 Task: Global Value sets of States
Action: Mouse moved to (25, 105)
Screenshot: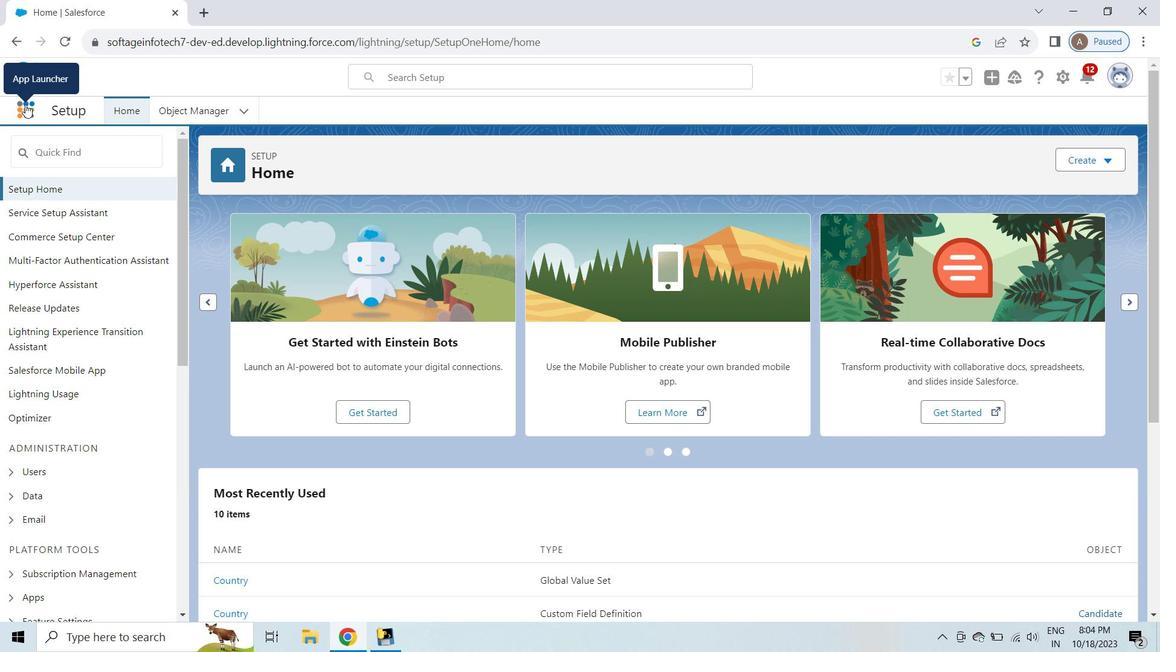 
Action: Mouse pressed left at (25, 105)
Screenshot: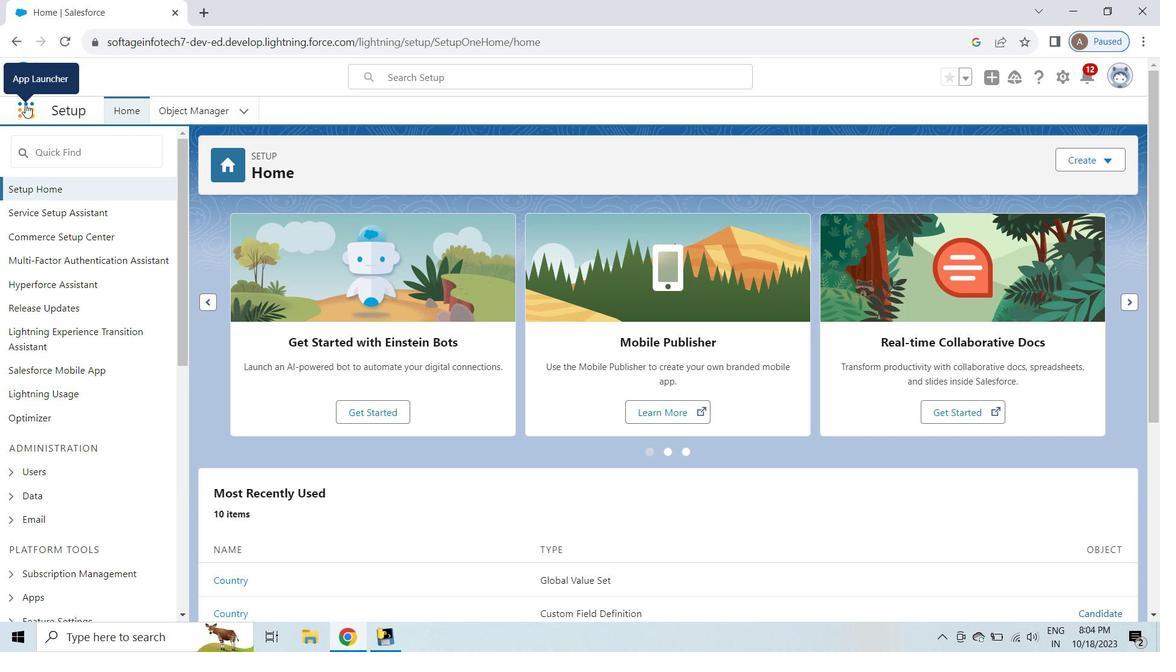 
Action: Mouse moved to (55, 195)
Screenshot: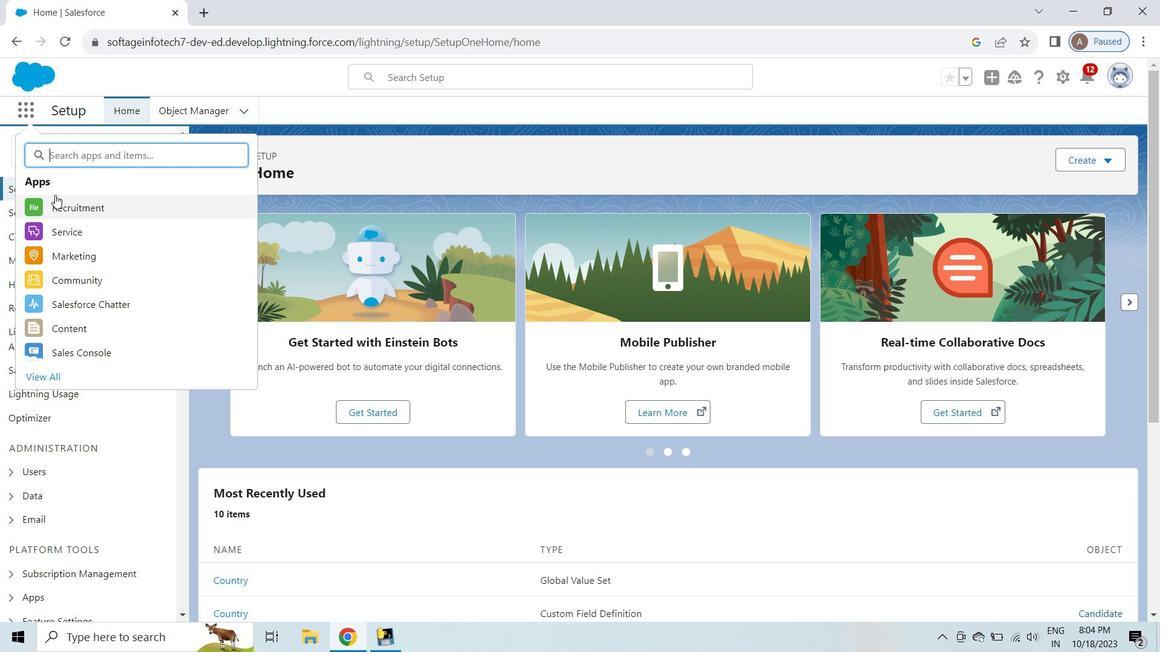 
Action: Mouse pressed left at (55, 195)
Screenshot: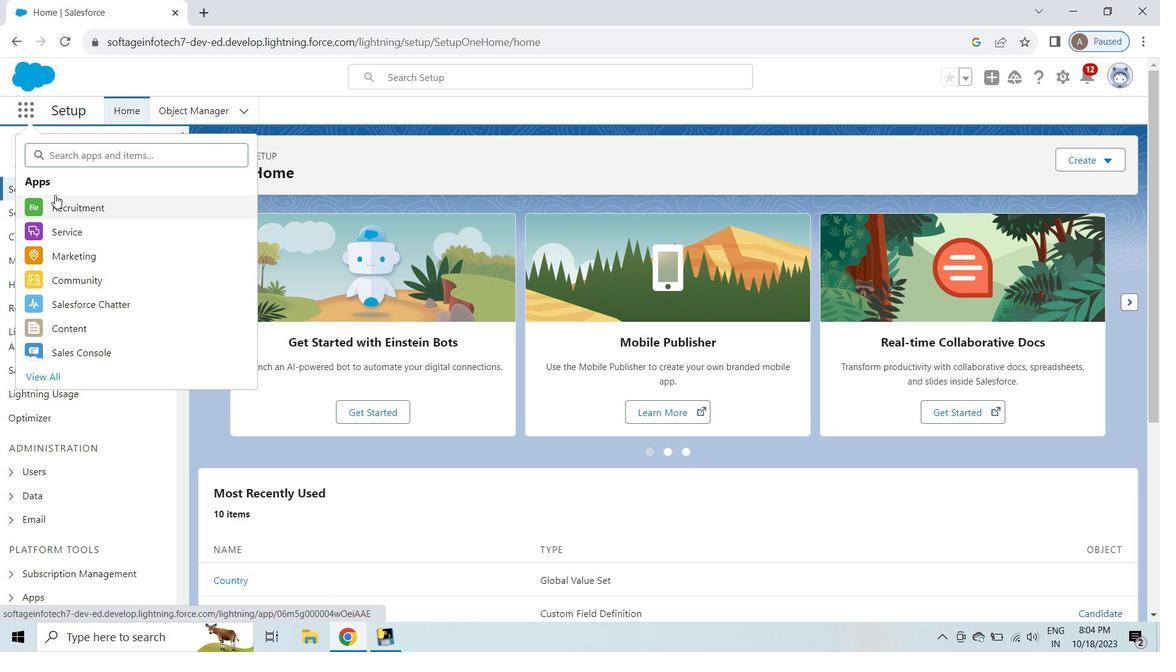 
Action: Mouse moved to (282, 97)
Screenshot: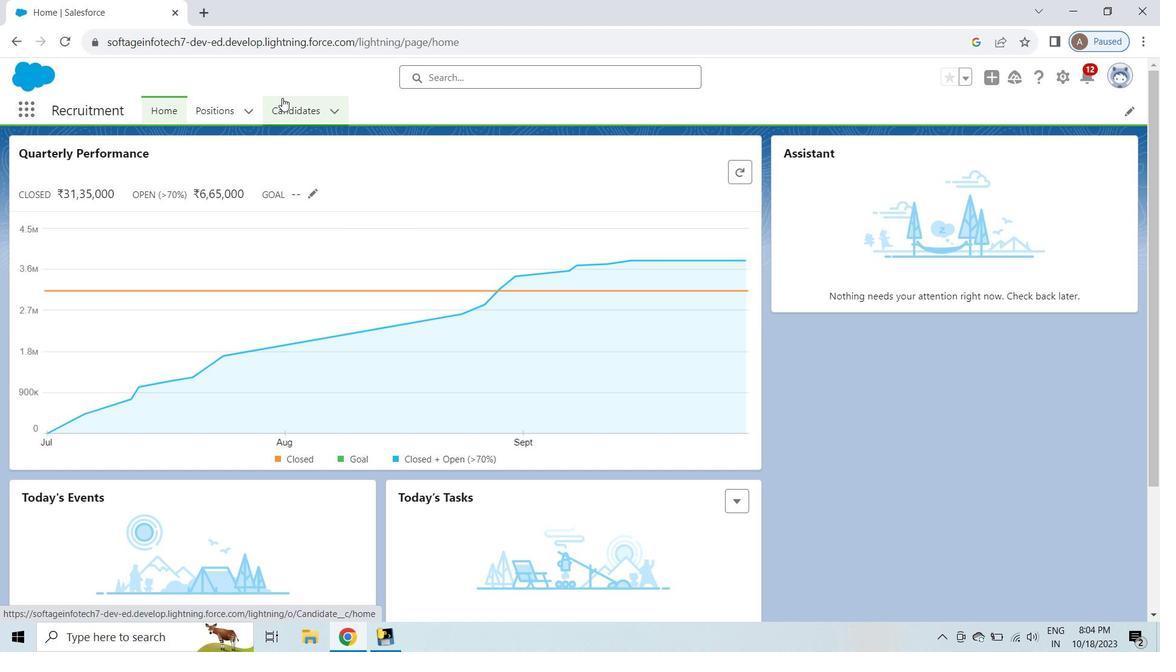 
Action: Mouse pressed left at (282, 97)
Screenshot: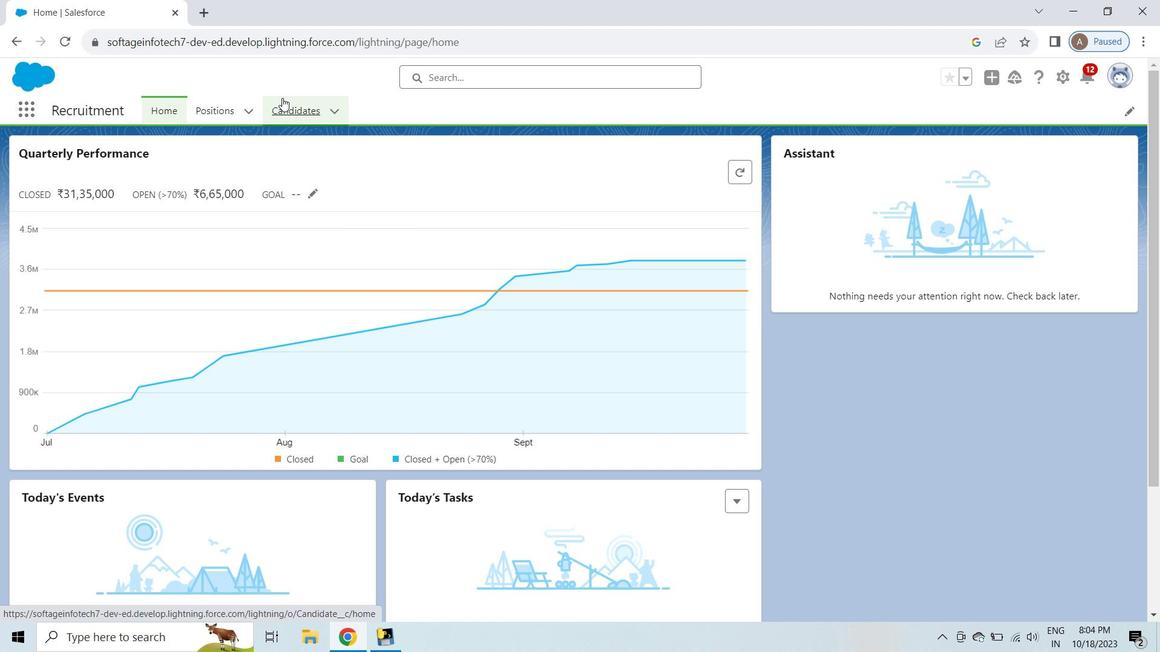 
Action: Mouse moved to (970, 147)
Screenshot: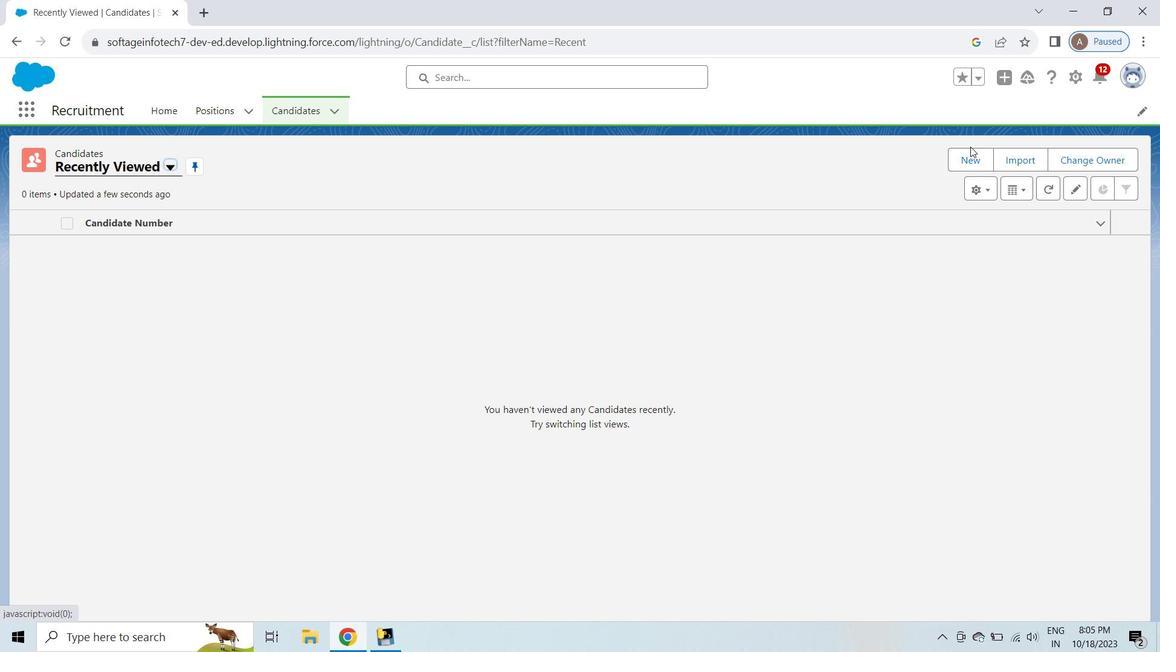 
Action: Mouse pressed left at (970, 147)
Screenshot: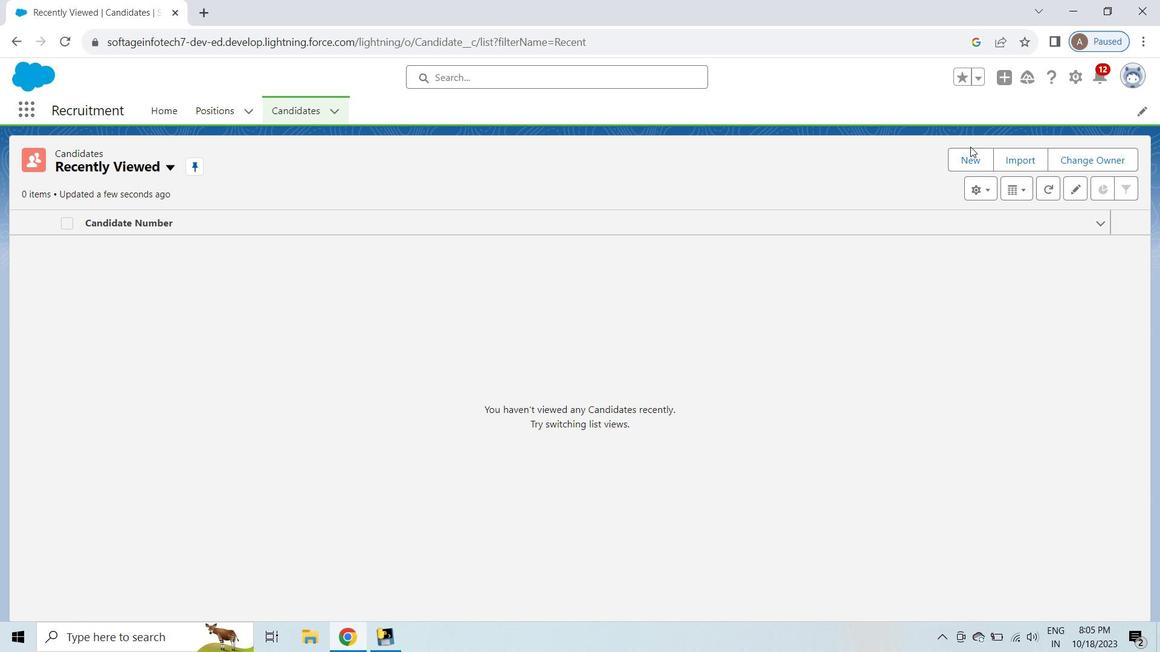 
Action: Mouse moved to (972, 155)
Screenshot: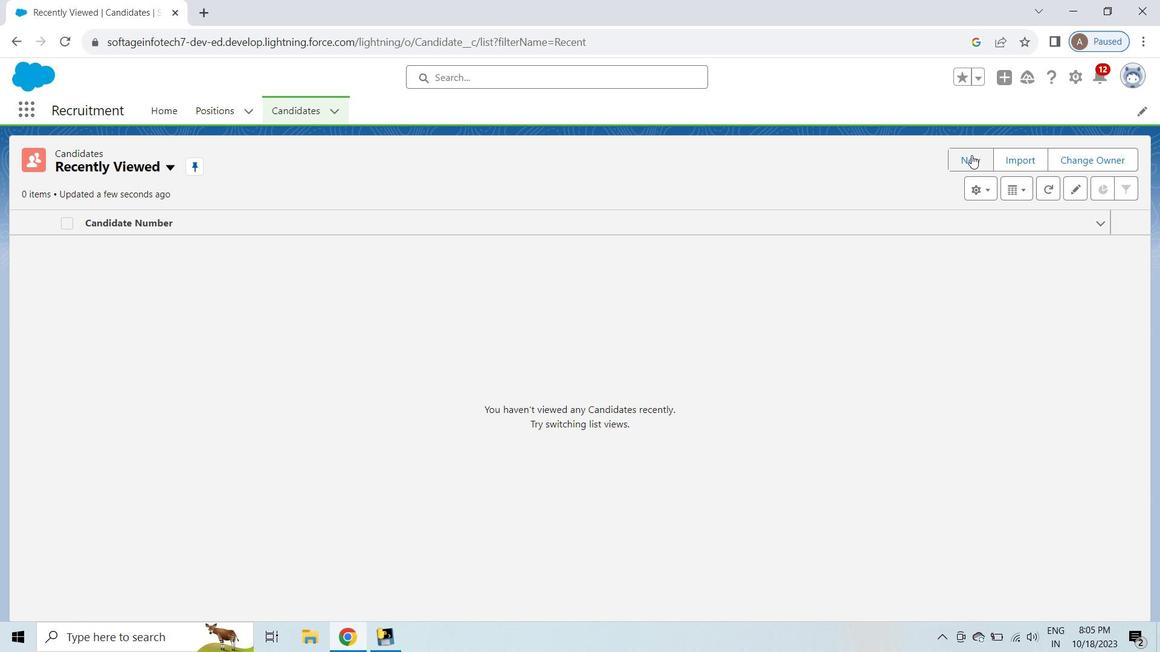 
Action: Mouse pressed left at (972, 155)
Screenshot: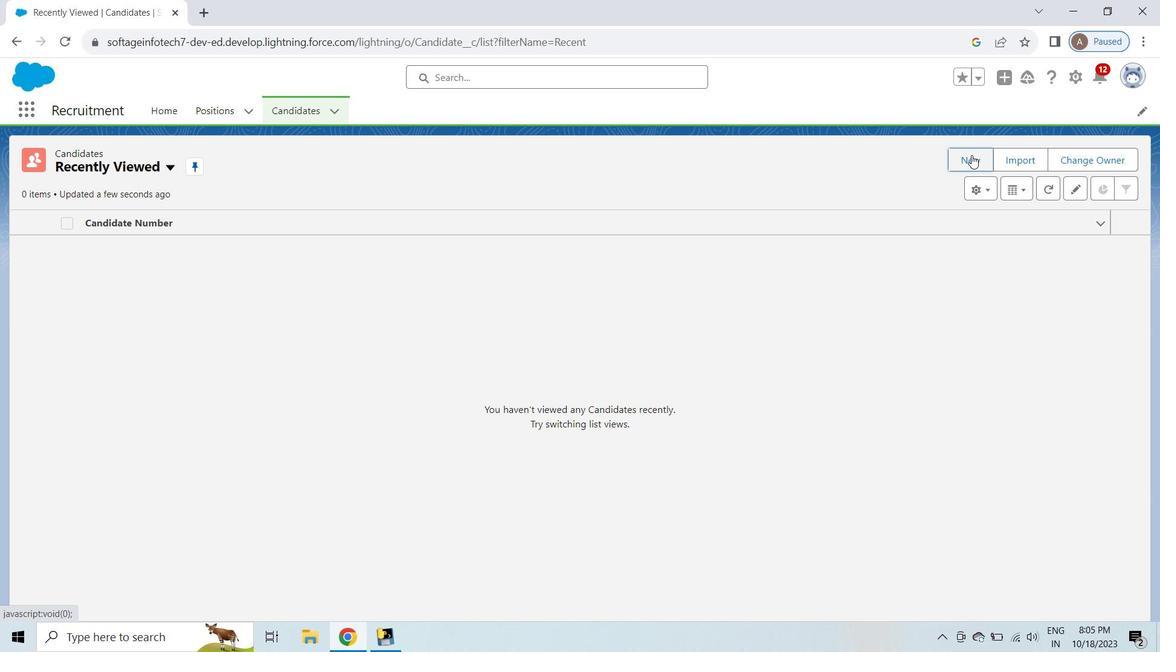 
Action: Mouse moved to (441, 431)
Screenshot: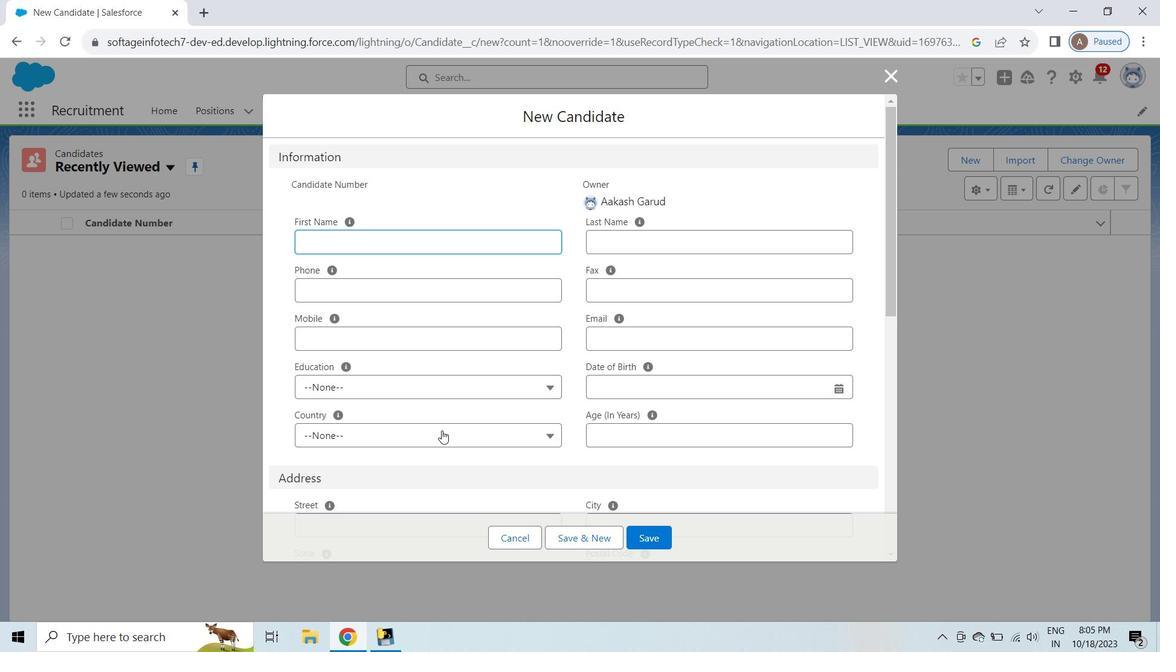 
Action: Mouse pressed left at (441, 431)
Screenshot: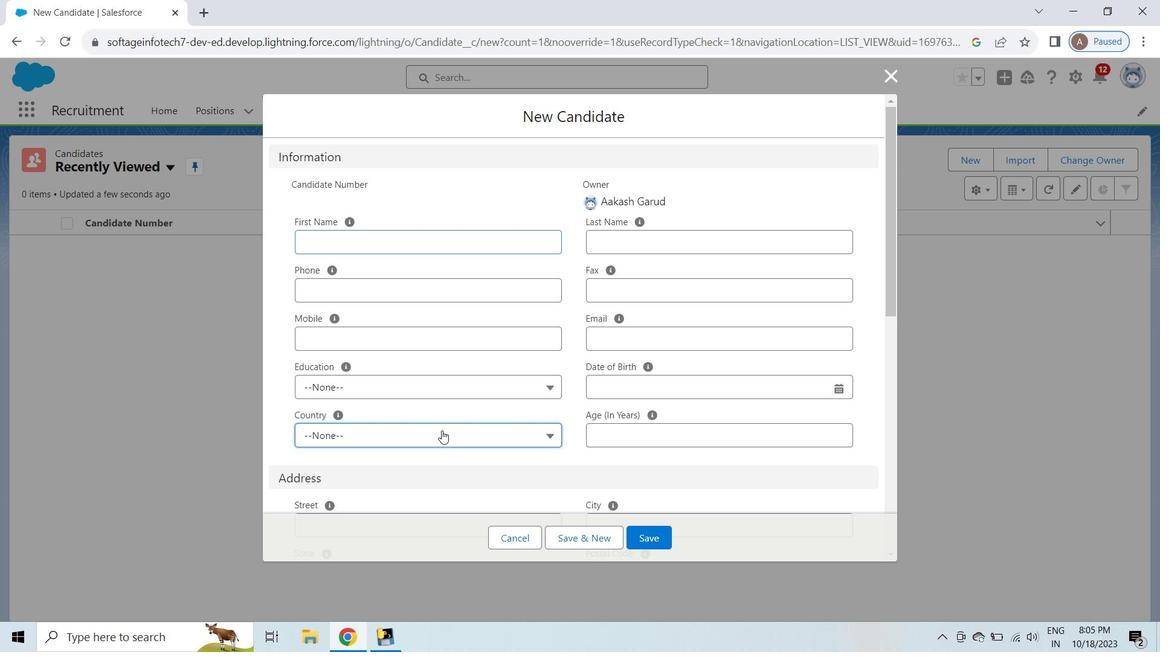 
Action: Mouse moved to (555, 227)
Screenshot: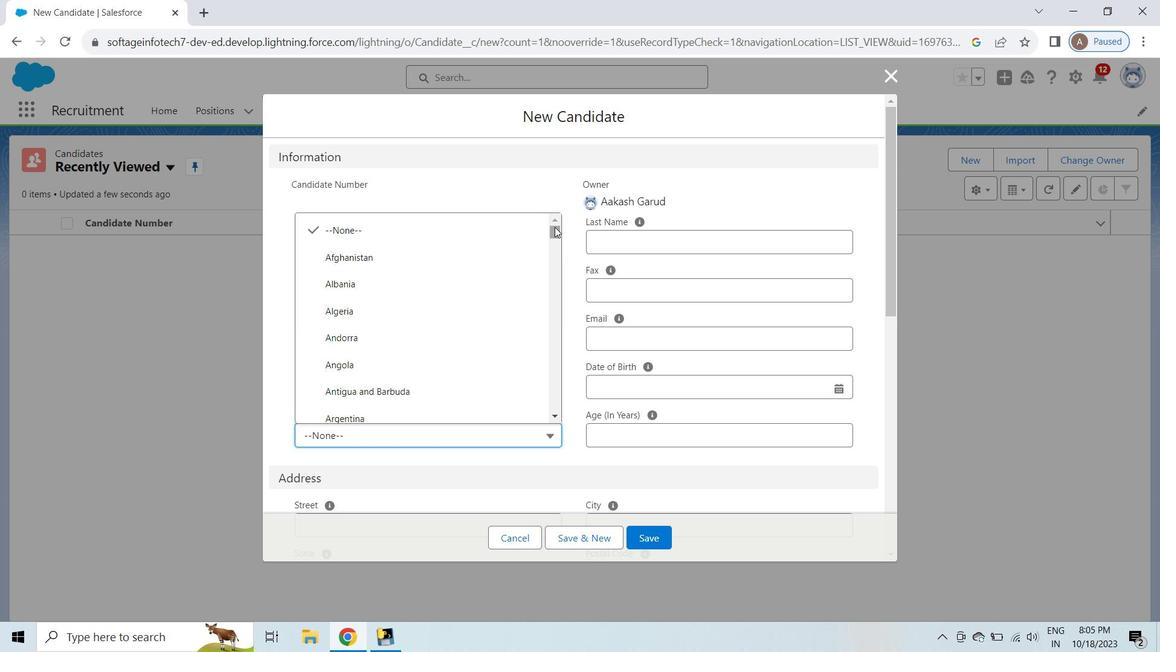 
Action: Mouse pressed left at (555, 227)
Screenshot: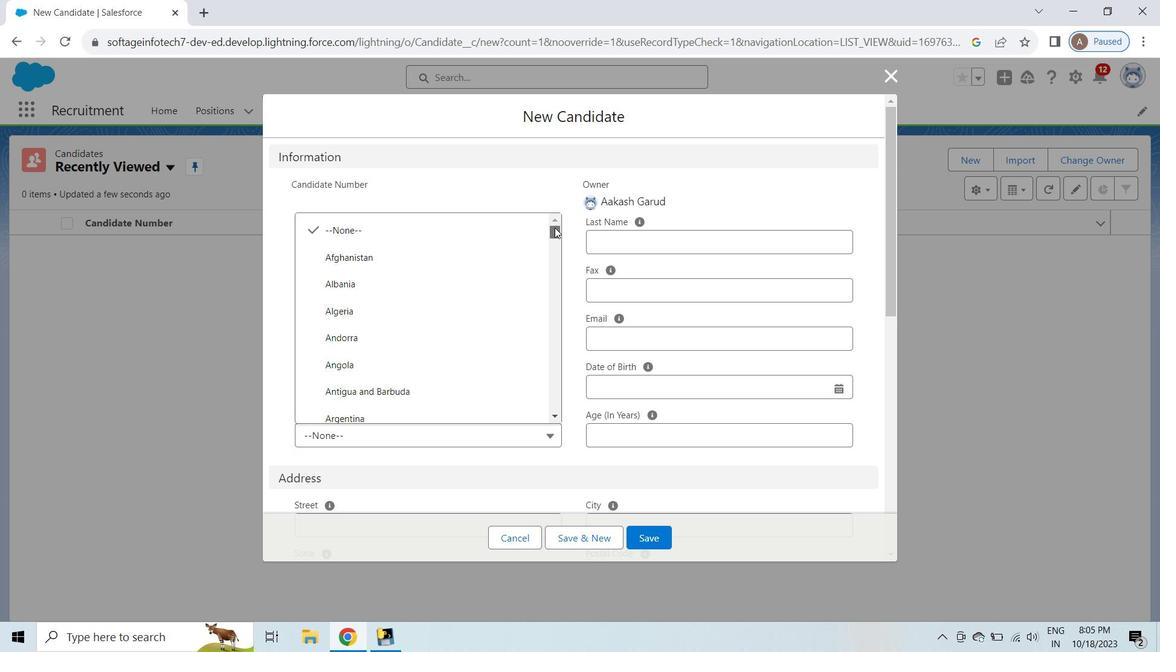 
Action: Mouse moved to (513, 536)
Screenshot: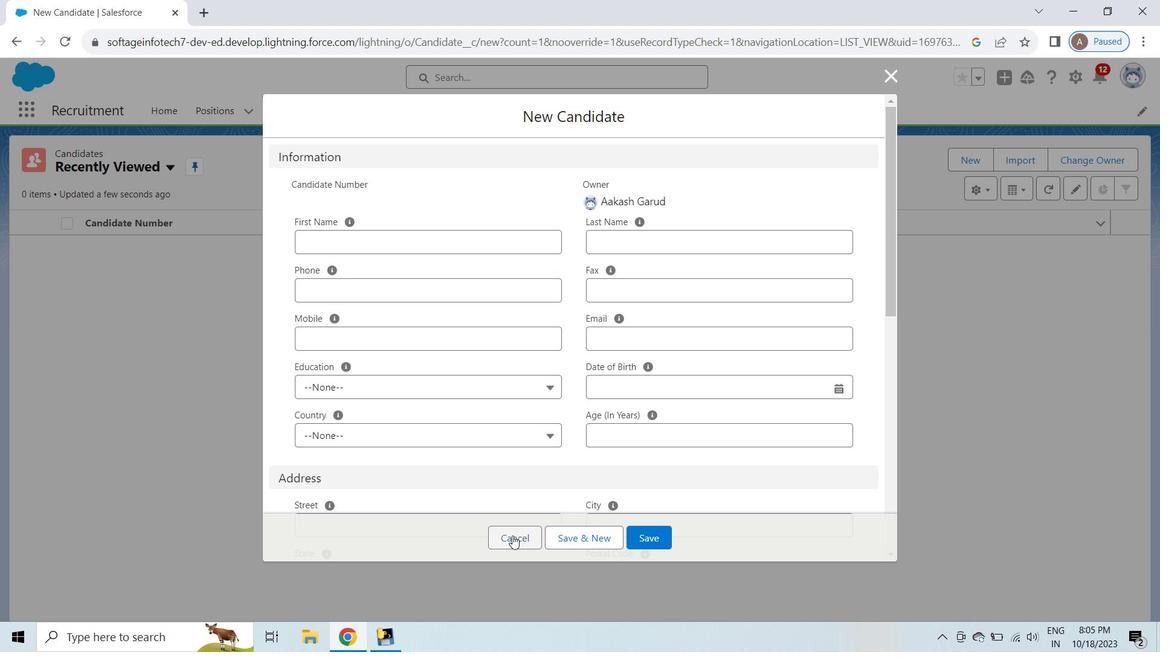 
Action: Mouse pressed left at (513, 536)
Screenshot: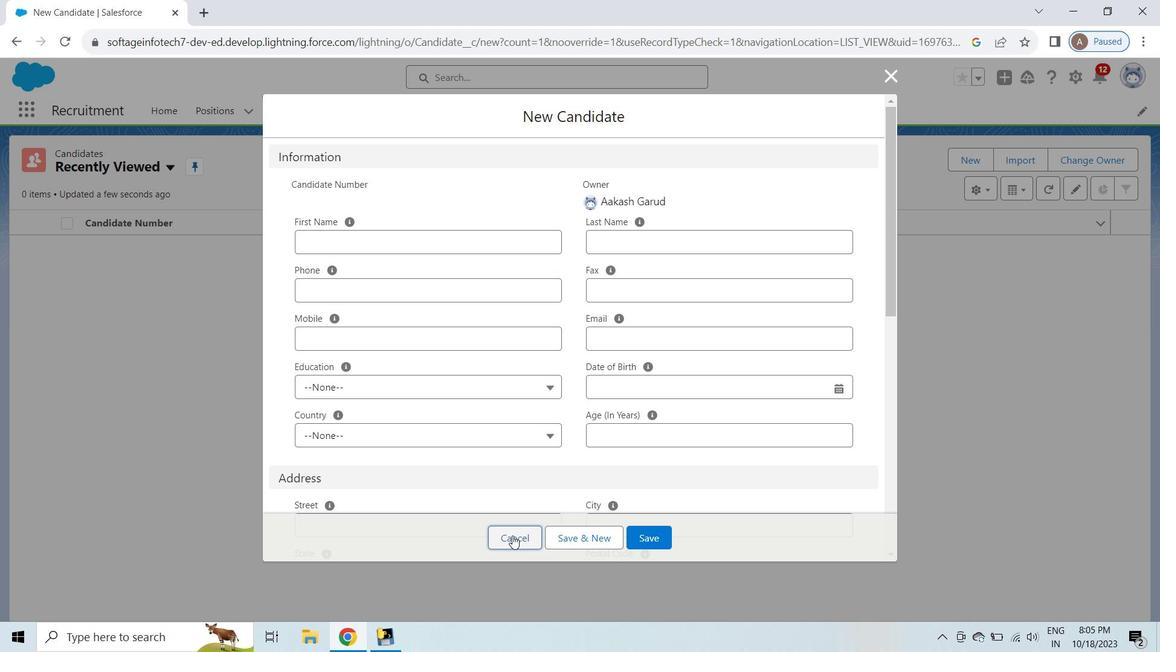 
Action: Mouse moved to (22, 106)
Screenshot: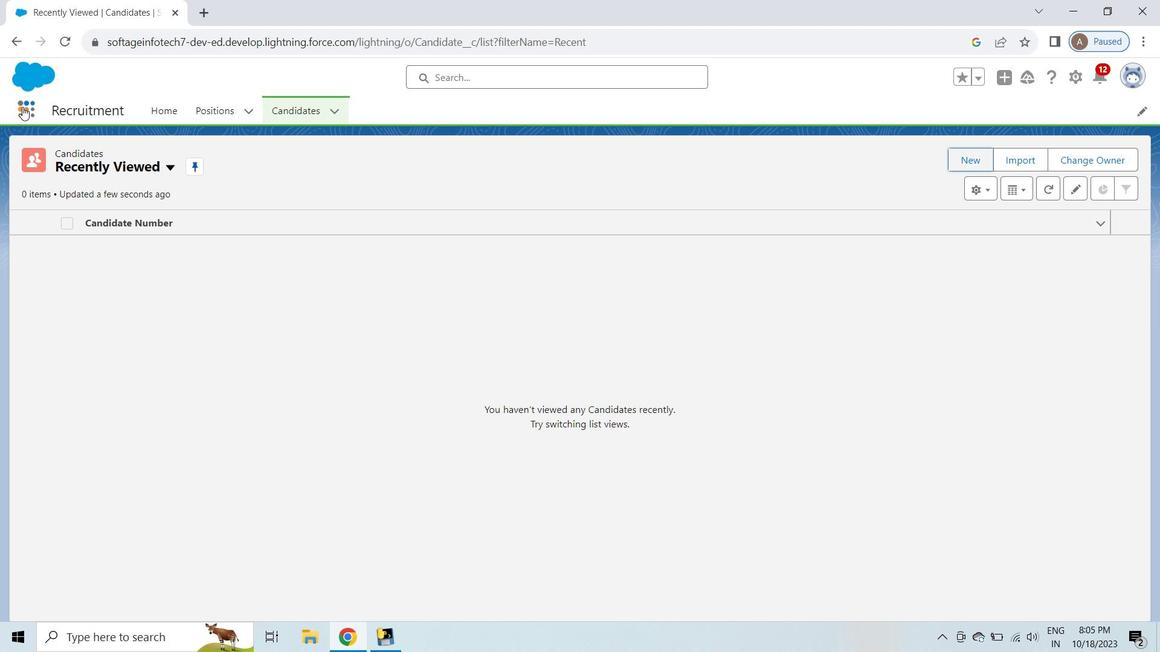 
Action: Mouse pressed left at (22, 106)
Screenshot: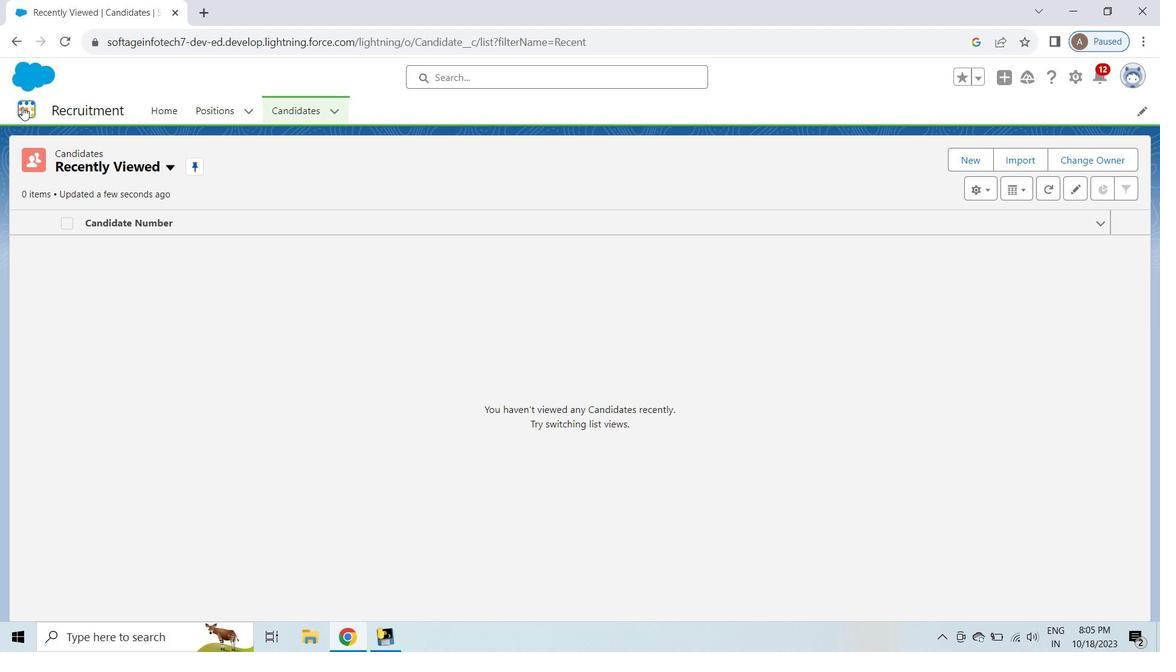 
Action: Mouse pressed left at (22, 106)
Screenshot: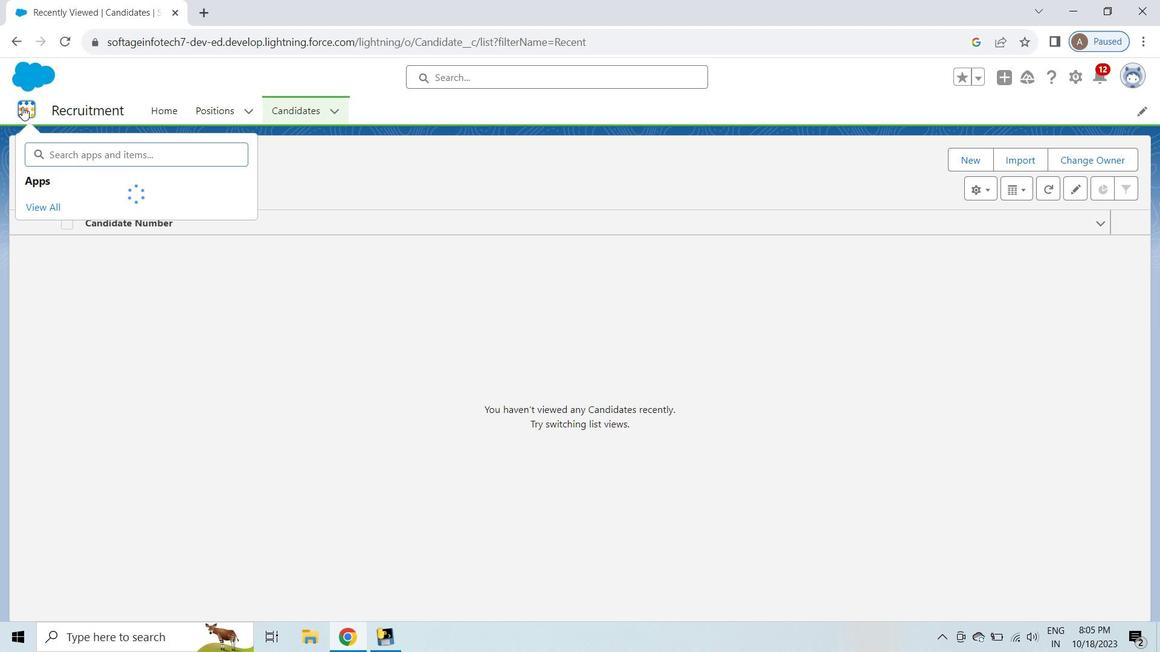 
Action: Mouse moved to (1080, 74)
Screenshot: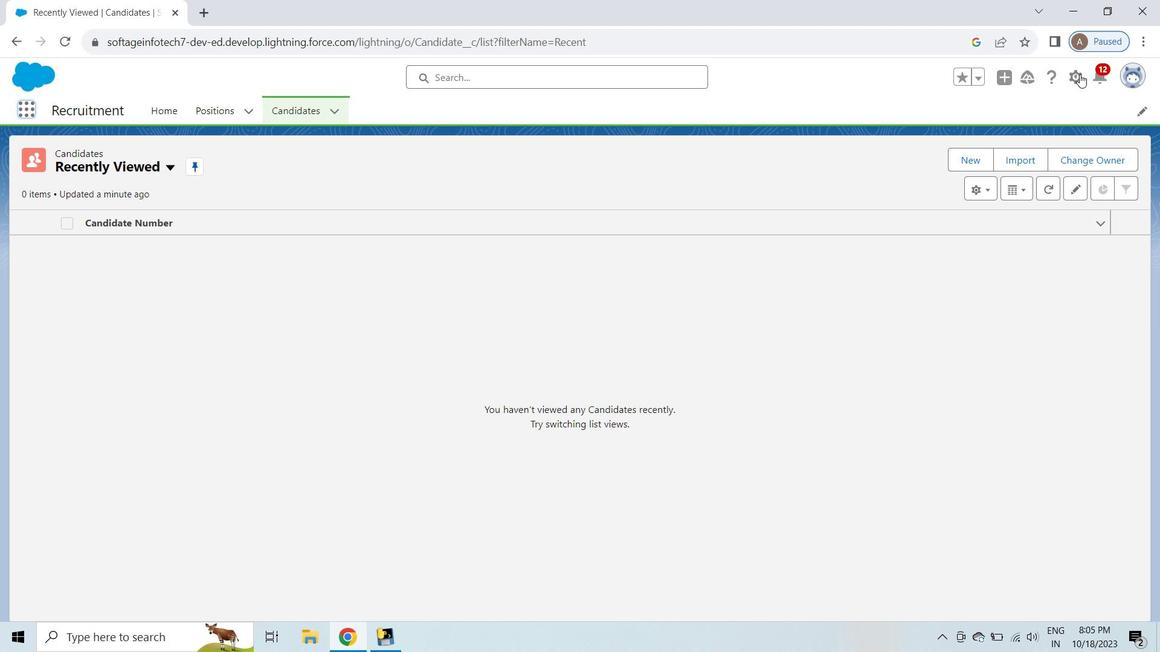 
Action: Mouse pressed left at (1080, 74)
Screenshot: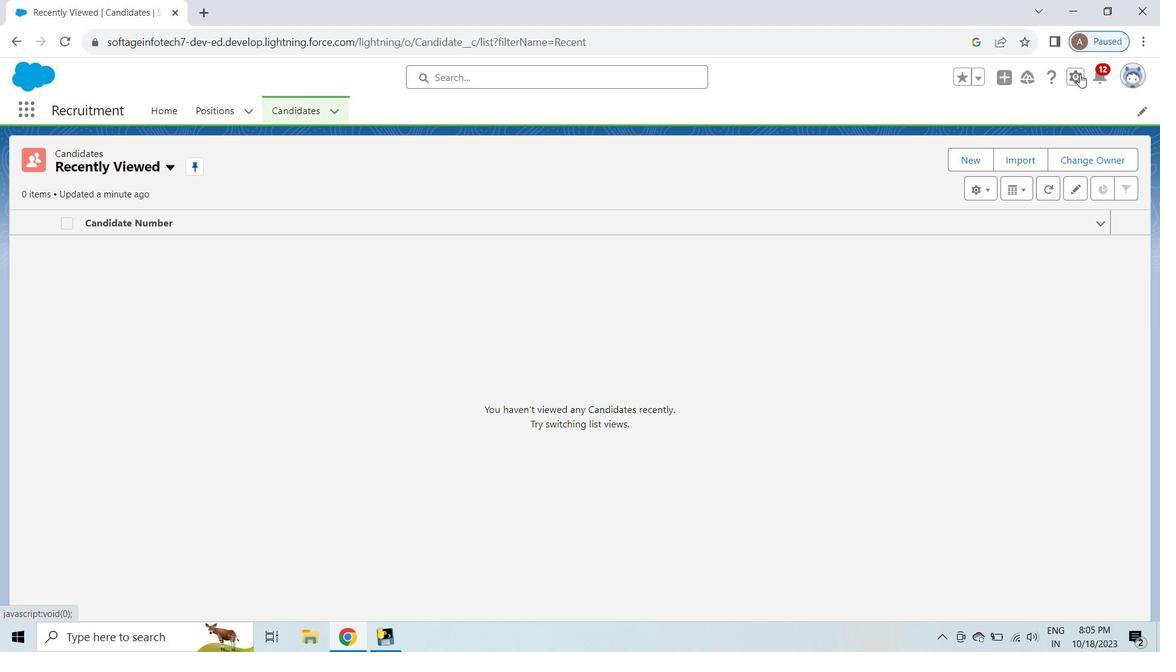 
Action: Mouse moved to (1030, 126)
Screenshot: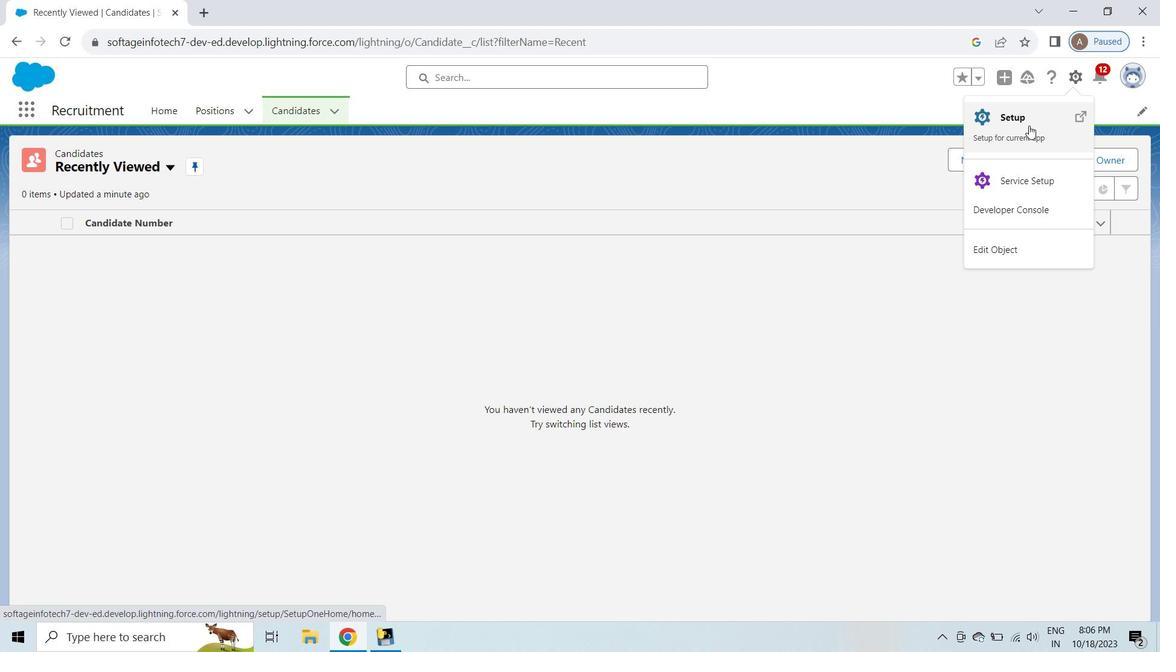 
Action: Mouse pressed left at (1030, 126)
Screenshot: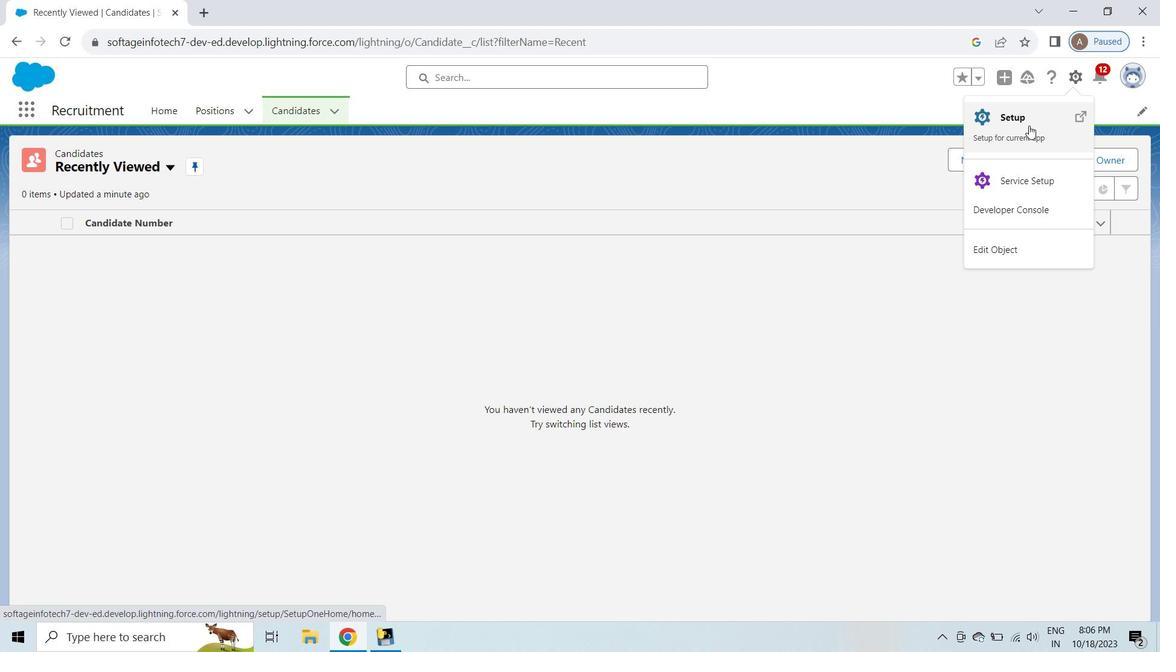 
Action: Mouse moved to (1153, 289)
Screenshot: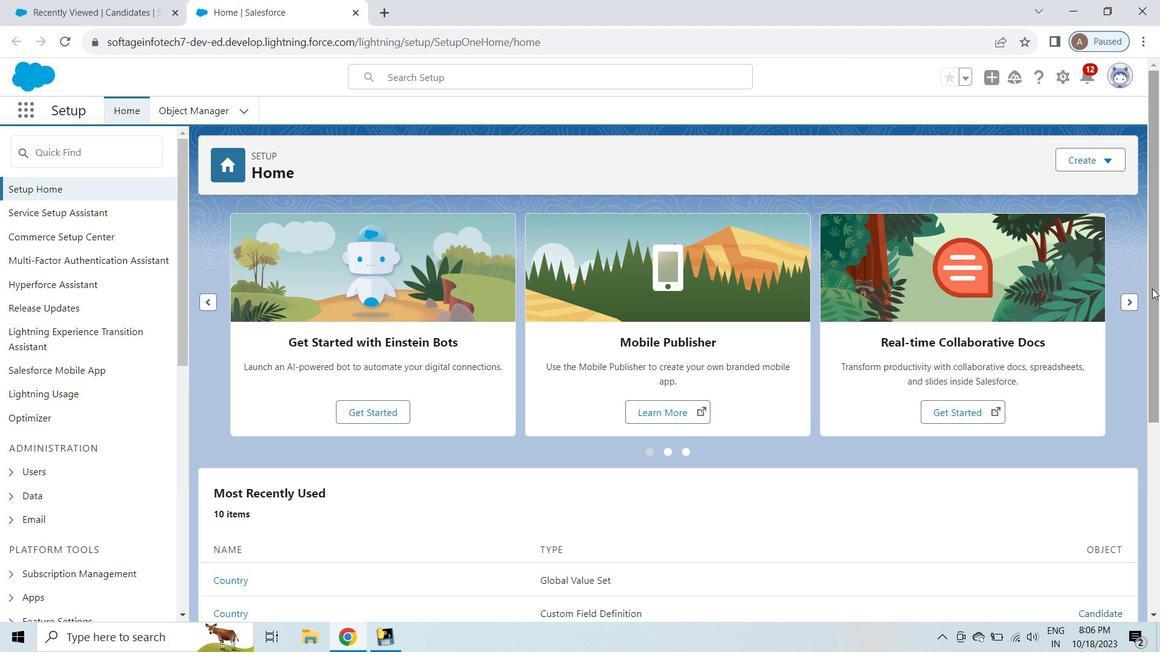 
Action: Mouse pressed left at (1153, 289)
Screenshot: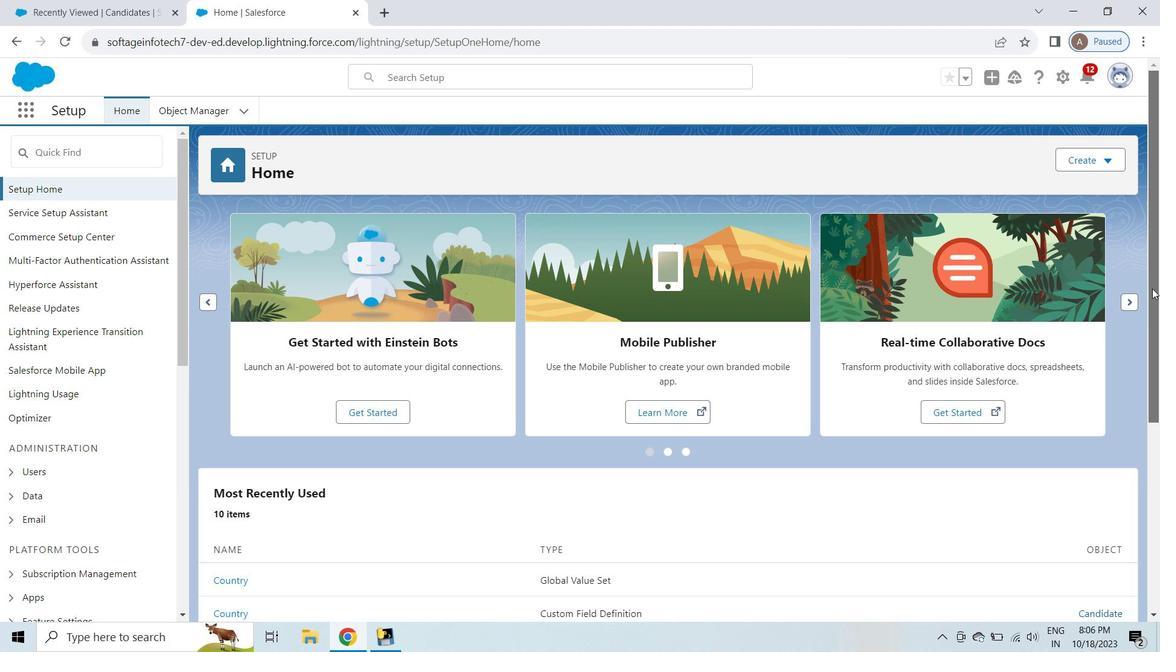 
Action: Mouse moved to (191, 115)
Screenshot: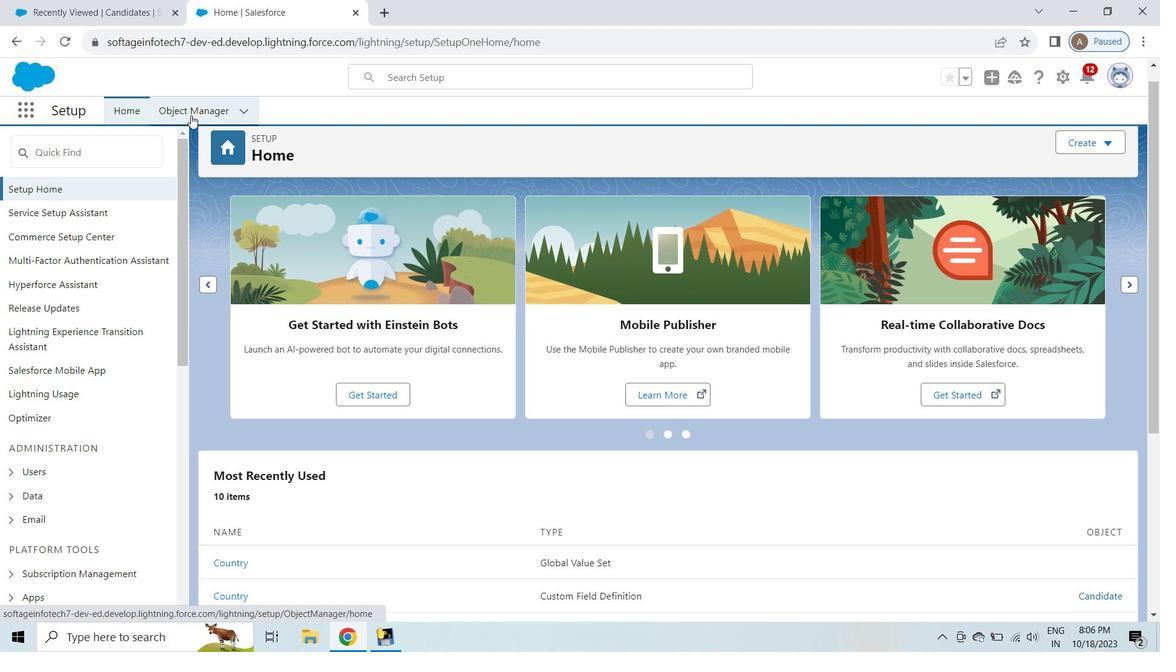 
Action: Mouse pressed left at (191, 115)
Screenshot: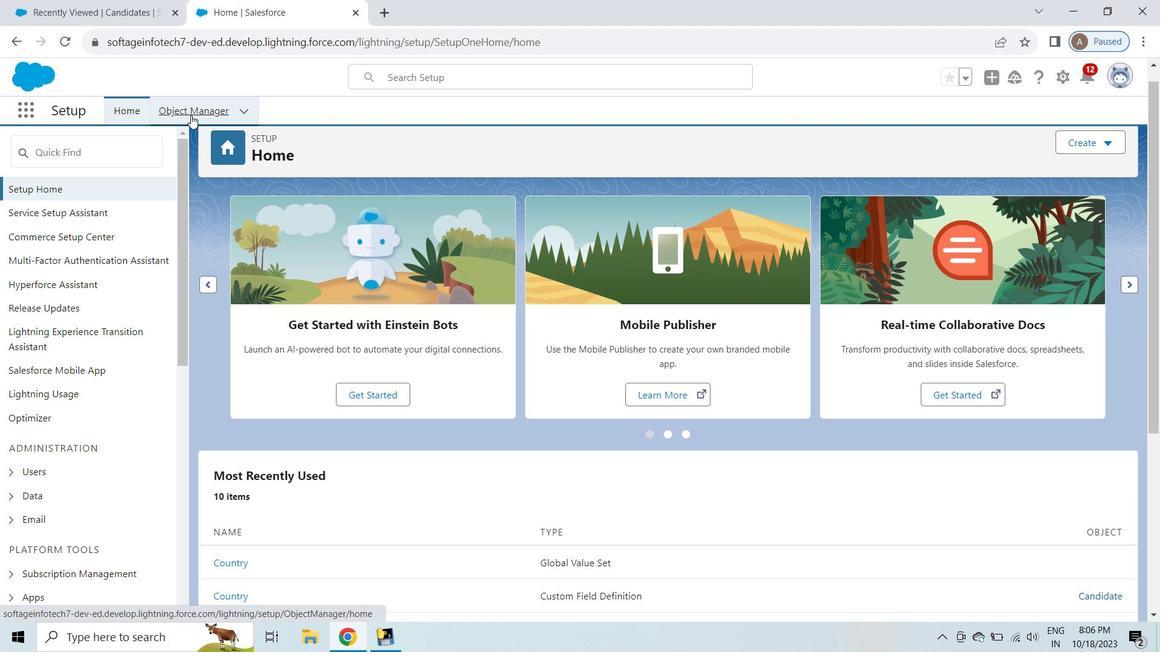 
Action: Mouse moved to (891, 161)
Screenshot: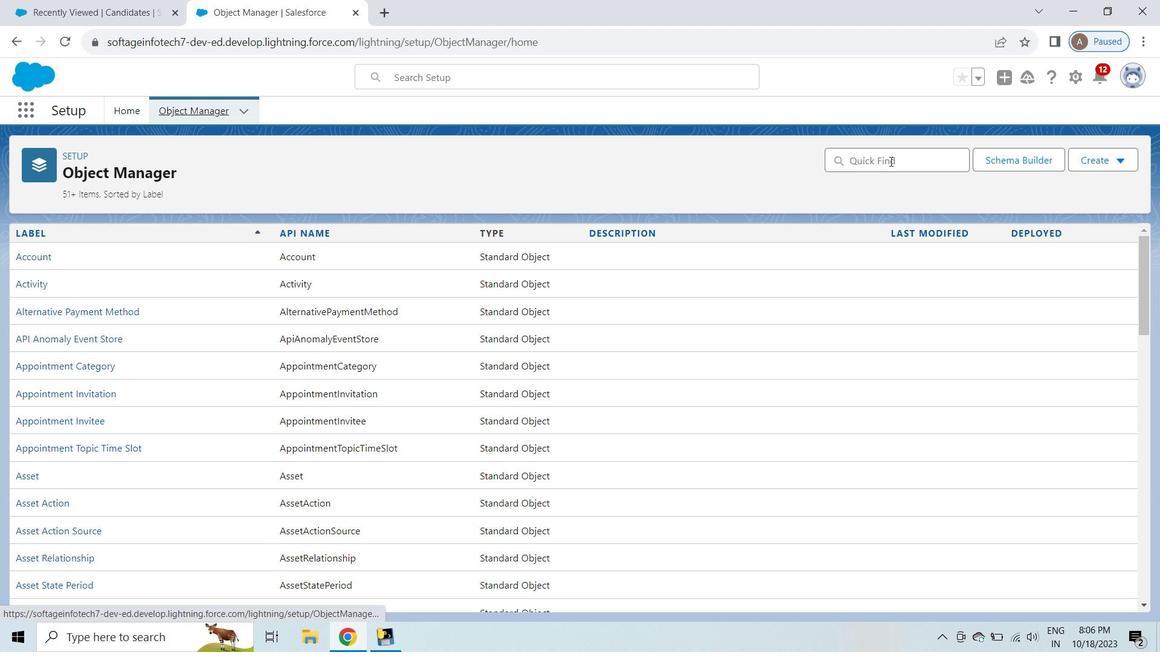 
Action: Mouse pressed left at (891, 161)
Screenshot: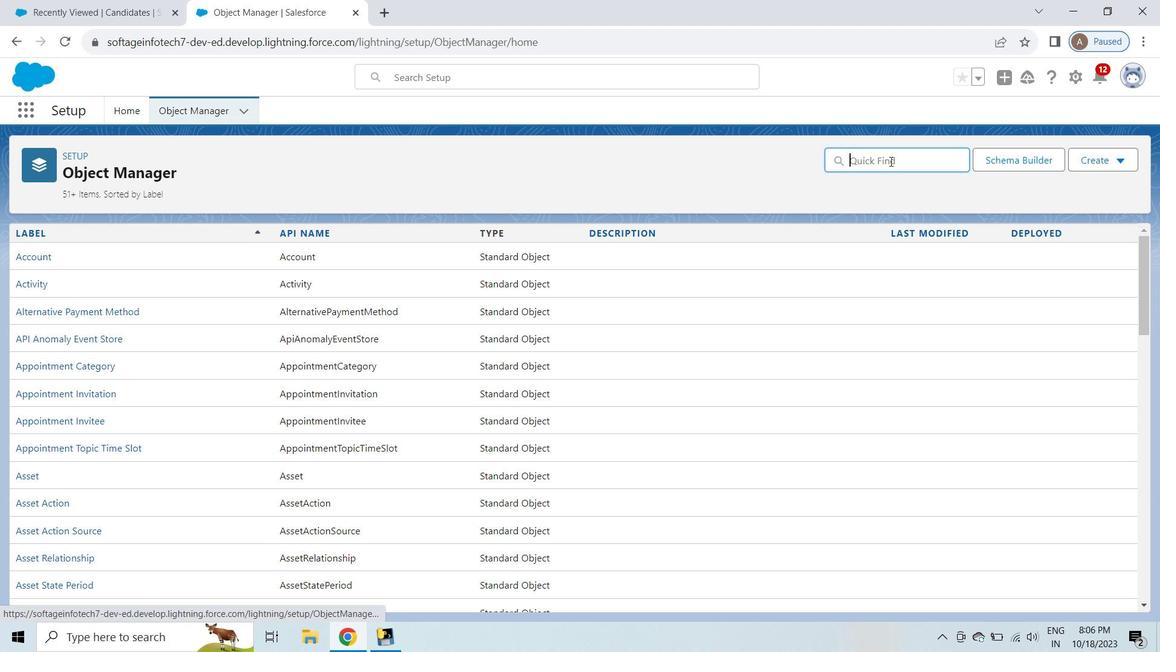 
Action: Key pressed cand
Screenshot: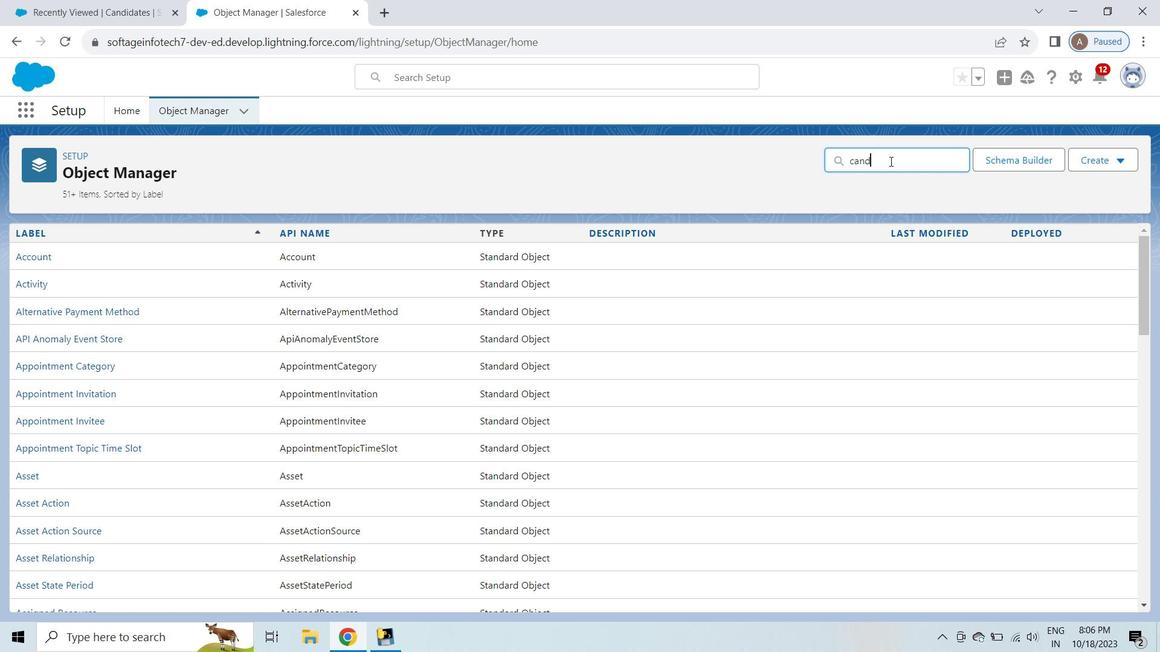 
Action: Mouse moved to (53, 256)
Screenshot: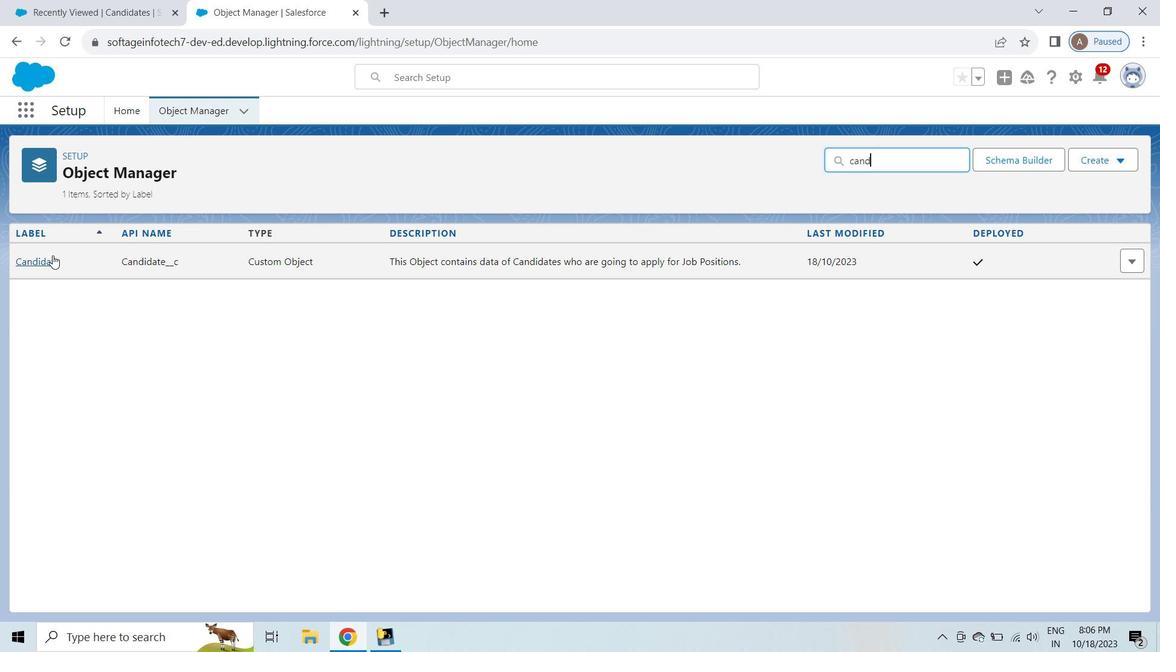 
Action: Mouse pressed left at (53, 256)
Screenshot: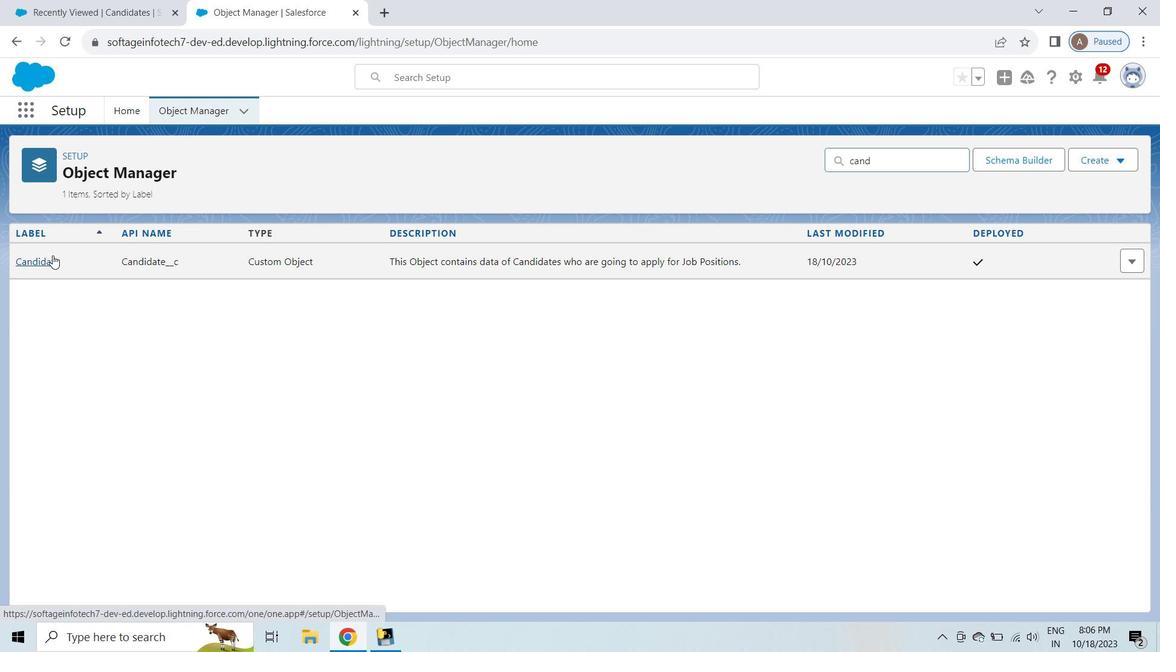 
Action: Mouse moved to (47, 287)
Screenshot: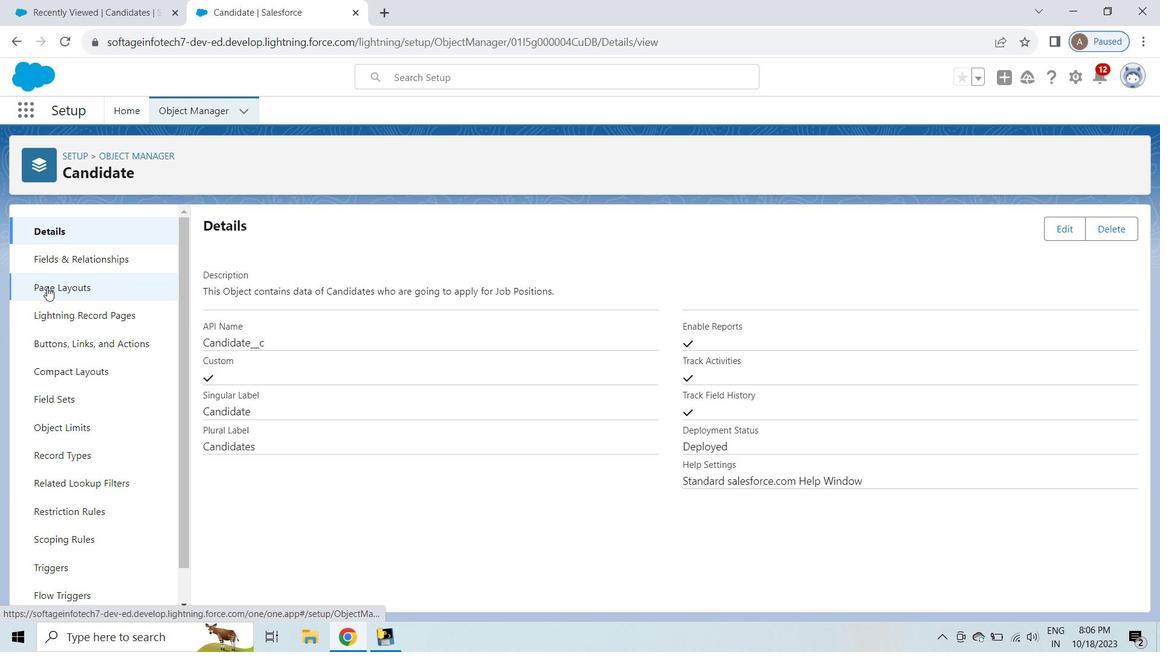 
Action: Mouse pressed left at (47, 287)
Screenshot: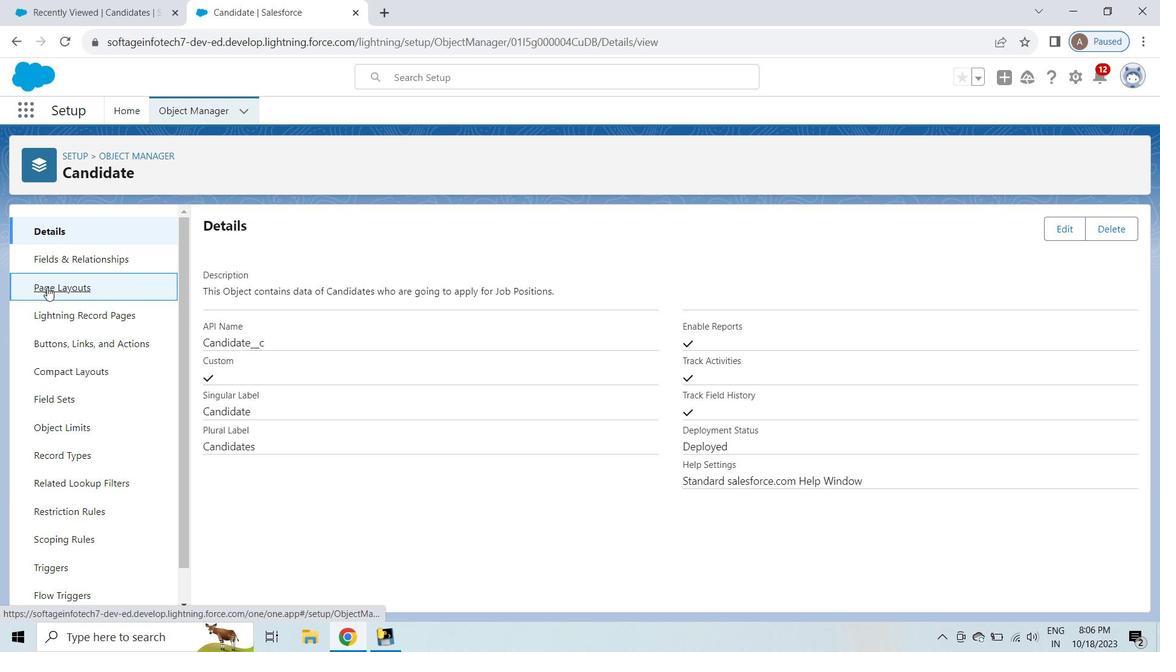 
Action: Mouse moved to (259, 298)
Screenshot: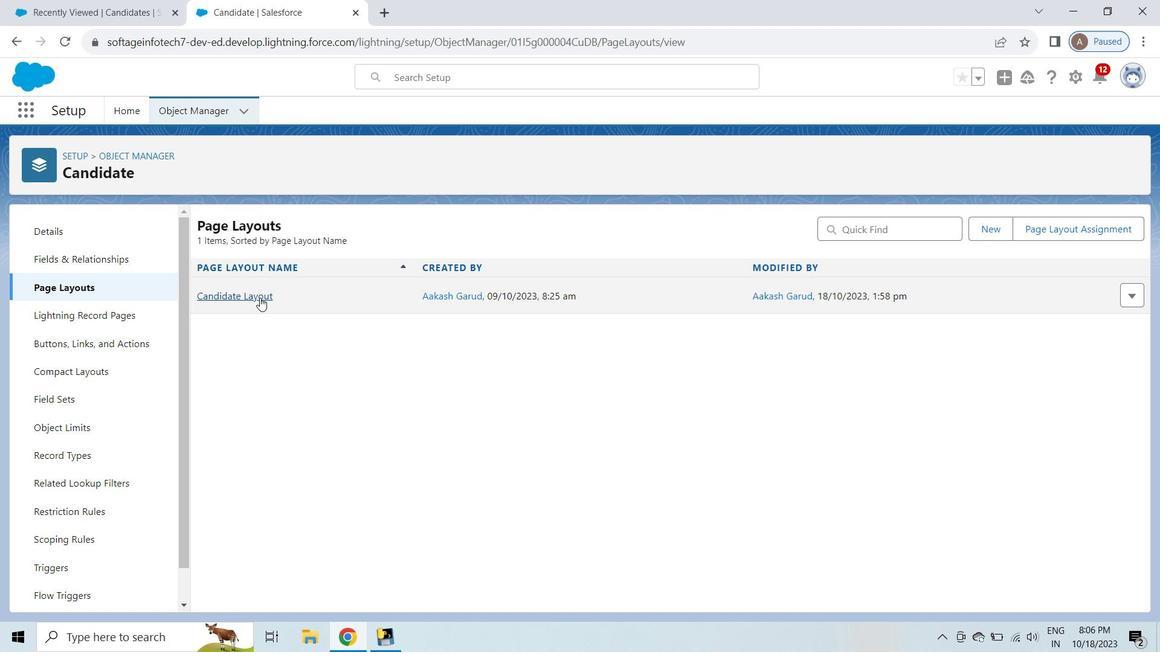 
Action: Mouse pressed left at (259, 298)
Screenshot: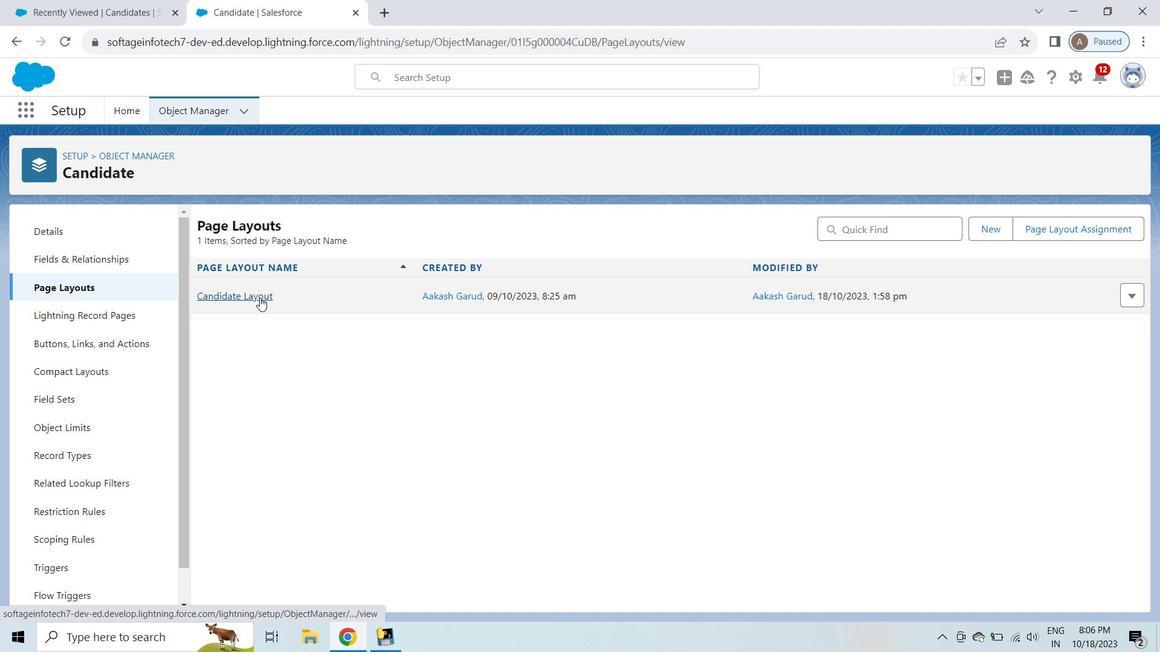 
Action: Mouse moved to (1136, 412)
Screenshot: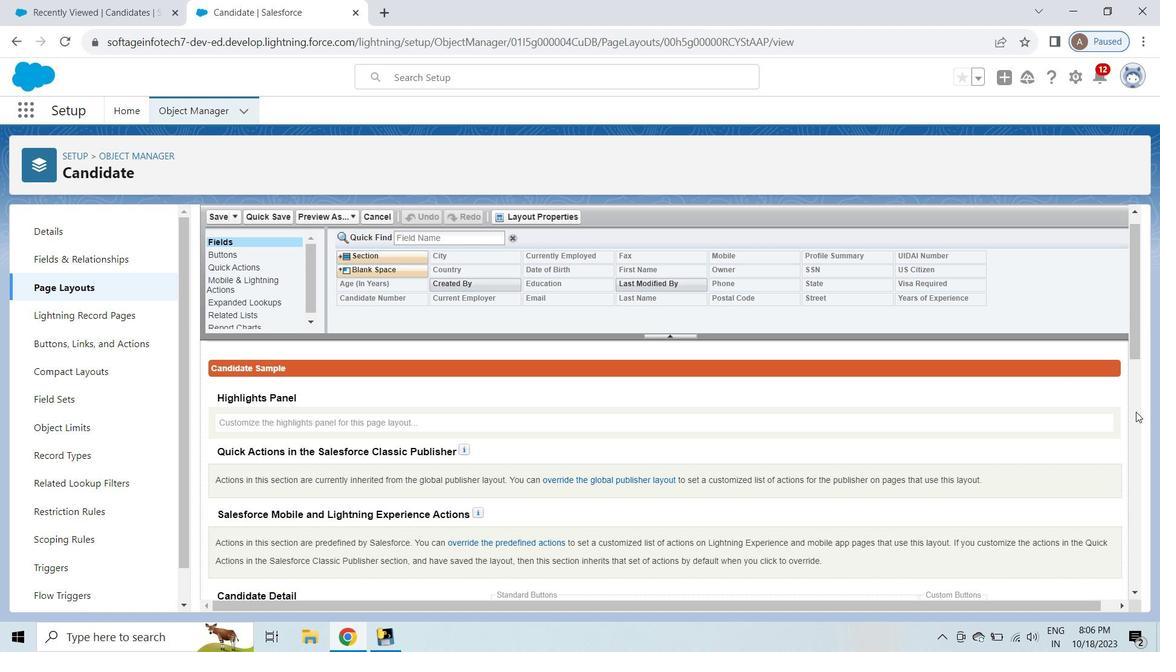 
Action: Mouse pressed left at (1136, 412)
Screenshot: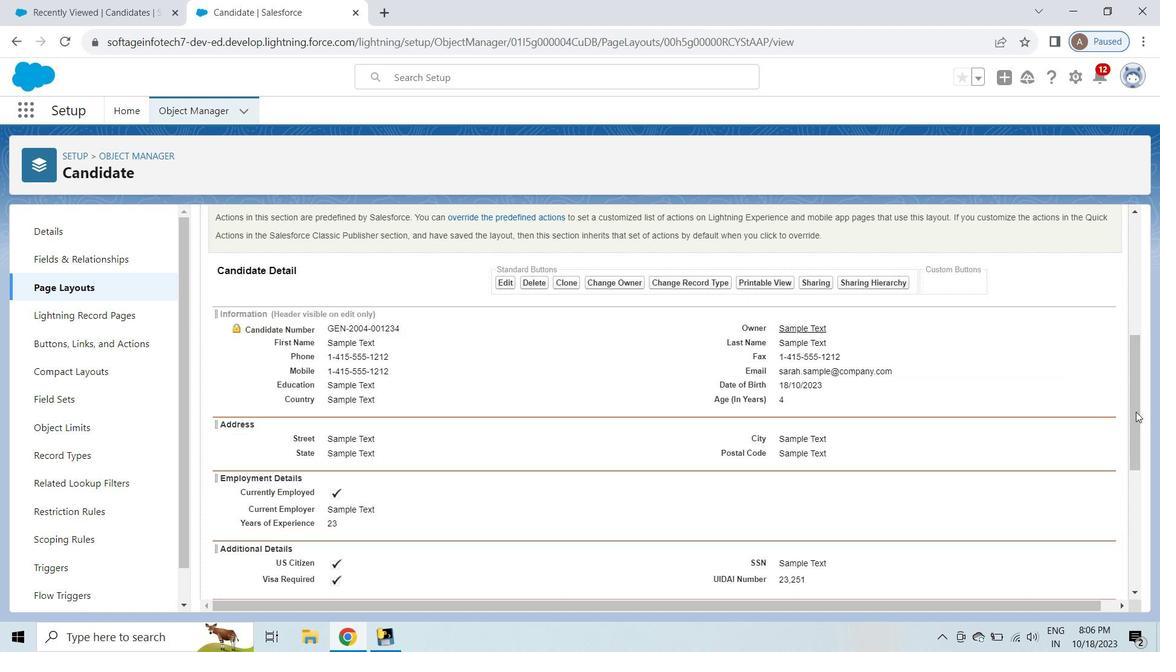 
Action: Mouse moved to (357, 398)
Screenshot: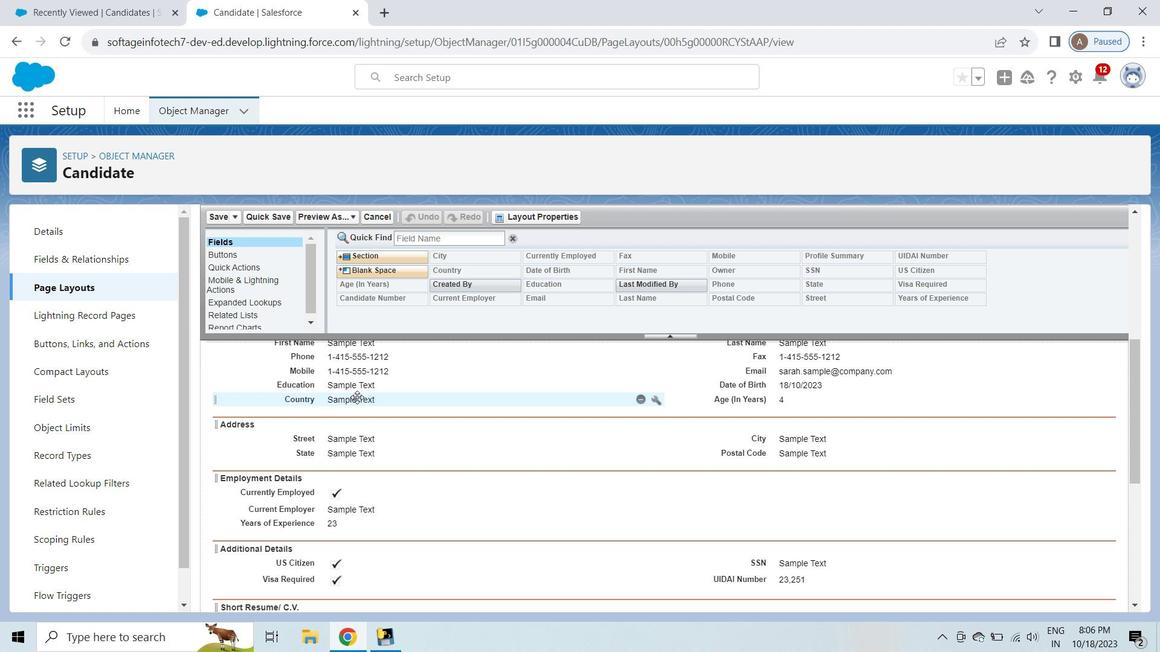 
Action: Mouse pressed left at (357, 398)
Screenshot: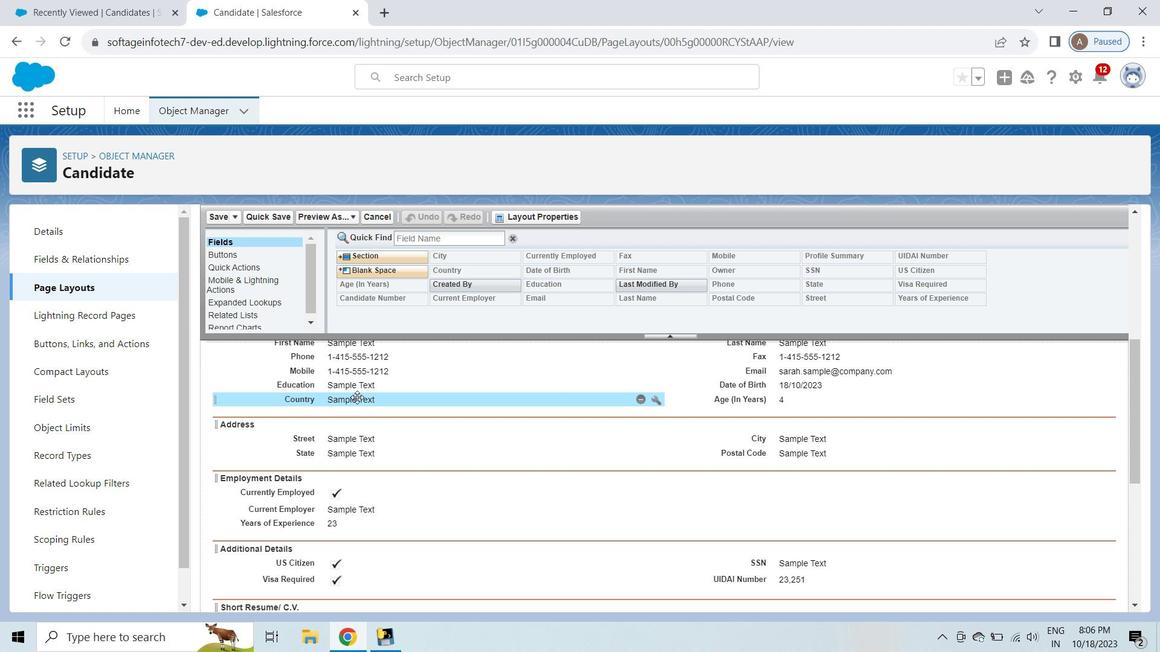 
Action: Mouse moved to (278, 216)
Screenshot: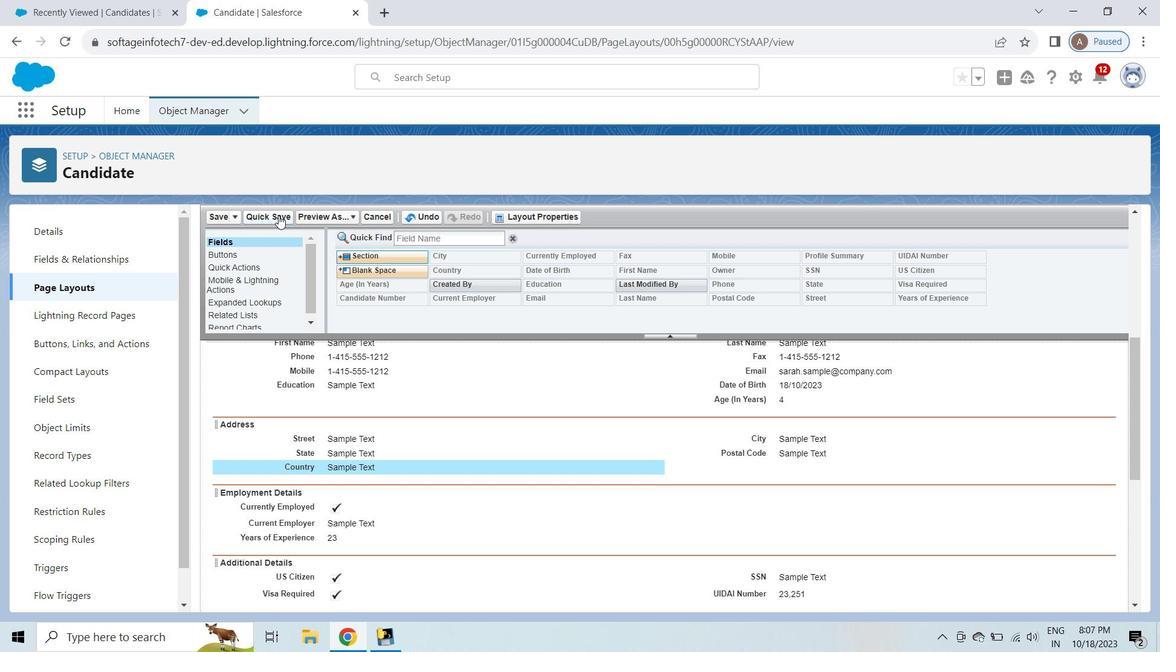 
Action: Mouse pressed left at (278, 216)
Screenshot: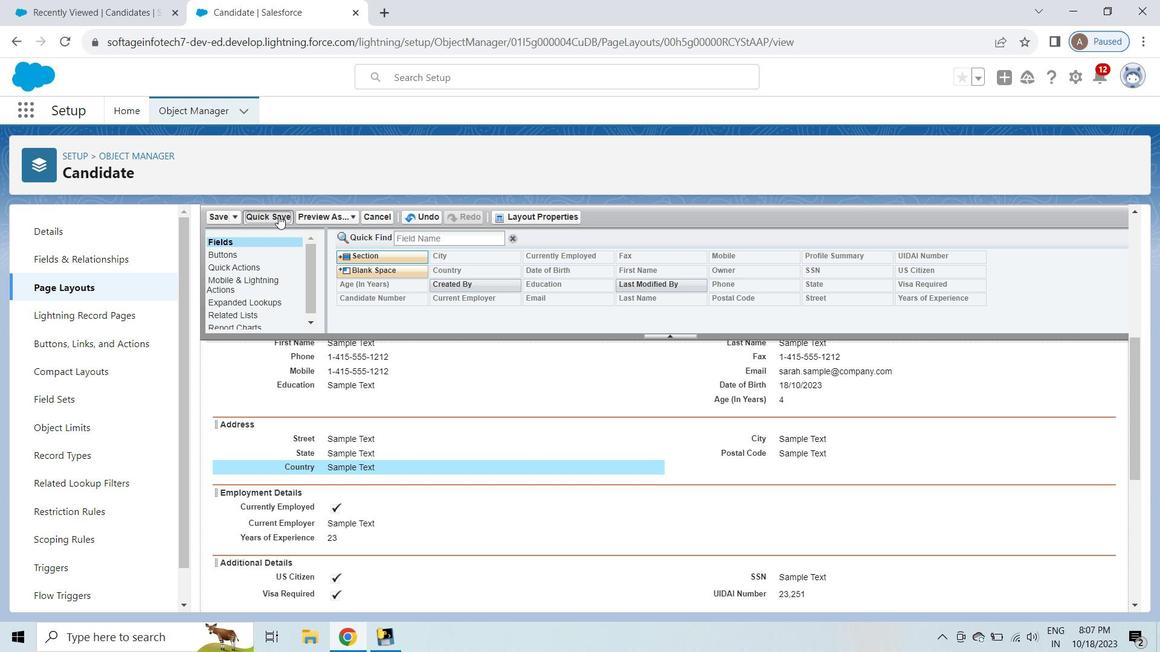 
Action: Mouse moved to (102, 3)
Screenshot: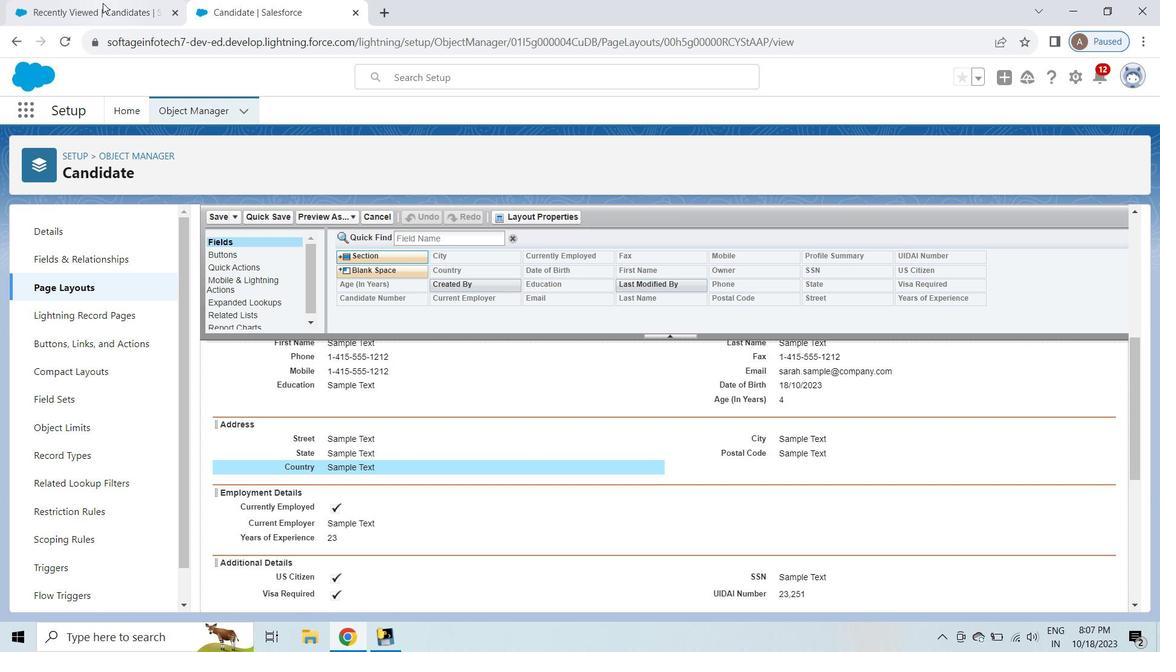 
Action: Mouse pressed left at (102, 3)
Screenshot: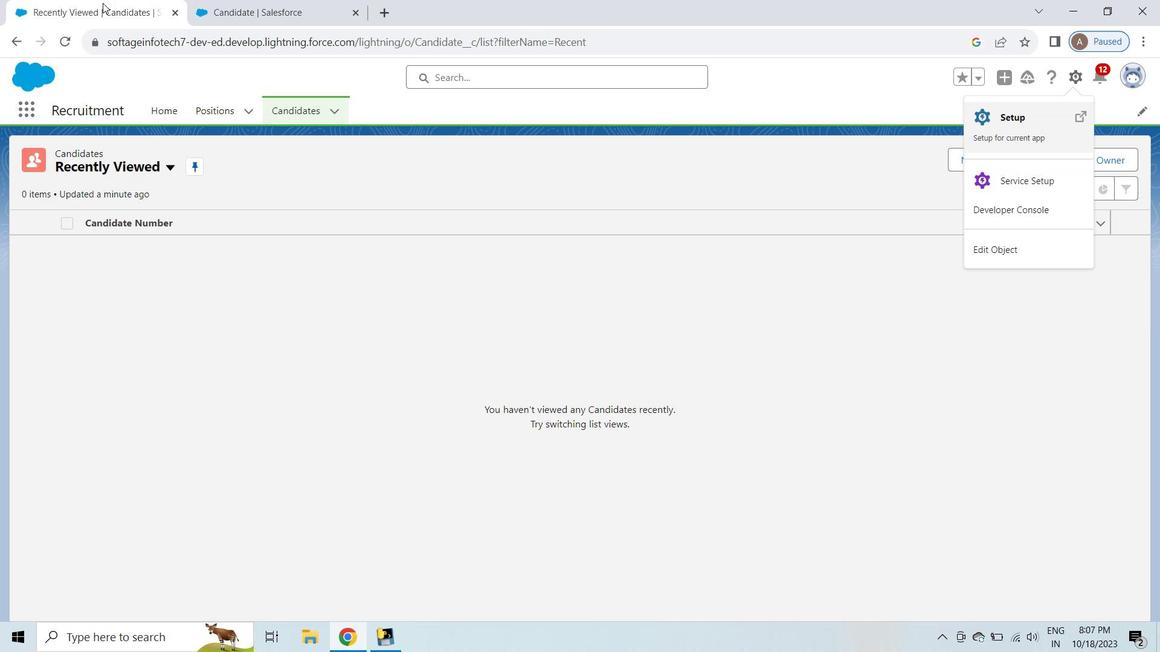 
Action: Mouse moved to (61, 47)
Screenshot: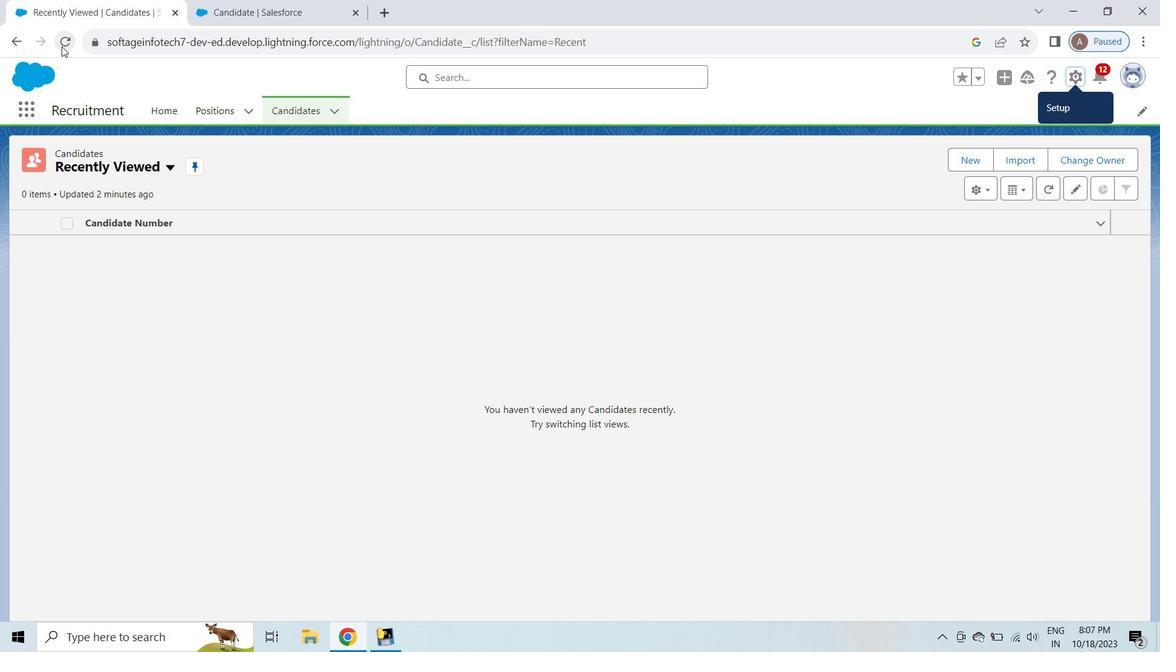 
Action: Mouse pressed left at (61, 47)
Screenshot: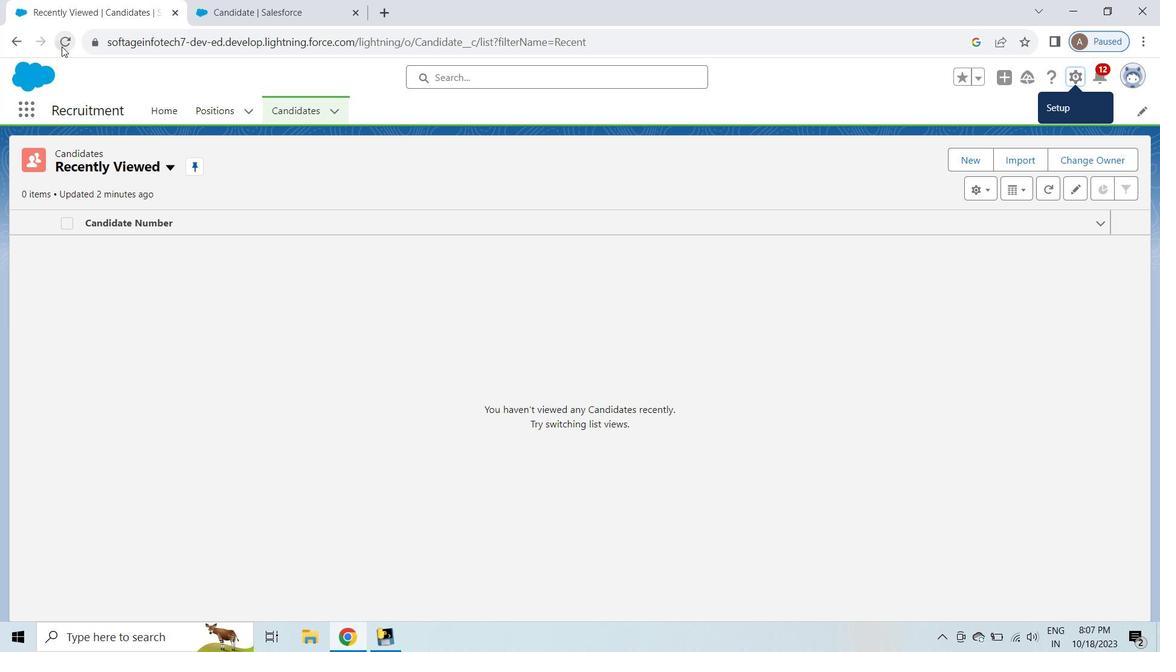 
Action: Mouse moved to (967, 152)
Screenshot: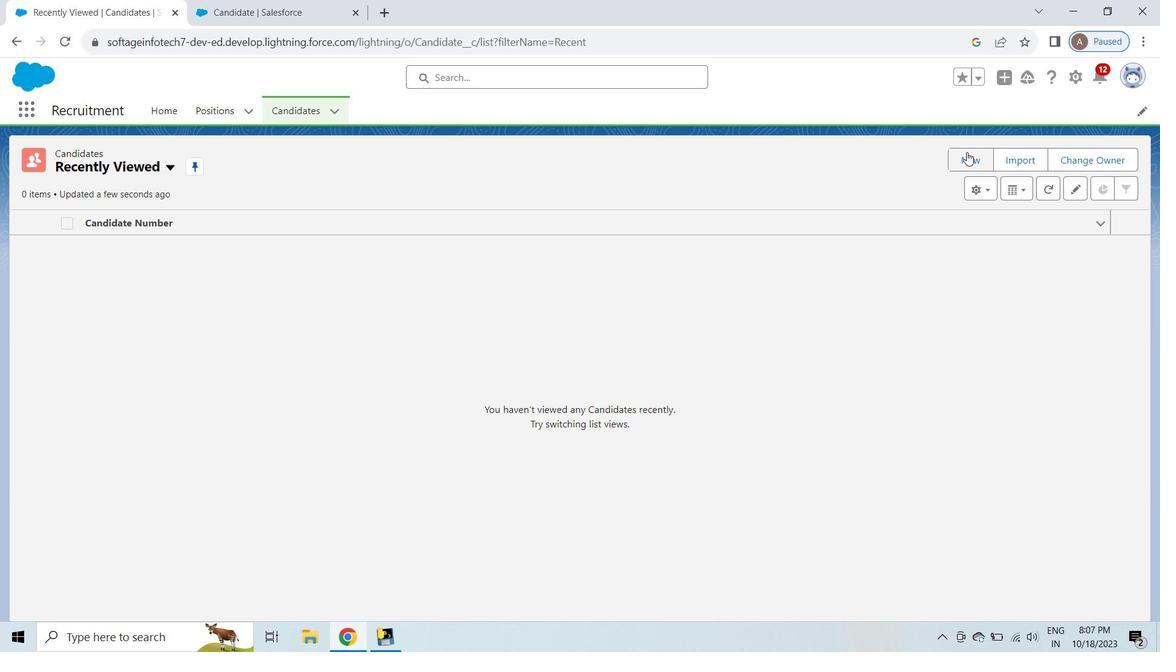 
Action: Mouse pressed left at (967, 152)
Screenshot: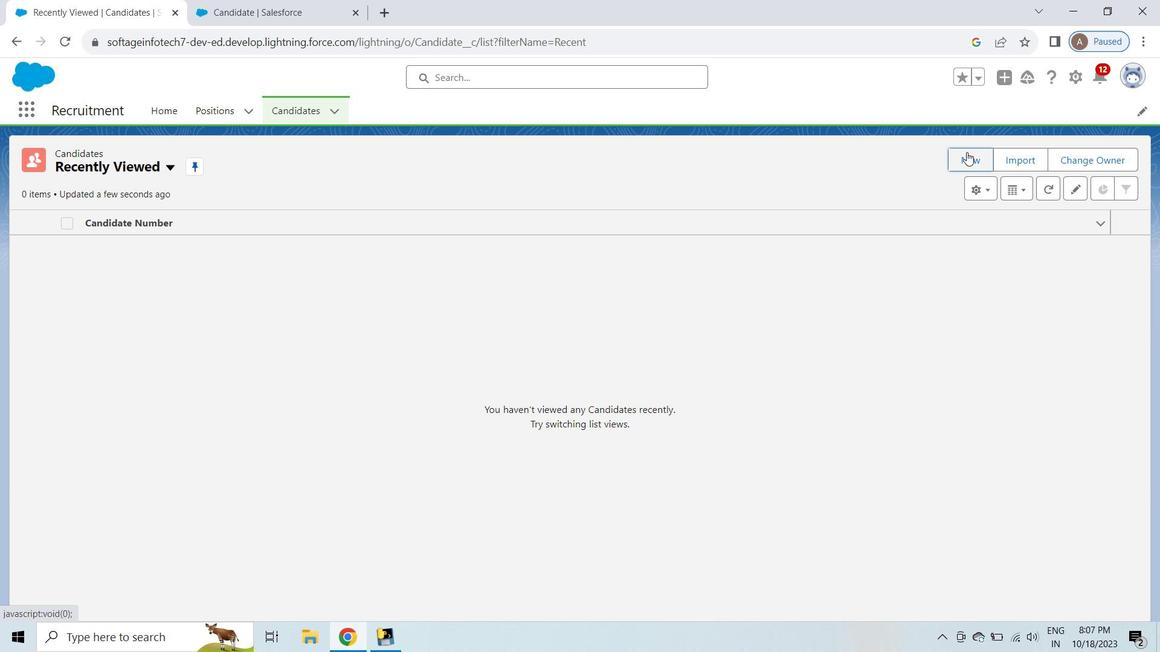 
Action: Mouse moved to (899, 76)
Screenshot: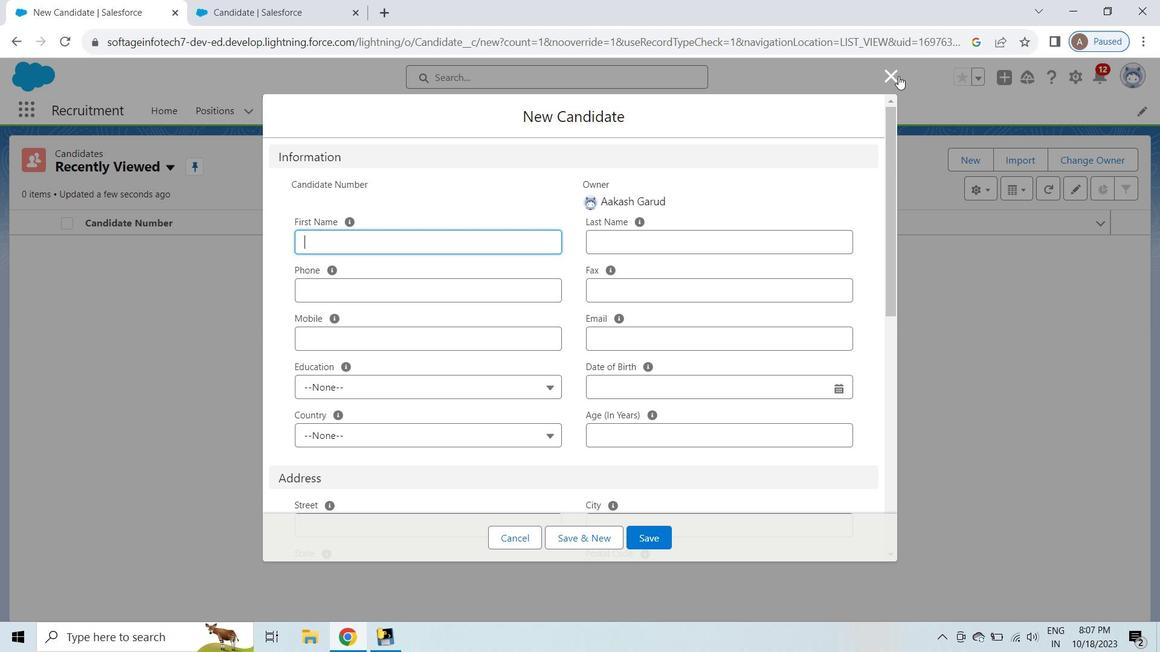 
Action: Mouse pressed left at (899, 76)
Screenshot: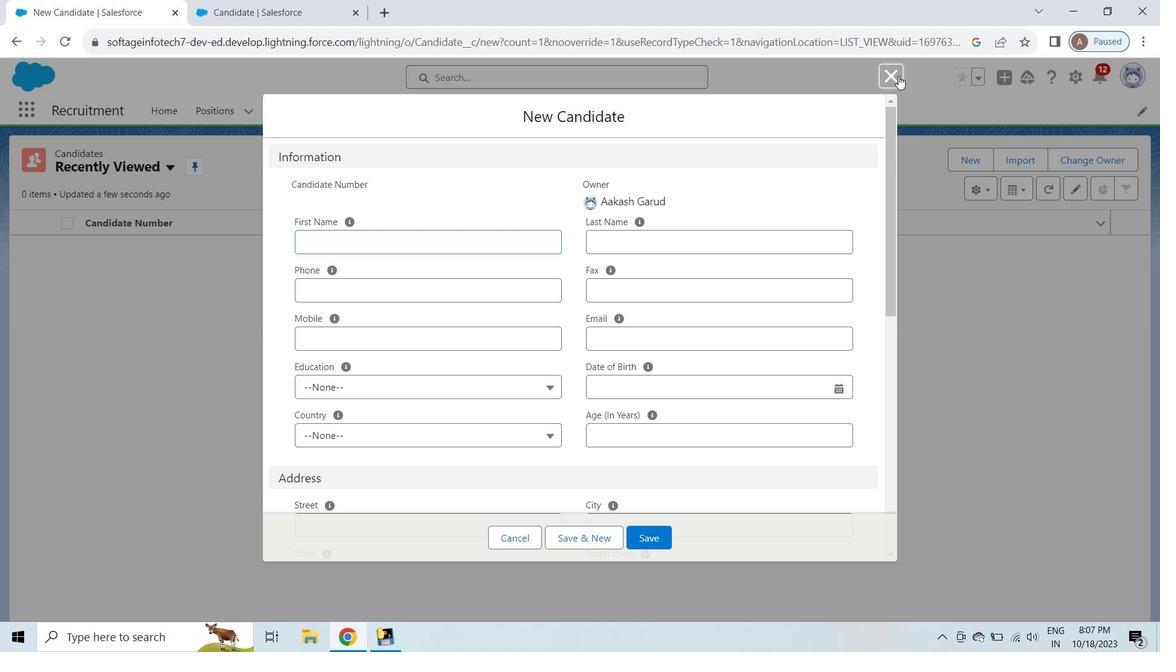
Action: Mouse moved to (64, 41)
Screenshot: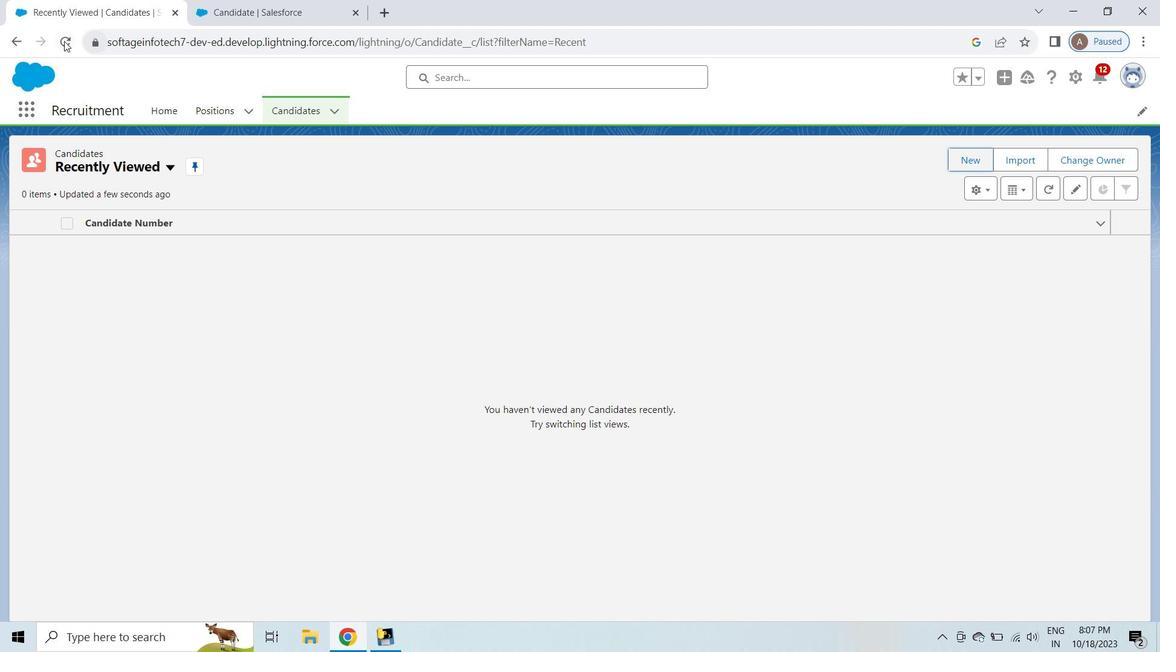 
Action: Mouse pressed left at (64, 41)
Screenshot: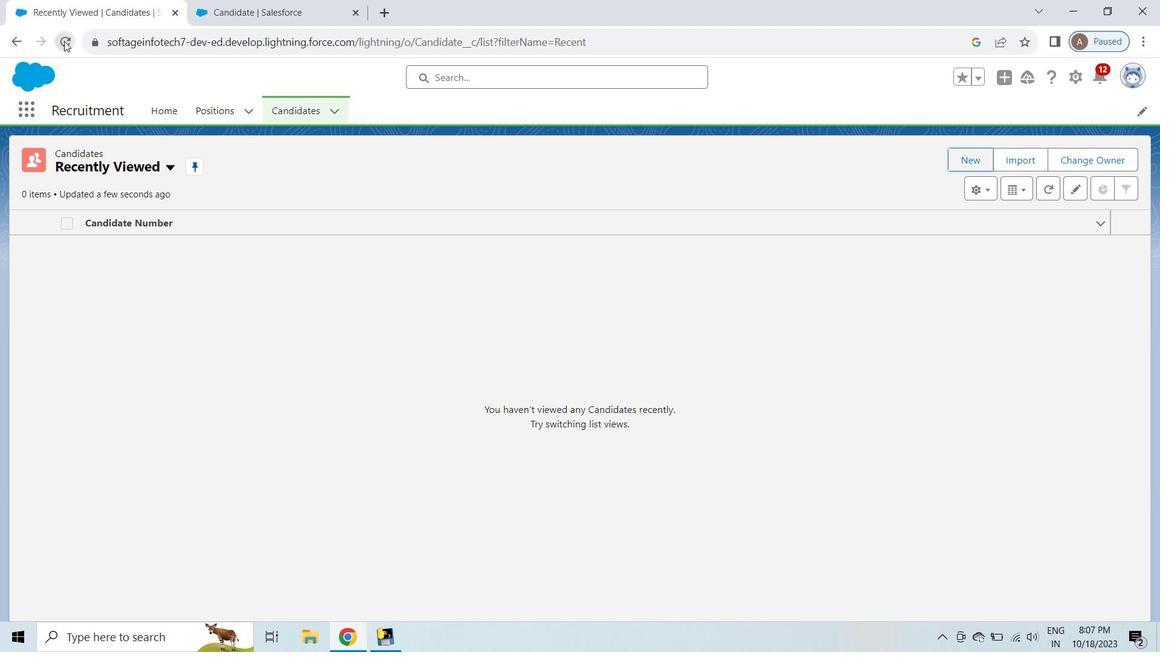 
Action: Mouse pressed left at (64, 41)
Screenshot: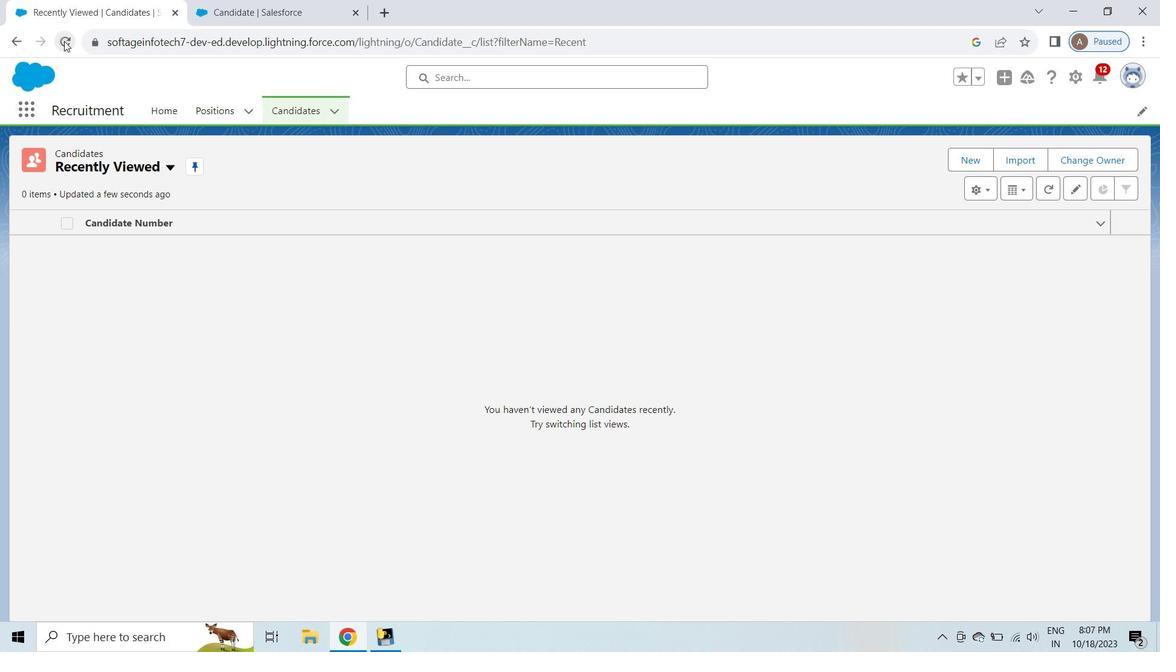 
Action: Mouse pressed left at (64, 41)
Screenshot: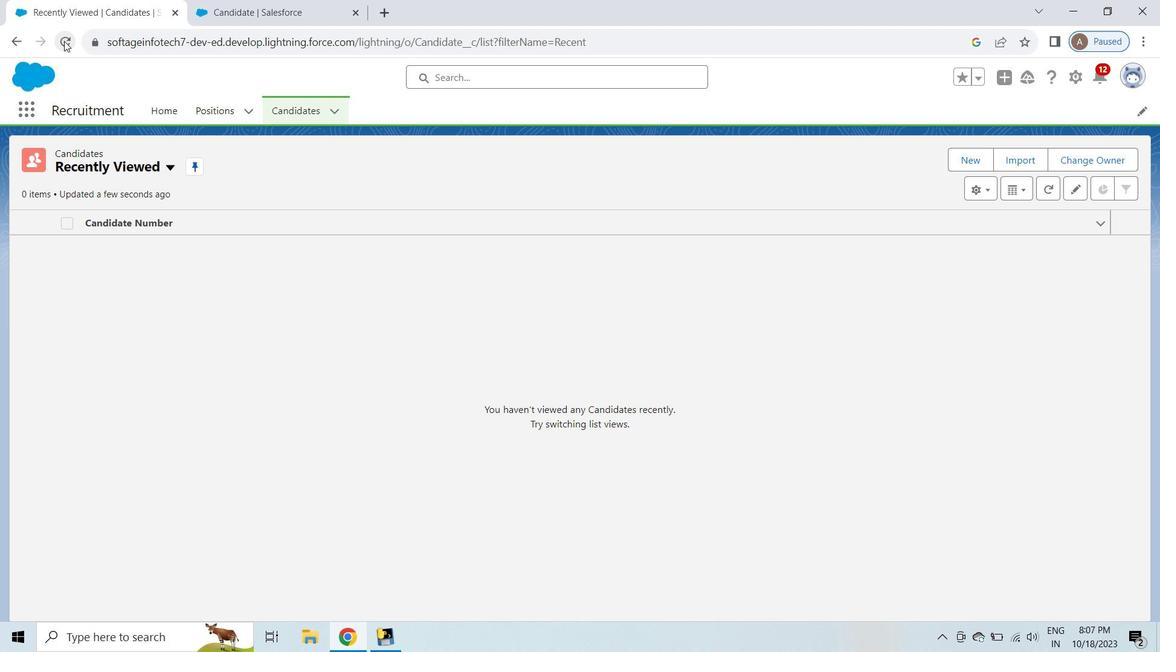
Action: Mouse moved to (967, 156)
Screenshot: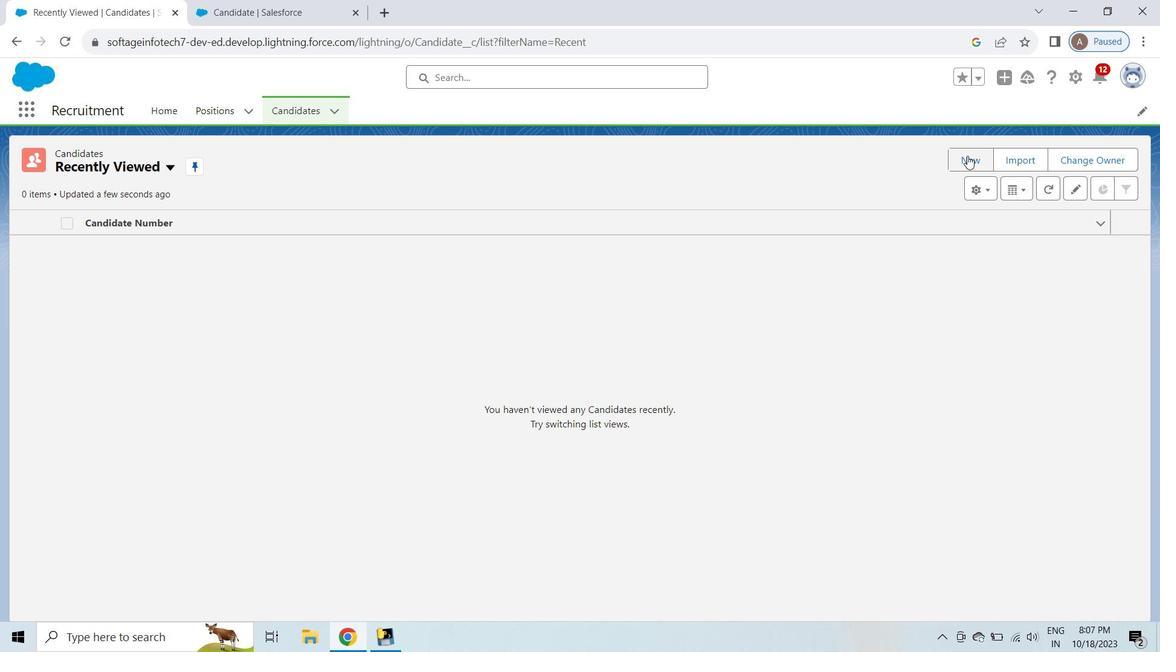 
Action: Mouse pressed left at (967, 156)
Screenshot: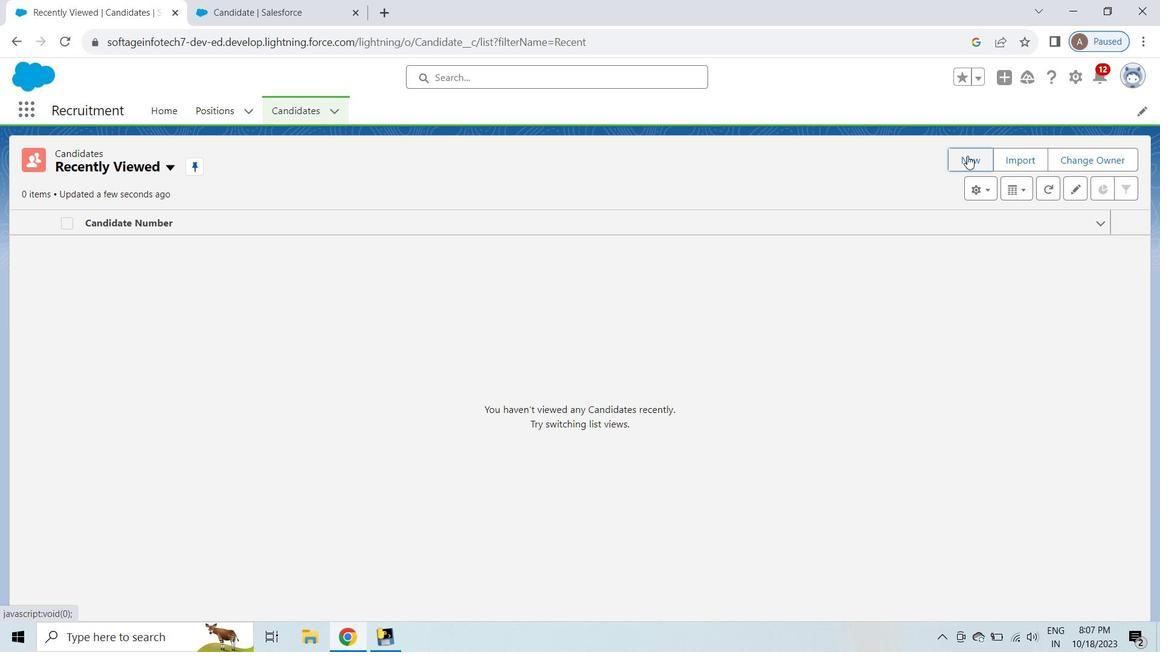 
Action: Mouse moved to (890, 84)
Screenshot: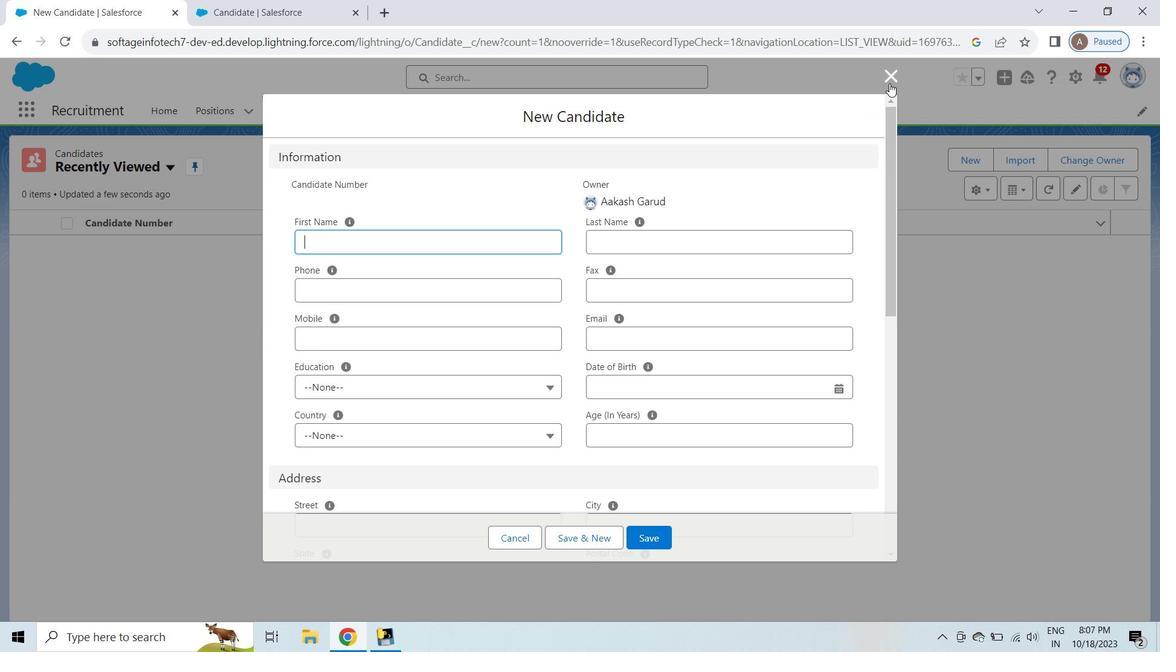 
Action: Mouse pressed left at (890, 84)
Screenshot: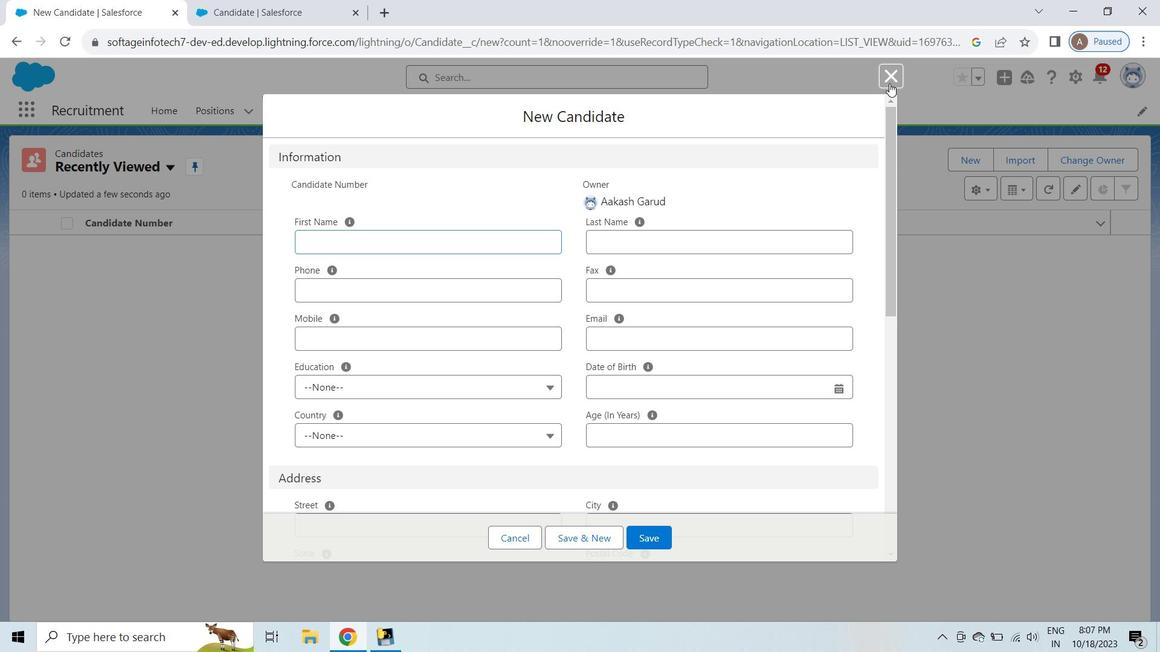 
Action: Mouse moved to (56, 44)
Screenshot: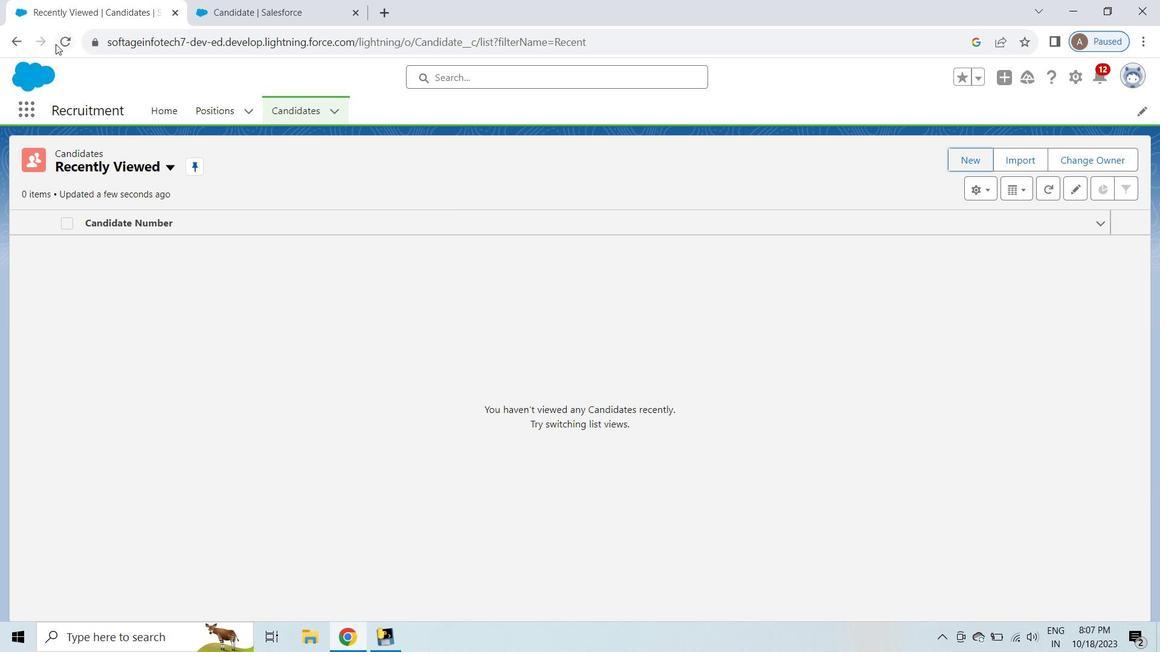 
Action: Mouse pressed left at (56, 44)
Screenshot: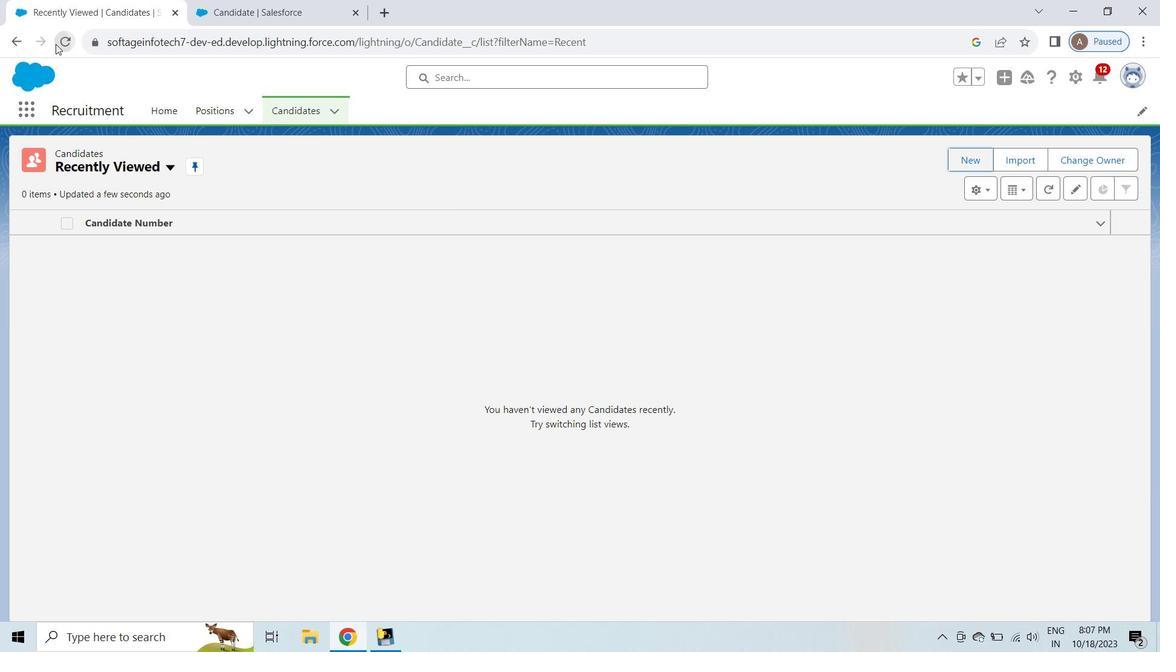 
Action: Mouse moved to (59, 40)
Screenshot: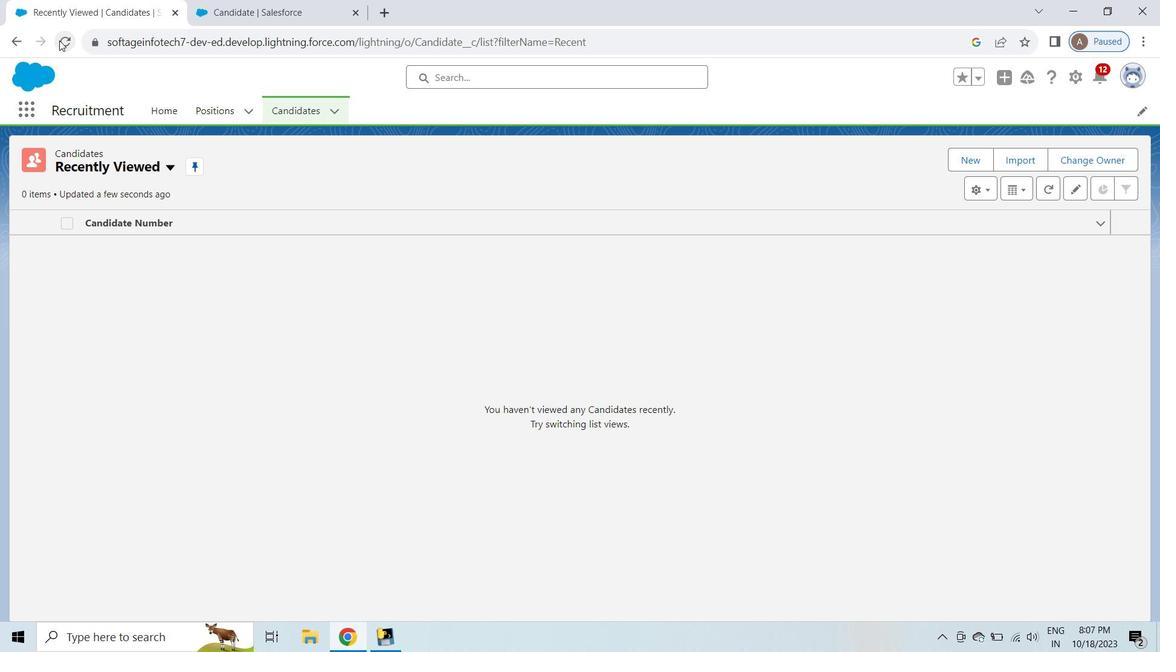 
Action: Mouse pressed left at (59, 40)
Screenshot: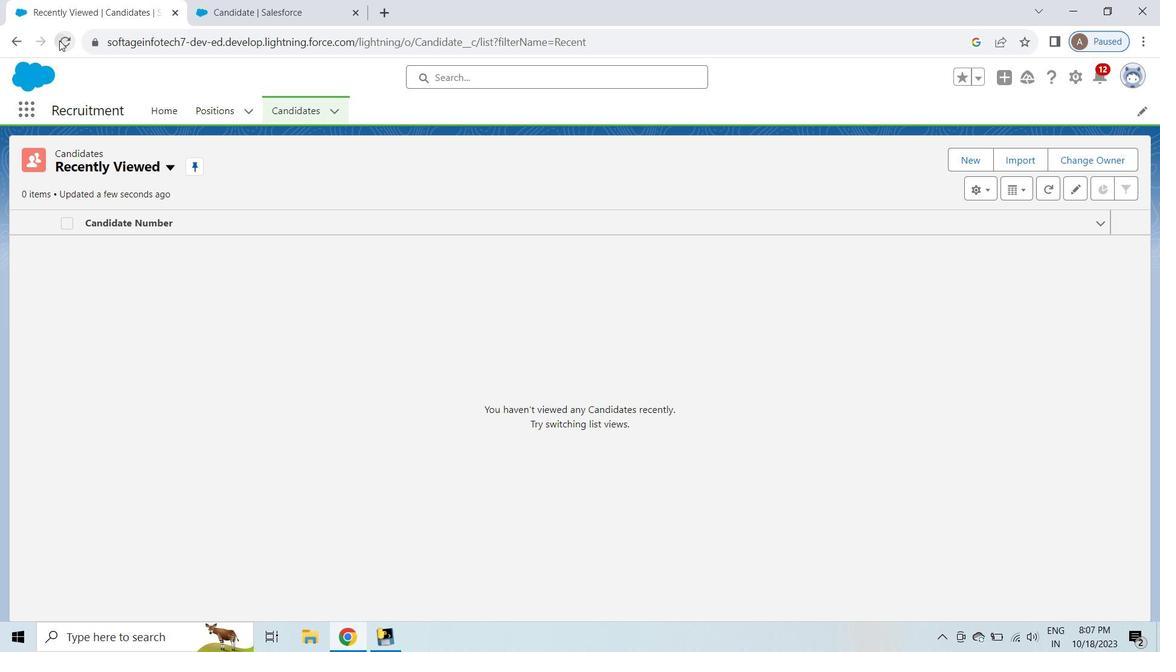 
Action: Mouse moved to (955, 170)
Screenshot: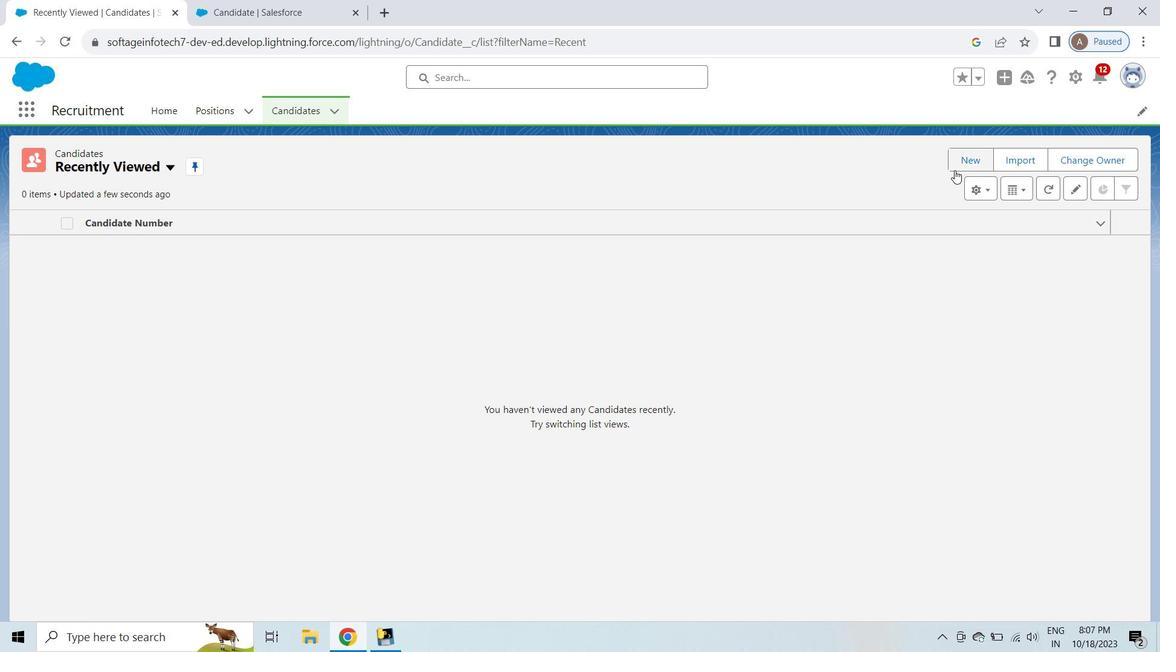 
Action: Mouse pressed left at (955, 170)
Screenshot: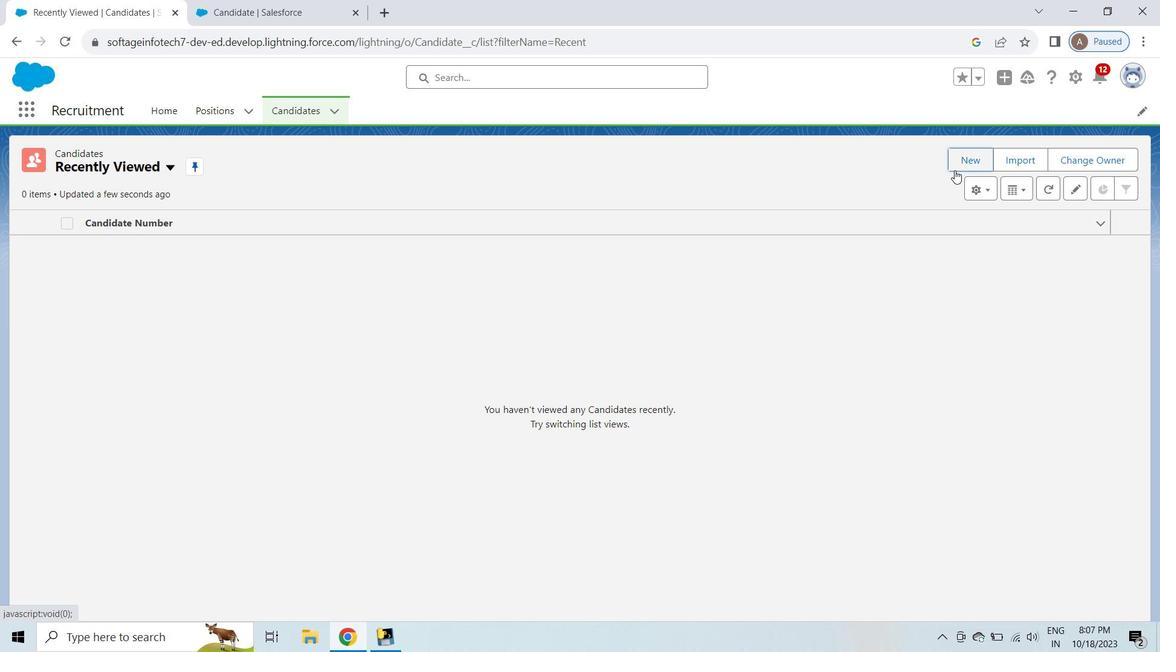 
Action: Mouse moved to (894, 78)
Screenshot: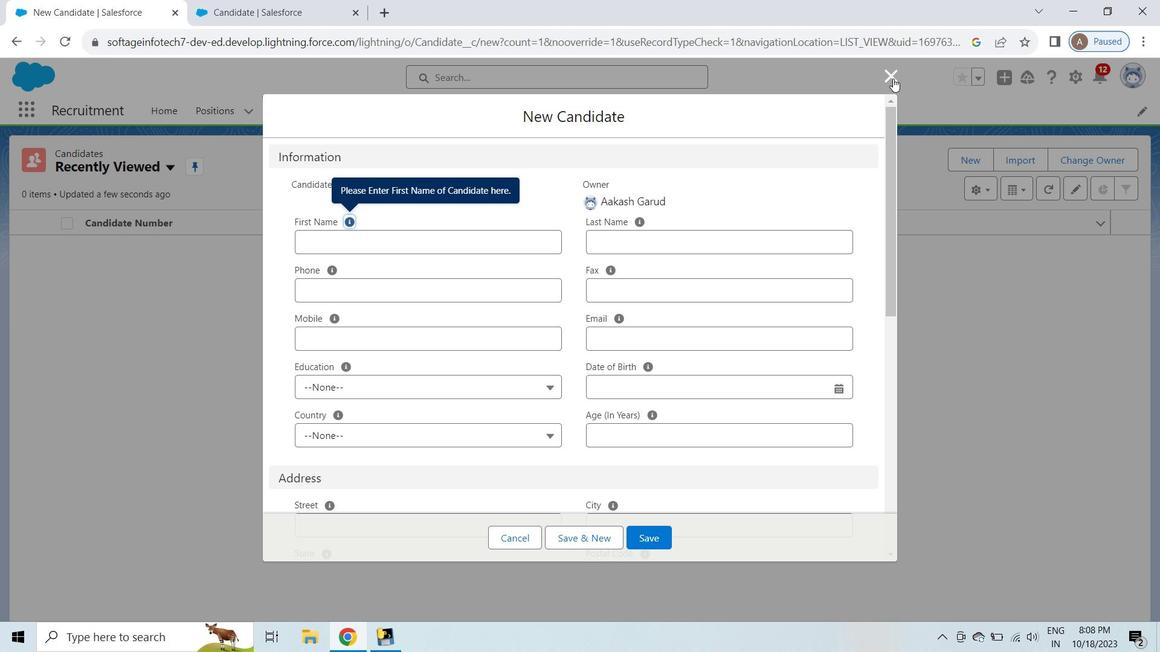 
Action: Mouse pressed left at (894, 78)
Screenshot: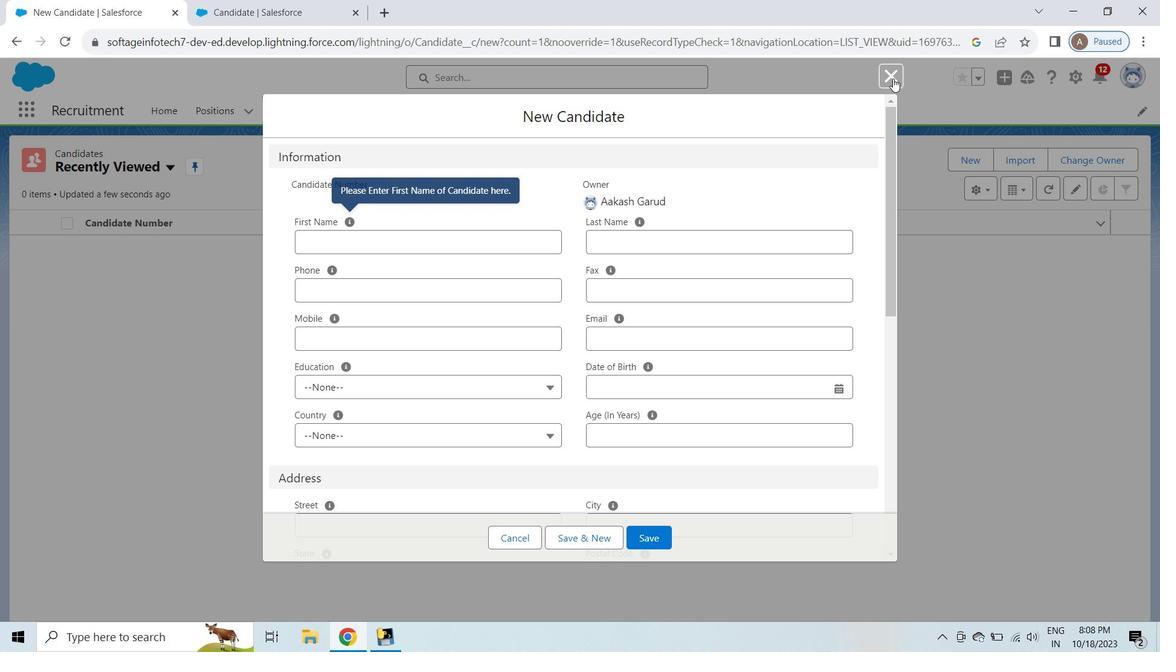 
Action: Mouse moved to (63, 43)
Screenshot: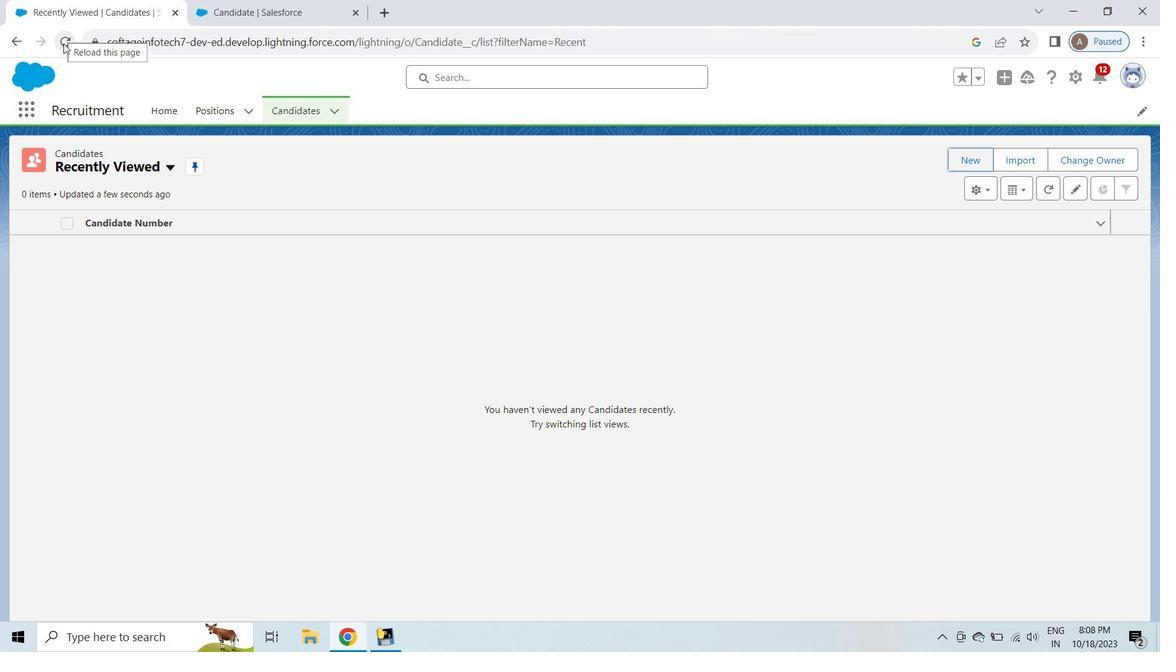 
Action: Mouse pressed left at (63, 43)
Screenshot: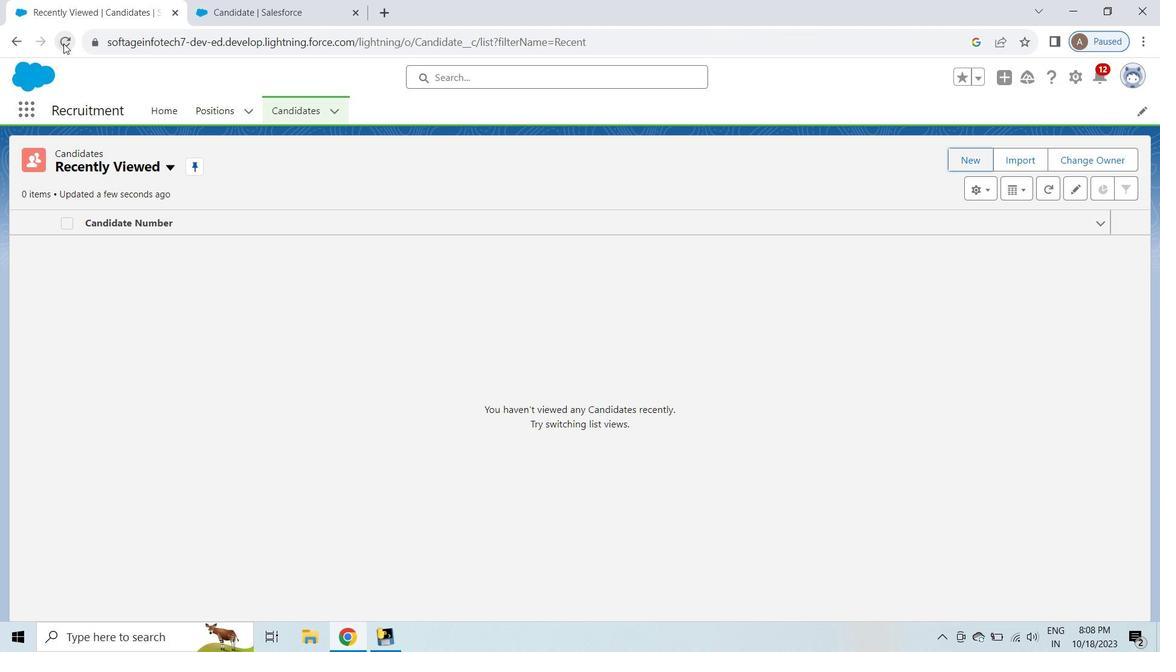 
Action: Mouse moved to (64, 35)
Screenshot: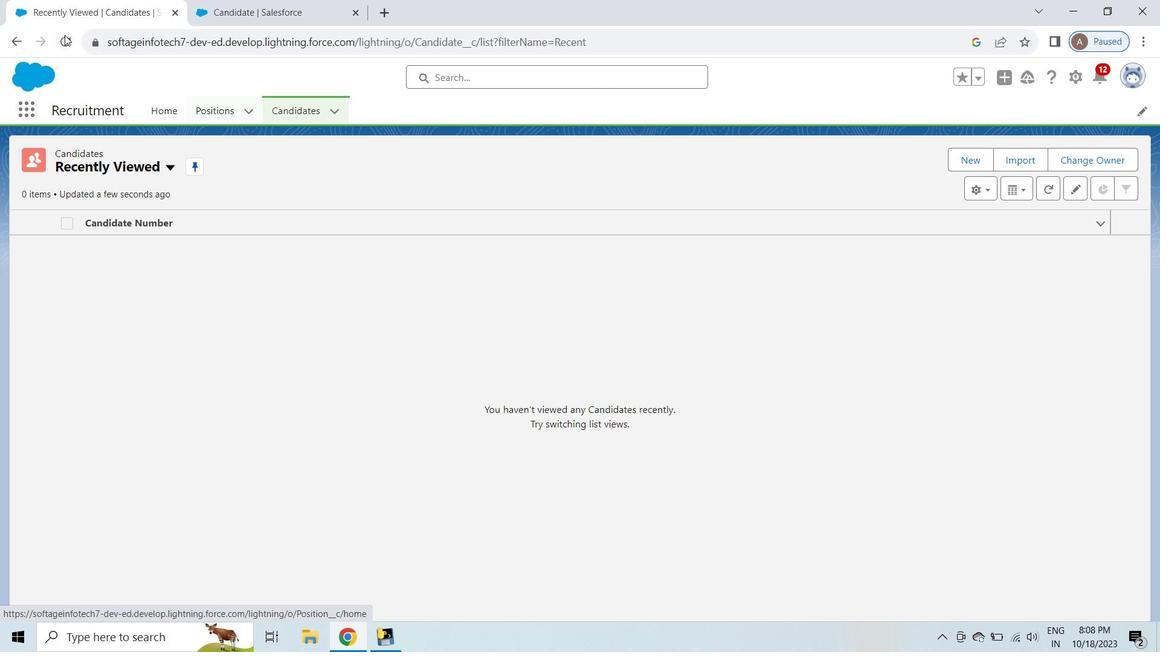 
Action: Mouse pressed left at (64, 35)
Screenshot: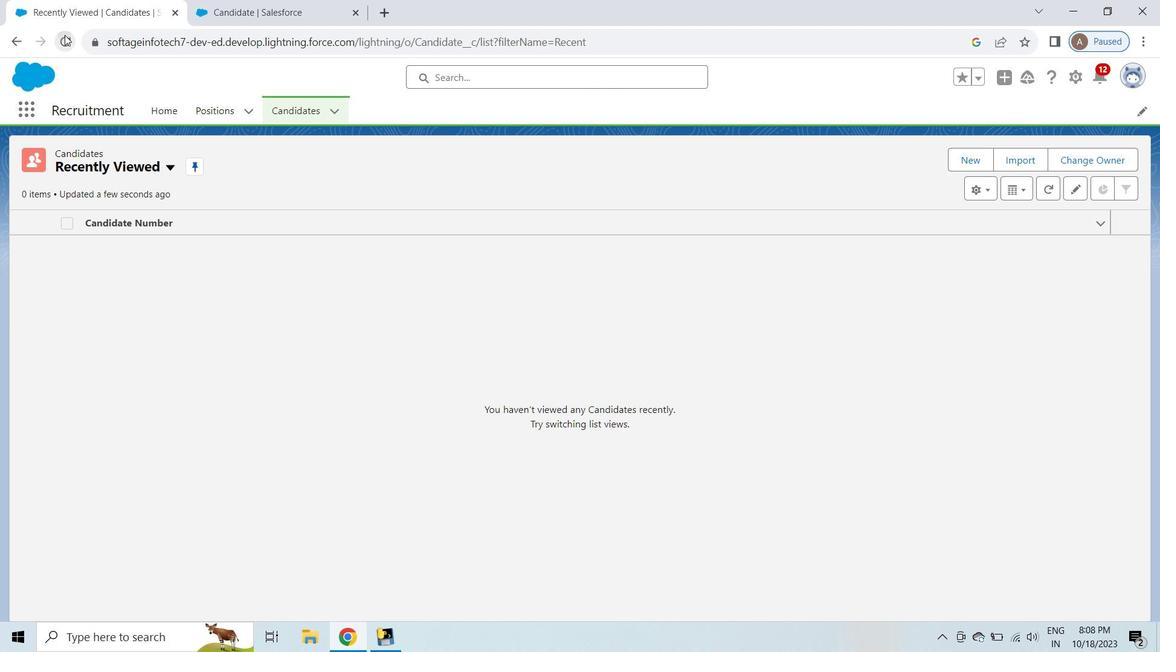 
Action: Mouse moved to (975, 160)
Screenshot: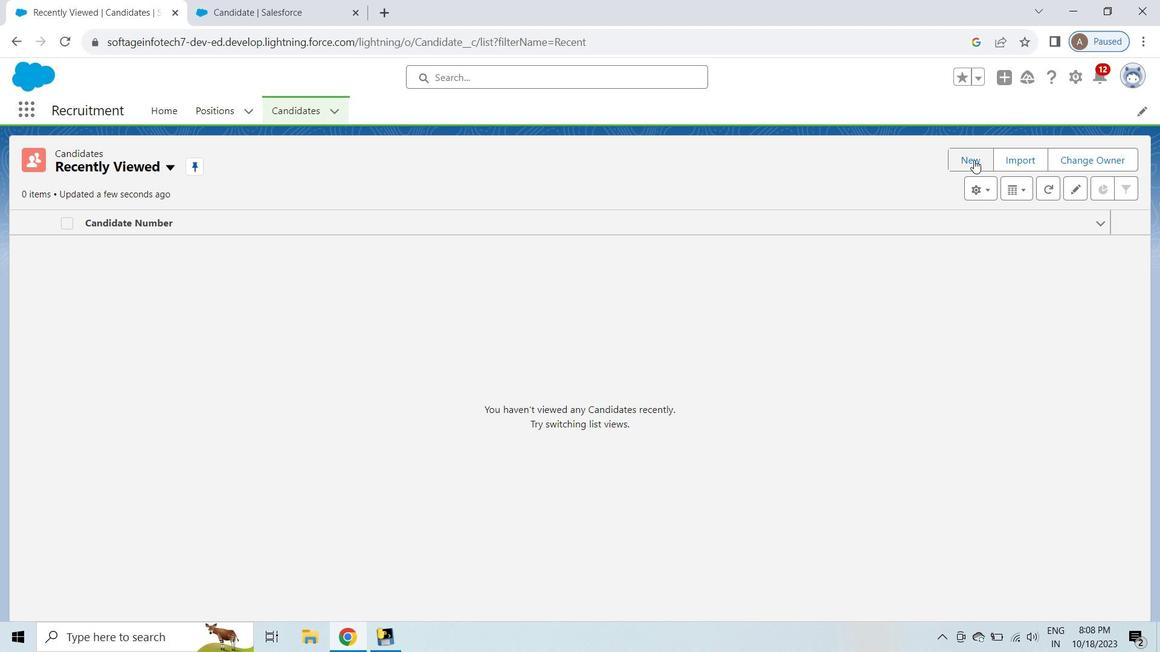 
Action: Mouse pressed left at (975, 160)
Screenshot: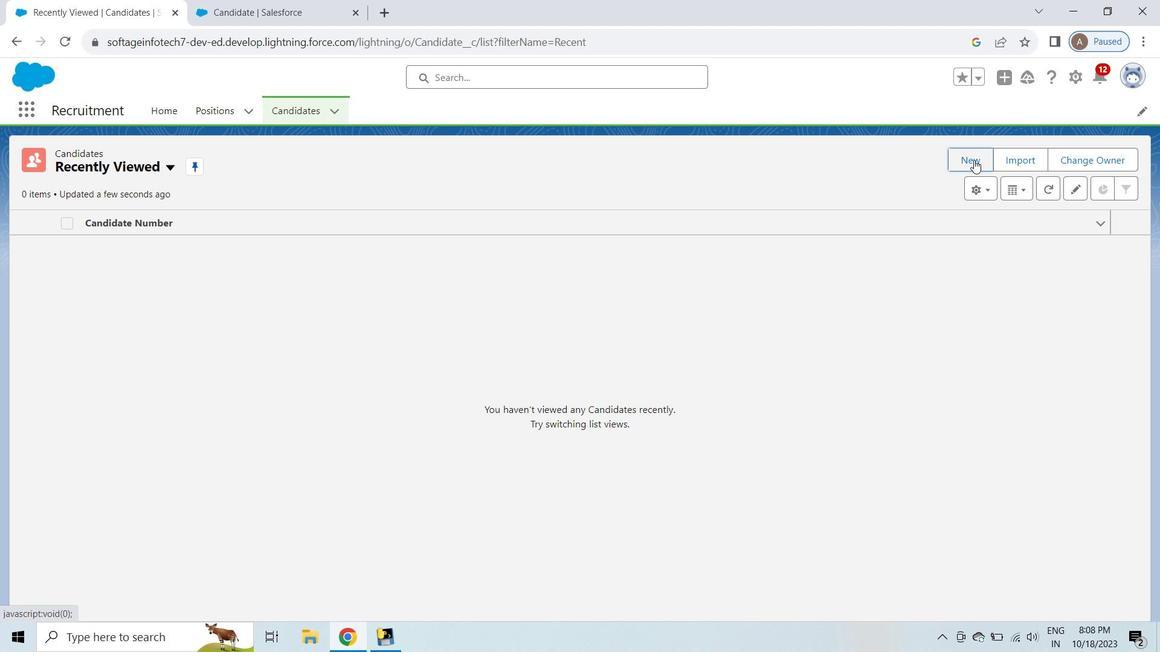 
Action: Mouse moved to (887, 71)
Screenshot: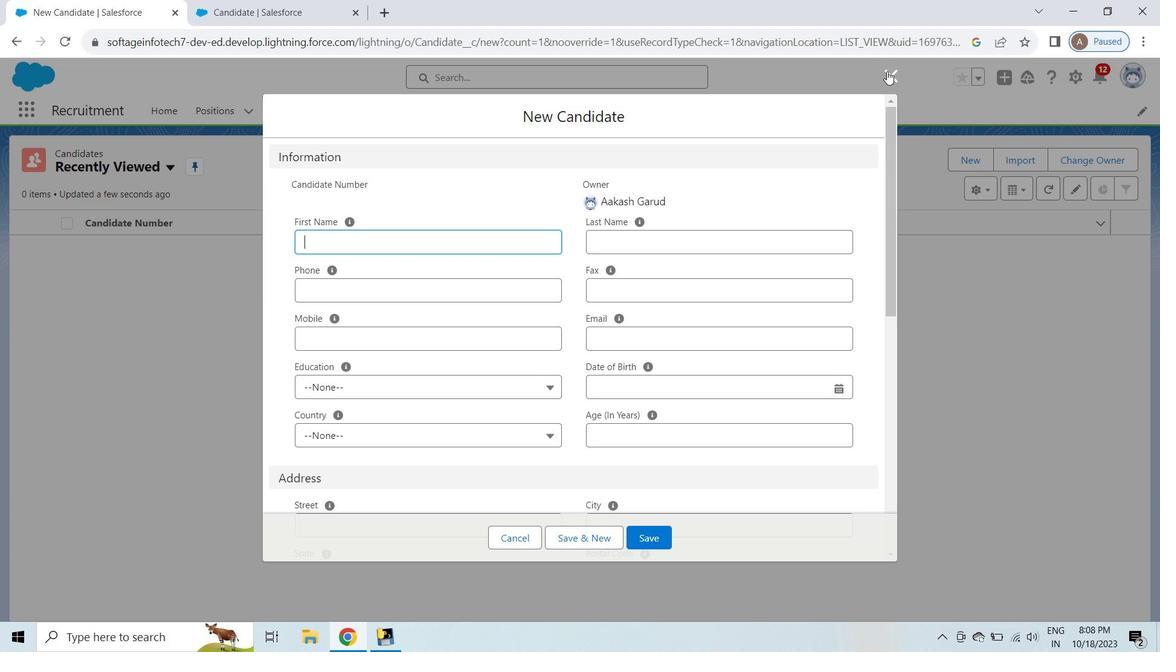 
Action: Mouse pressed left at (887, 71)
Screenshot: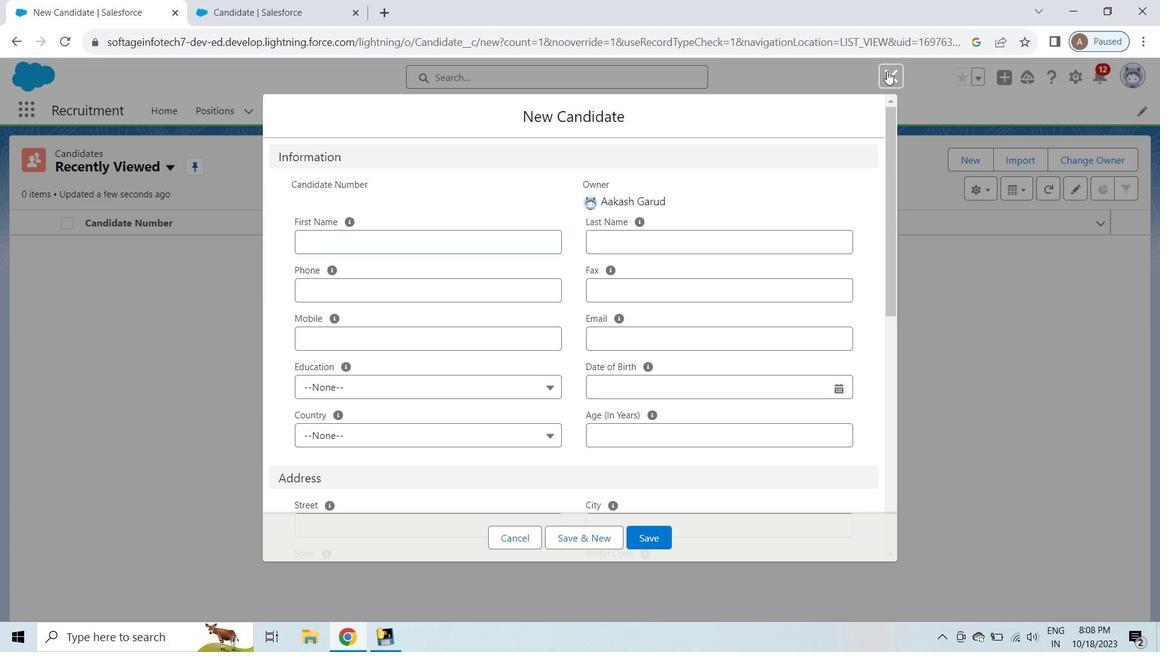 
Action: Mouse moved to (70, 47)
Screenshot: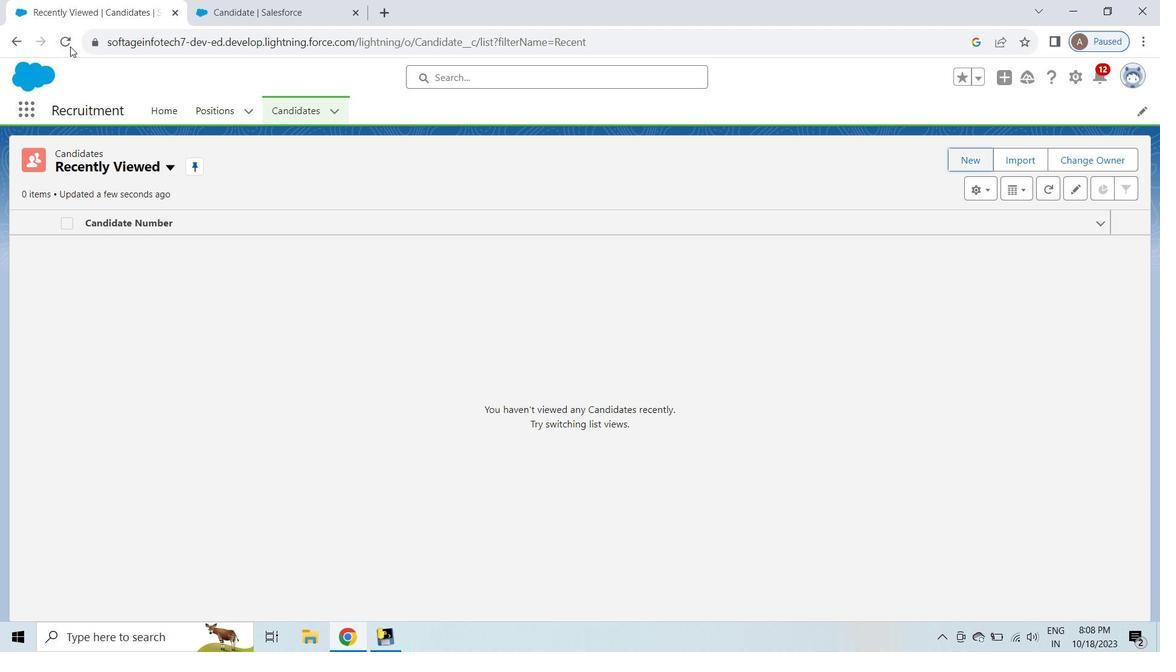 
Action: Mouse pressed left at (70, 47)
Screenshot: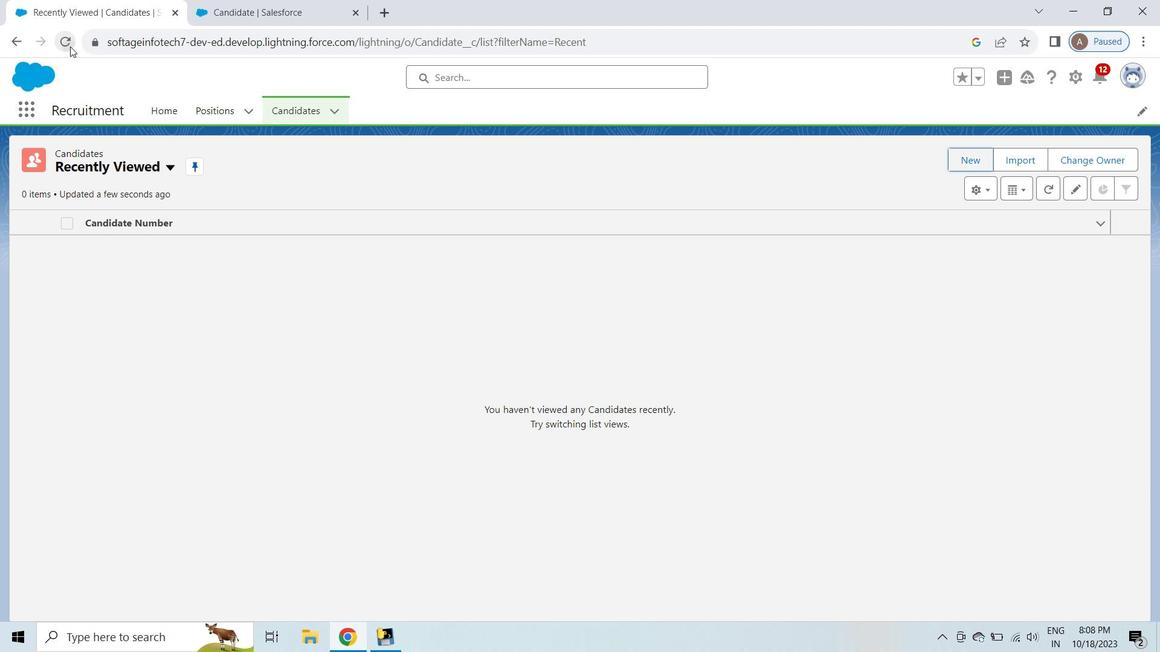 
Action: Mouse moved to (977, 152)
Screenshot: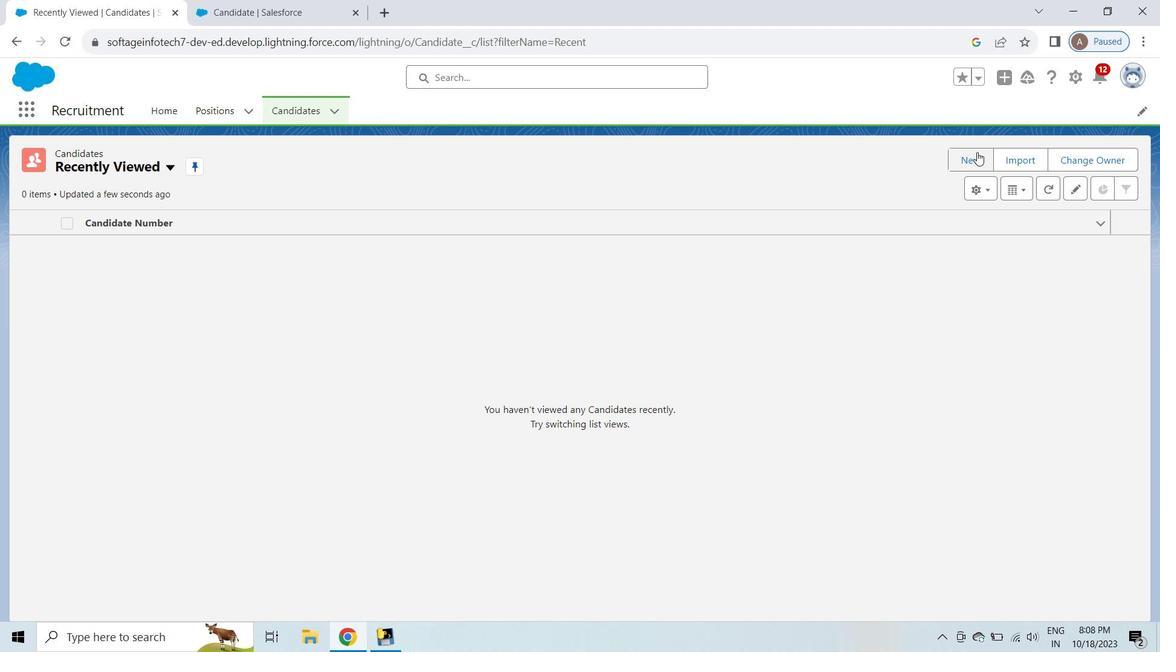 
Action: Mouse pressed left at (977, 152)
Screenshot: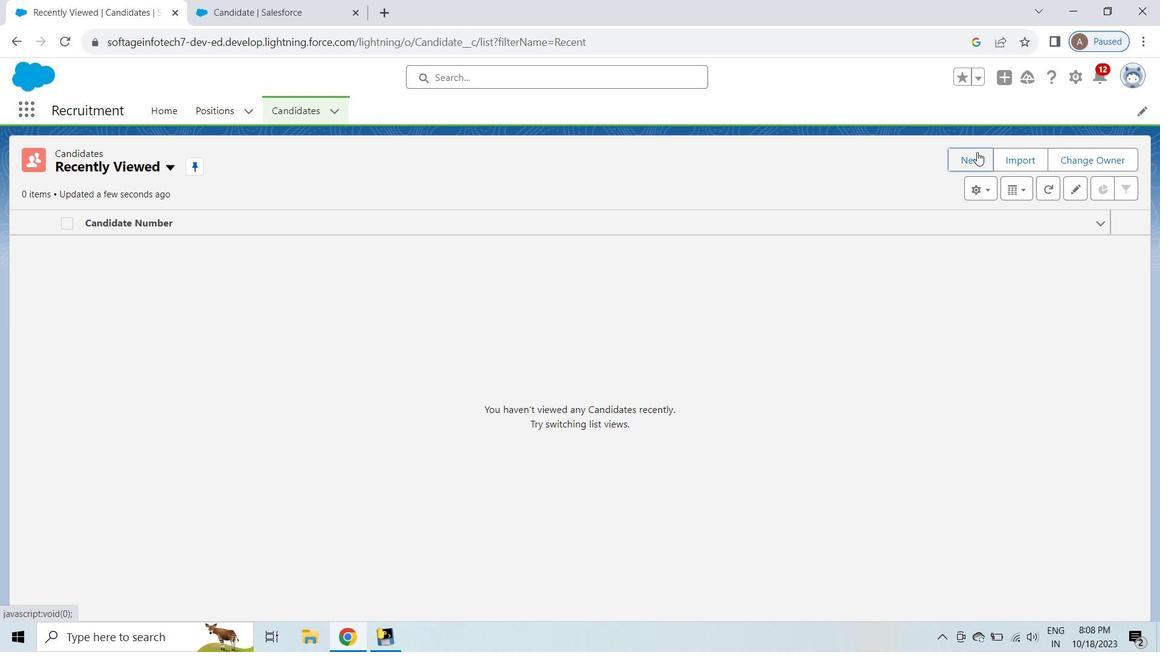 
Action: Mouse moved to (894, 81)
Screenshot: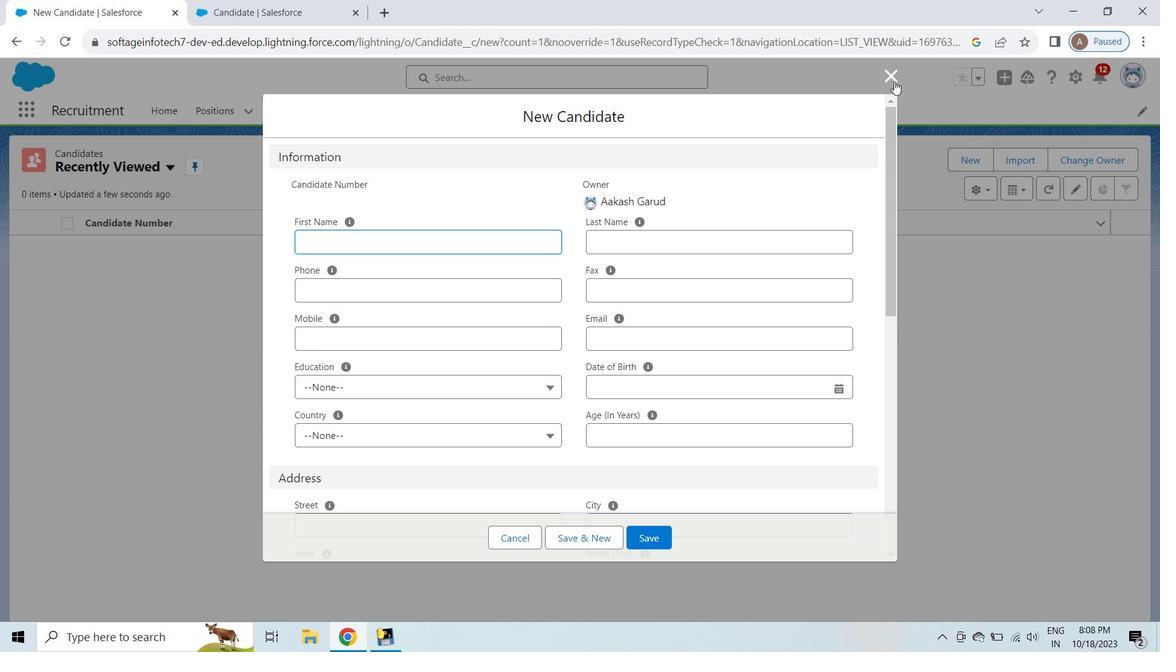 
Action: Mouse pressed left at (894, 81)
Screenshot: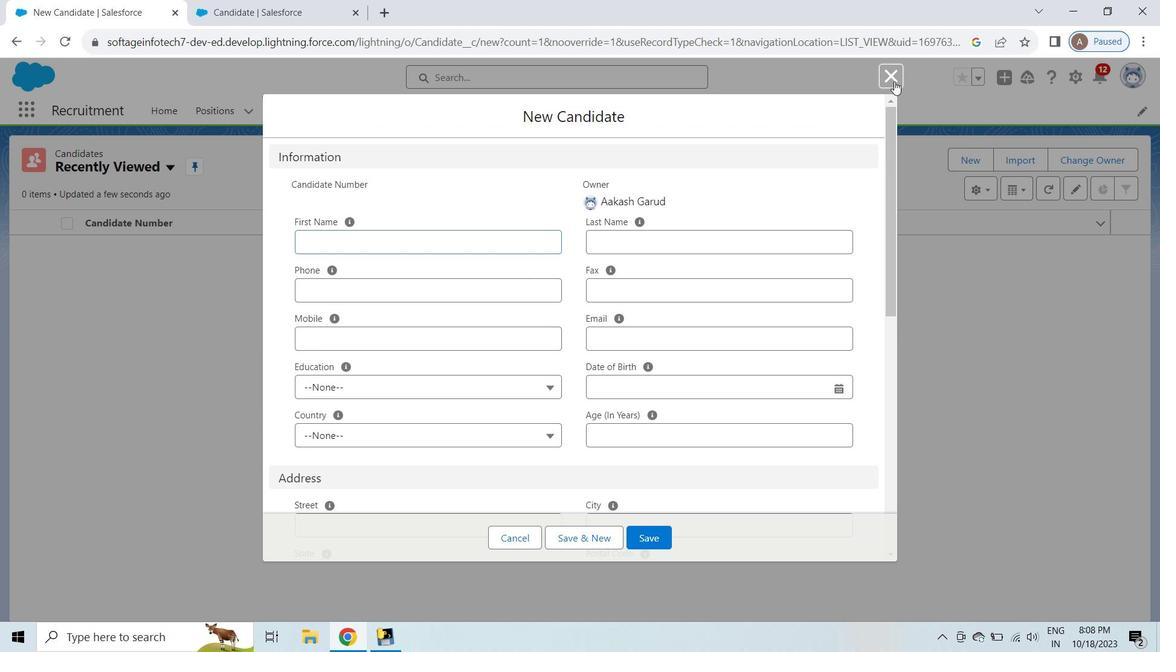 
Action: Mouse moved to (60, 27)
Screenshot: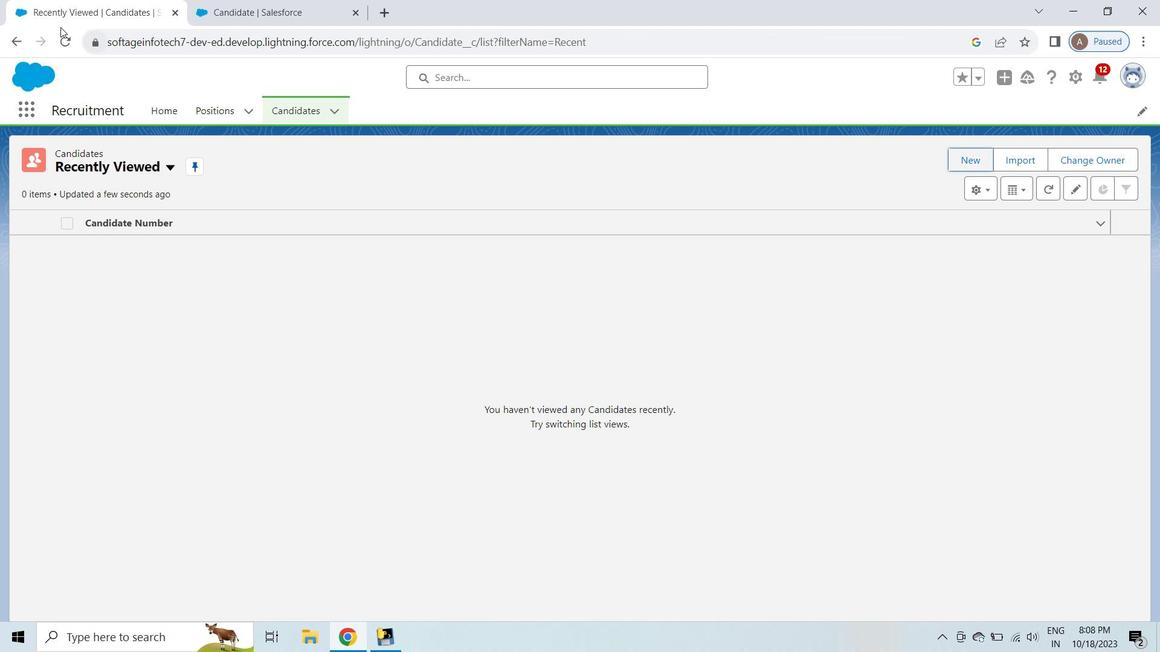 
Action: Mouse pressed left at (60, 27)
Screenshot: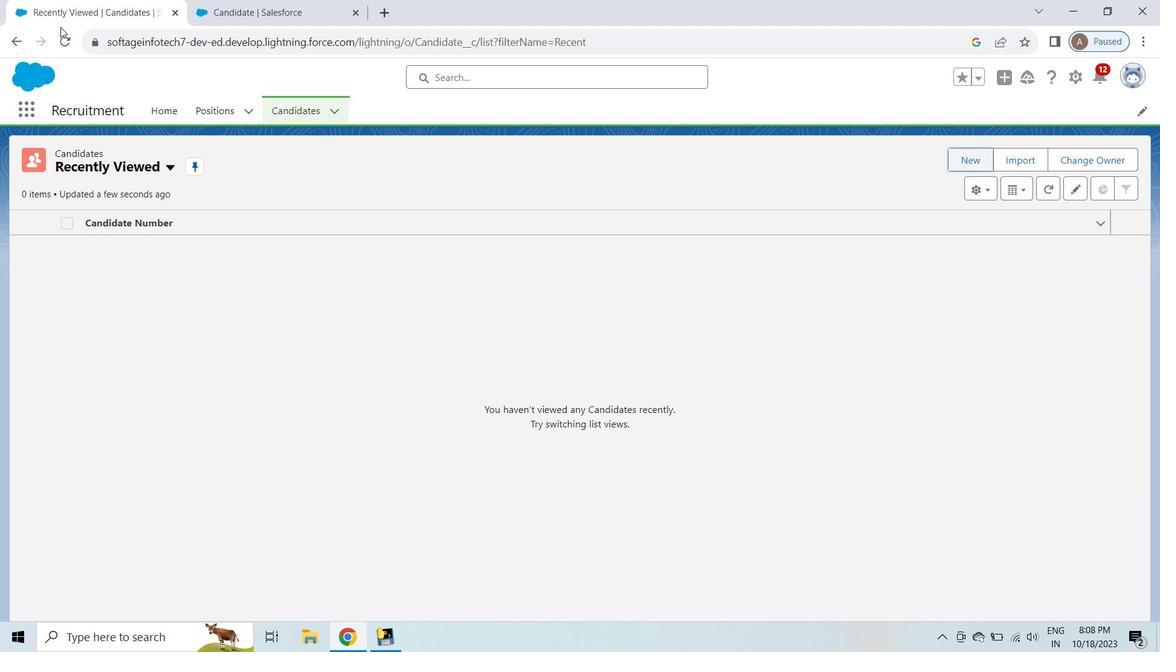
Action: Mouse moved to (61, 38)
Screenshot: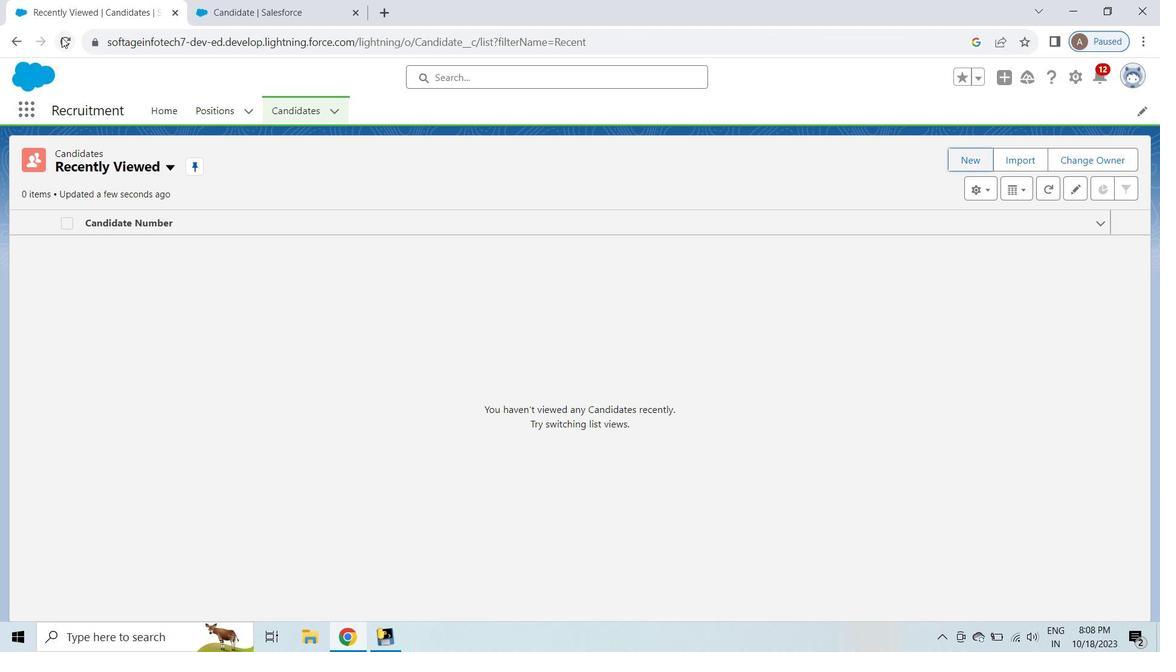 
Action: Mouse pressed left at (61, 38)
Screenshot: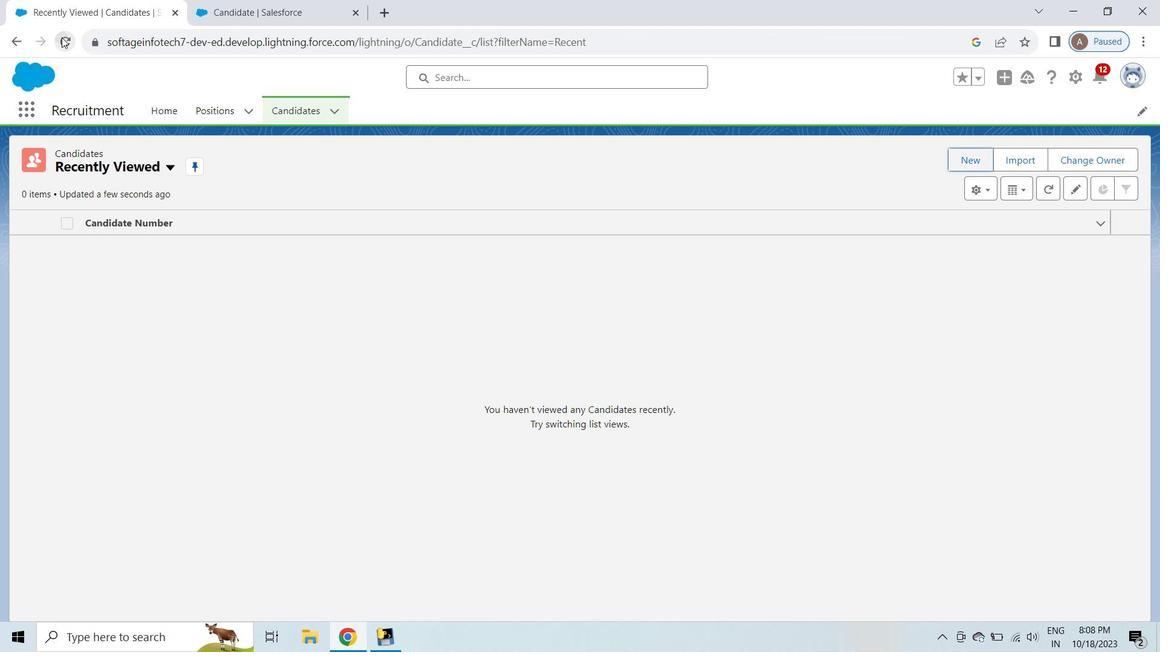 
Action: Mouse moved to (958, 169)
Screenshot: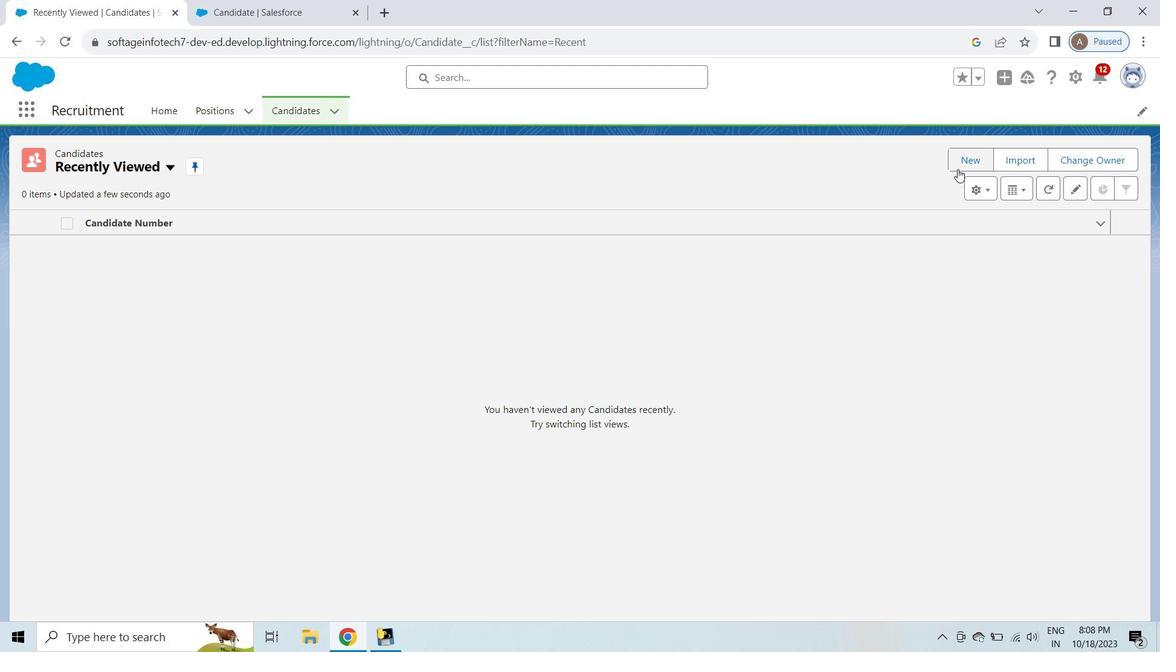 
Action: Mouse pressed left at (958, 169)
Screenshot: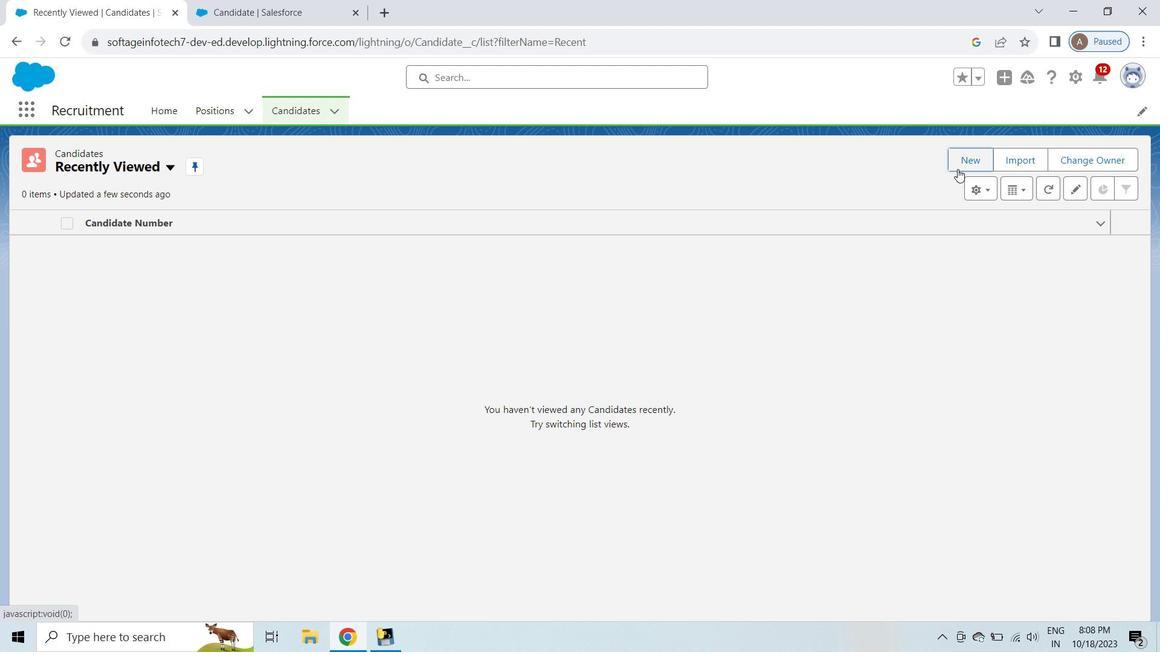
Action: Mouse moved to (889, 76)
Screenshot: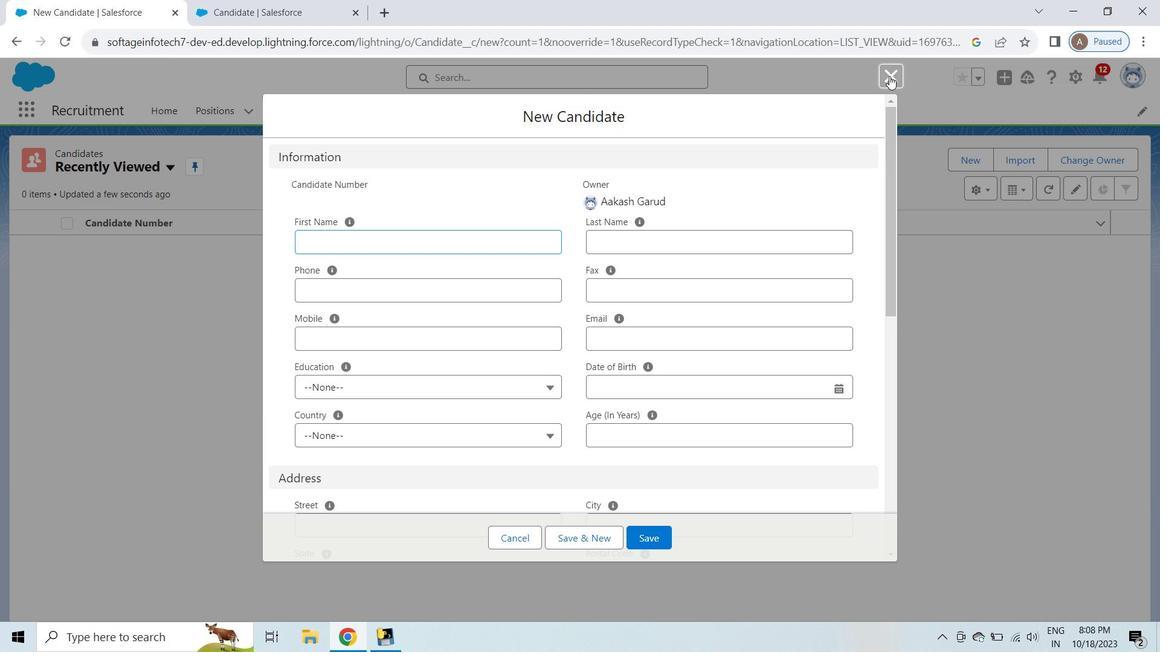 
Action: Mouse pressed left at (889, 76)
Screenshot: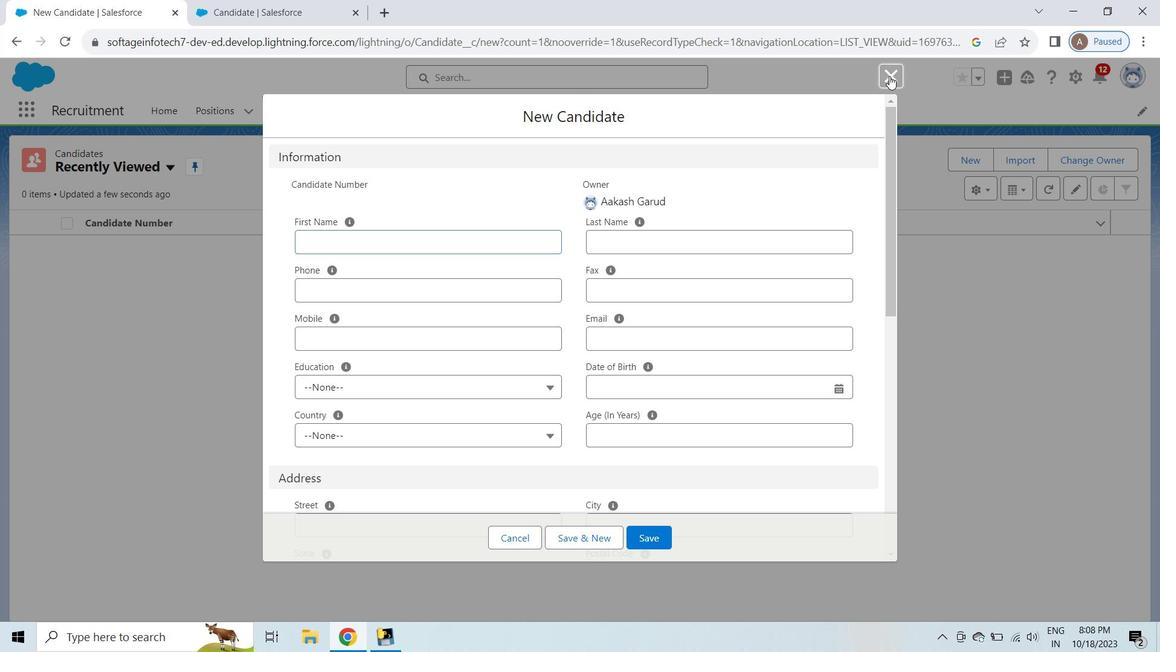 
Action: Mouse moved to (244, 0)
Screenshot: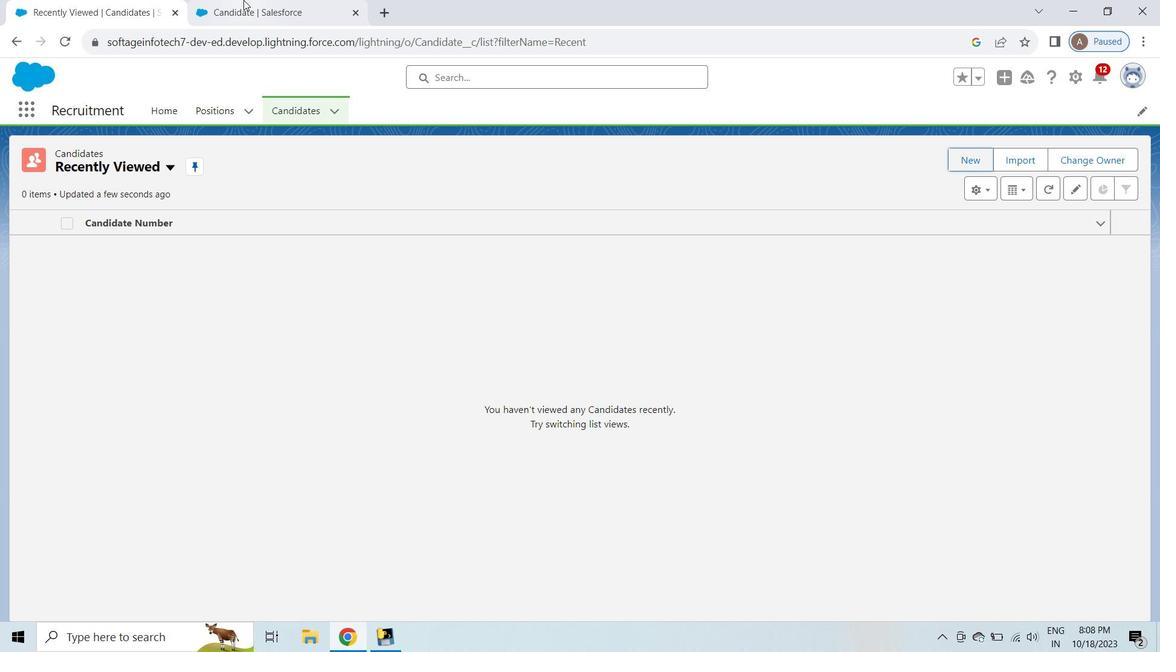 
Action: Mouse pressed left at (244, 0)
Screenshot: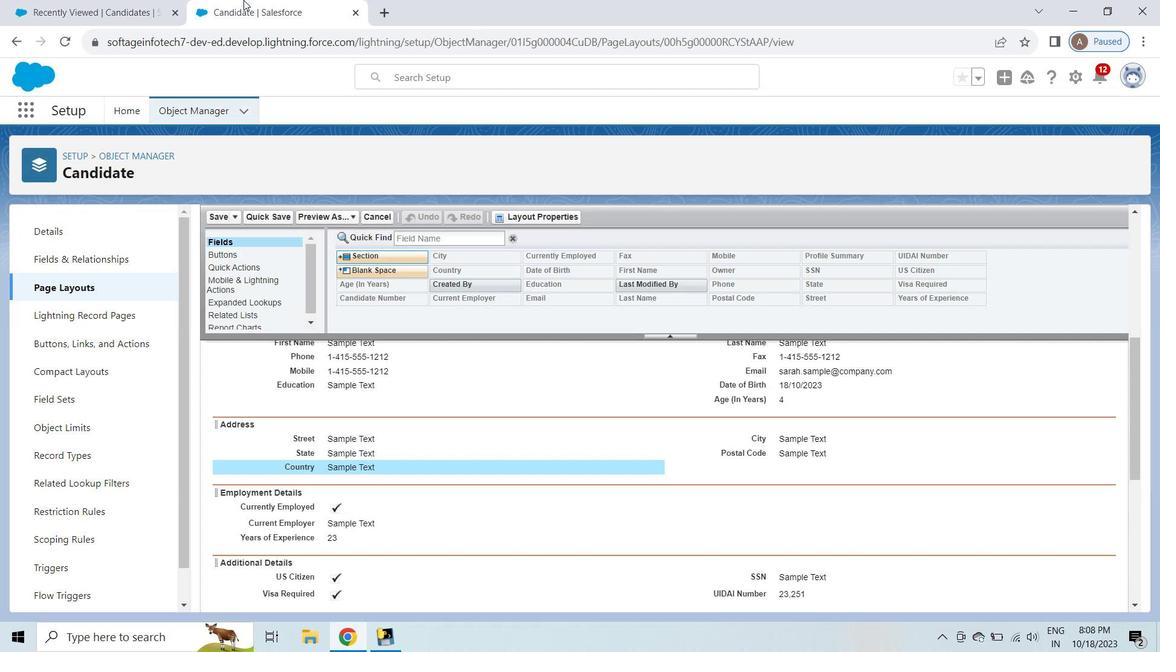 
Action: Mouse moved to (269, 212)
Screenshot: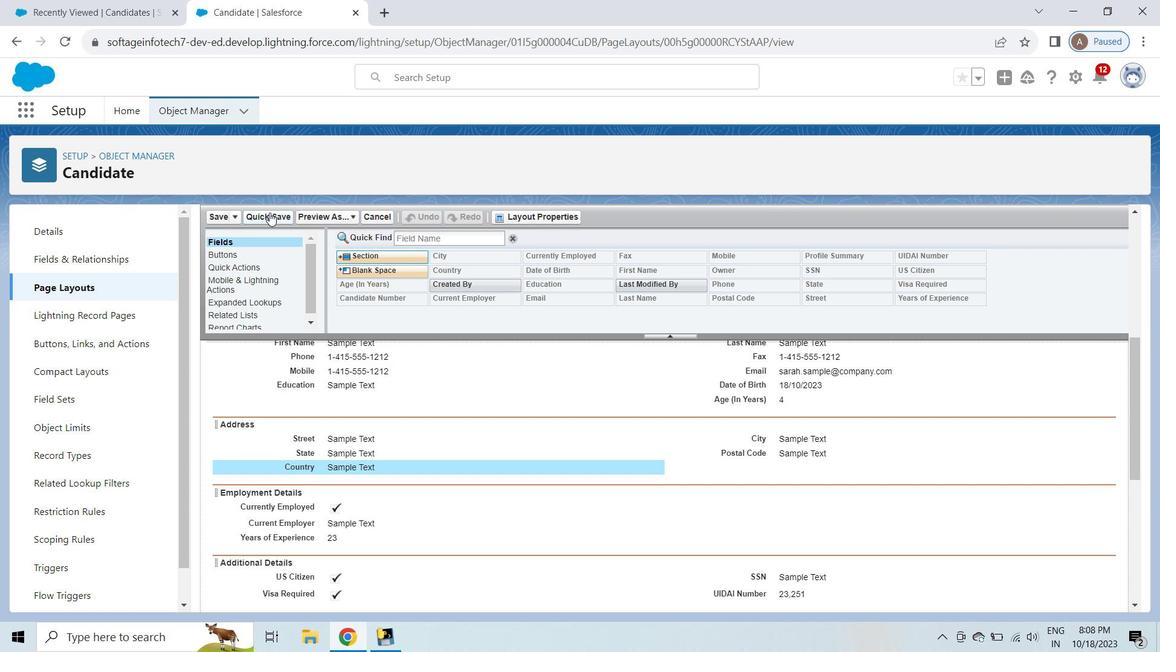 
Action: Mouse pressed left at (269, 212)
Screenshot: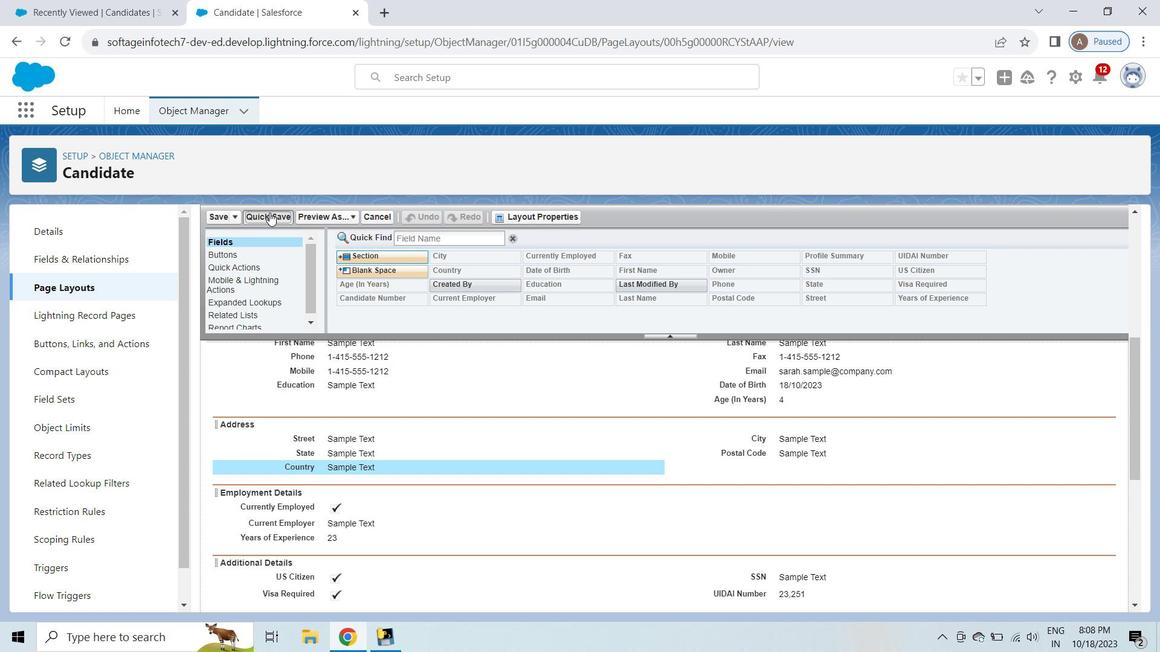 
Action: Mouse moved to (64, 0)
Screenshot: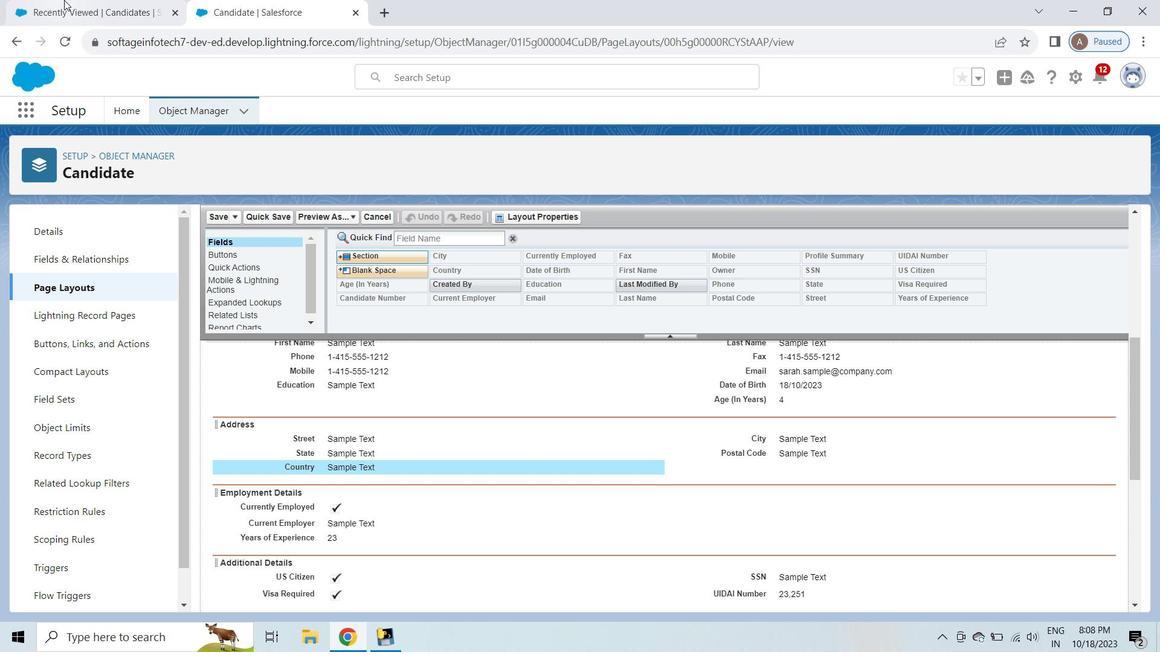 
Action: Mouse pressed left at (64, 0)
Screenshot: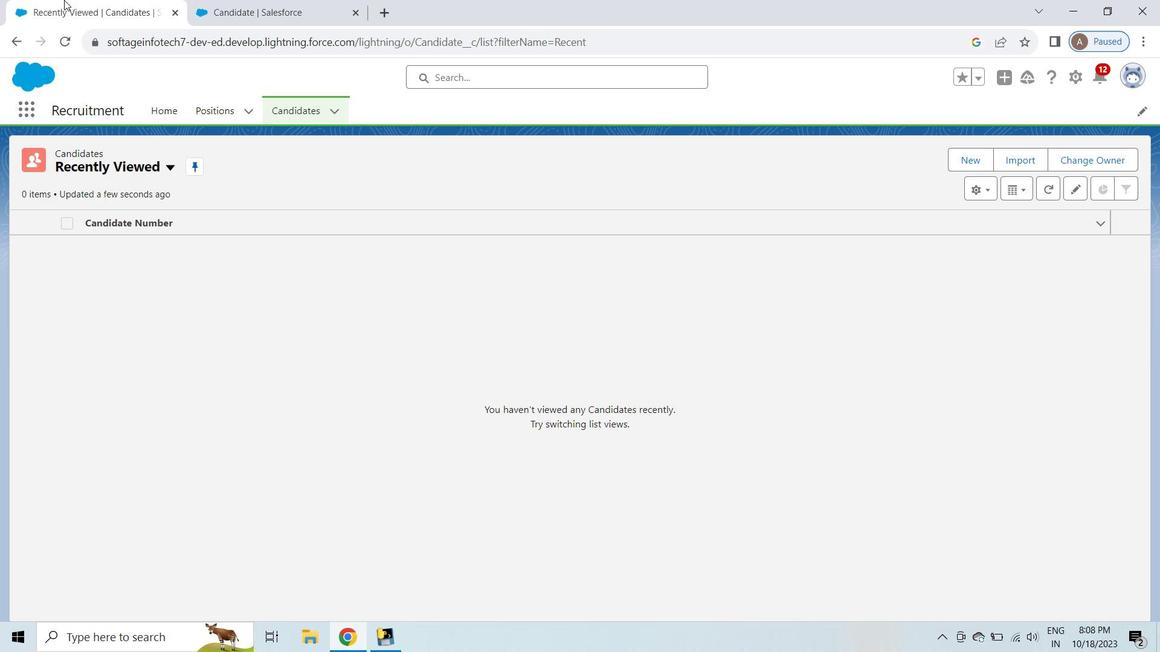 
Action: Mouse moved to (64, 41)
Screenshot: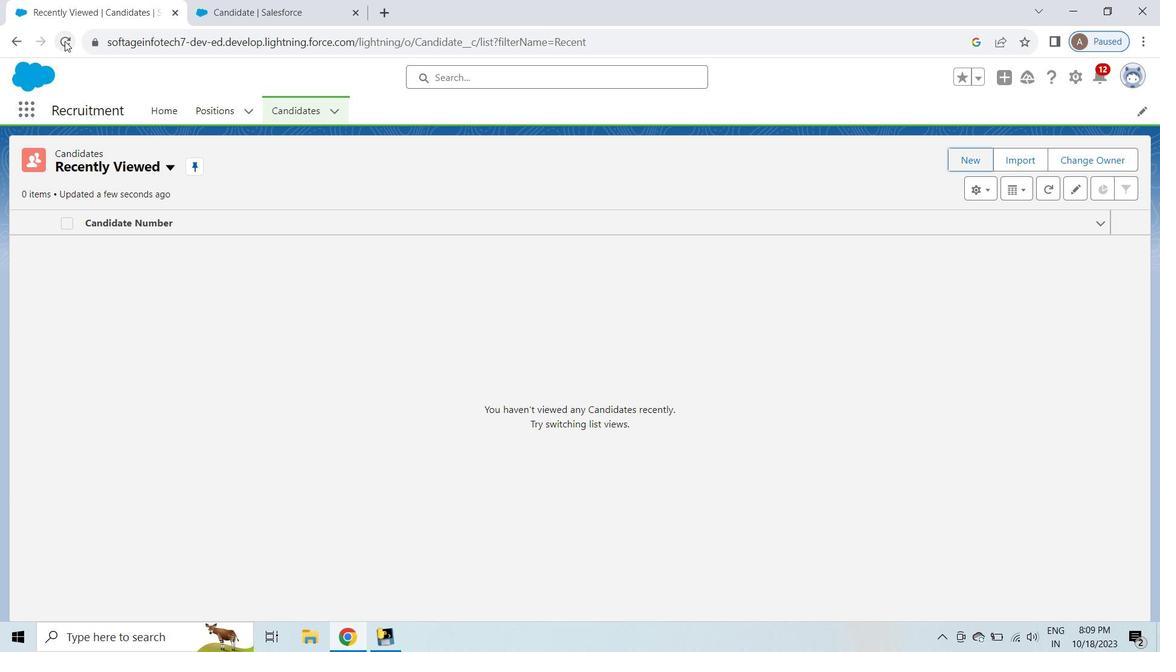 
Action: Mouse pressed left at (64, 41)
Screenshot: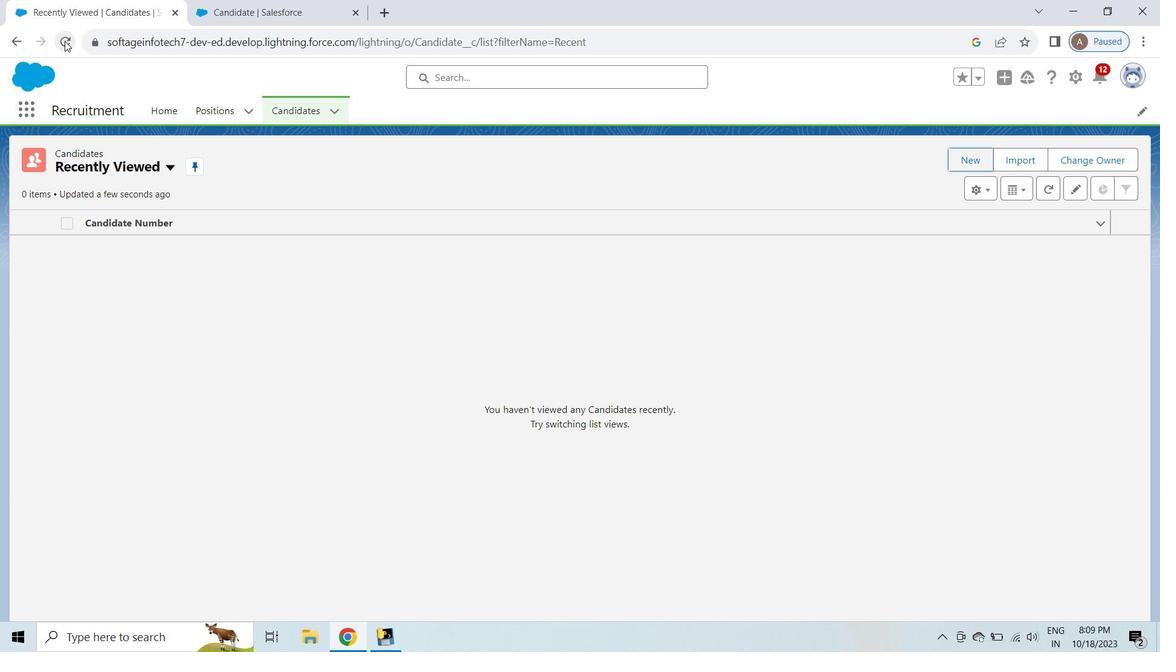 
Action: Mouse moved to (991, 160)
Screenshot: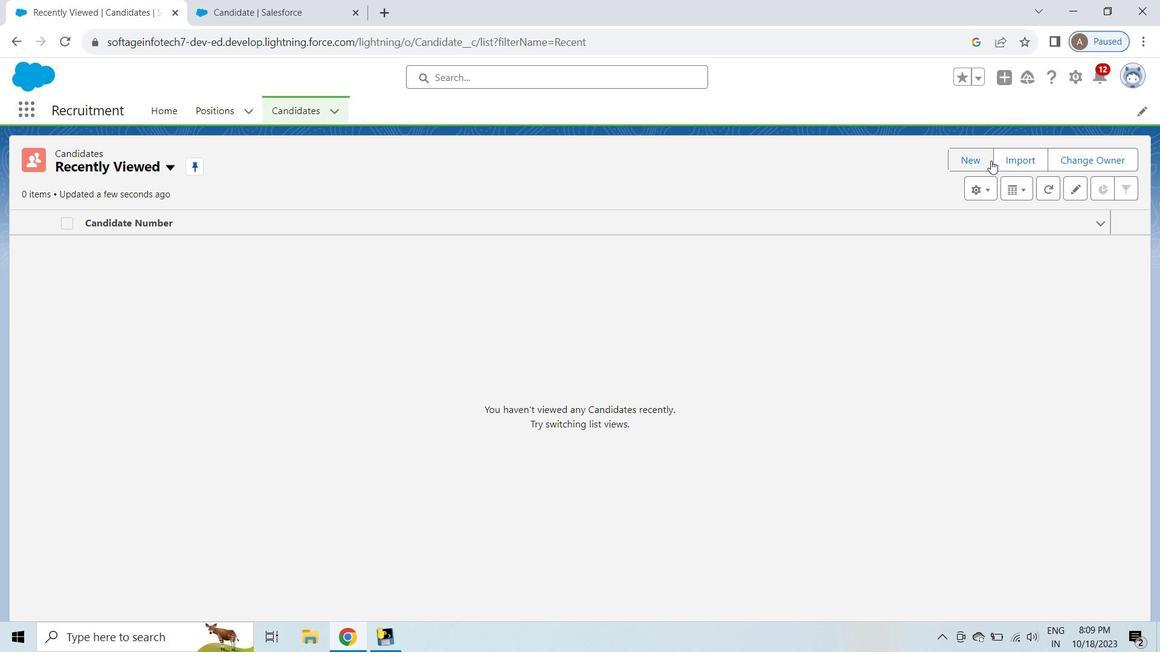 
Action: Mouse pressed left at (991, 160)
Screenshot: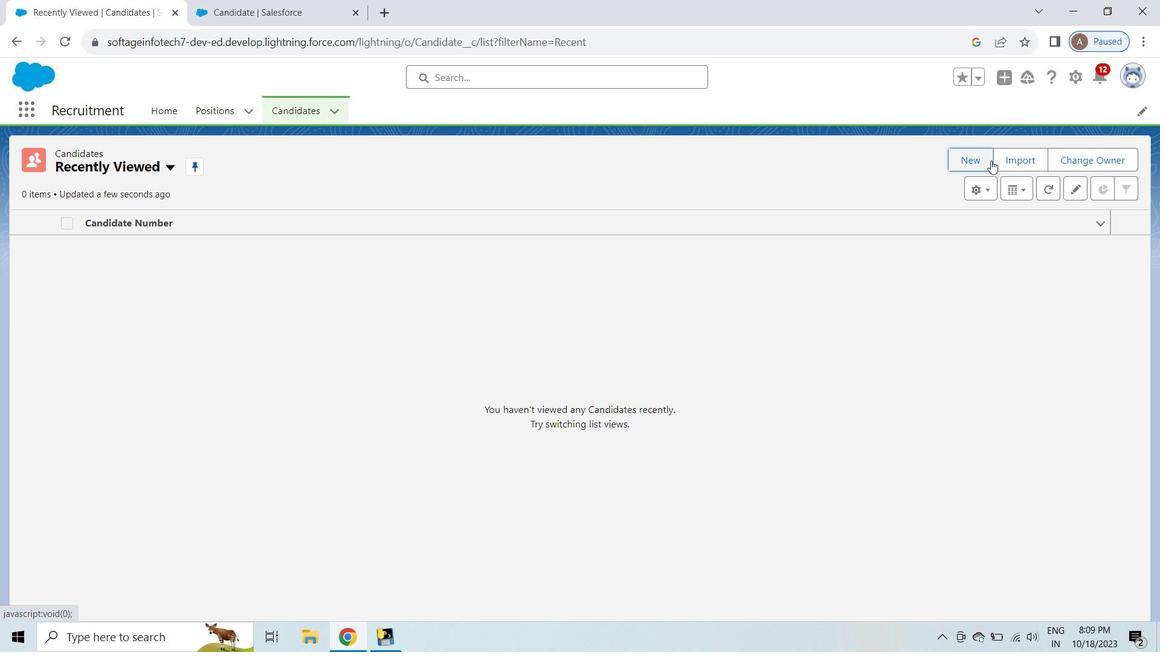 
Action: Mouse moved to (515, 530)
Screenshot: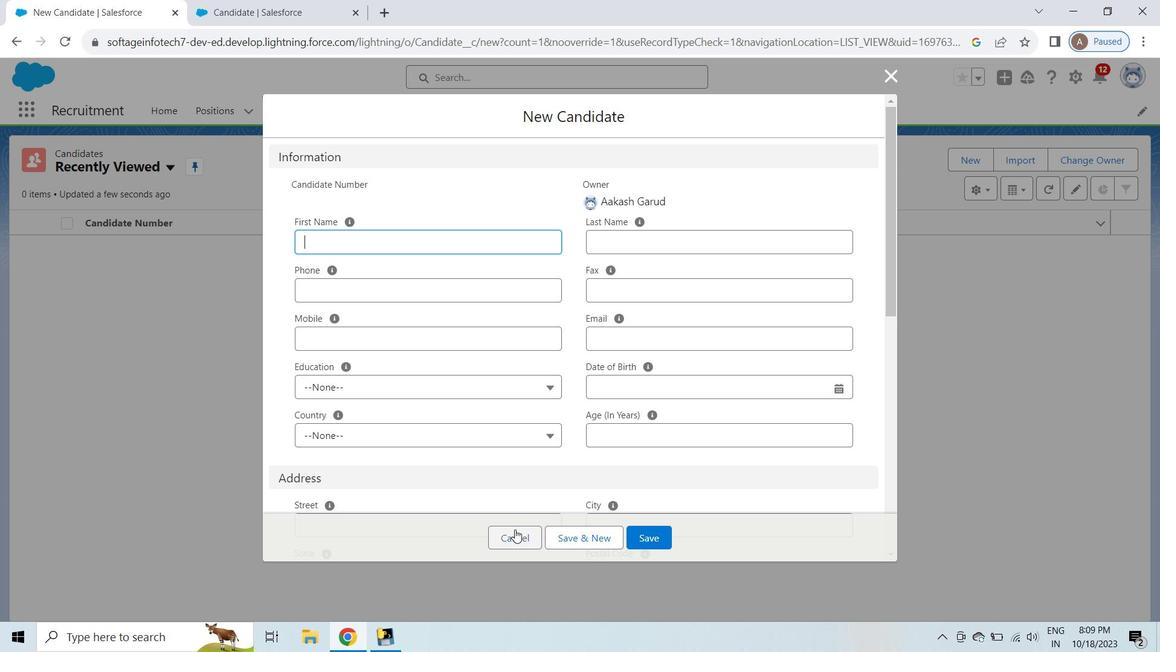 
Action: Mouse pressed left at (515, 530)
Screenshot: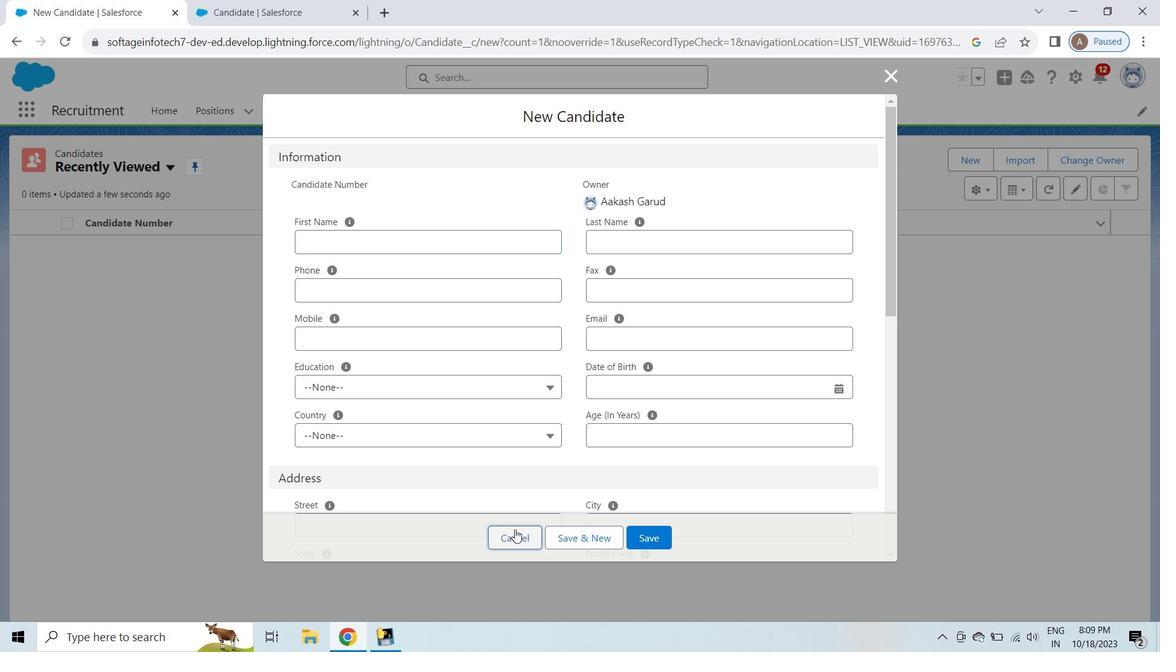 
Action: Mouse moved to (67, 38)
Screenshot: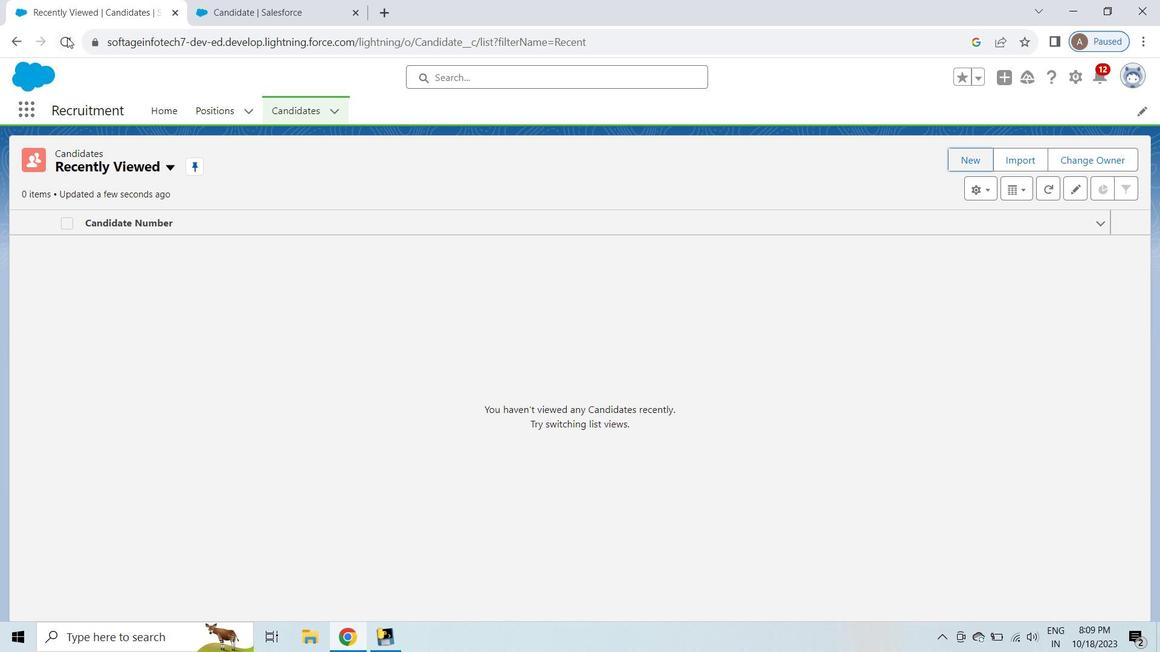 
Action: Mouse pressed left at (67, 38)
Screenshot: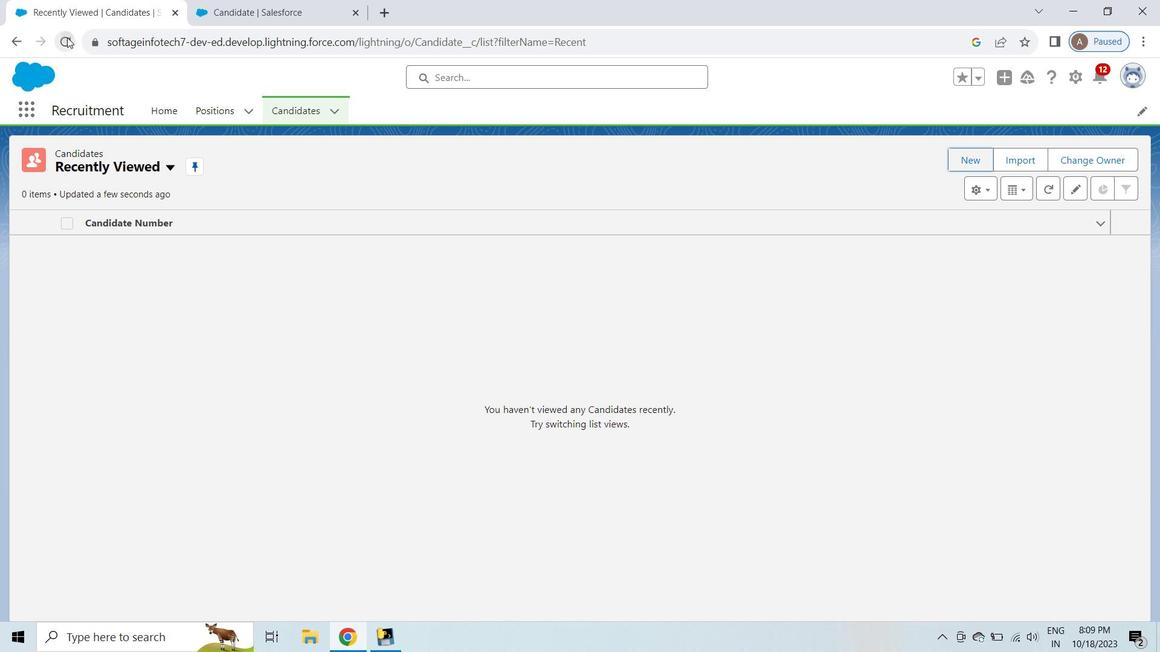 
Action: Mouse pressed left at (67, 38)
Screenshot: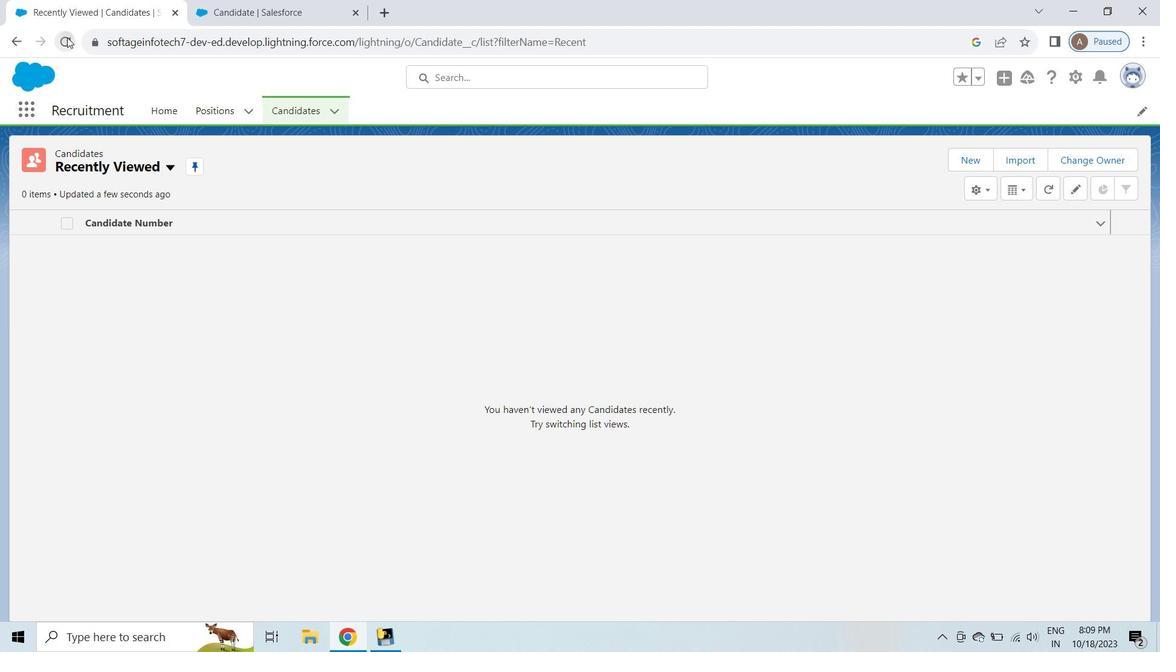 
Action: Mouse moved to (958, 160)
Screenshot: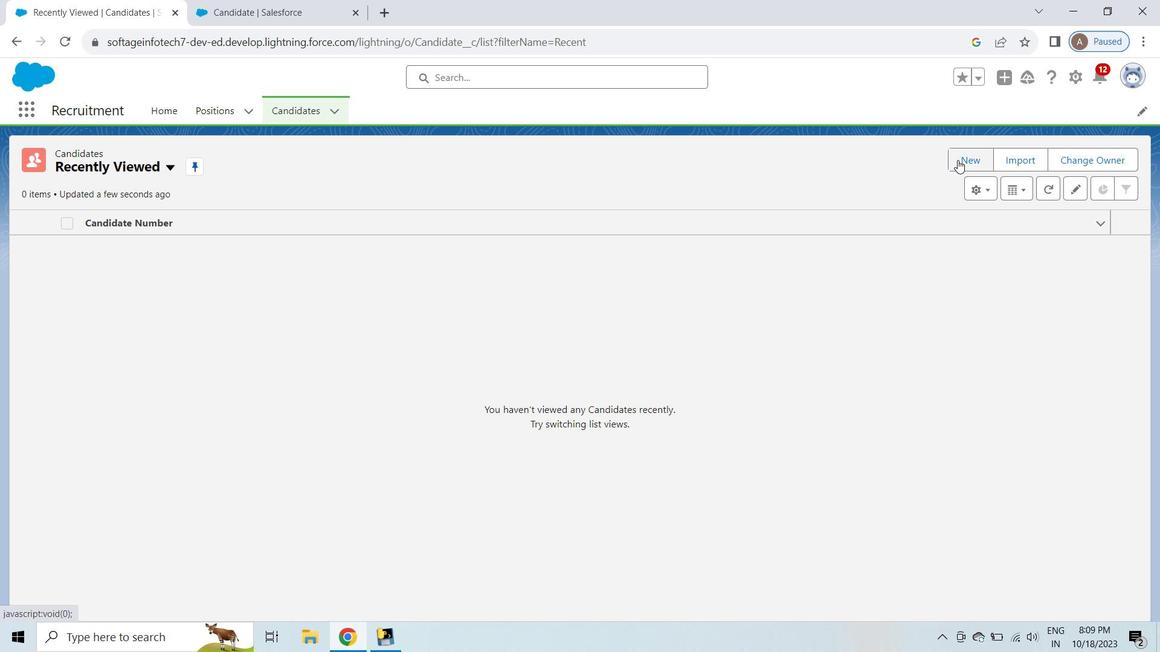 
Action: Mouse pressed left at (958, 160)
Screenshot: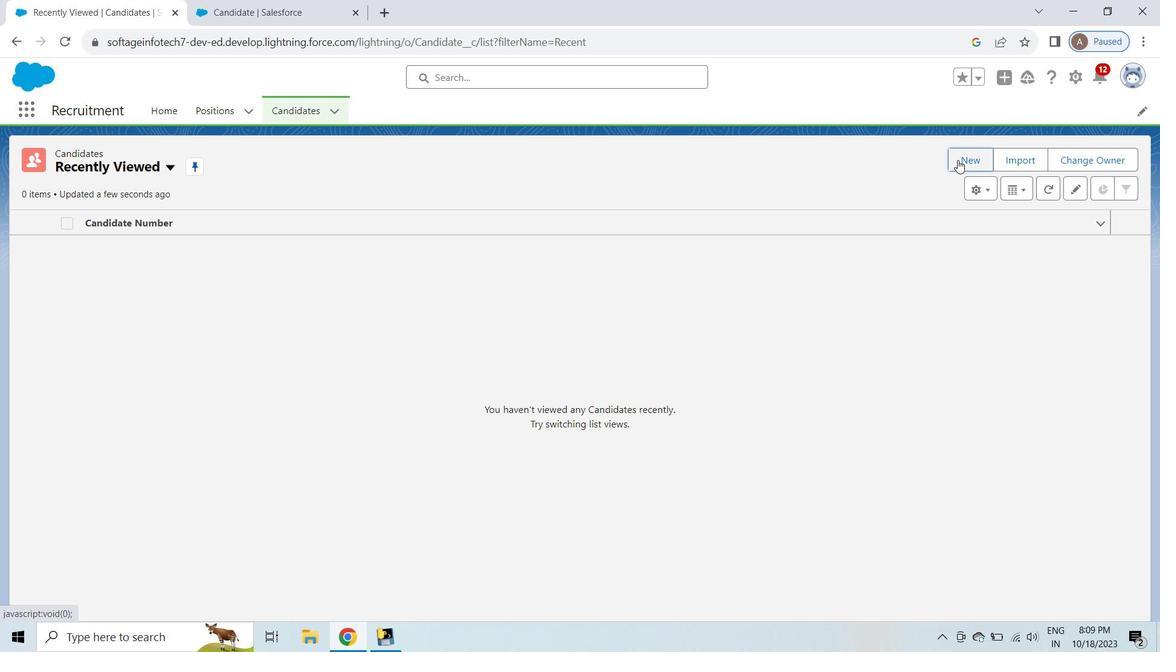 
Action: Mouse moved to (891, 107)
Screenshot: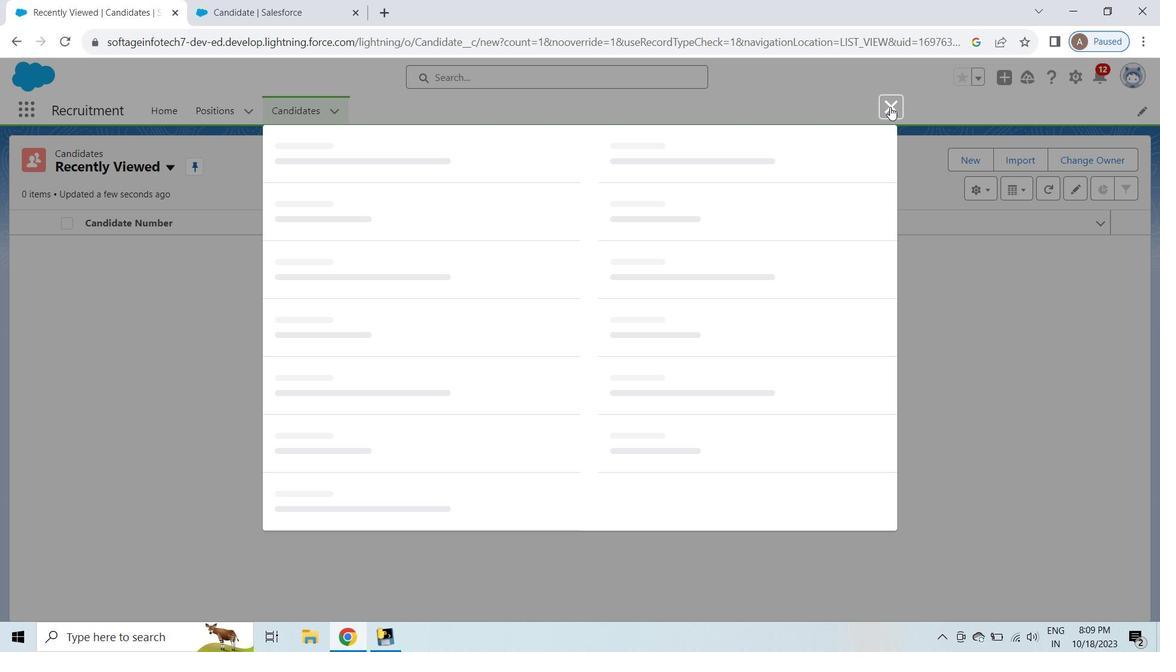 
Action: Mouse pressed left at (891, 107)
Screenshot: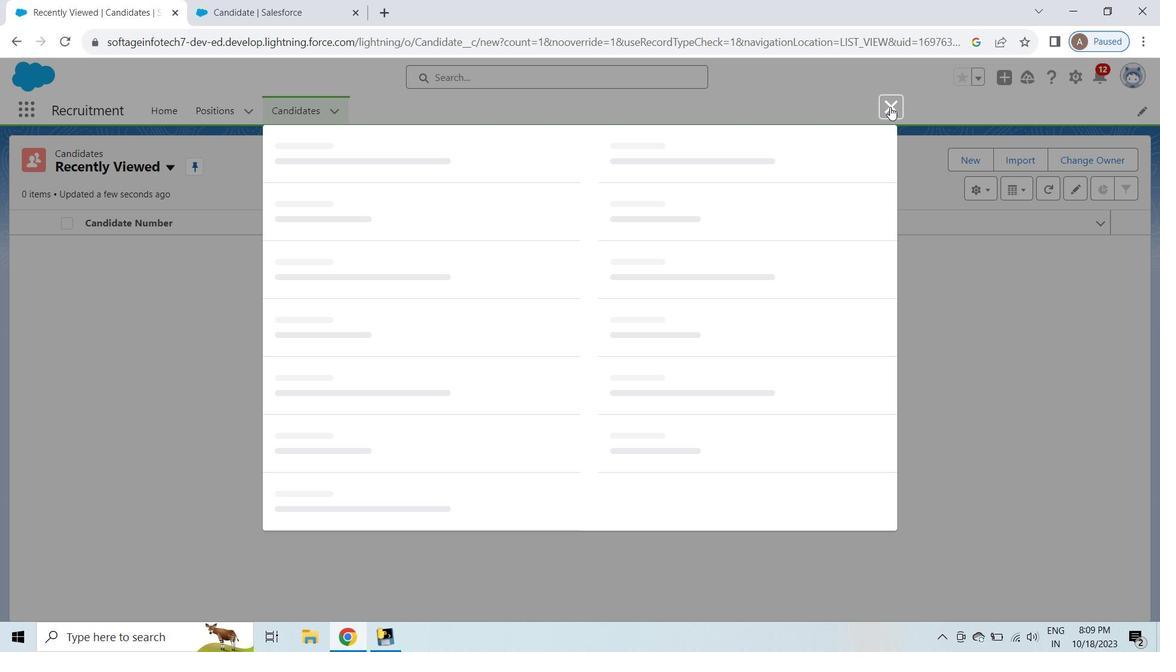 
Action: Mouse moved to (65, 44)
Screenshot: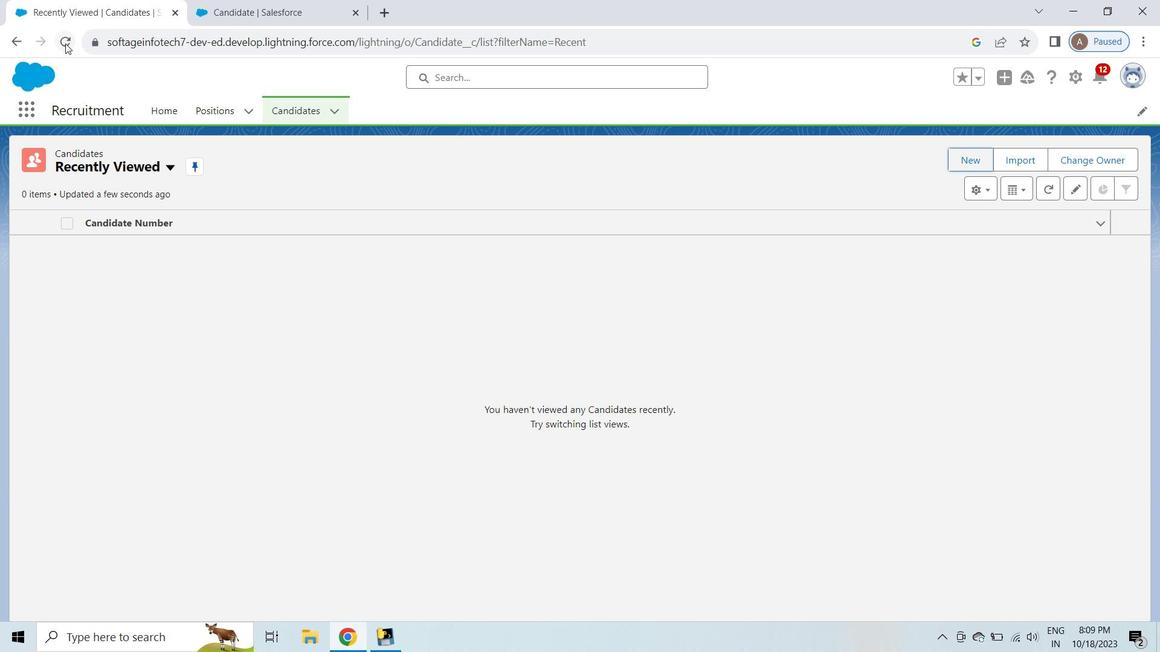 
Action: Mouse pressed left at (65, 44)
Screenshot: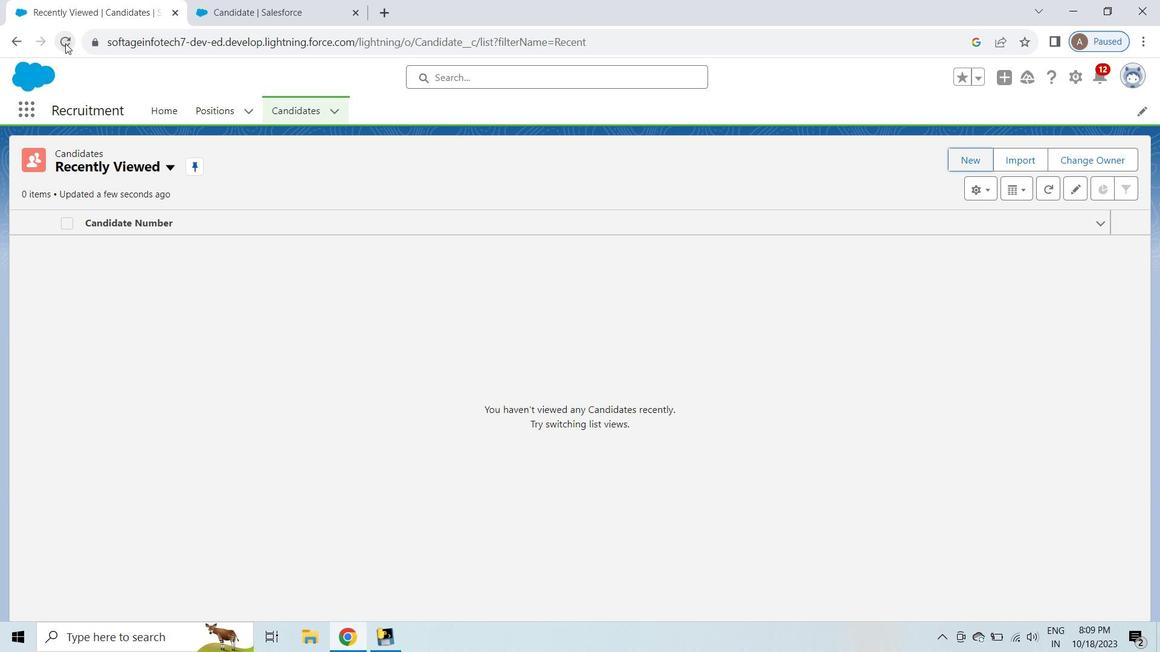 
Action: Mouse moved to (968, 157)
Screenshot: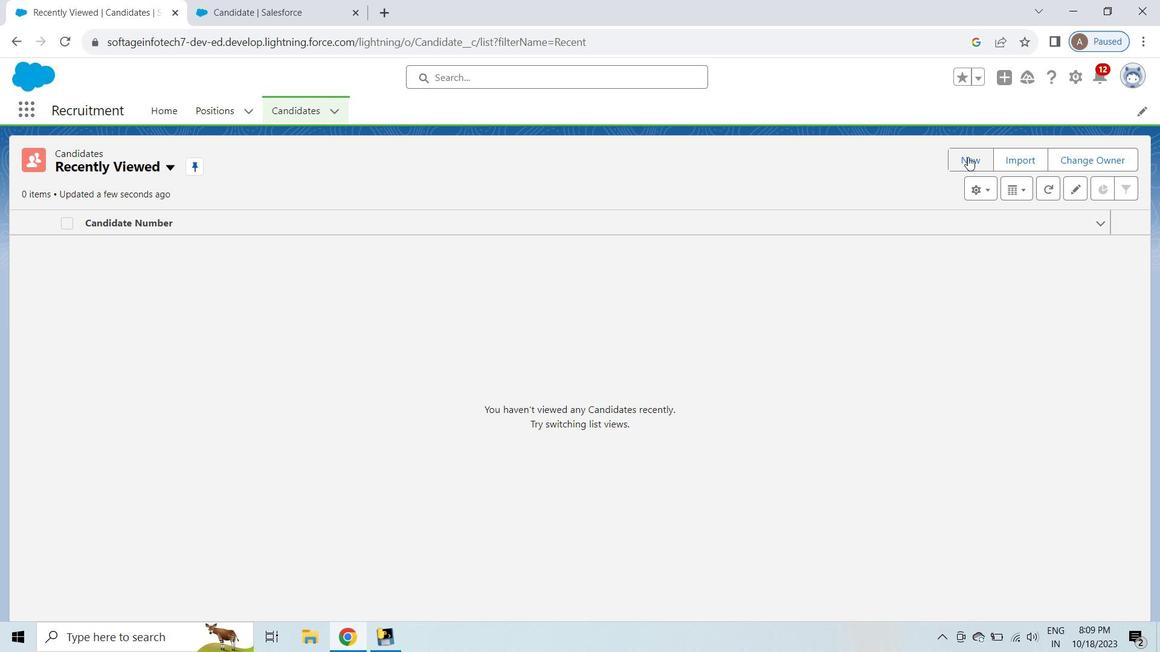 
Action: Mouse pressed left at (968, 157)
Screenshot: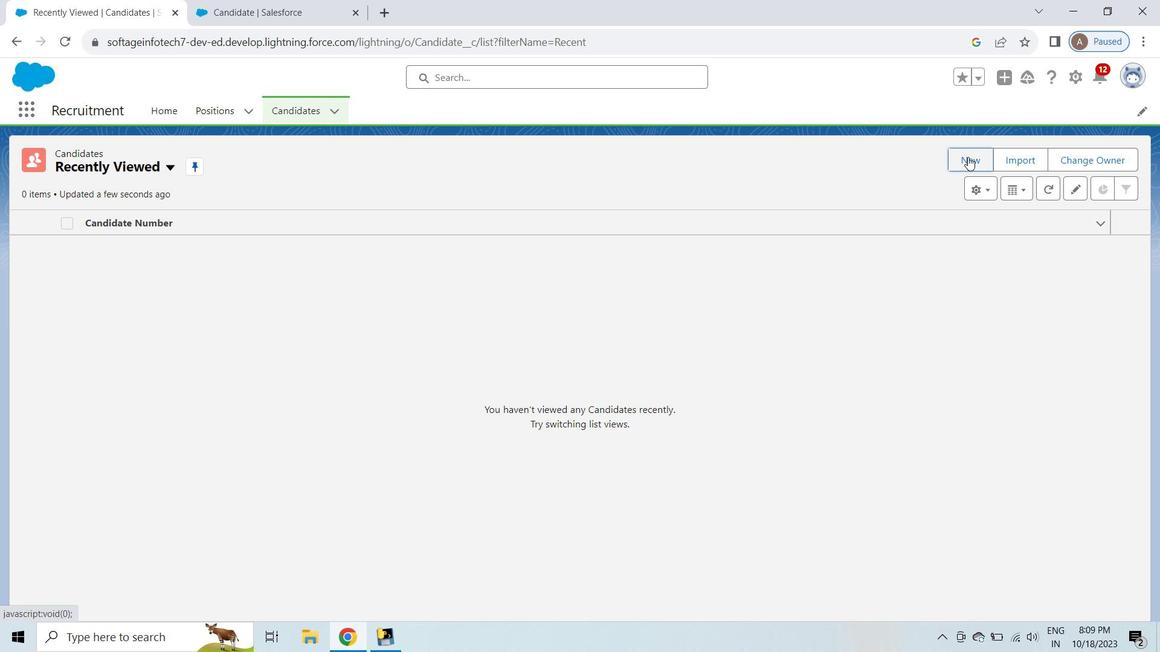 
Action: Mouse moved to (892, 76)
Screenshot: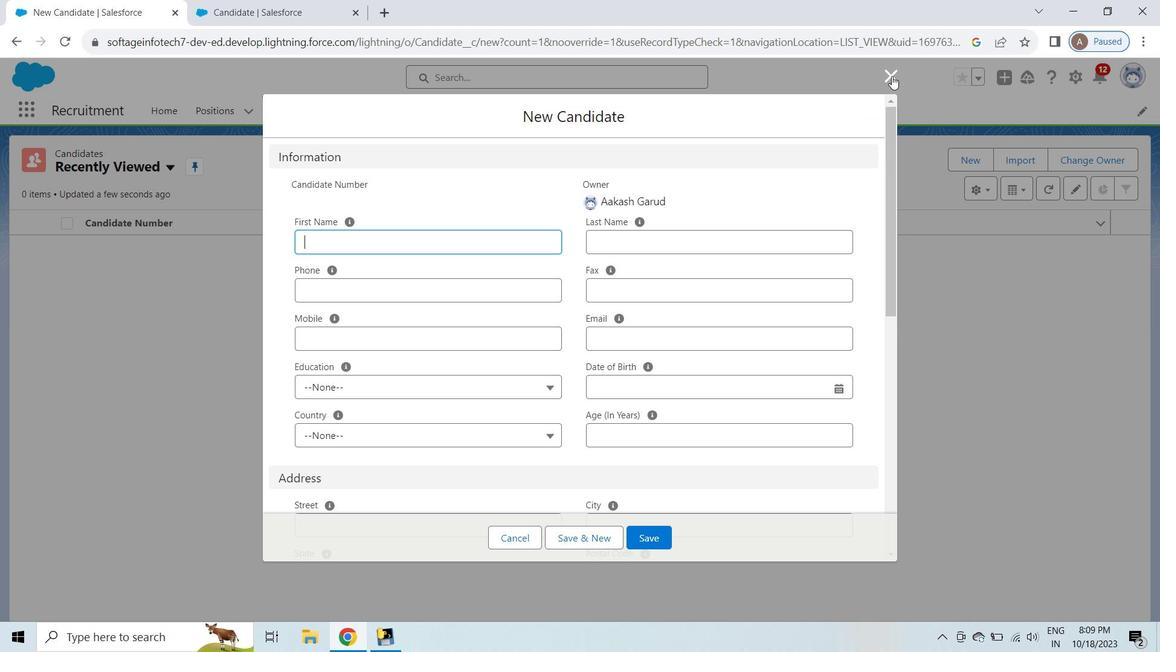 
Action: Mouse pressed left at (892, 76)
Screenshot: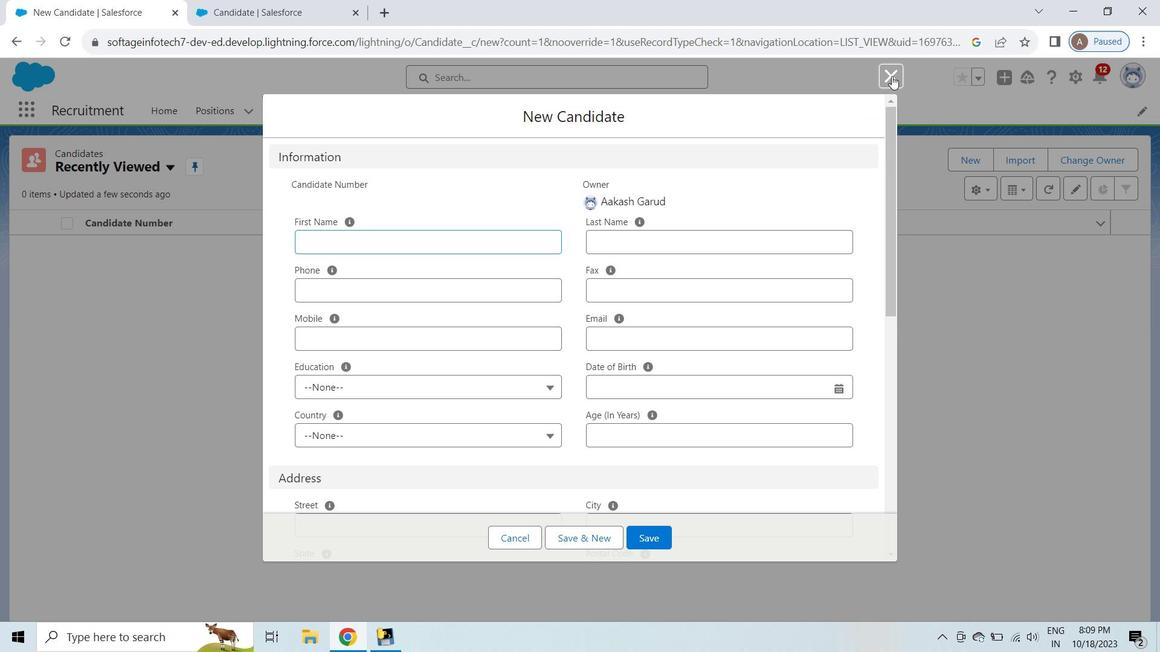 
Action: Mouse moved to (55, 39)
Screenshot: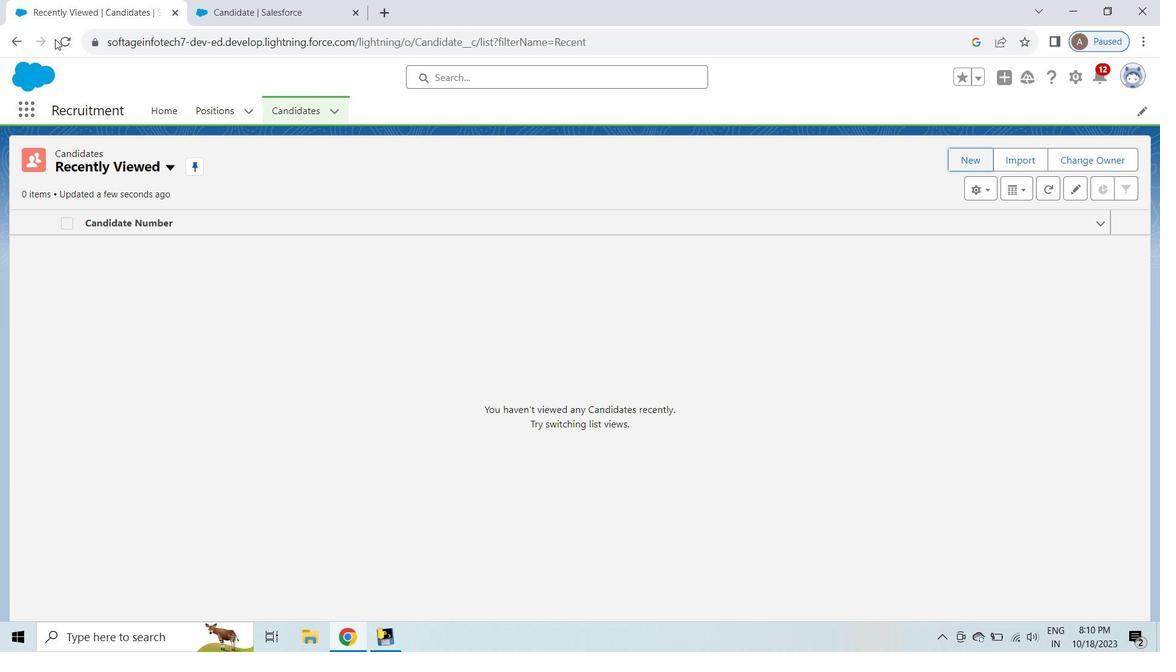 
Action: Mouse pressed left at (55, 39)
Screenshot: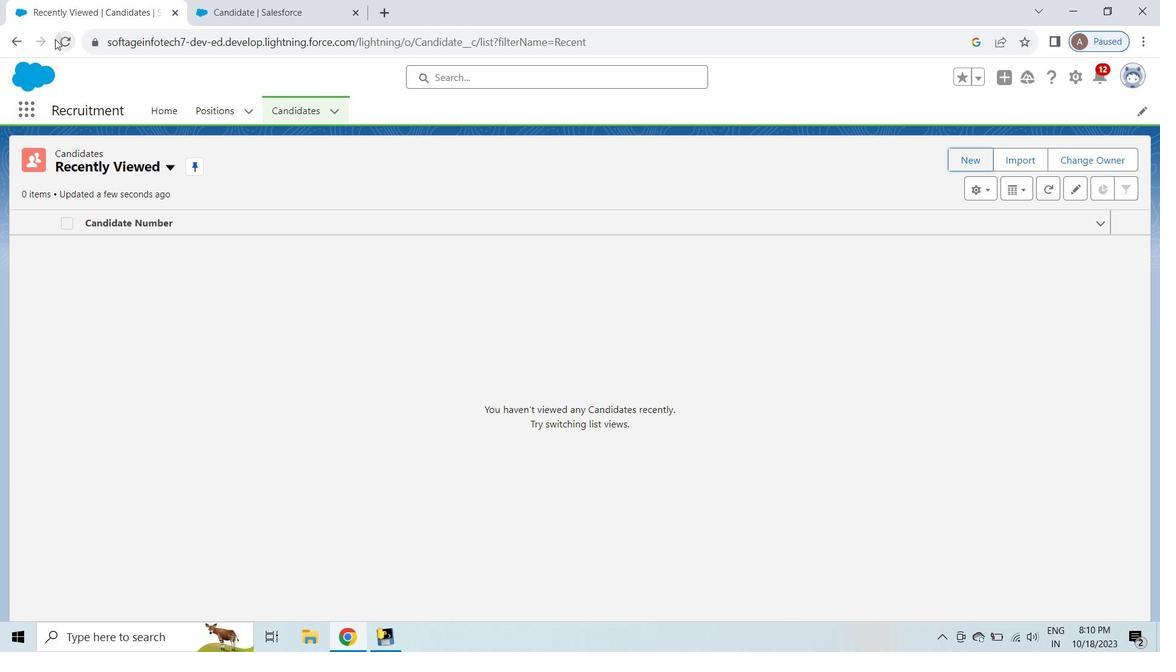 
Action: Mouse moved to (971, 154)
Screenshot: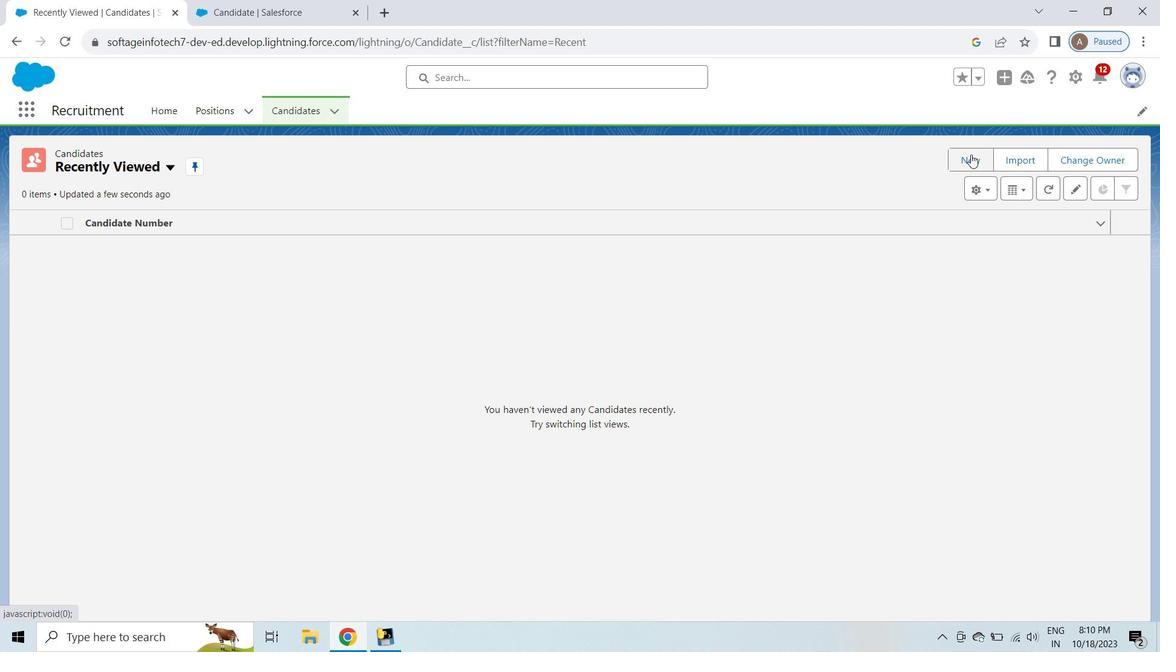 
Action: Mouse pressed left at (971, 154)
Screenshot: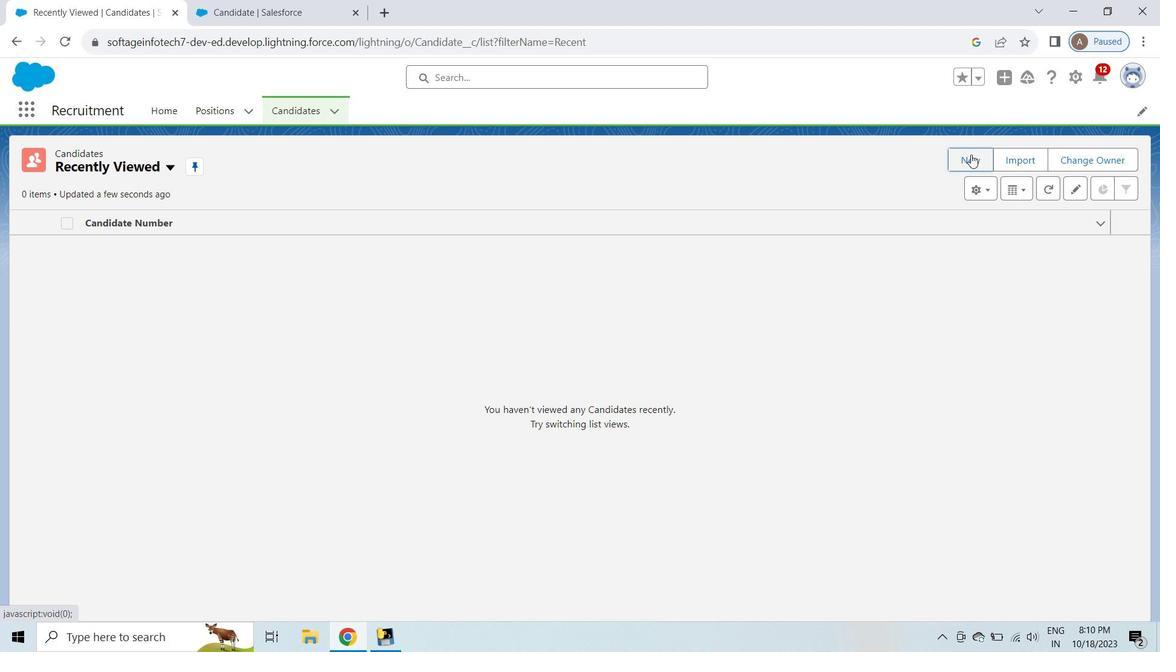 
Action: Mouse moved to (890, 74)
Screenshot: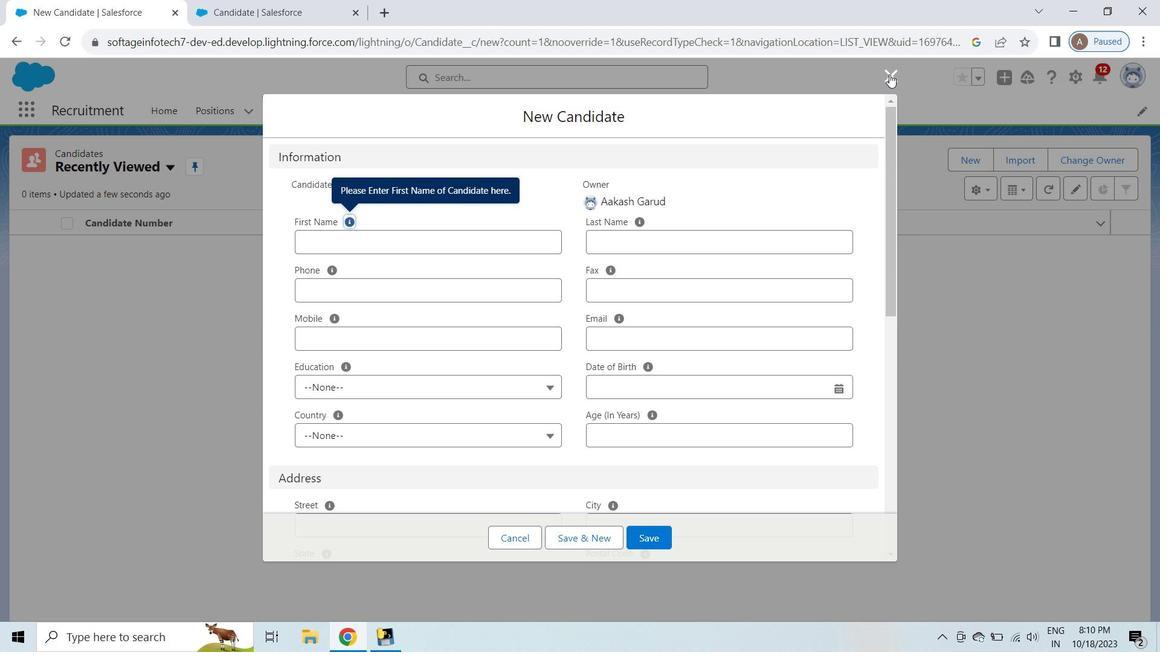 
Action: Mouse pressed left at (890, 74)
Screenshot: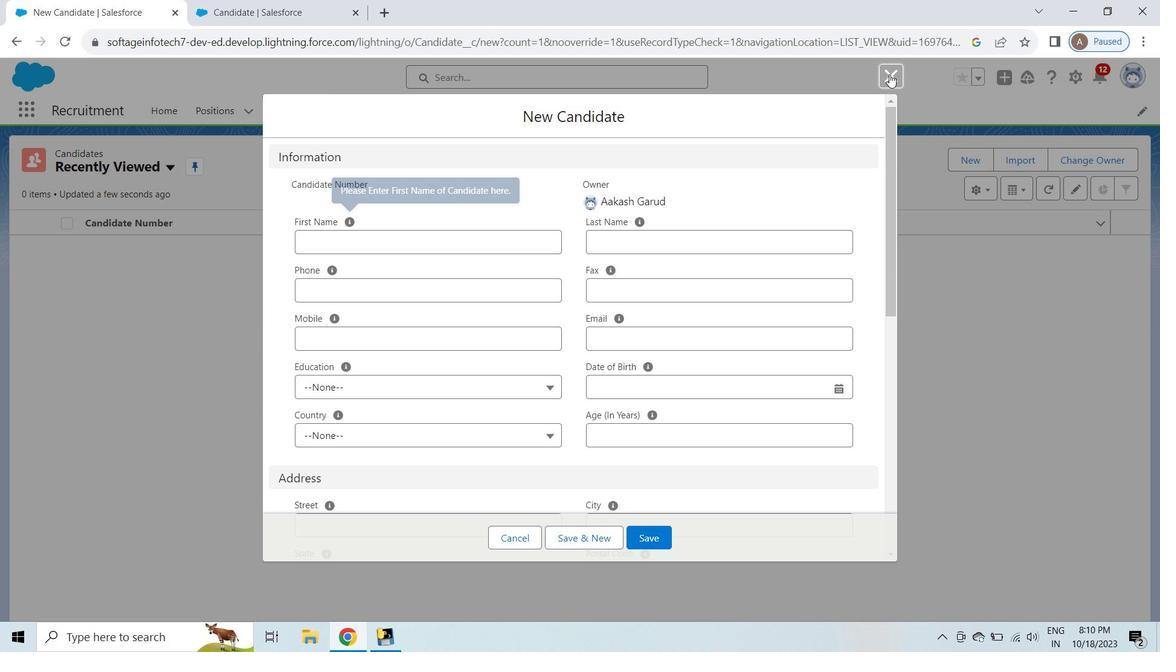 
Action: Mouse moved to (237, 0)
Screenshot: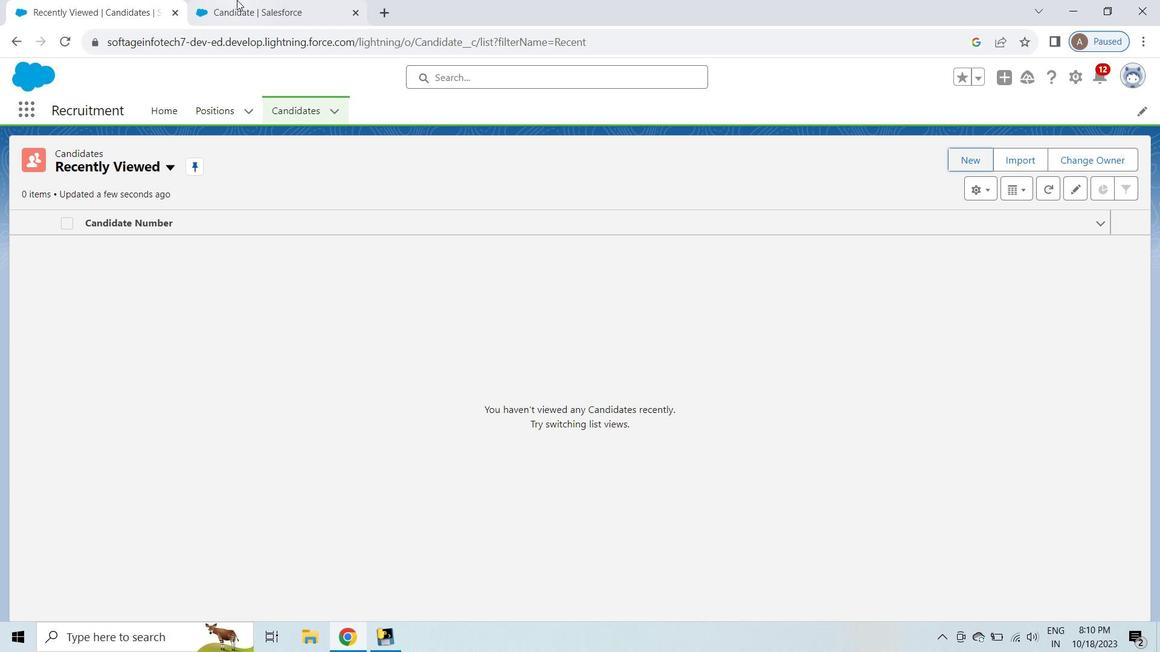 
Action: Mouse pressed left at (237, 0)
Screenshot: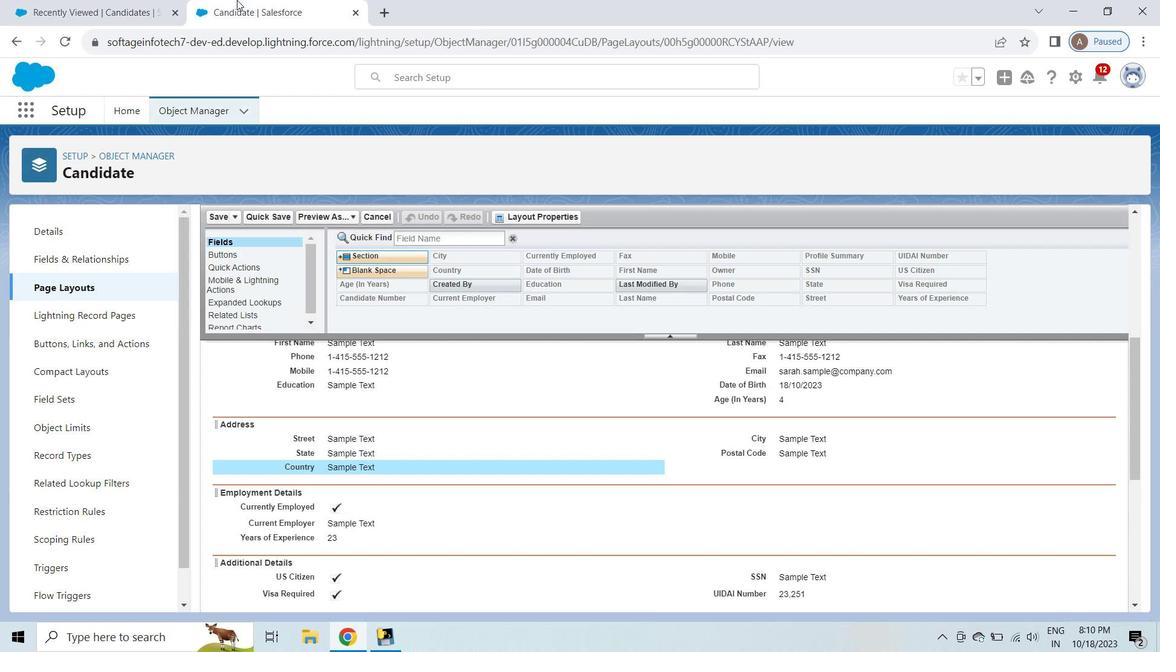 
Action: Mouse moved to (57, 231)
Screenshot: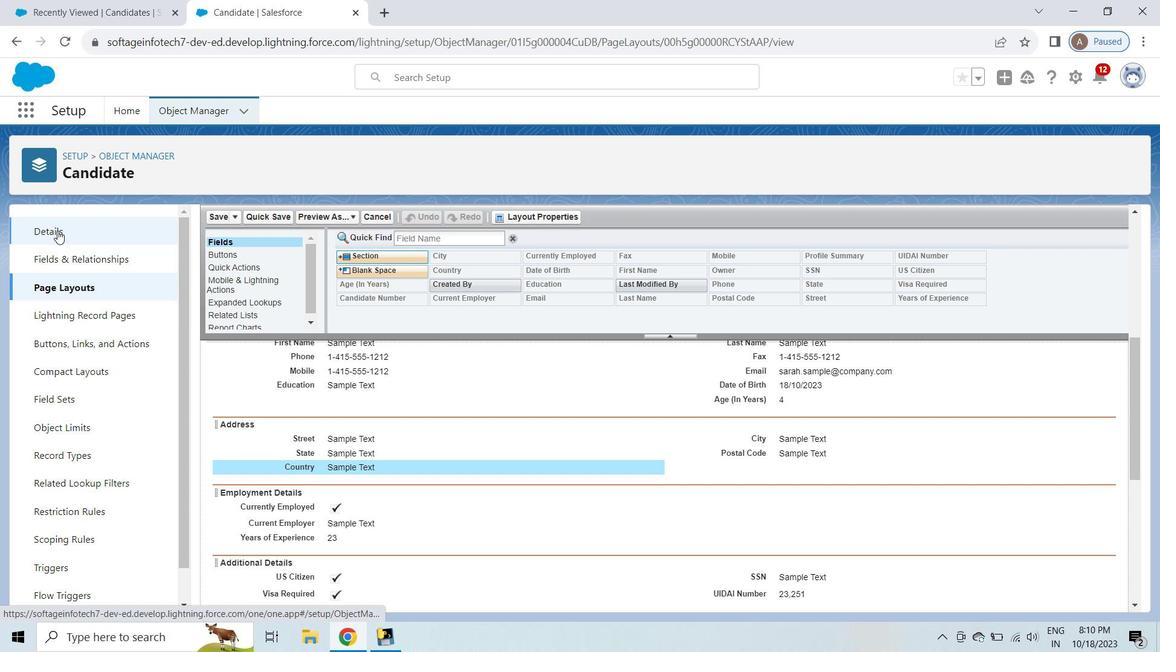 
Action: Mouse pressed left at (57, 231)
Screenshot: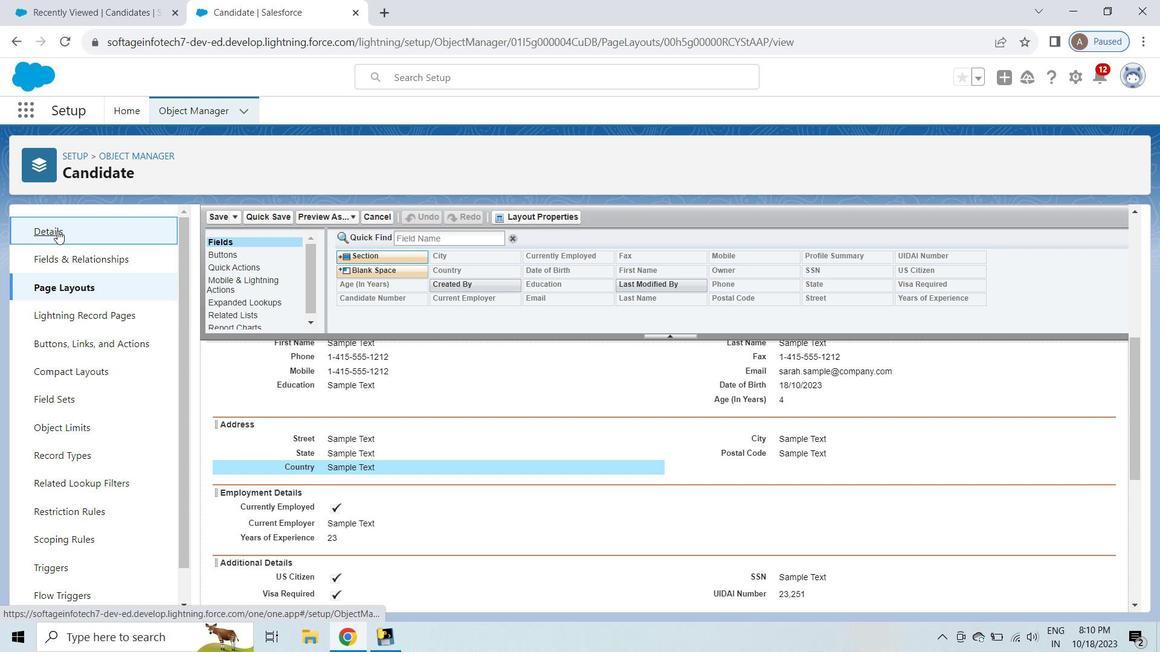 
Action: Mouse moved to (63, 258)
Screenshot: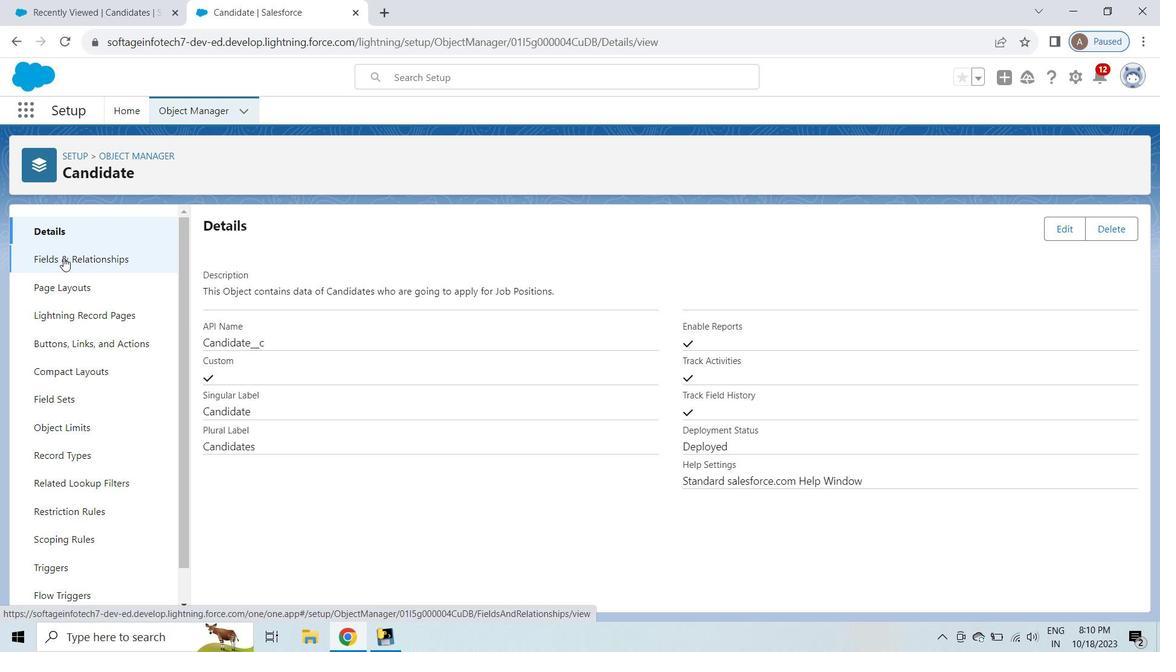
Action: Mouse pressed left at (63, 258)
Screenshot: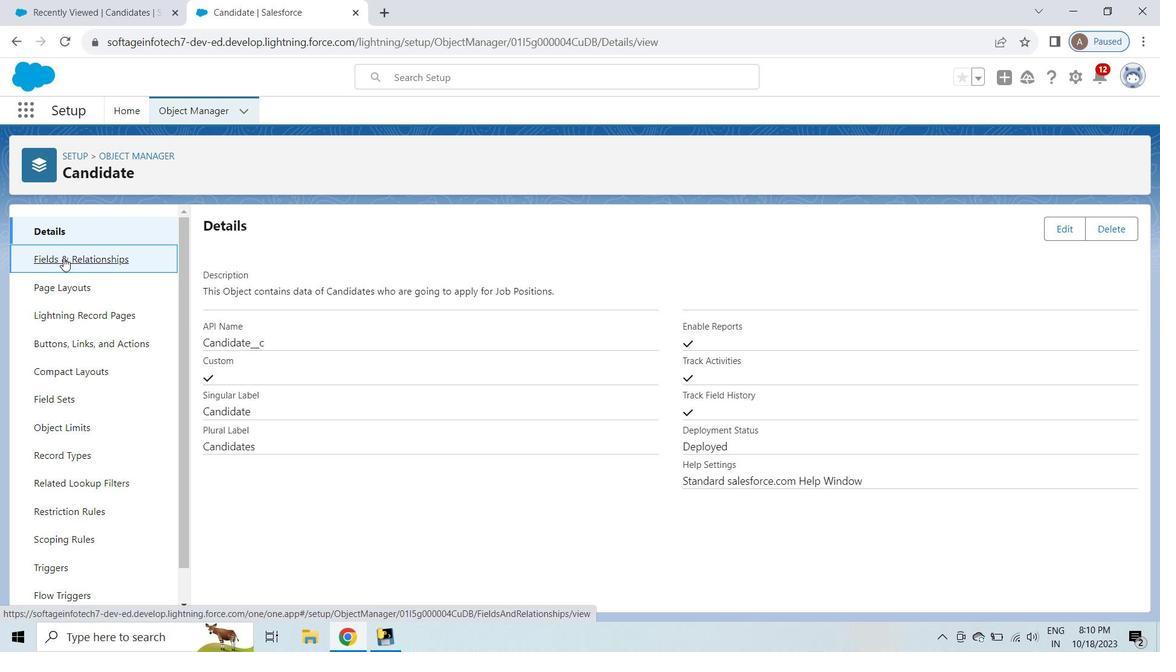 
Action: Mouse moved to (74, 154)
Screenshot: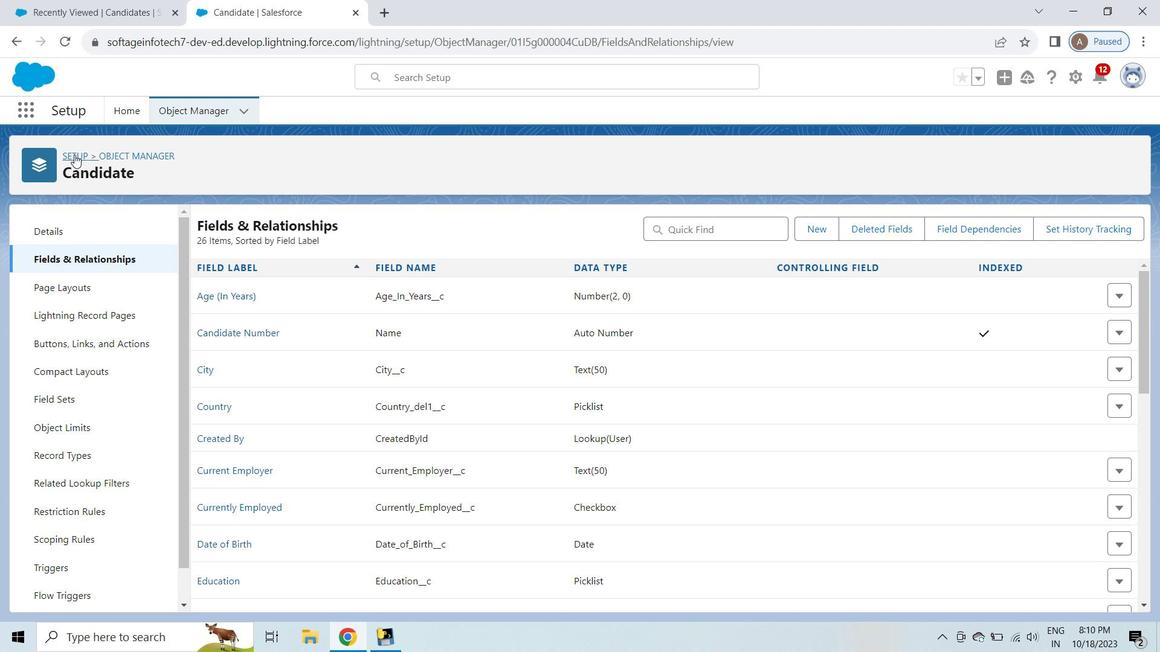 
Action: Mouse pressed left at (74, 154)
Screenshot: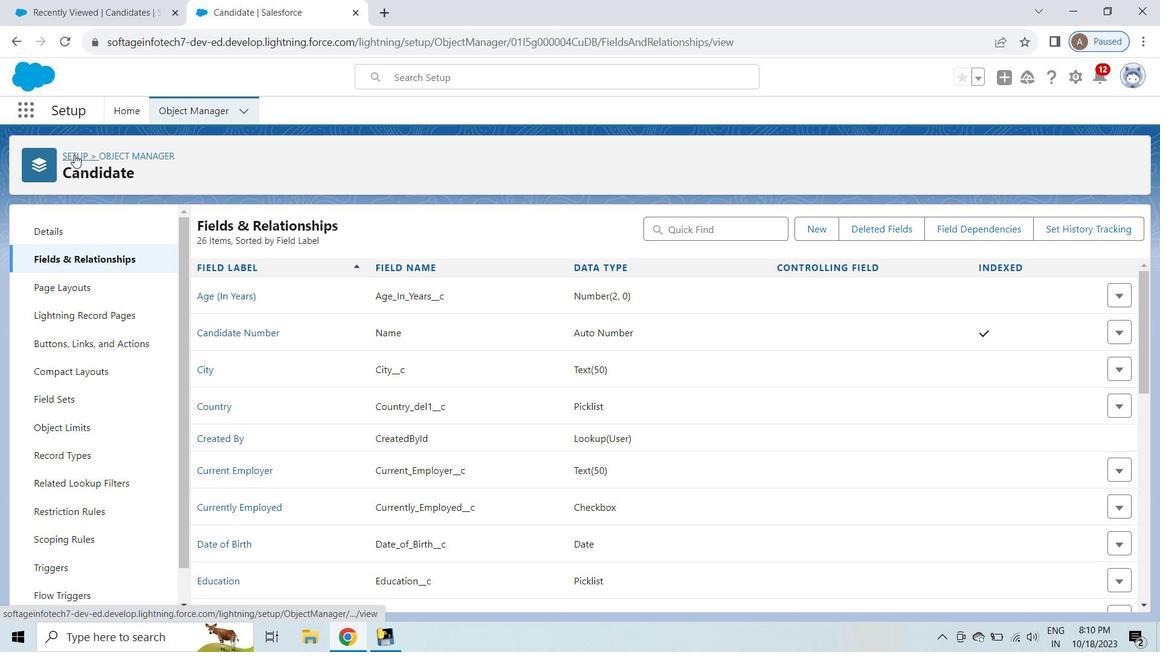 
Action: Mouse pressed left at (74, 154)
Screenshot: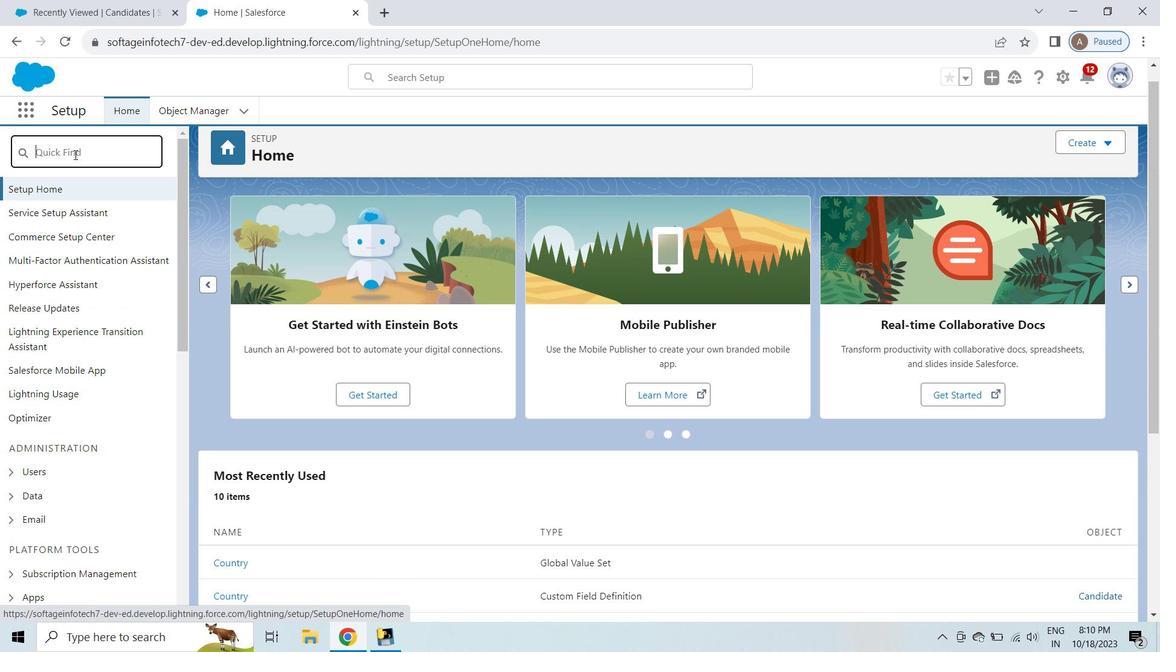
Action: Key pressed global
Screenshot: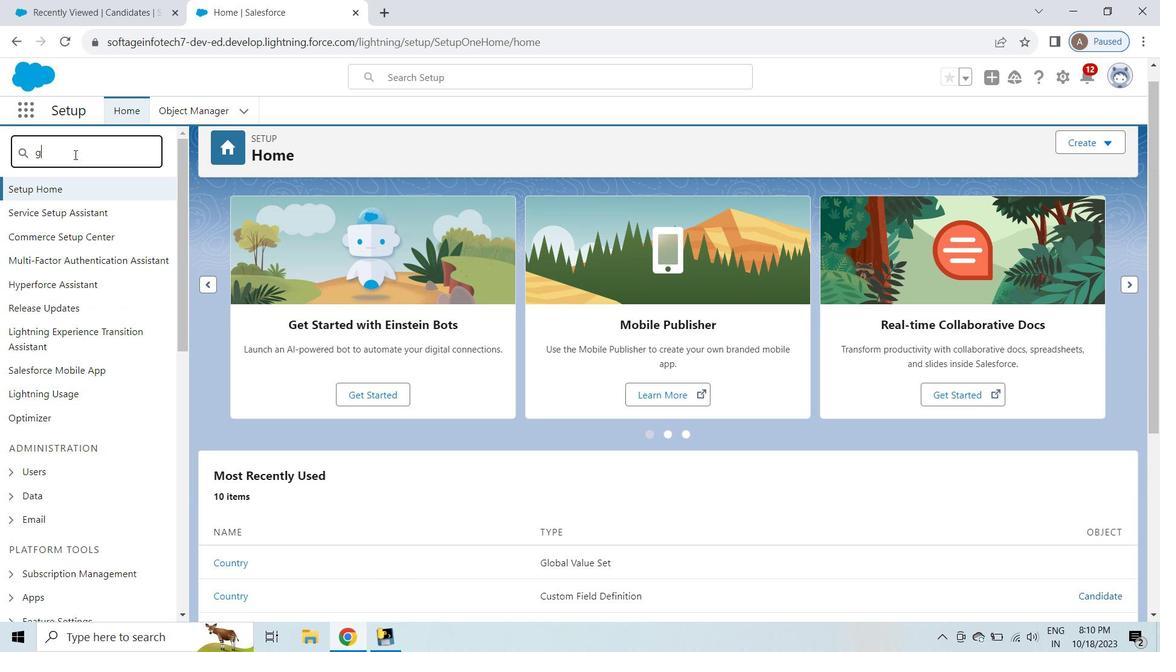
Action: Mouse moved to (74, 165)
Screenshot: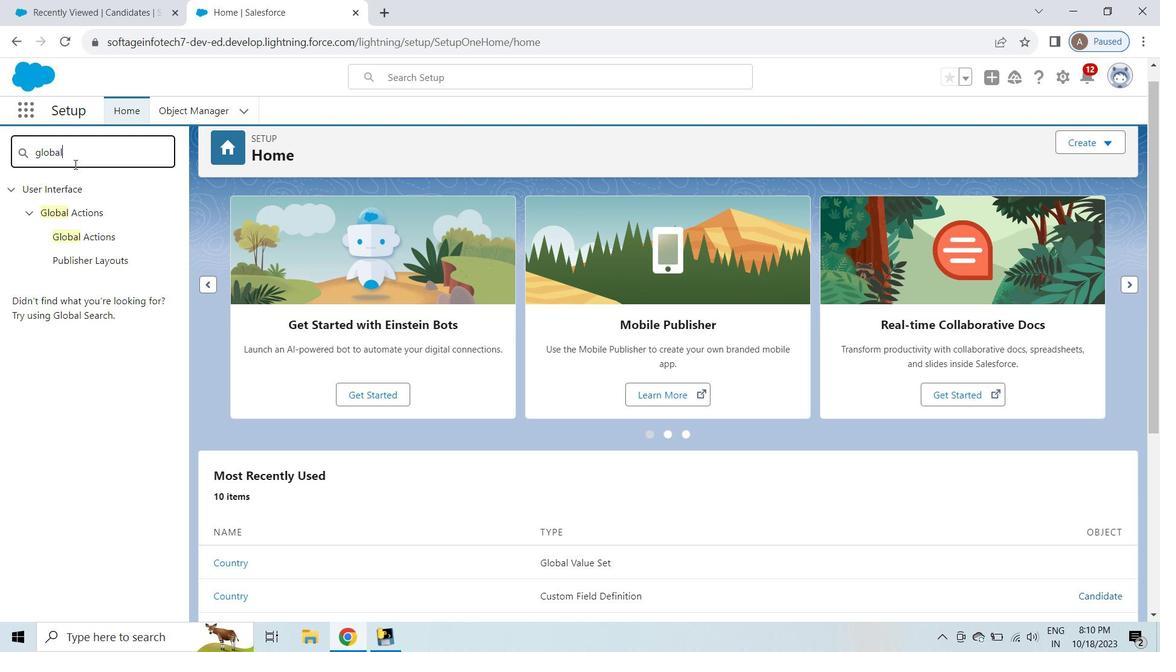 
Action: Key pressed <Key.backspace><Key.backspace><Key.backspace><Key.backspace><Key.backspace><Key.backspace>pick
Screenshot: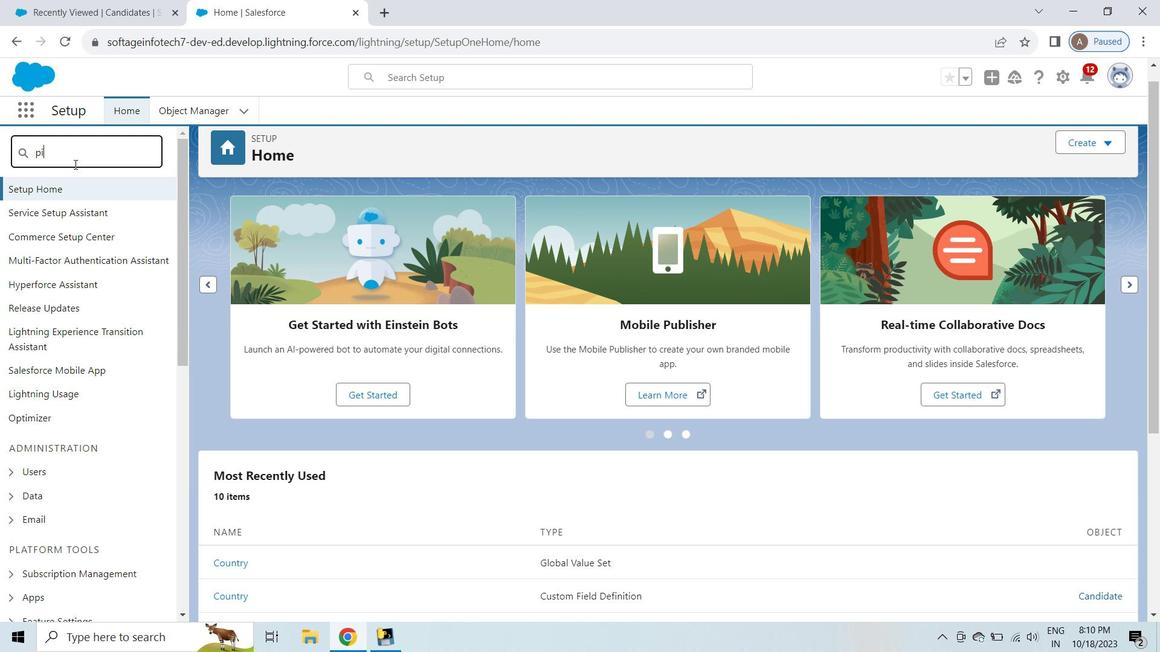 
Action: Mouse moved to (74, 299)
Screenshot: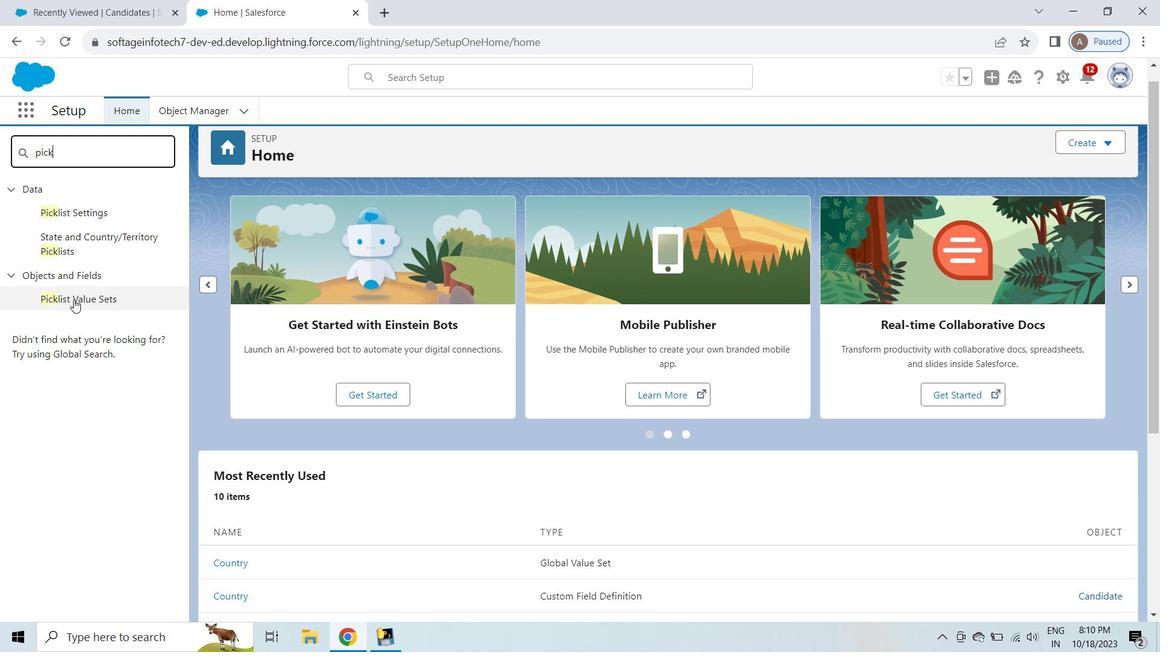 
Action: Mouse pressed left at (74, 299)
Screenshot: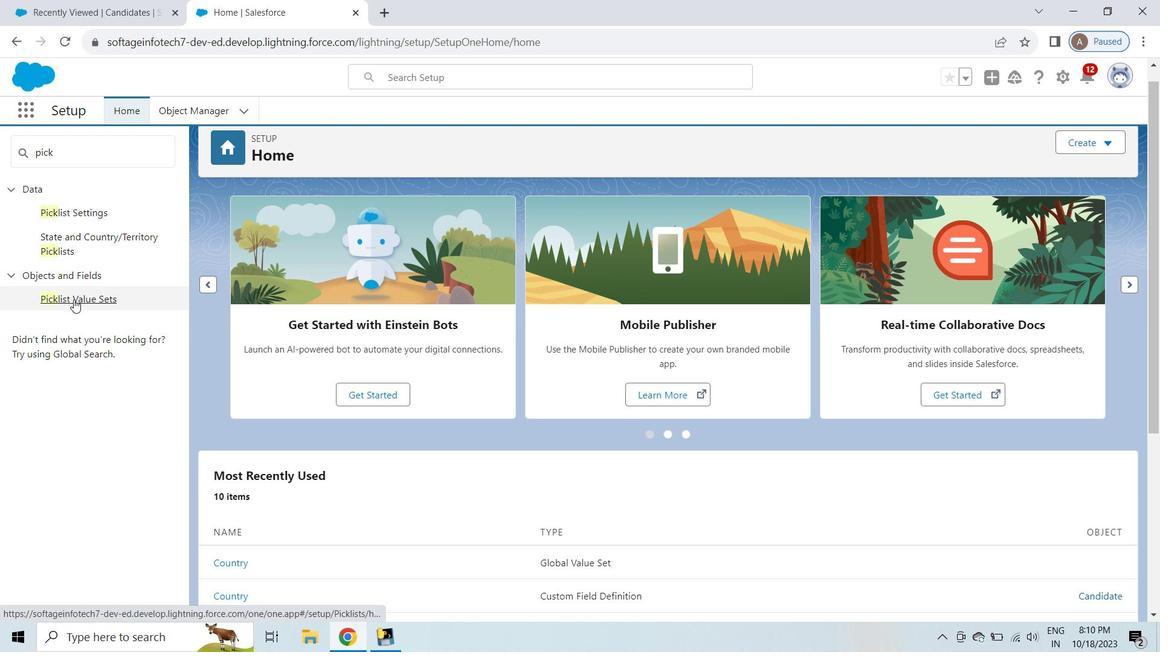 
Action: Mouse moved to (503, 326)
Screenshot: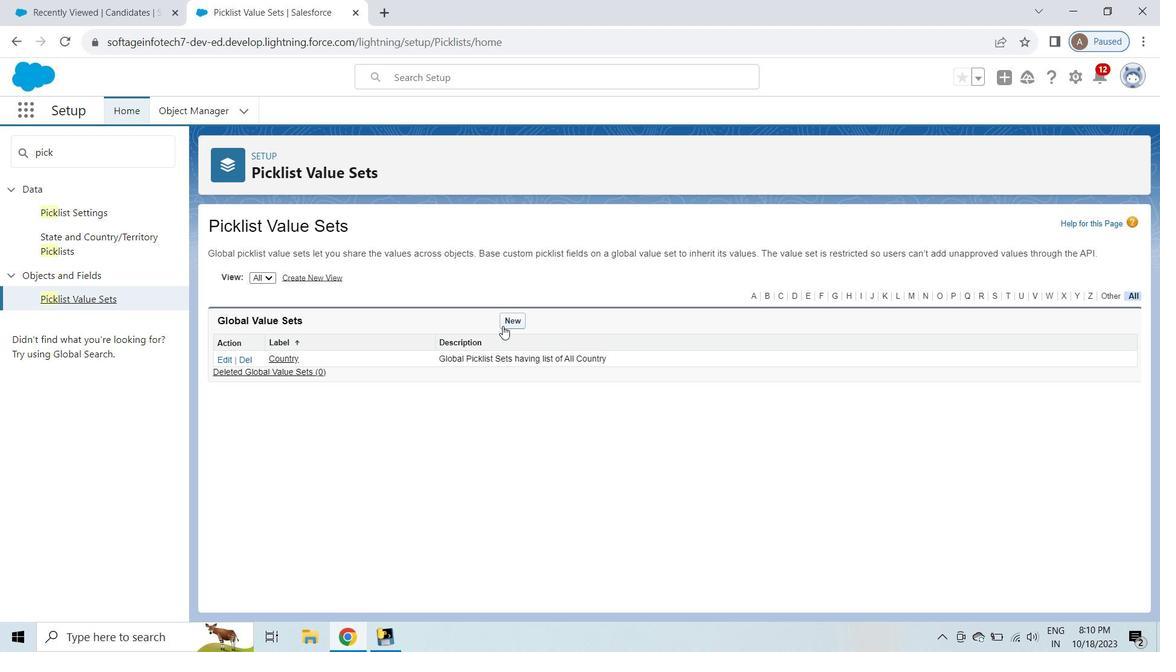 
Action: Mouse pressed left at (503, 326)
Screenshot: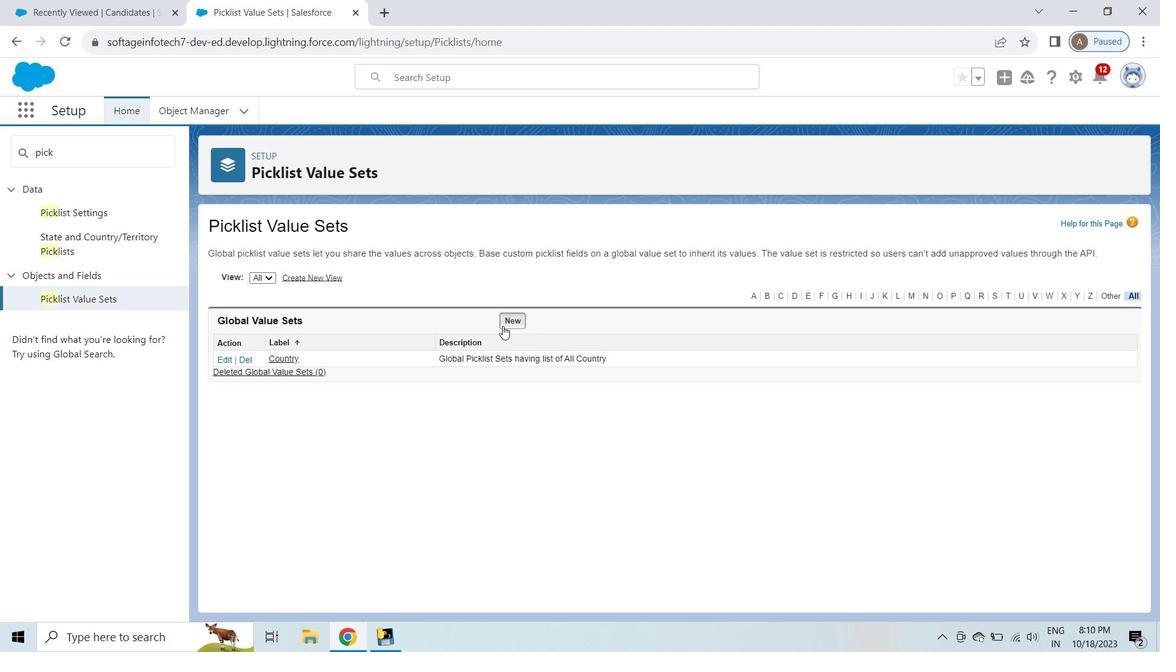 
Action: Key pressed <Key.shift>States<Key.space>of<Key.space><Key.shift>India
Screenshot: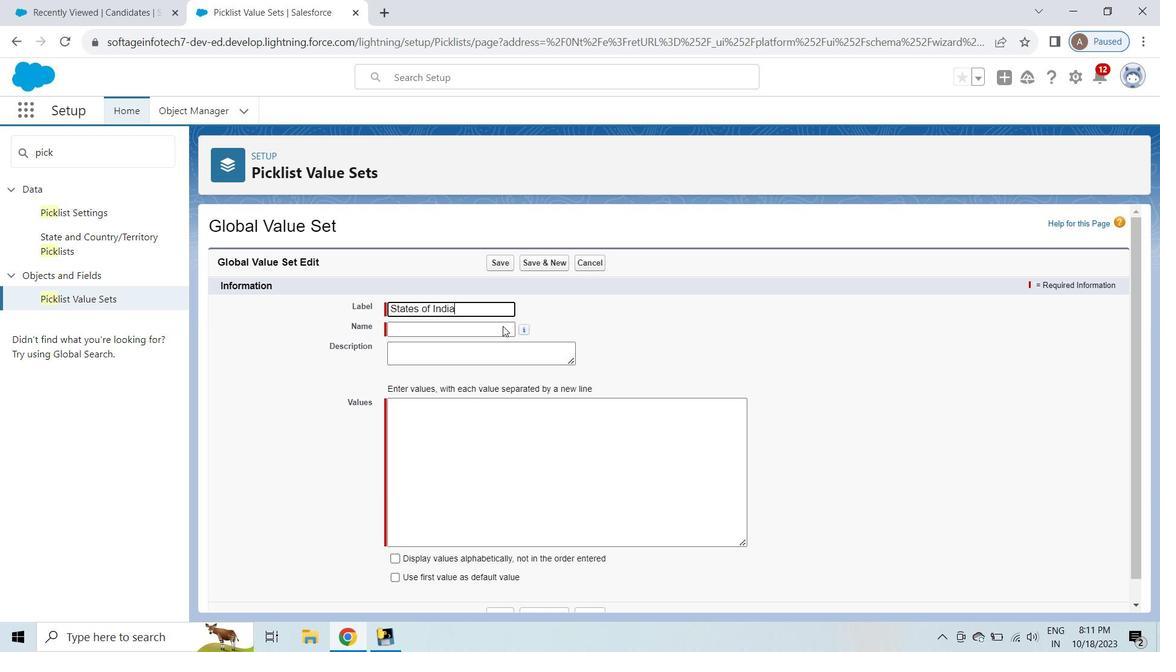 
Action: Mouse moved to (500, 356)
Screenshot: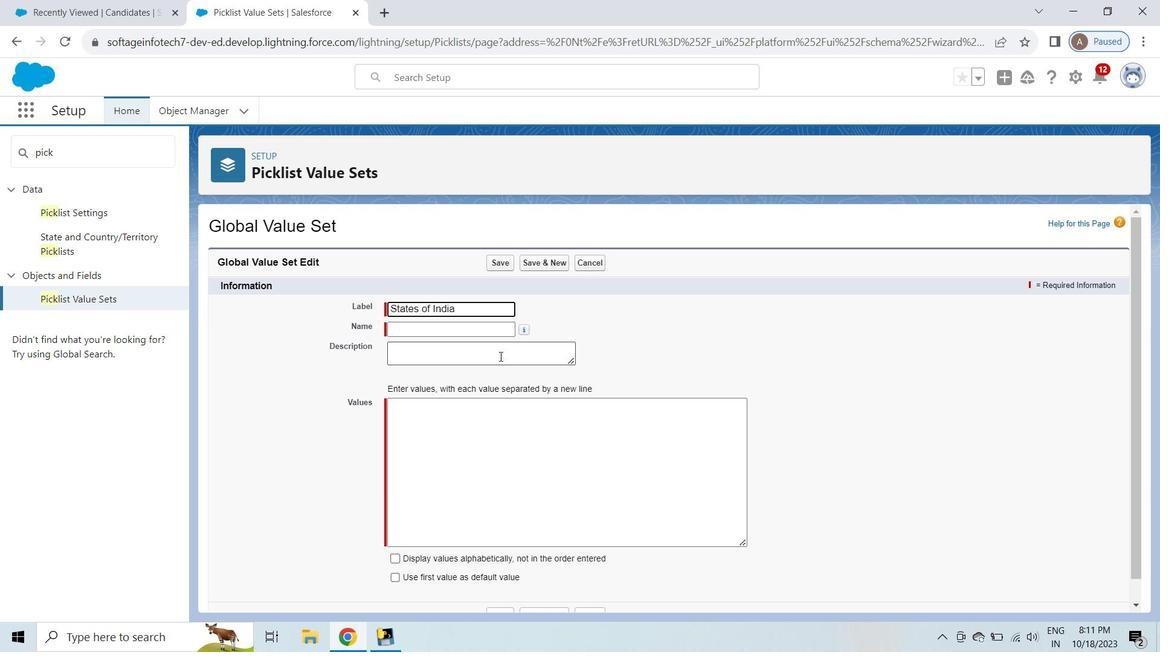 
Action: Mouse pressed left at (500, 356)
Screenshot: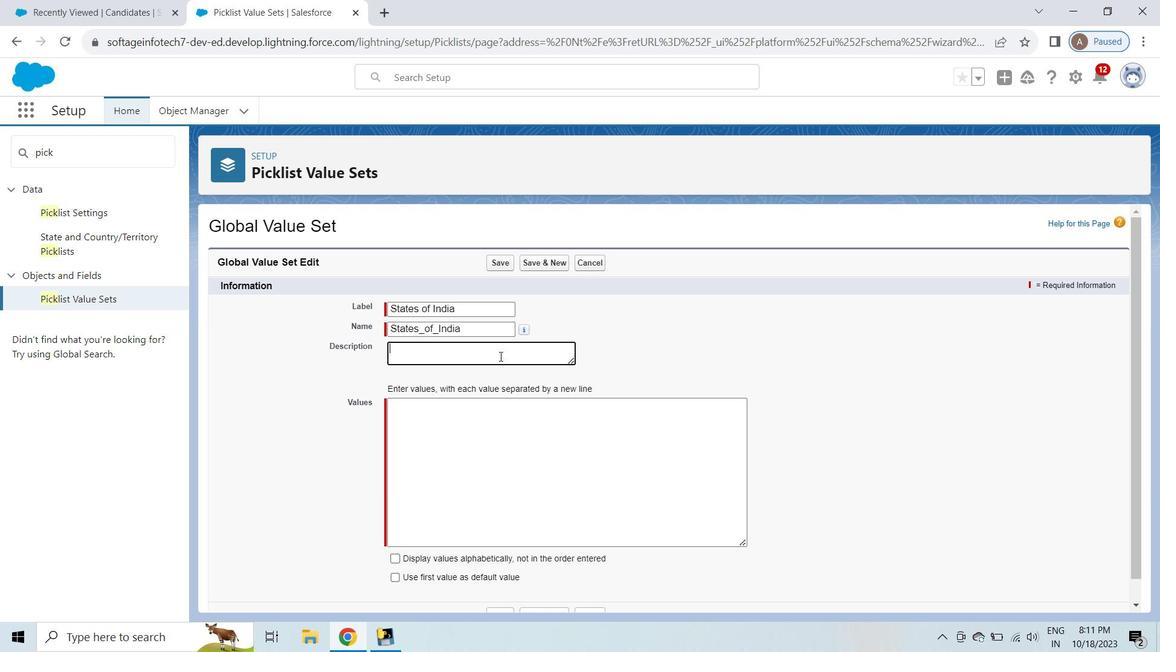 
Action: Key pressed <Key.shift>This<Key.space><Key.shift><Key.shift><Key.shift><Key.shift><Key.shift><Key.shift><Key.shift><Key.shift><Key.shift><Key.shift><Key.shift><Key.shift><Key.shift><Key.shift><Key.shift><Key.shift><Key.shift><Key.shift><Key.shift><Key.shift>Global<Key.space><Key.shift>Picklist<Key.space><Key.shift>Value<Key.space><Key.shift><Key.shift>Set<Key.space>will<Key.space><Key.shift>Contain<Key.space><Key.shift><Key.shift><Key.shift><Key.shift><Key.shift><Key.shift><Key.shift><Key.shift><Key.shift><Key.shift><Key.shift><Key.shift><Key.shift>all<Key.space>states<Key.space>of<Key.space><Key.shift>India.
Screenshot: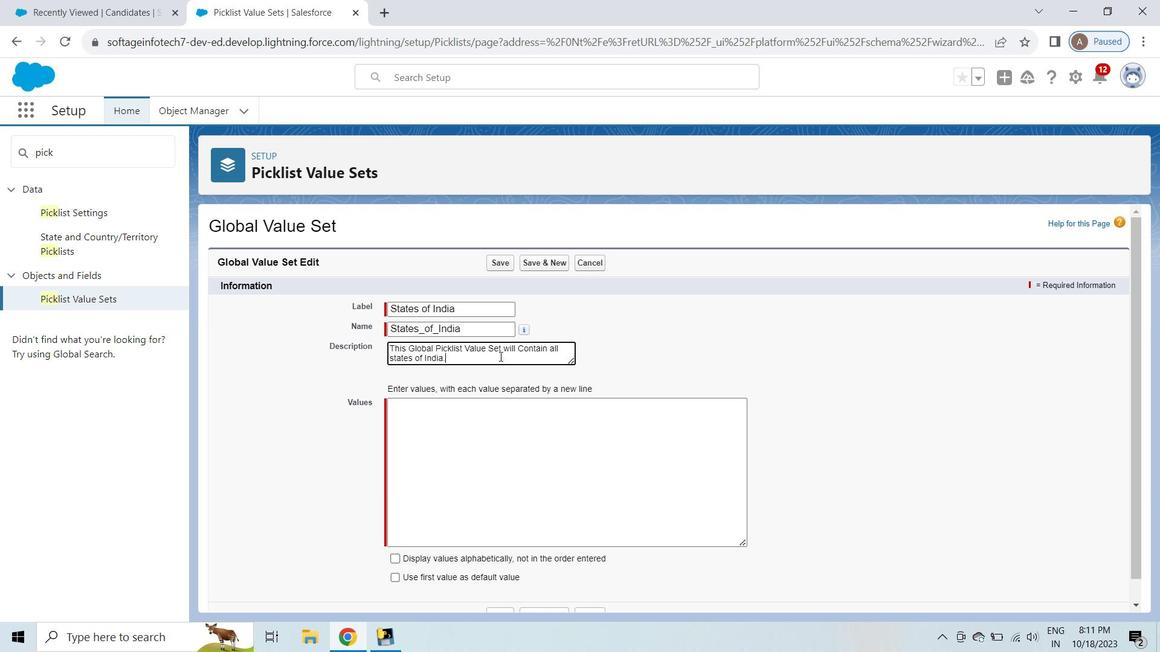 
Action: Mouse moved to (486, 440)
Screenshot: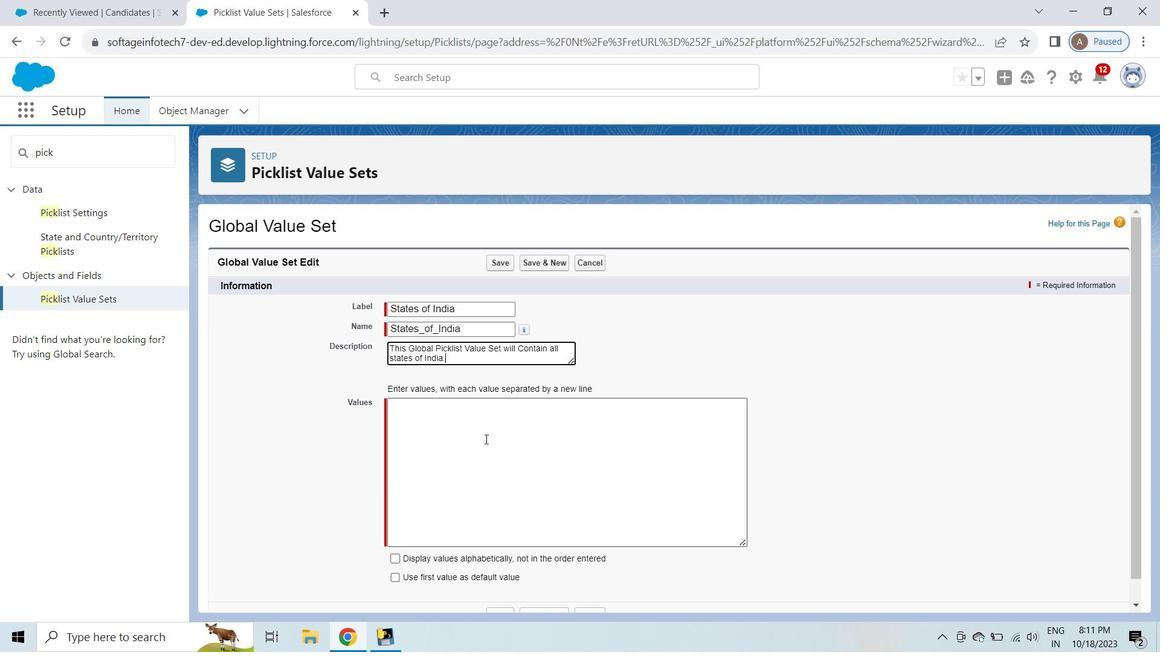 
Action: Mouse pressed left at (486, 440)
Screenshot: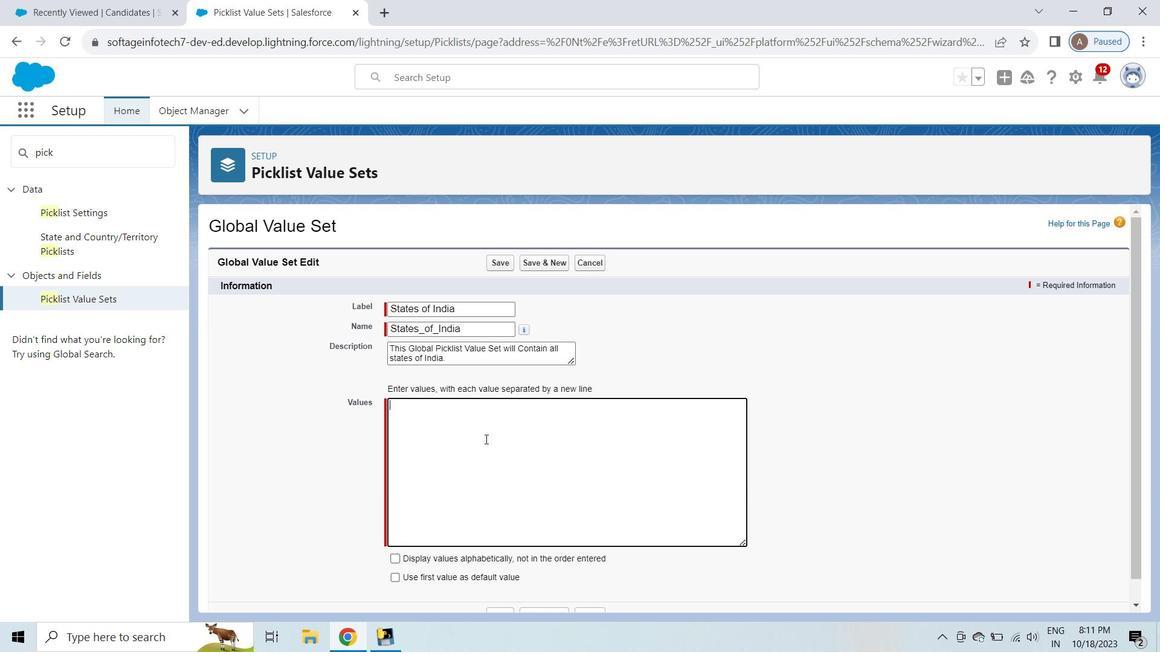 
Action: Key pressed <Key.shift>Andhra<Key.space><Key.shift><Key.shift>Pradesh<Key.enter><Key.shift><Key.shift><Key.shift><Key.shift><Key.shift><Key.shift><Key.shift><Key.shift><Key.shift><Key.shift>Arunachal<Key.space><Key.shift><Key.shift><Key.shift><Key.shift><Key.shift><Key.shift><Key.shift><Key.shift>Pradesh<Key.enter><Key.shift>Assam<Key.enter><Key.shift><Key.shift><Key.shift>Bihar<Key.enter><Key.shift><Key.shift><Key.shift><Key.shift><Key.shift><Key.shift><Key.shift><Key.shift><Key.shift><Key.shift><Key.shift><Key.shift><Key.shift><Key.shift><Key.shift><Key.shift><Key.shift>Chhatisgarh<Key.enter><Key.shift>Goa<Key.enter><Key.shift><Key.shift><Key.shift><Key.shift><Key.shift><Key.shift><Key.shift><Key.shift><Key.shift><Key.shift><Key.shift><Key.shift><Key.shift><Key.shift><Key.shift><Key.shift><Key.shift><Key.shift><Key.shift><Key.shift><Key.shift><Key.shift>Gujarat<Key.enter><Key.shift><Key.shift><Key.shift><Key.shift><Key.shift><Key.shift><Key.shift><Key.shift><Key.shift><Key.shift><Key.shift>Haryana<Key.enter><Key.shift>Himachal<Key.space><Key.shift>Pradesh<Key.enter><Key.shift><Key.shift><Key.shift>Jharkhand<Key.enter><Key.shift><Key.shift><Key.shift><Key.shift><Key.shift><Key.shift><Key.shift><Key.shift>Karnataka<Key.enter><Key.shift><Key.shift>Kerala<Key.enter><Key.shift>Madhya<Key.space><Key.shift><Key.shift><Key.shift><Key.shift><Key.shift><Key.shift><Key.shift><Key.shift><Key.shift><Key.shift><Key.shift>Pradesh<Key.enter><Key.shift><Key.shift><Key.shift><Key.shift><Key.shift><Key.shift>Maharashtra<Key.enter><Key.shift><Key.shift><Key.shift><Key.shift><Key.shift><Key.shift><Key.shift><Key.shift><Key.shift><Key.shift>Manipur<Key.enter><Key.shift><Key.shift><Key.shift><Key.shift><Key.shift><Key.shift><Key.shift><Key.shift><Key.shift><Key.shift>Meghalaya<Key.enter><Key.shift>Mizoram<Key.enter><Key.shift><Key.shift><Key.shift><Key.shift><Key.shift><Key.shift><Key.shift><Key.shift><Key.shift><Key.shift><Key.shift><Key.shift><Key.shift><Key.shift><Key.shift><Key.shift><Key.shift><Key.shift><Key.shift><Key.shift><Key.shift><Key.shift>Nagaland<Key.enter><Key.shift><Key.shift><Key.shift><Key.shift>Odisha<Key.enter><Key.shift><Key.shift><Key.shift><Key.shift><Key.shift><Key.shift><Key.shift><Key.shift><Key.shift><Key.shift><Key.shift>Punjab<Key.enter><Key.shift><Key.shift><Key.shift><Key.shift><Key.shift><Key.shift><Key.shift><Key.shift><Key.shift><Key.shift><Key.shift><Key.shift><Key.shift><Key.shift><Key.shift><Key.shift><Key.shift><Key.shift><Key.shift><Key.shift>Rajasthan<Key.enter><Key.shift>Sikkim<Key.enter><Key.shift><Key.shift><Key.shift><Key.shift><Key.shift><Key.shift><Key.shift>Tamil<Key.space><Key.shift><Key.shift><Key.shift><Key.shift><Key.shift><Key.shift><Key.shift><Key.shift><Key.shift><Key.shift><Key.shift><Key.shift><Key.shift><Key.shift><Key.shift><Key.shift><Key.shift><Key.shift><Key.shift><Key.shift><Key.shift><Key.shift>Nadu<Key.enter><Key.shift><Key.shift><Key.shift><Key.shift><Key.shift>Telangana<Key.enter><Key.shift><Key.shift><Key.shift><Key.shift><Key.shift><Key.shift><Key.shift>Tripura<Key.enter><Key.shift><Key.shift><Key.shift><Key.shift>Uttar<Key.space><Key.shift>Pradesh<Key.enter><Key.shift><Key.shift><Key.shift><Key.shift><Key.shift><Key.shift><Key.shift><Key.shift><Key.shift><Key.shift><Key.shift><Key.shift><Key.shift><Key.shift><Key.shift><Key.shift>Uttarakhand<Key.enter><Key.shift><Key.shift><Key.shift><Key.shift>West<Key.space><Key.shift><Key.shift><Key.shift><Key.shift><Key.shift><Key.shift>Bengal
Screenshot: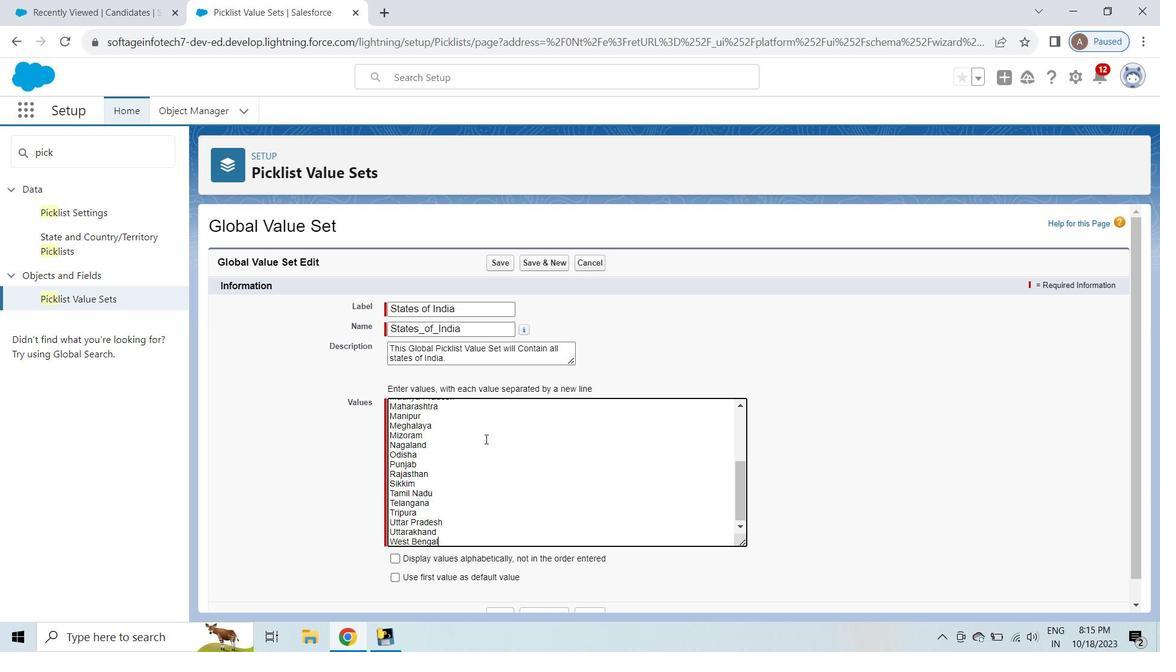 
Action: Mouse moved to (393, 558)
Screenshot: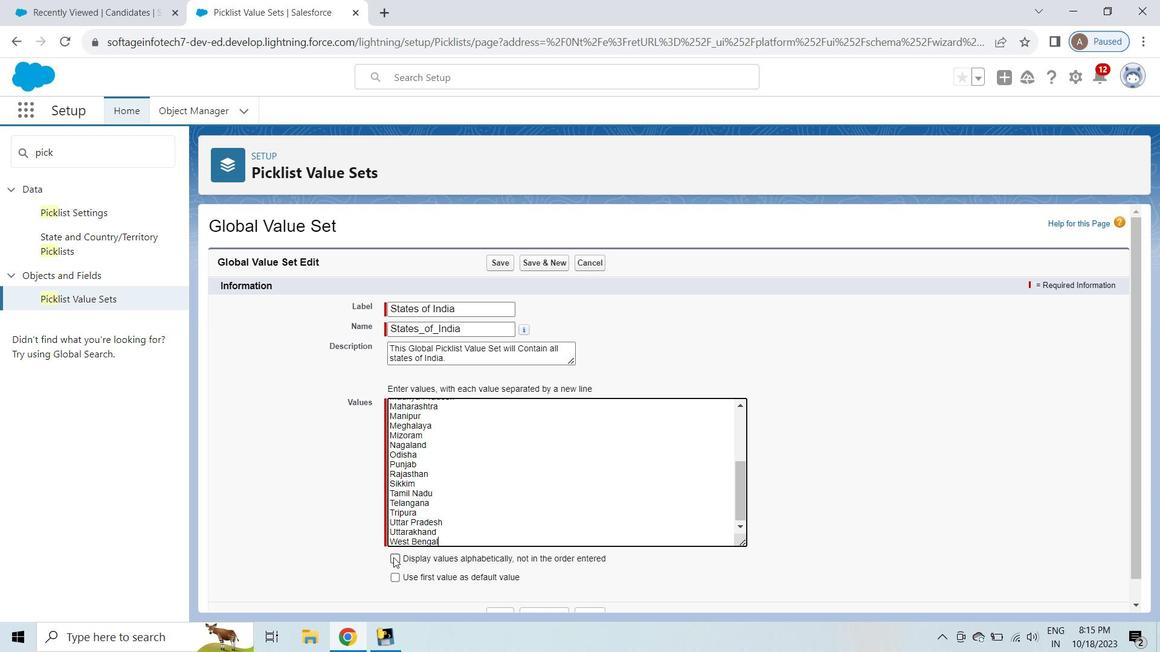 
Action: Mouse pressed left at (393, 558)
Screenshot: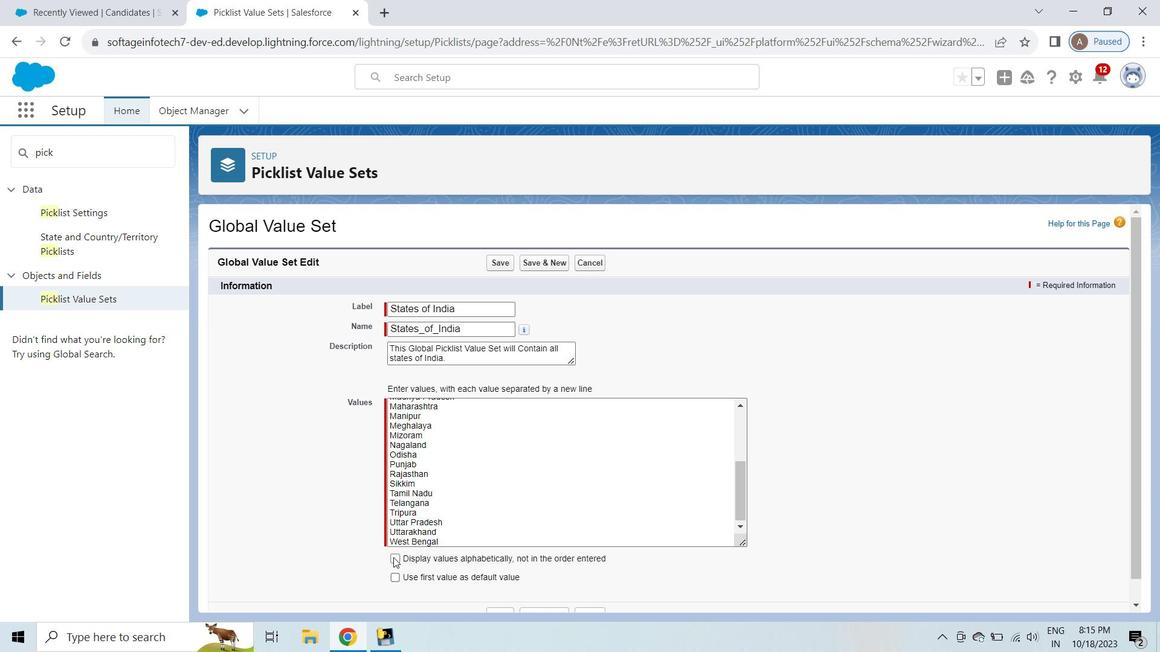 
Action: Mouse moved to (1132, 388)
Screenshot: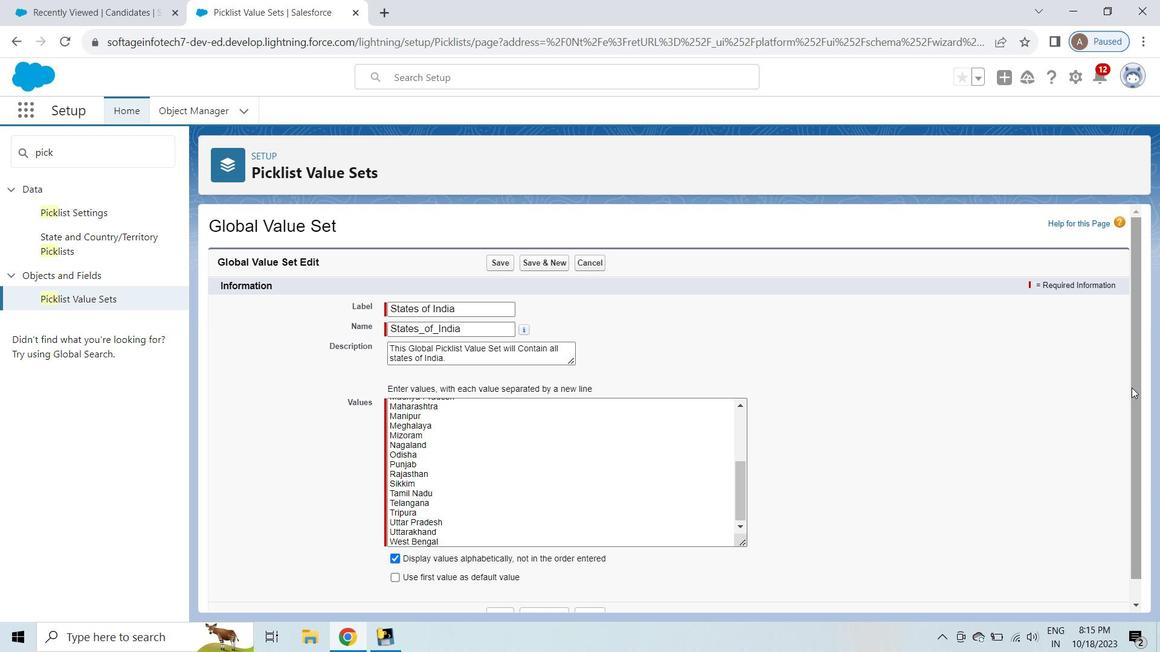 
Action: Mouse pressed left at (1132, 388)
Screenshot: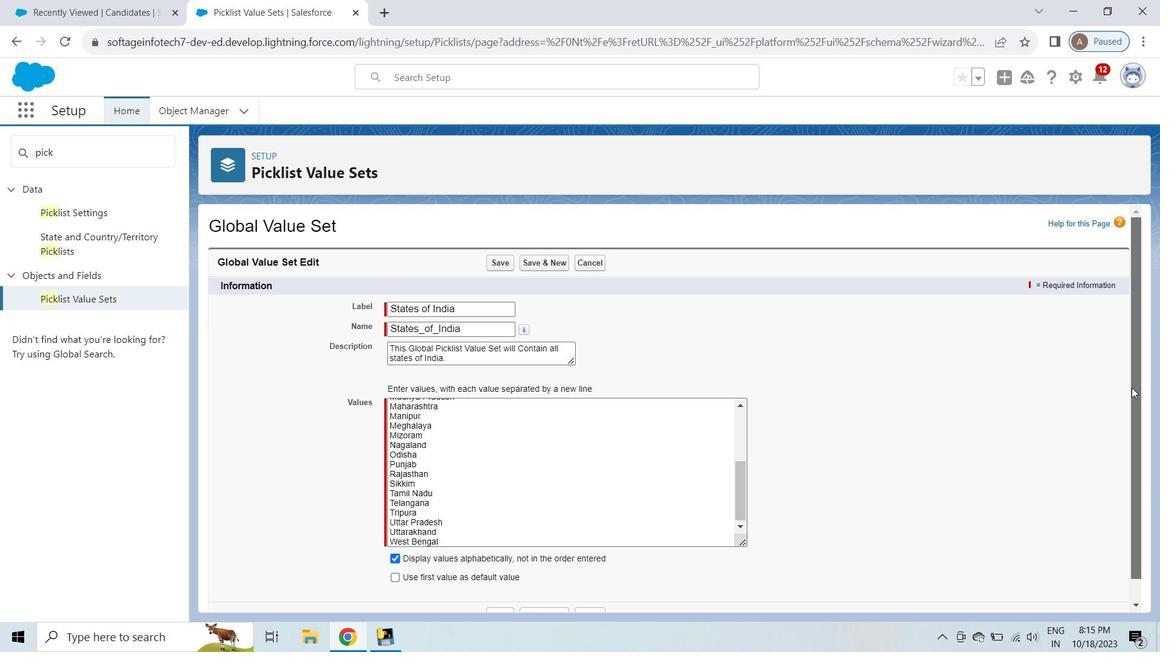 
Action: Mouse moved to (496, 592)
Screenshot: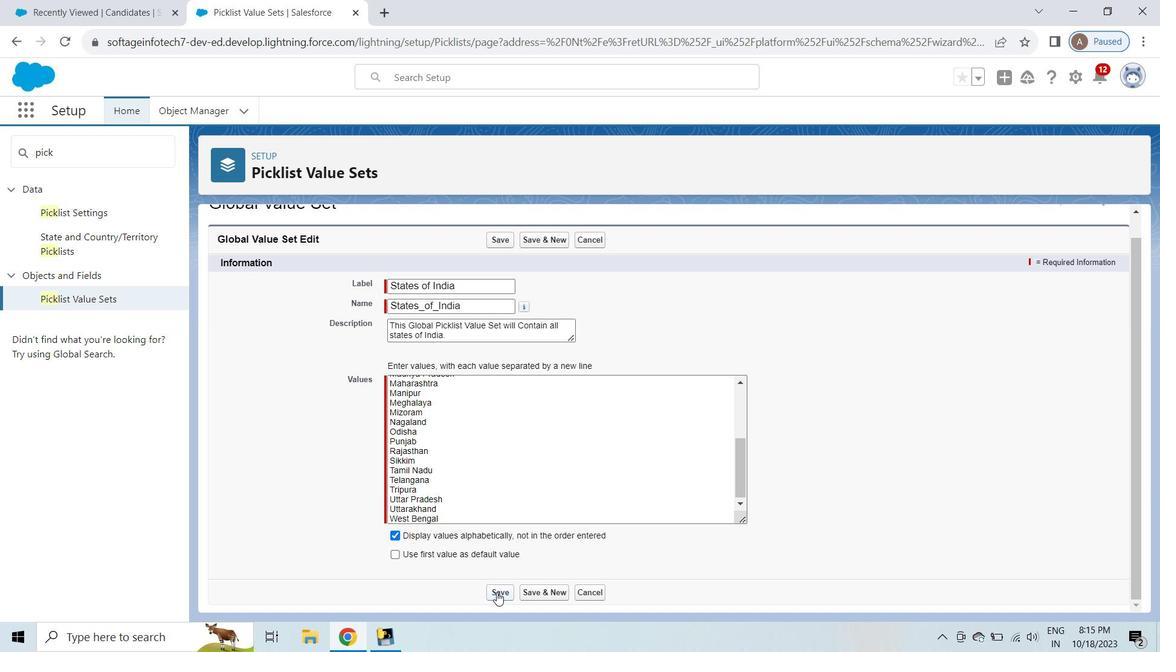 
Action: Mouse pressed left at (496, 592)
Screenshot: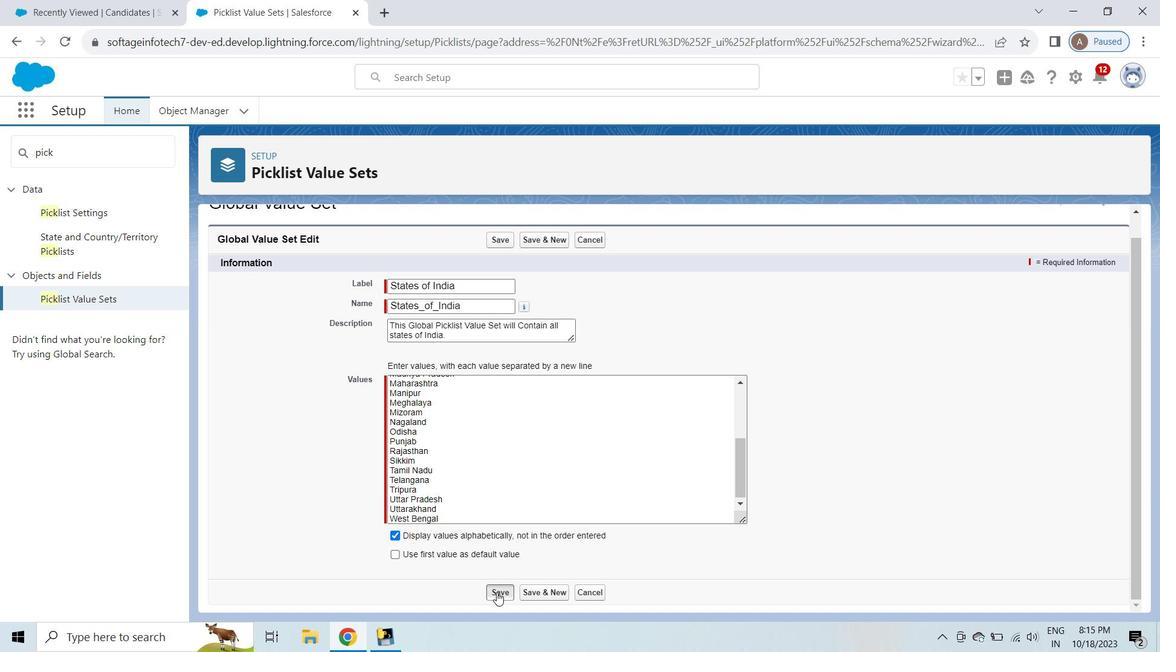 
Action: Mouse moved to (1137, 293)
Screenshot: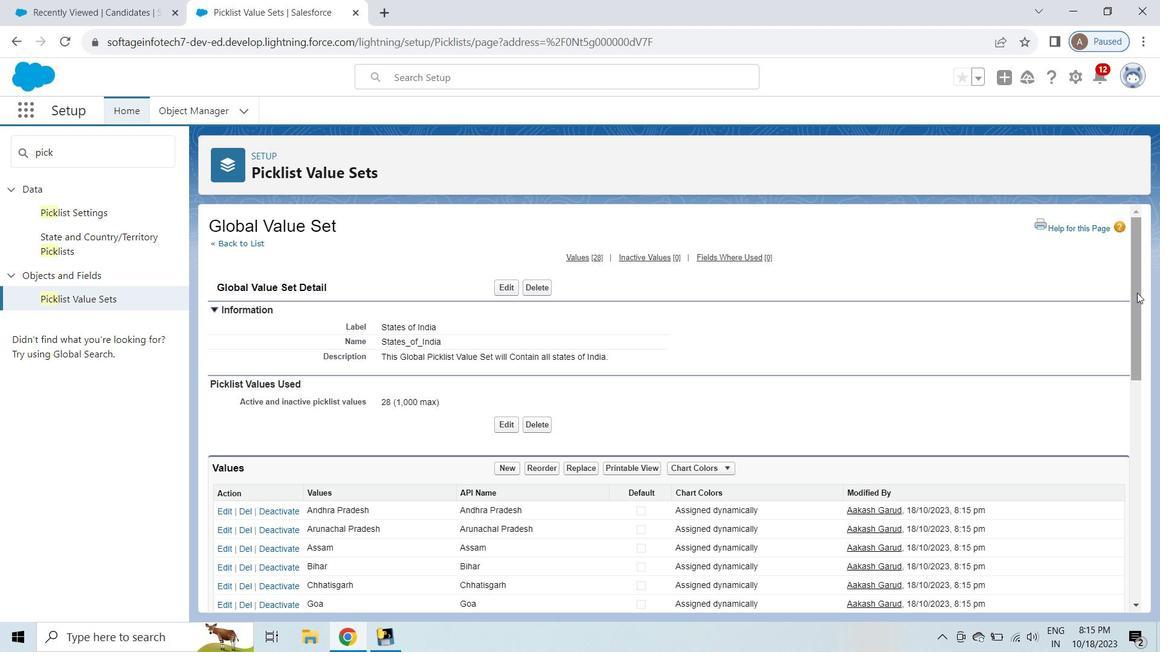 
Action: Mouse pressed left at (1137, 293)
Screenshot: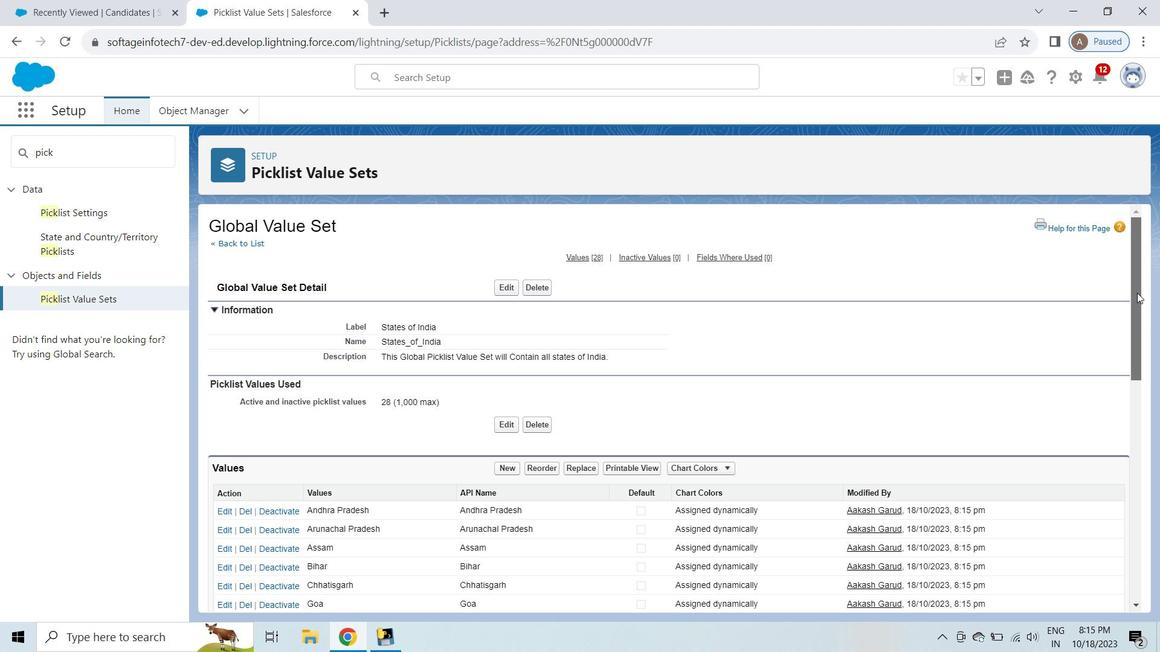 
Action: Mouse moved to (1138, 330)
Screenshot: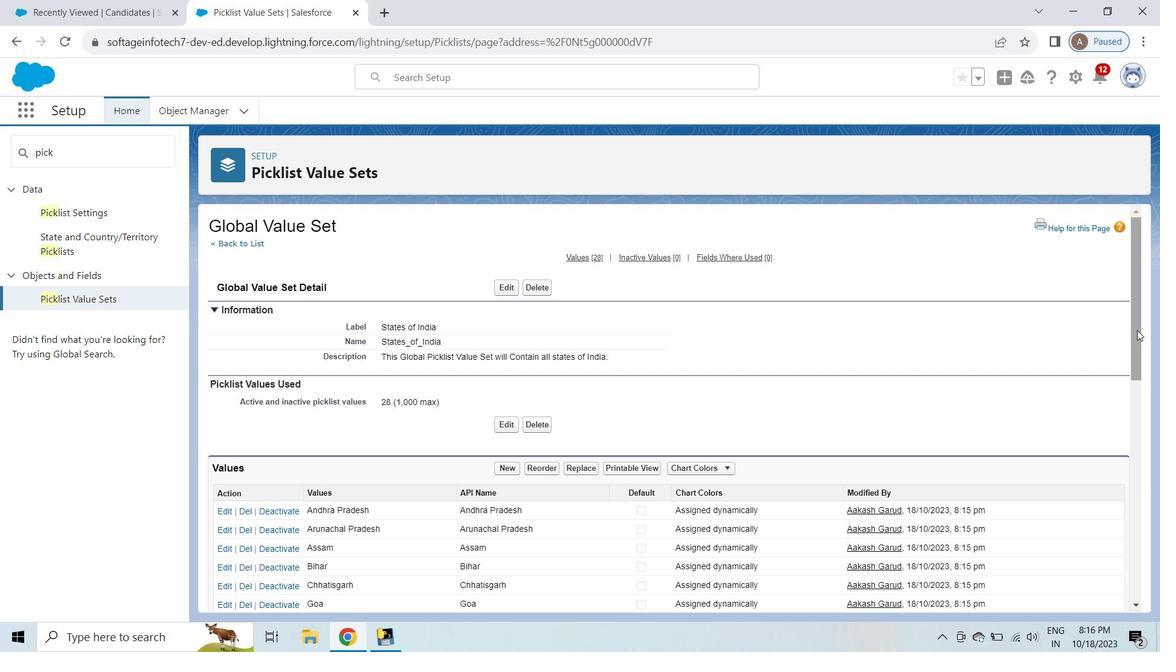 
Action: Mouse pressed left at (1138, 330)
Screenshot: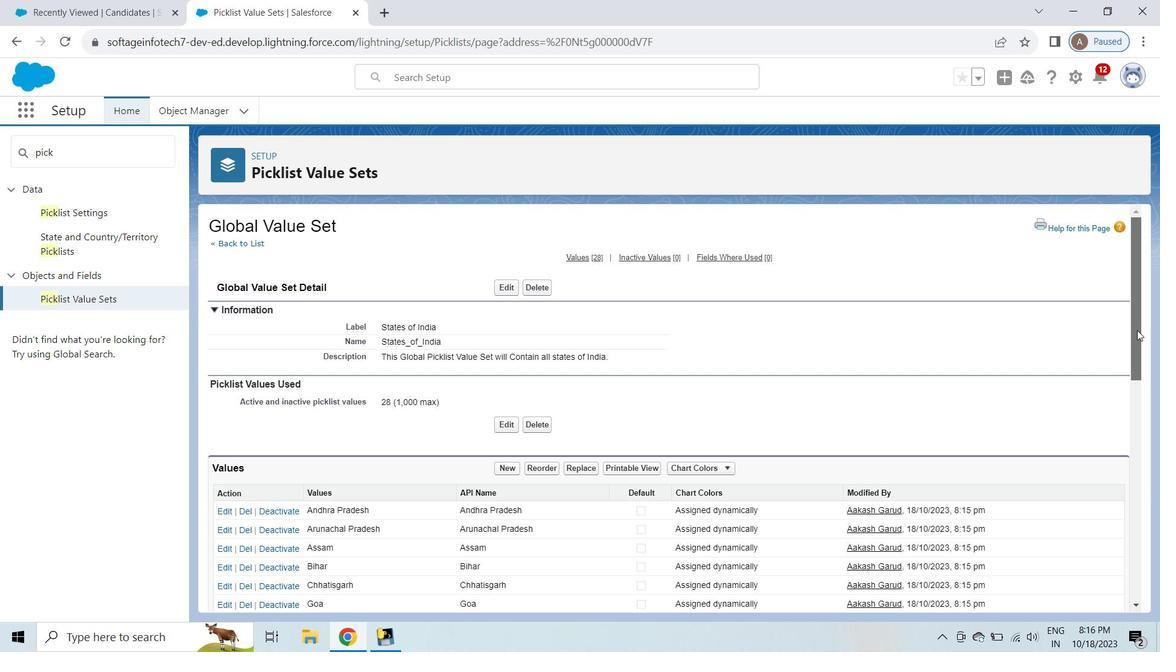 
Action: Mouse moved to (498, 422)
Screenshot: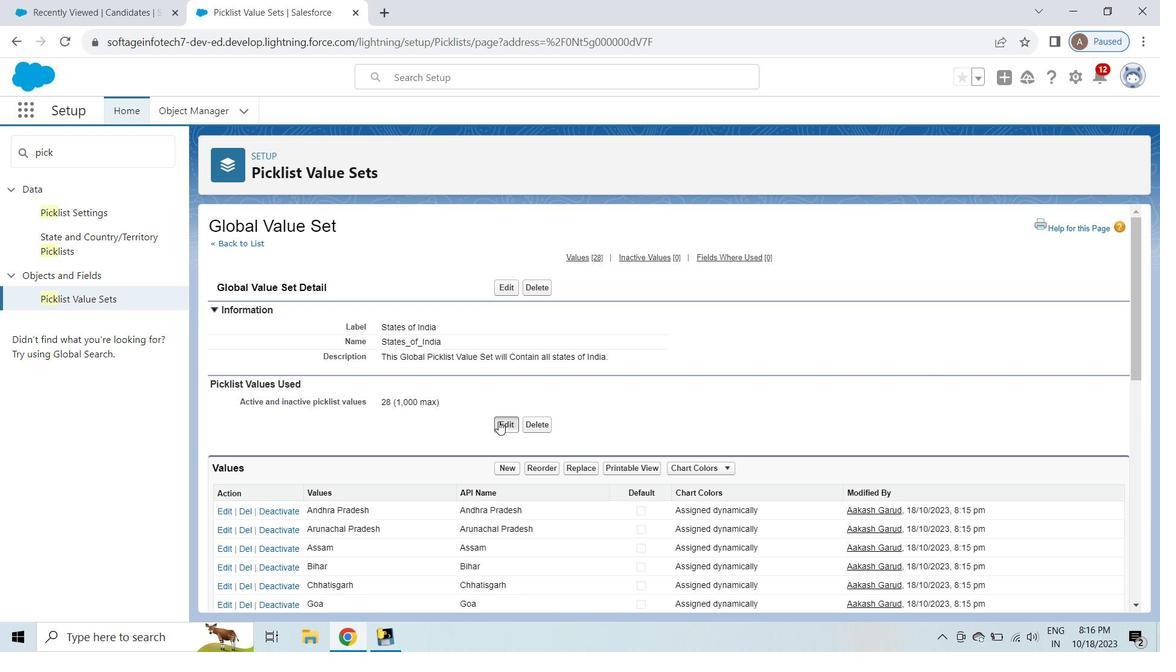 
Action: Mouse pressed left at (498, 422)
Screenshot: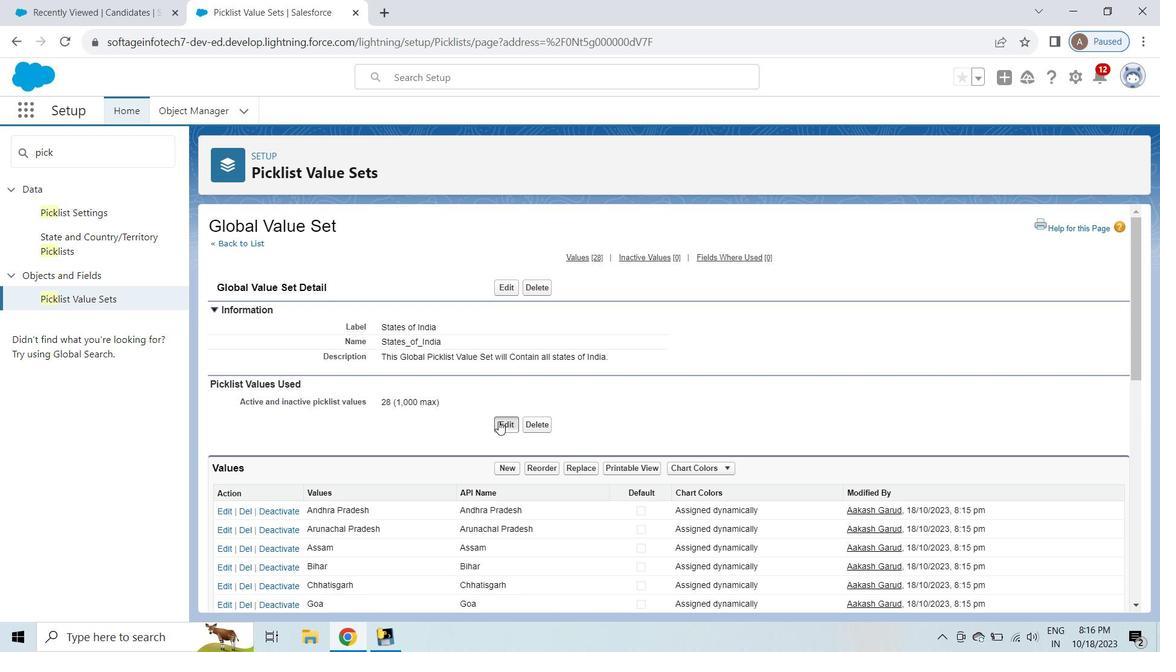 
Action: Mouse moved to (61, 297)
Screenshot: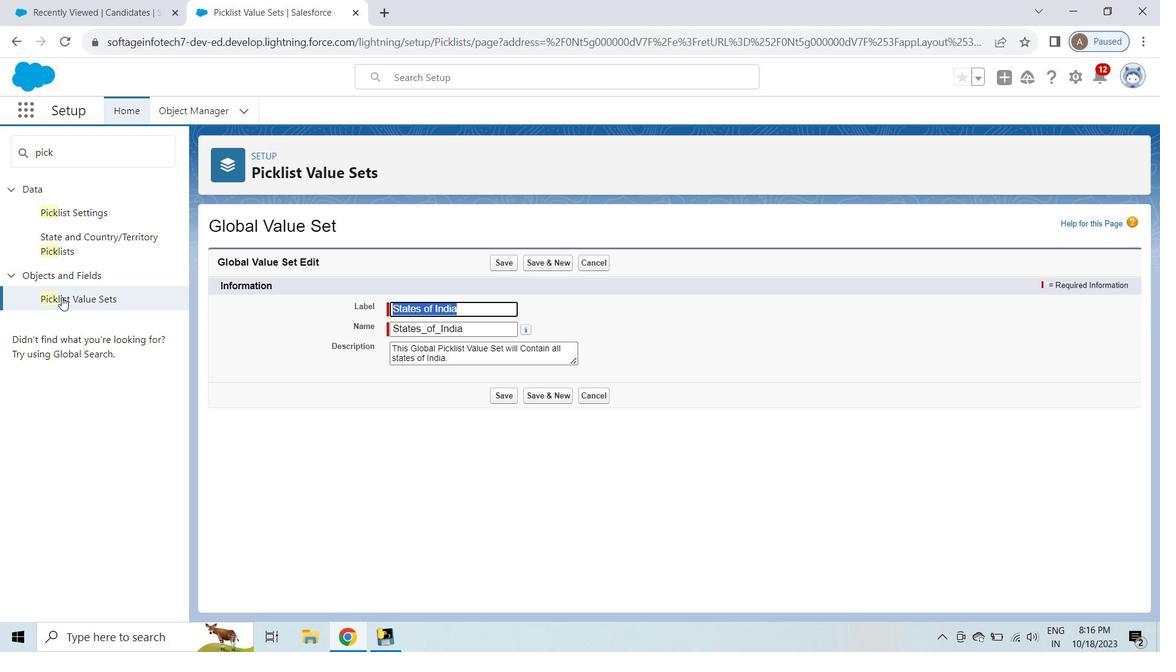 
Action: Mouse pressed left at (61, 297)
Screenshot: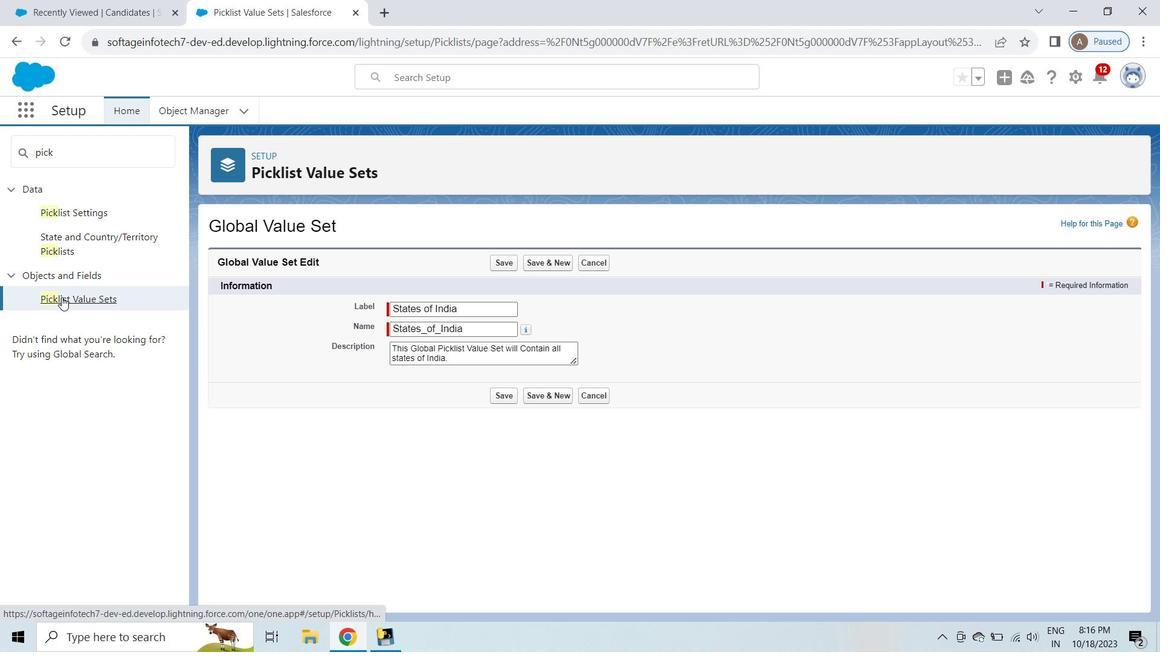 
Action: Mouse moved to (311, 374)
Screenshot: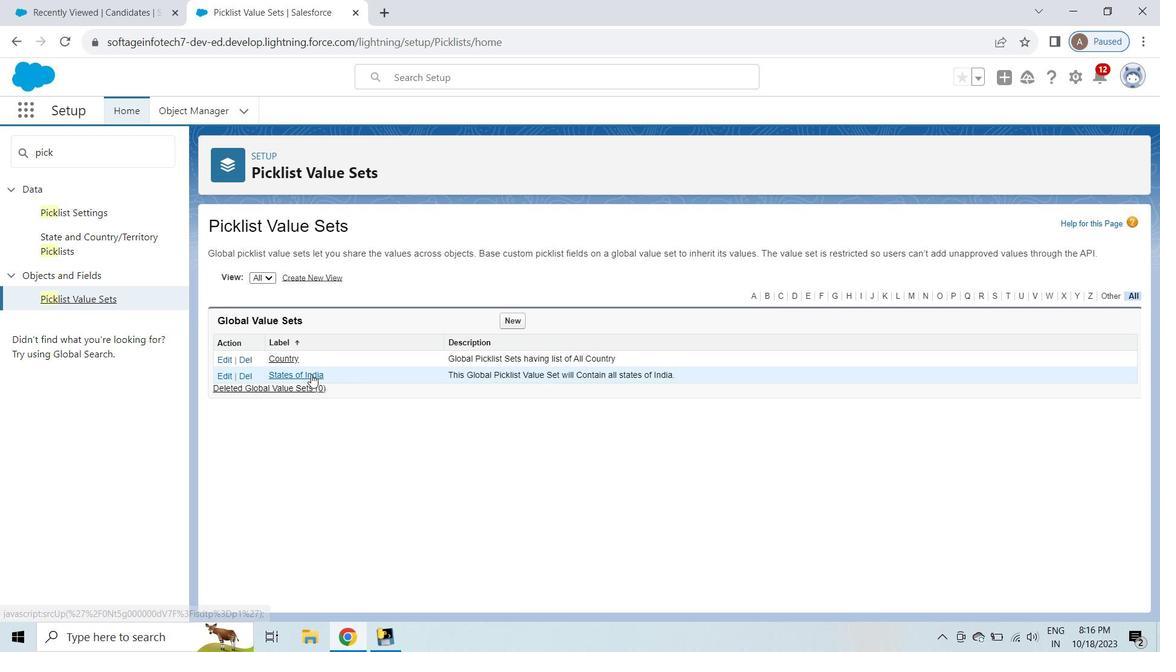 
Action: Mouse pressed left at (311, 374)
Screenshot: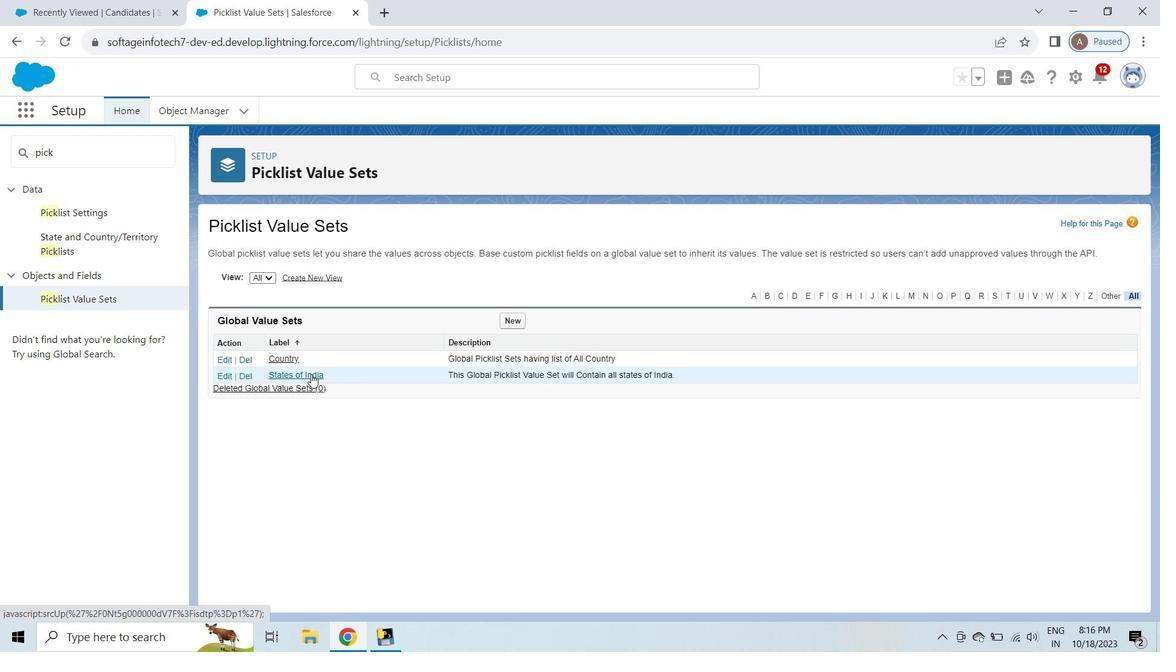 
Action: Mouse moved to (503, 424)
Screenshot: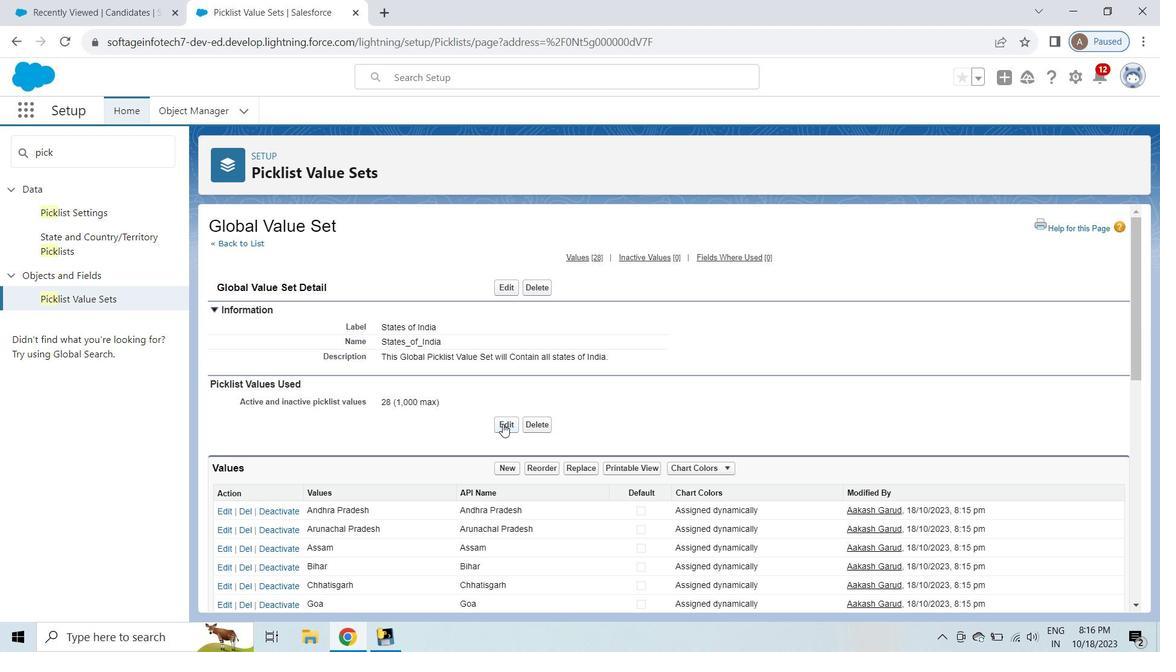 
Action: Mouse pressed left at (503, 424)
Screenshot: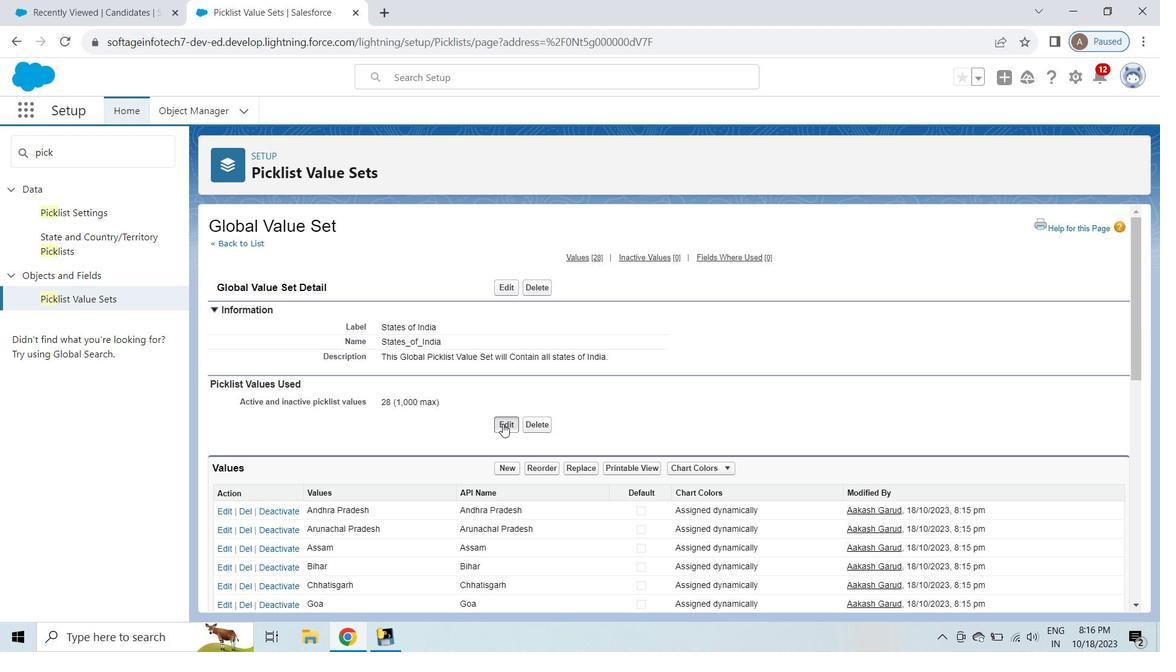 
Action: Mouse moved to (74, 292)
Screenshot: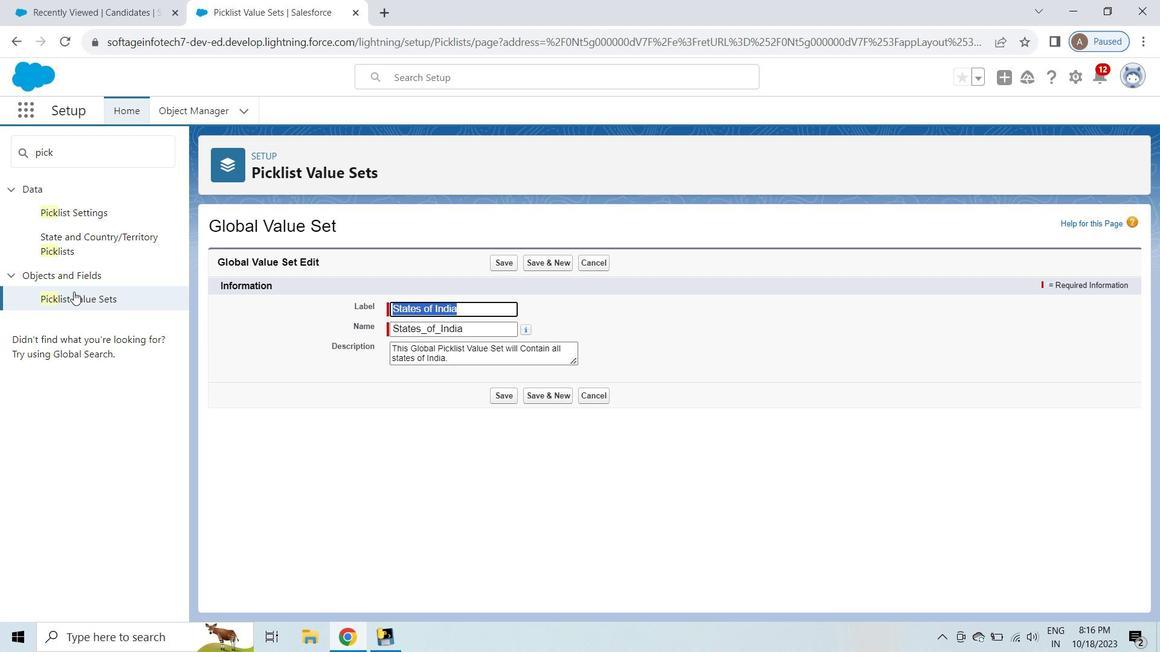 
Action: Mouse pressed left at (74, 292)
Screenshot: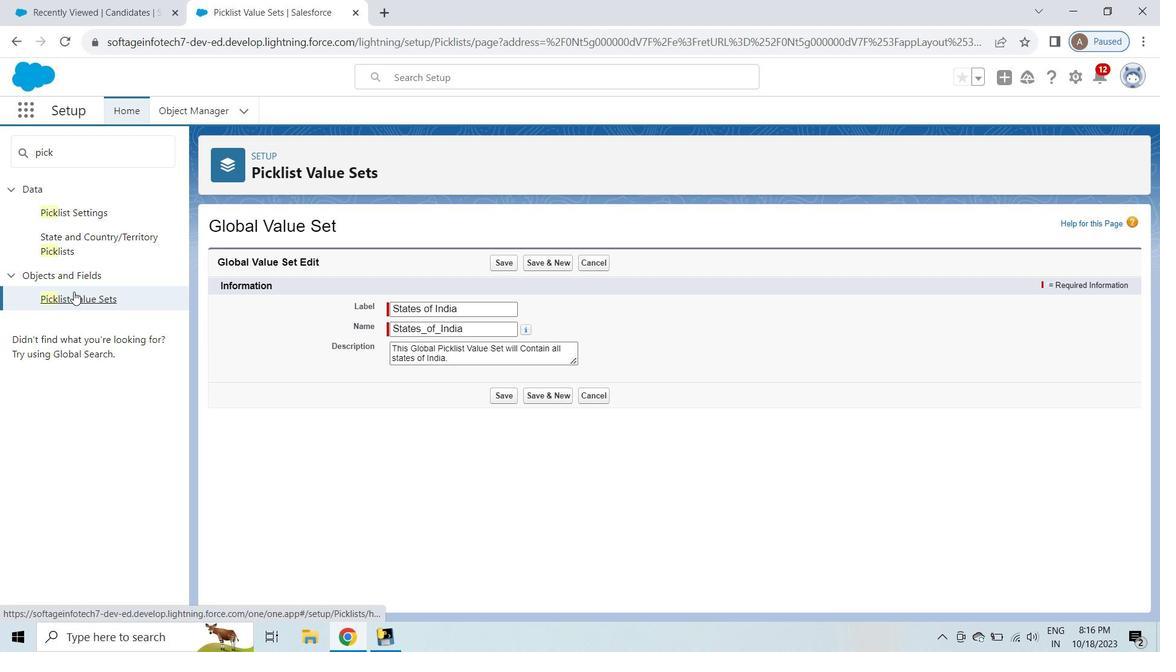 
Action: Mouse moved to (285, 374)
Screenshot: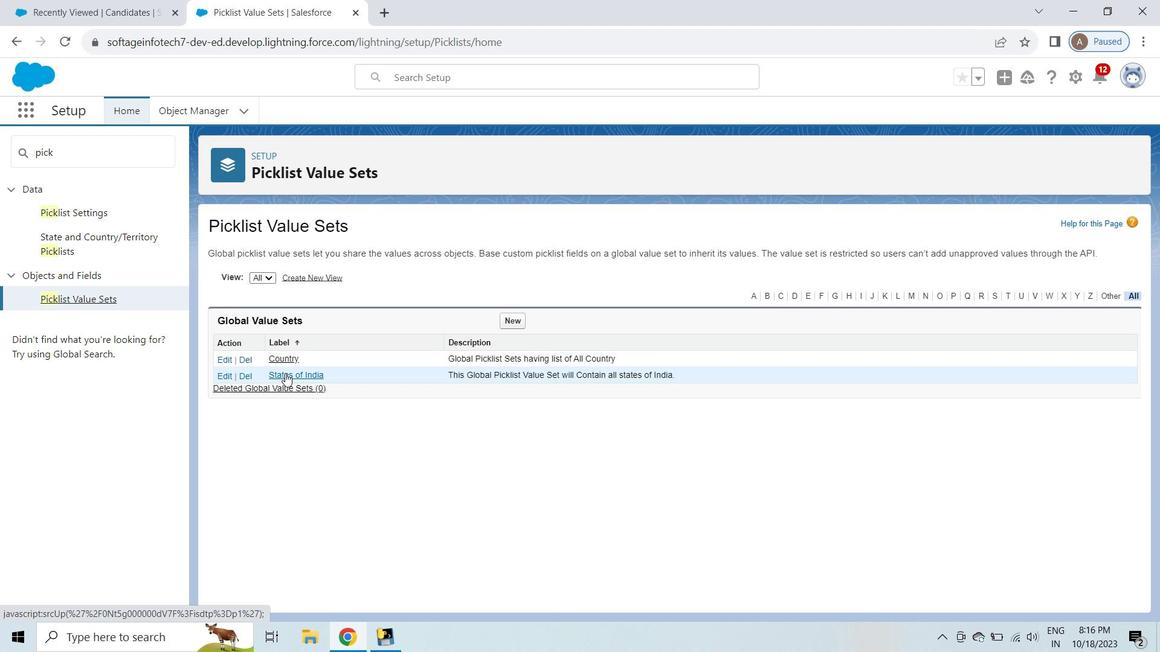 
Action: Mouse pressed left at (285, 374)
Screenshot: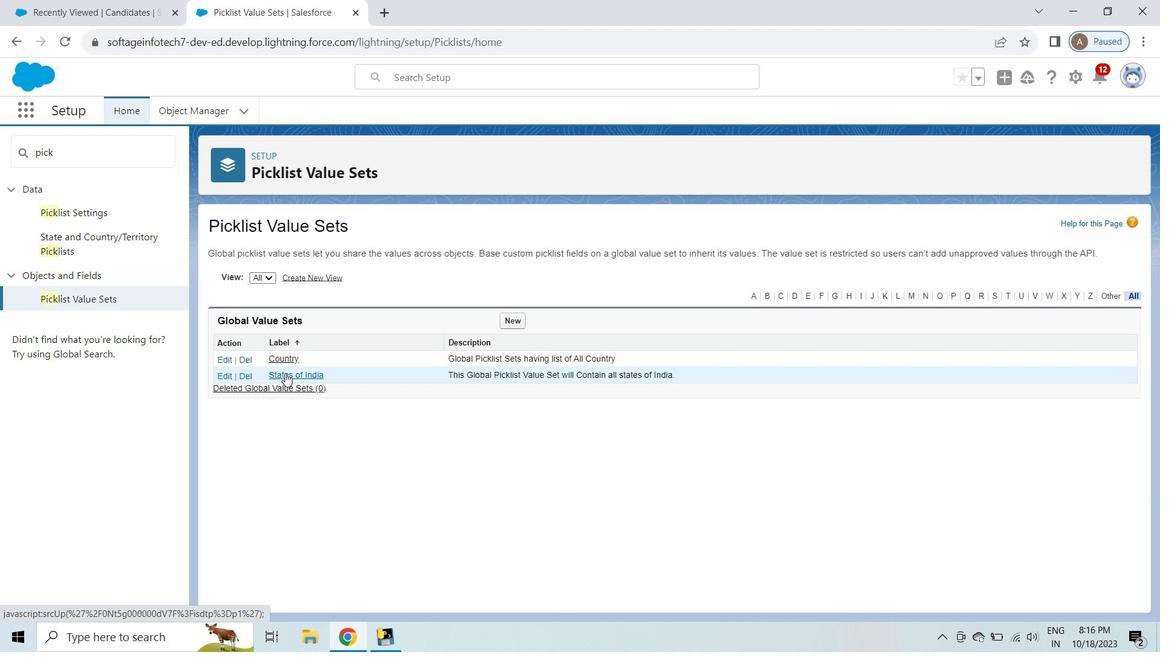 
Action: Mouse moved to (504, 464)
Screenshot: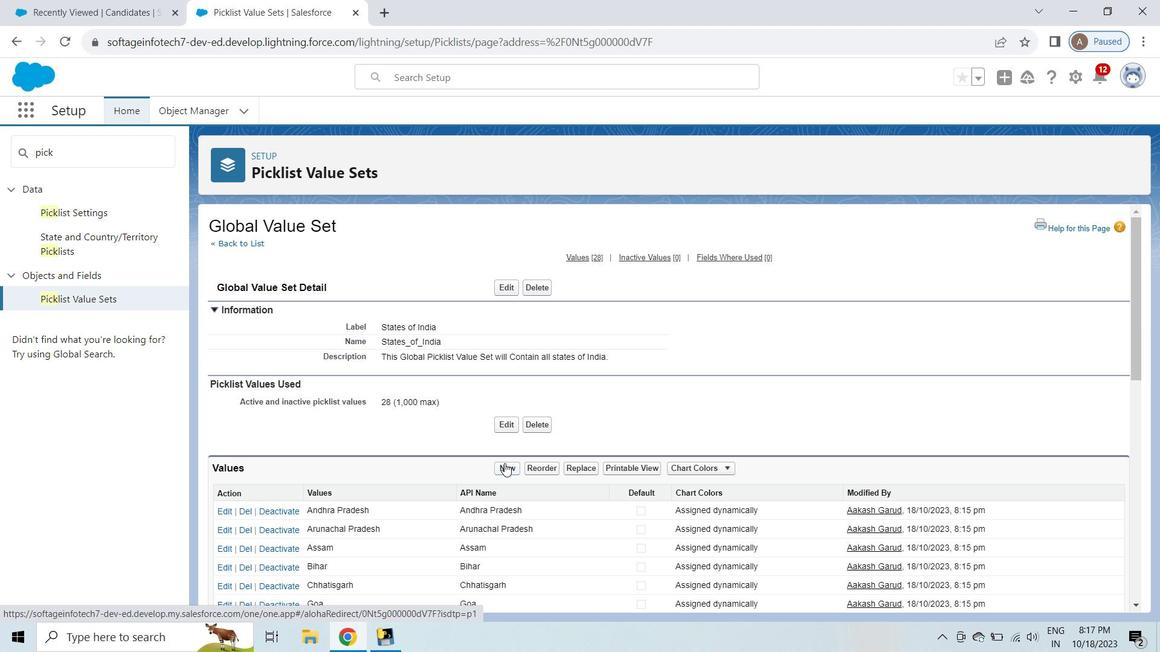 
Action: Mouse pressed left at (504, 464)
Screenshot: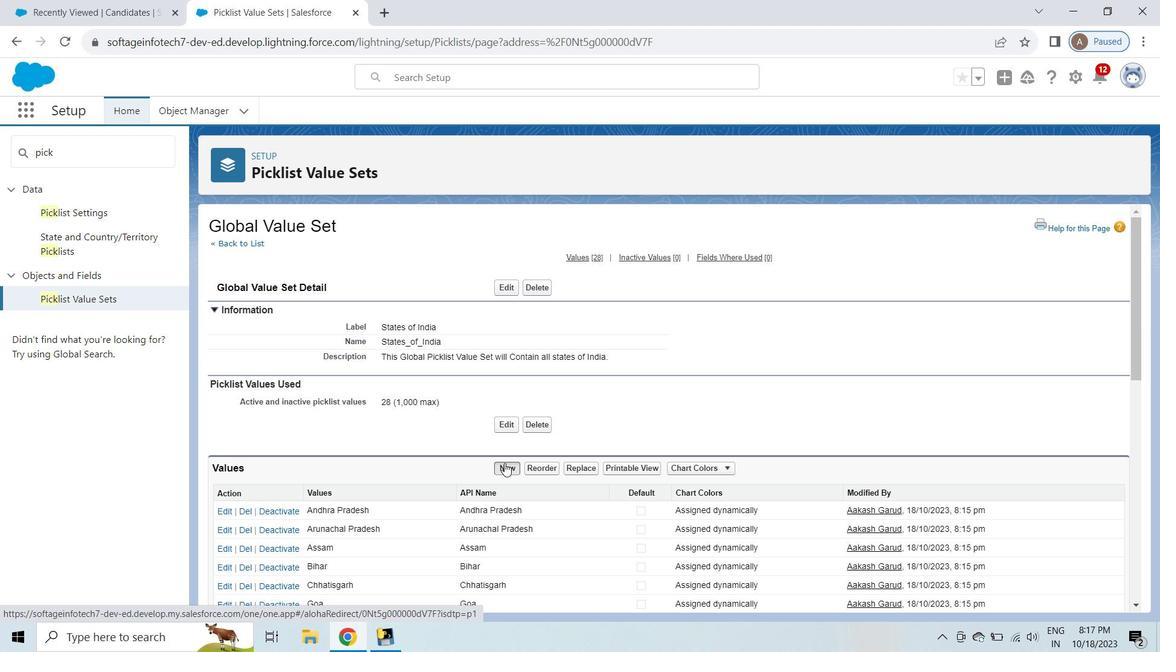 
Action: Key pressed <Key.shift>Andaman<Key.space><Key.shift>&<Key.space><Key.shift>Nicobar<Key.enter><Key.shift><Key.shift><Key.shift><Key.shift><Key.shift><Key.shift><Key.shift><Key.shift><Key.shift><Key.shift><Key.shift><Key.shift><Key.shift><Key.shift><Key.shift><Key.shift><Key.shift><Key.shift><Key.shift><Key.shift><Key.shift><Key.shift><Key.shift><Key.shift><Key.shift><Key.shift><Key.shift><Key.shift><Key.shift>Chandigarh<Key.enter><Key.shift><Key.shift><Key.shift><Key.shift><Key.shift><Key.shift><Key.shift><Key.shift><Key.shift><Key.shift><Key.shift><Key.shift><Key.shift><Key.shift><Key.shift><Key.shift><Key.shift><Key.shift><Key.shift><Key.shift><Key.shift><Key.shift><Key.shift><Key.shift>Dadra<Key.space><Key.shift>Nagar<Key.space><Key.shift>Haveli<Key.enter><Key.shift><Key.shift>Diu<Key.space><Key.shift>Daman<Key.enter><Key.shift><Key.shift><Key.shift>Delhi<Key.enter><Key.shift><Key.shift><Key.shift><Key.shift><Key.shift><Key.shift>Ladakh<Key.enter><Key.shift><Key.shift><Key.shift><Key.shift>Lakshdweep<Key.enter><Key.shift><Key.shift><Key.shift><Key.shift><Key.shift><Key.shift><Key.shift><Key.shift><Key.shift><Key.shift><Key.shift><Key.shift><Key.shift><Key.shift><Key.shift><Key.shift><Key.shift><Key.shift><Key.shift><Key.shift><Key.shift><Key.shift><Key.shift><Key.shift>Jammu<Key.space><Key.shift><Key.shift><Key.shift><Key.shift><Key.shift><Key.shift>&<Key.space><Key.shift>Kashmir<Key.enter><Key.shift><Key.shift><Key.shift><Key.shift><Key.shift>Puducherry
Screenshot: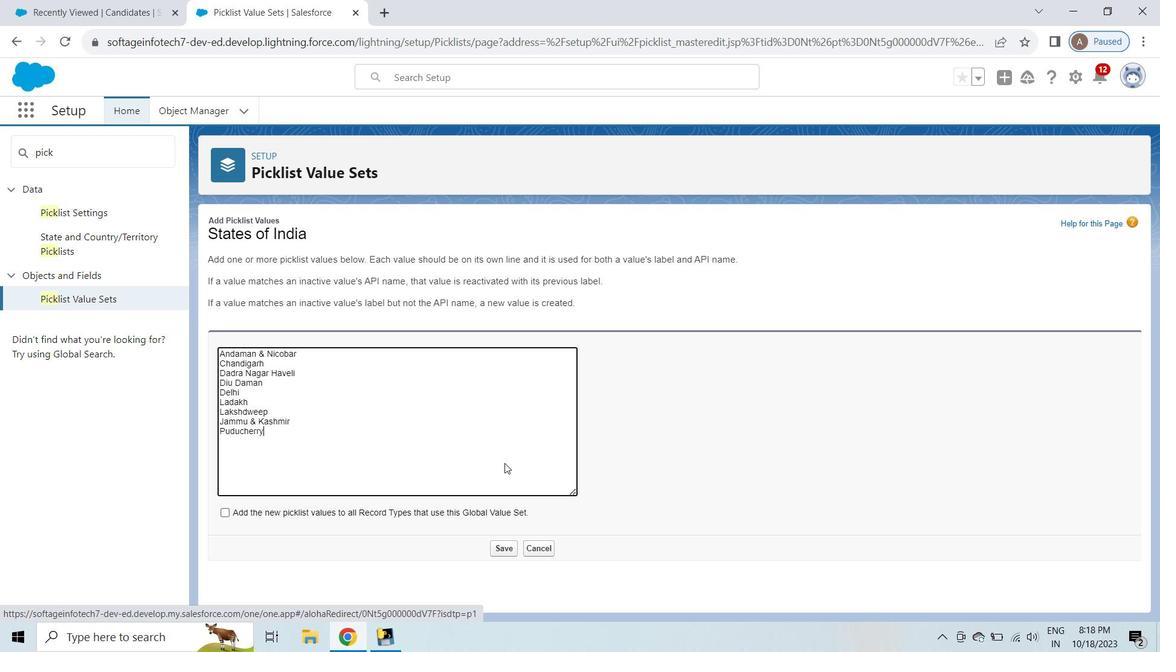 
Action: Mouse moved to (227, 508)
Screenshot: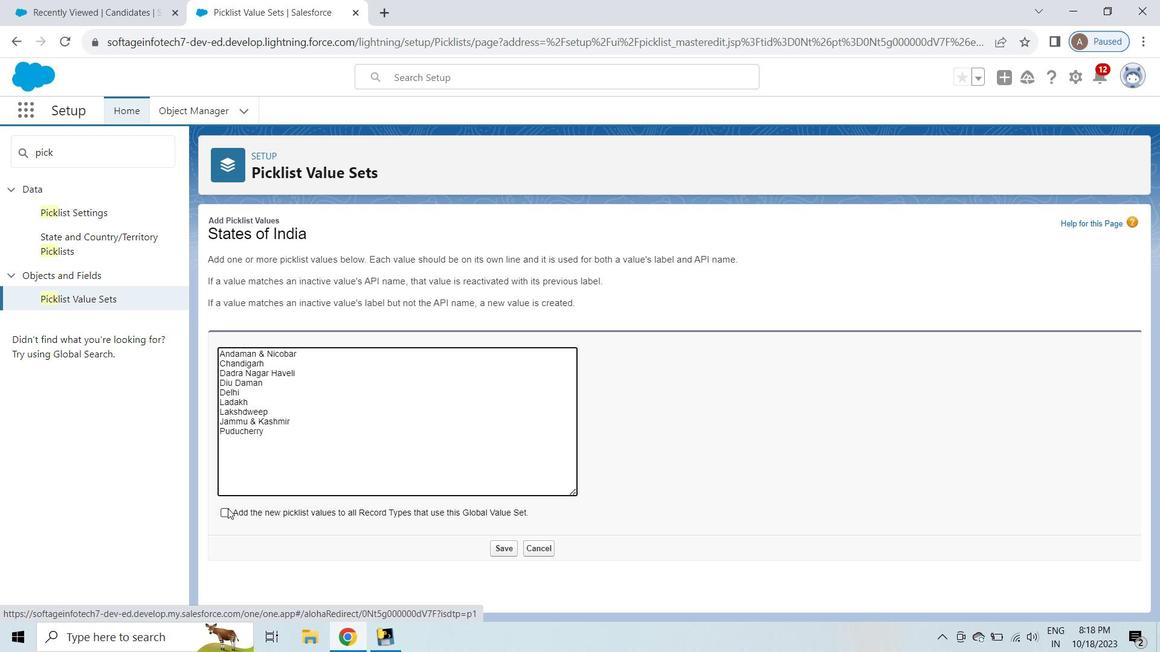 
Action: Mouse pressed left at (227, 508)
Screenshot: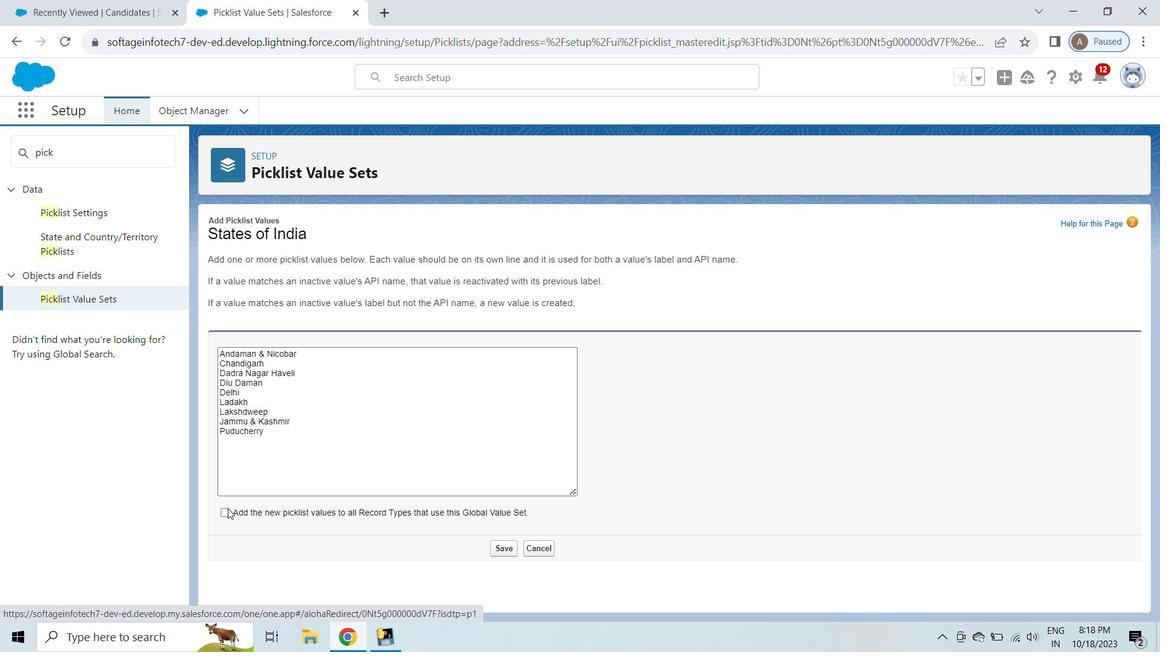 
Action: Mouse moved to (497, 547)
Screenshot: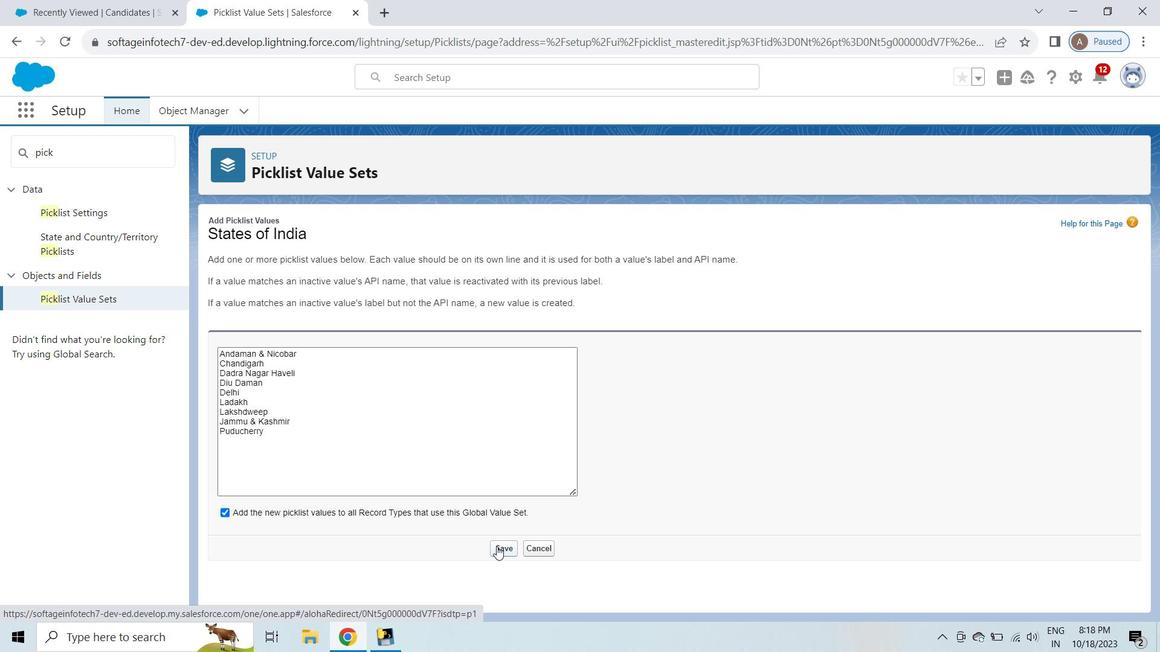 
Action: Mouse pressed left at (497, 547)
Screenshot: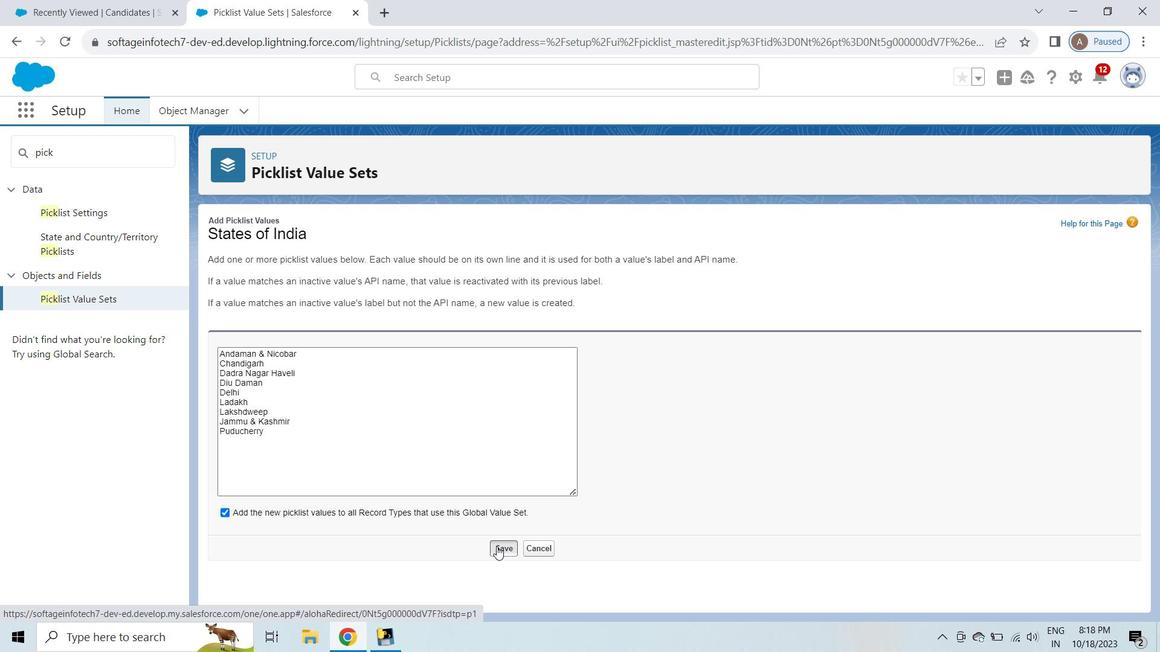 
Action: Mouse moved to (238, 244)
Screenshot: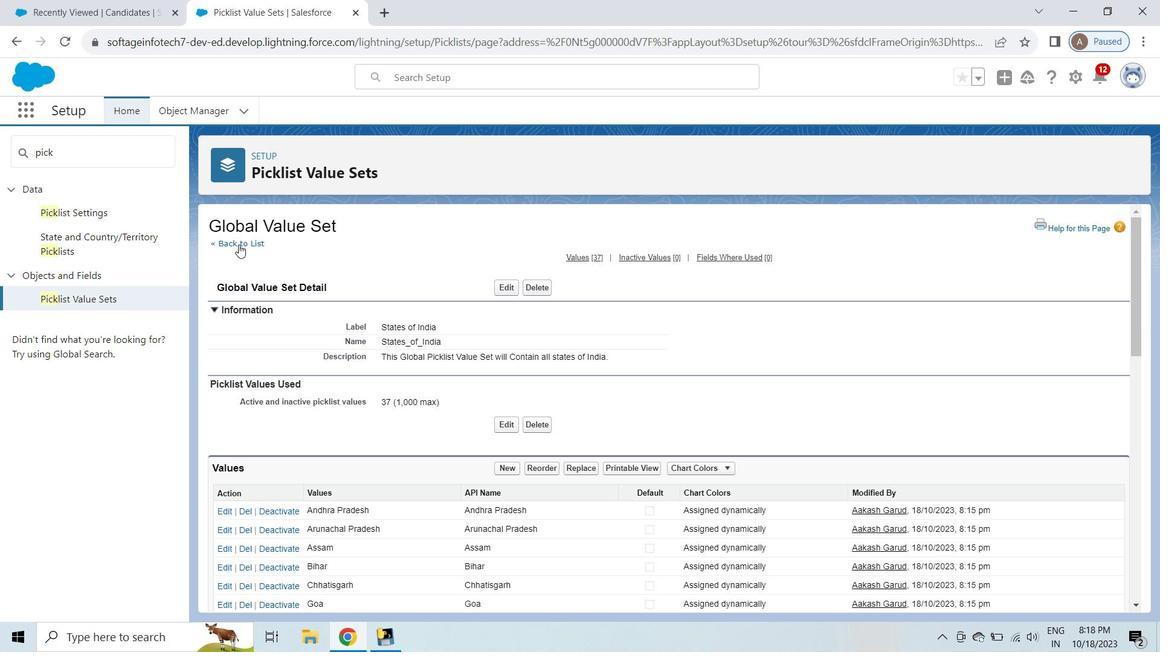 
Action: Mouse pressed left at (238, 244)
Screenshot: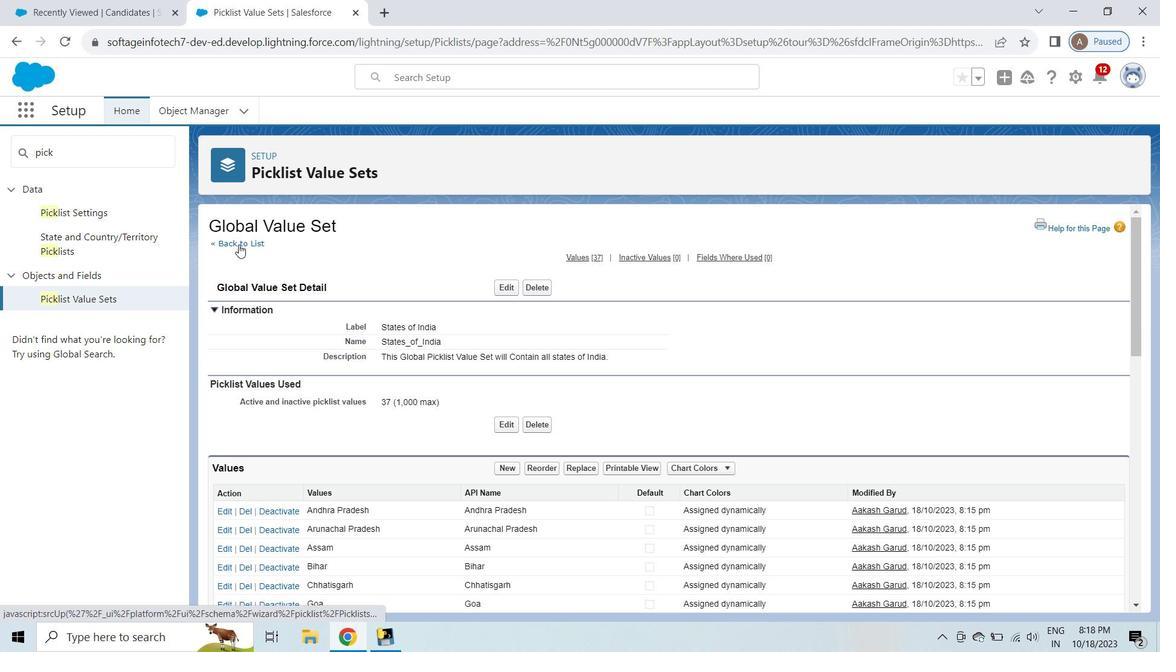 
Action: Mouse moved to (513, 318)
Screenshot: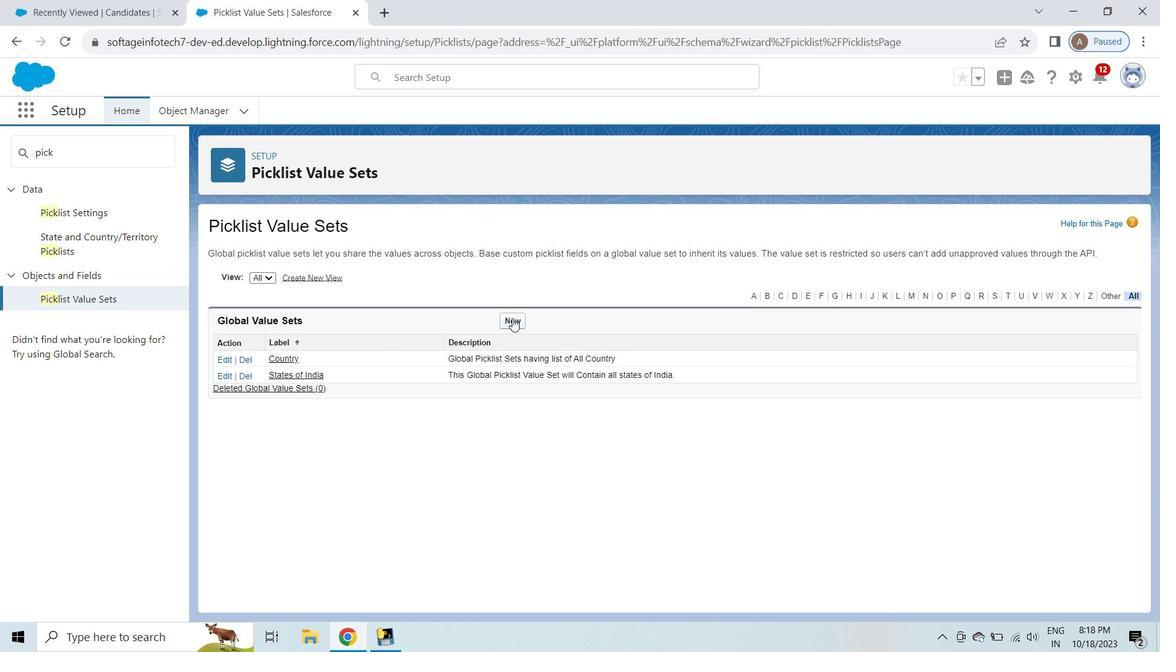 
Action: Mouse pressed left at (513, 318)
Screenshot: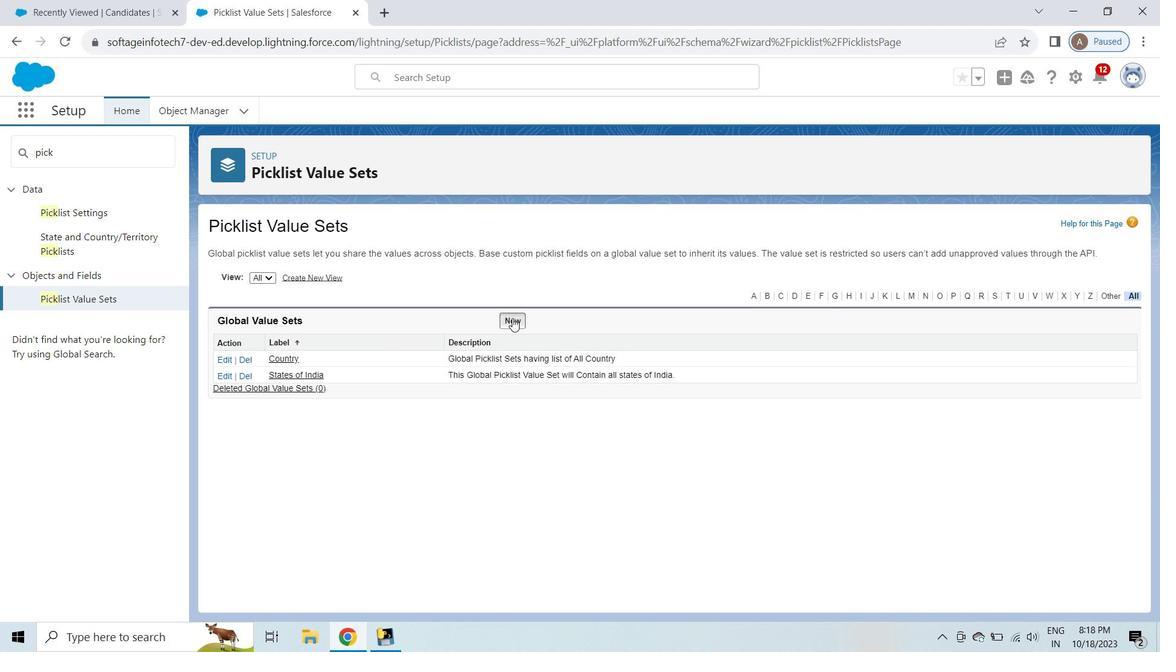 
Action: Mouse moved to (456, 307)
Screenshot: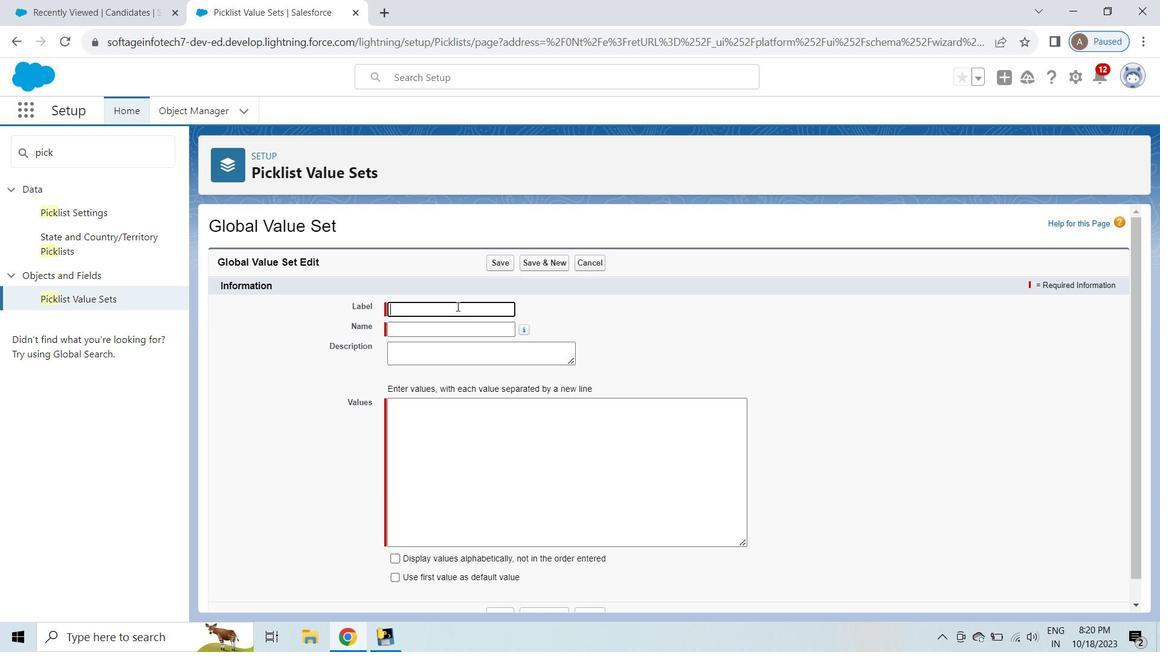 
Action: Key pressed <Key.shift>States<Key.space>of<Key.space><Key.shift><Key.shift><Key.shift><Key.shift>USA
Screenshot: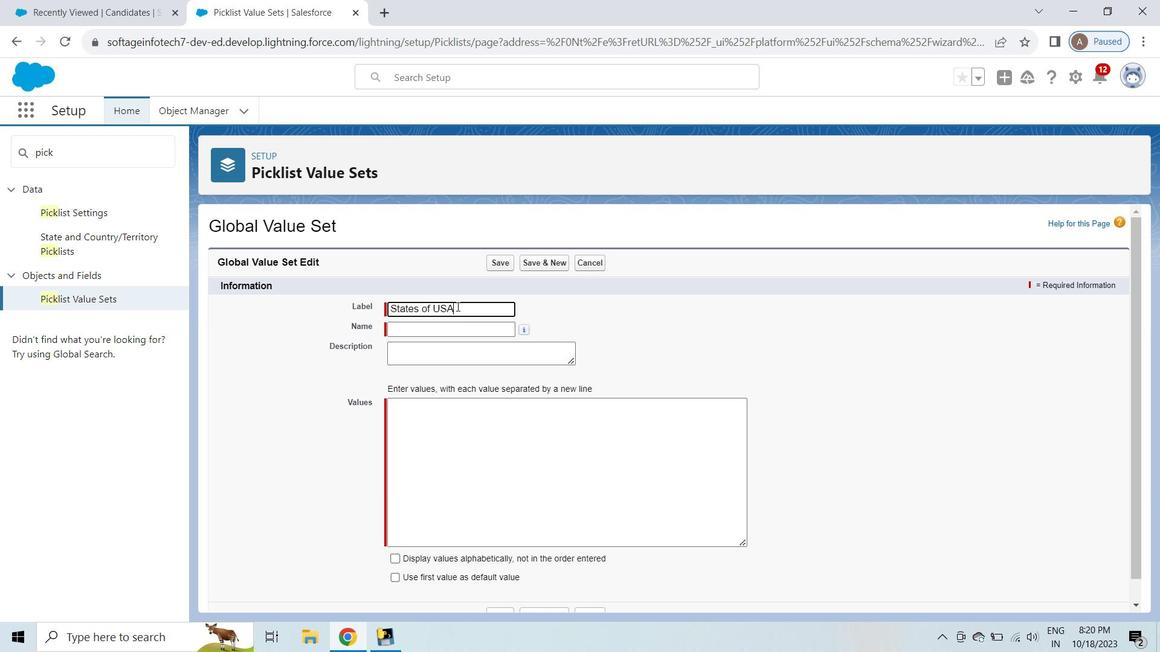 
Action: Mouse moved to (450, 352)
Screenshot: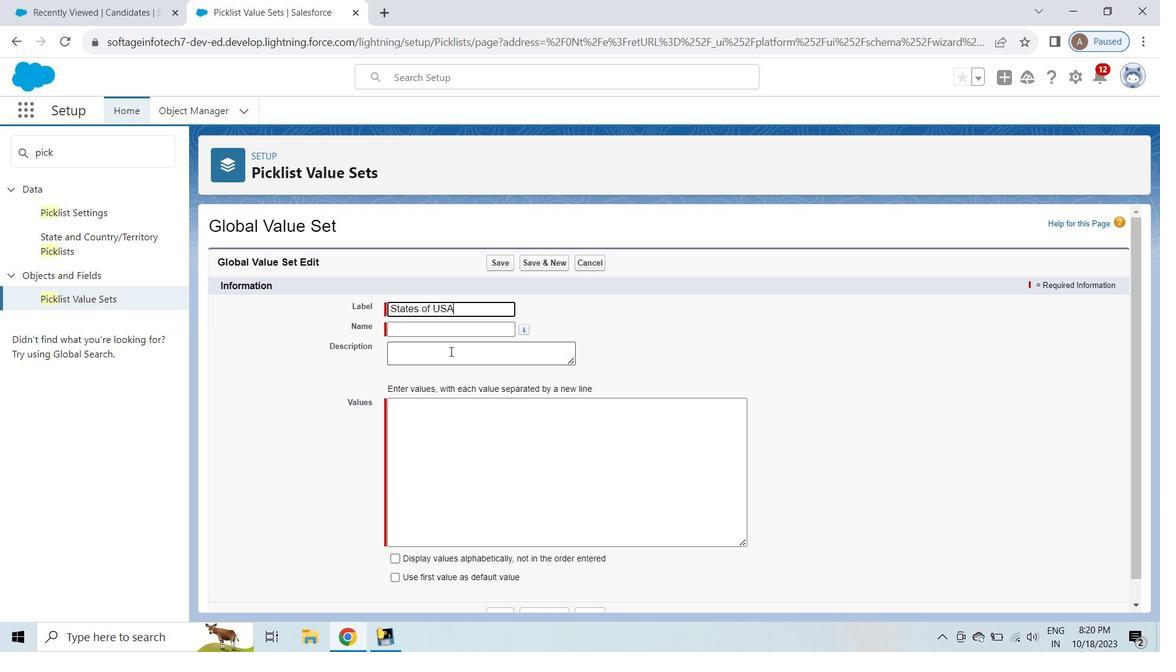 
Action: Mouse pressed left at (450, 352)
Screenshot: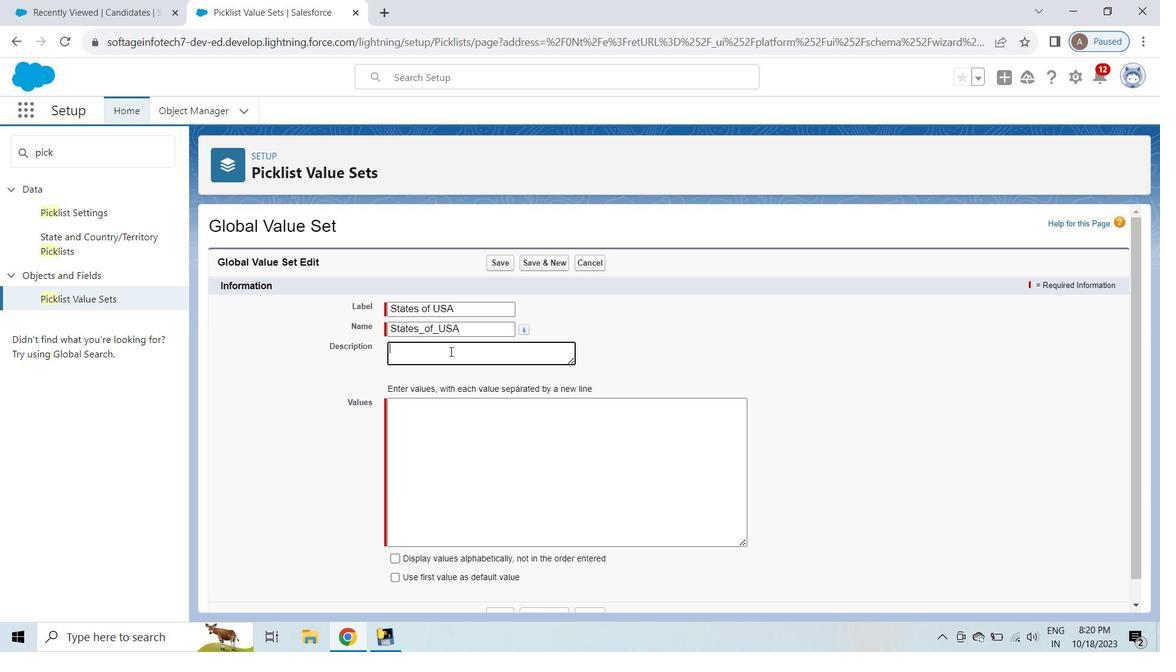 
Action: Key pressed <Key.shift><Key.shift><Key.shift><Key.shift><Key.shift><Key.shift><Key.shift><Key.shift><Key.shift><Key.shift><Key.shift><Key.shift><Key.shift><Key.shift><Key.shift><Key.shift><Key.shift><Key.shift><Key.shift><Key.shift><Key.shift><Key.shift><Key.shift><Key.shift><Key.shift><Key.shift><Key.shift><Key.shift><Key.shift><Key.shift><Key.shift><Key.shift><Key.shift><Key.shift><Key.shift><Key.shift><Key.shift><Key.shift><Key.shift><Key.shift><Key.shift><Key.shift><Key.shift><Key.shift><Key.shift><Key.shift><Key.shift><Key.shift><Key.shift><Key.shift><Key.shift><Key.shift><Key.shift><Key.shift><Key.shift><Key.shift><Key.shift><Key.shift><Key.shift><Key.shift><Key.shift><Key.shift><Key.shift><Key.shift><Key.shift><Key.shift><Key.shift><Key.shift><Key.shift><Key.shift><Key.shift><Key.shift><Key.shift><Key.shift>This<Key.space><Key.shift><Key.shift><Key.shift>Field<Key.space>will<Key.space>contain<Key.space>
Screenshot: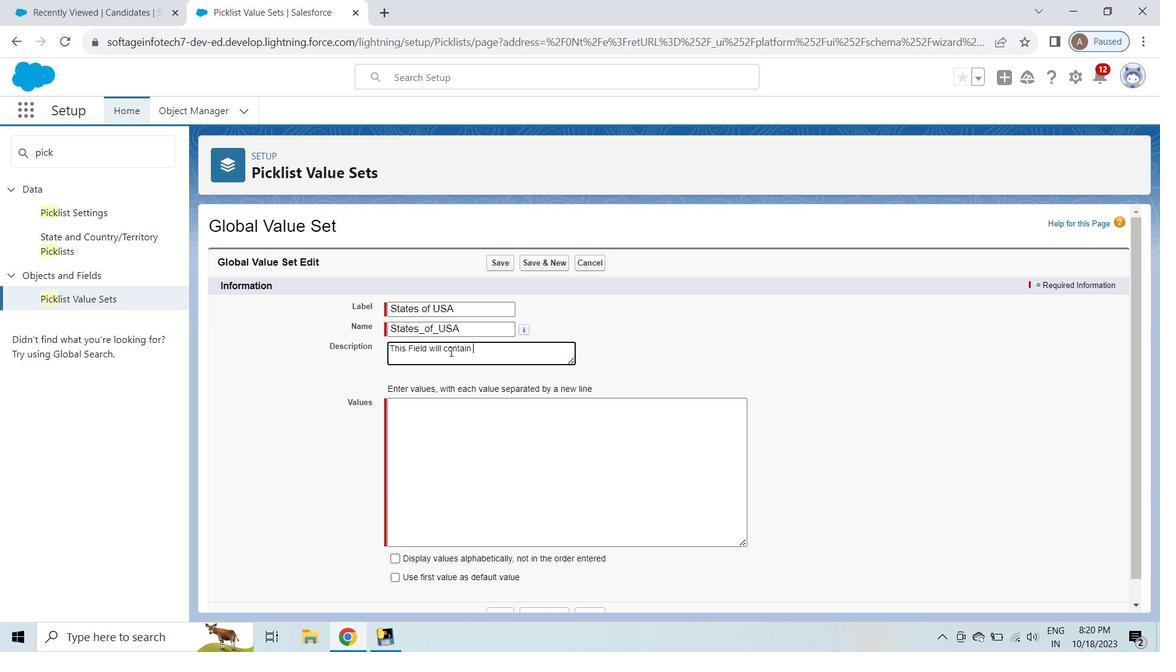 
Action: Mouse moved to (762, 402)
Screenshot: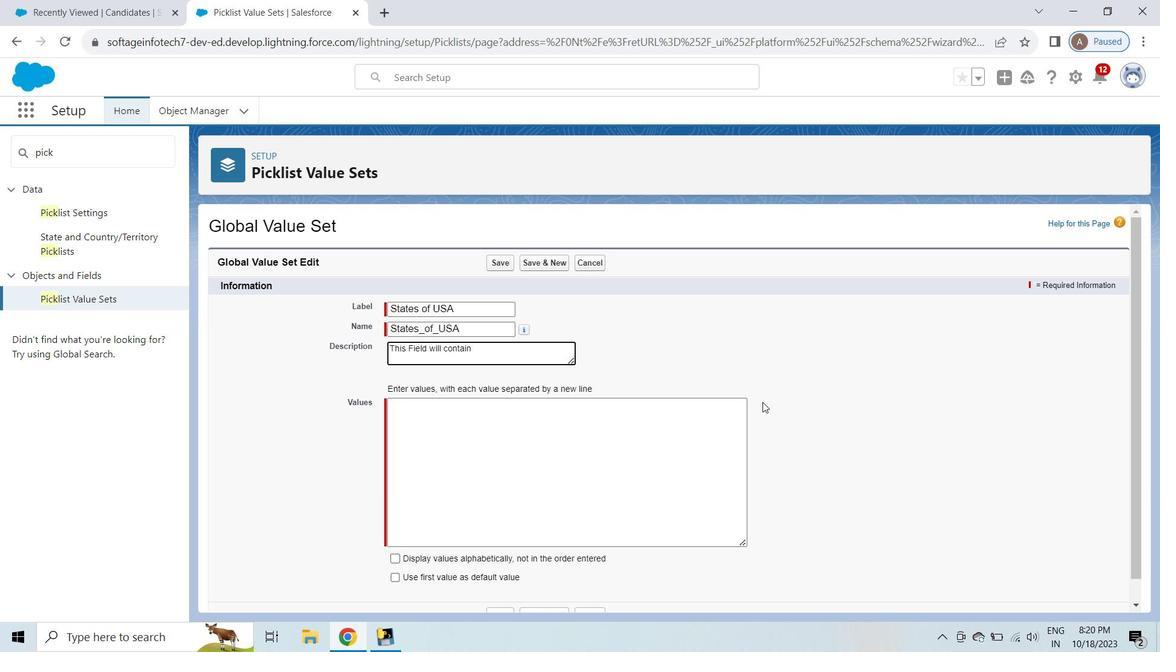 
Action: Key pressed <Key.shift><Key.shift><Key.shift><Key.shift><Key.shift><Key.shift><Key.shift><Key.shift><Key.shift><Key.shift><Key.shift><Key.shift><Key.shift><Key.shift><Key.shift><Key.shift><Key.shift><Key.shift><Key.shift><Key.shift><Key.shift><Key.shift><Key.shift><Key.shift><Key.shift><Key.shift><Key.shift><Key.shift><Key.shift><Key.shift><Key.shift><Key.shift><Key.shift><Key.shift><Key.shift><Key.shift><Key.shift><Key.shift><Key.shift><Key.shift><Key.shift><Key.shift>USA<Key.space>states
Screenshot: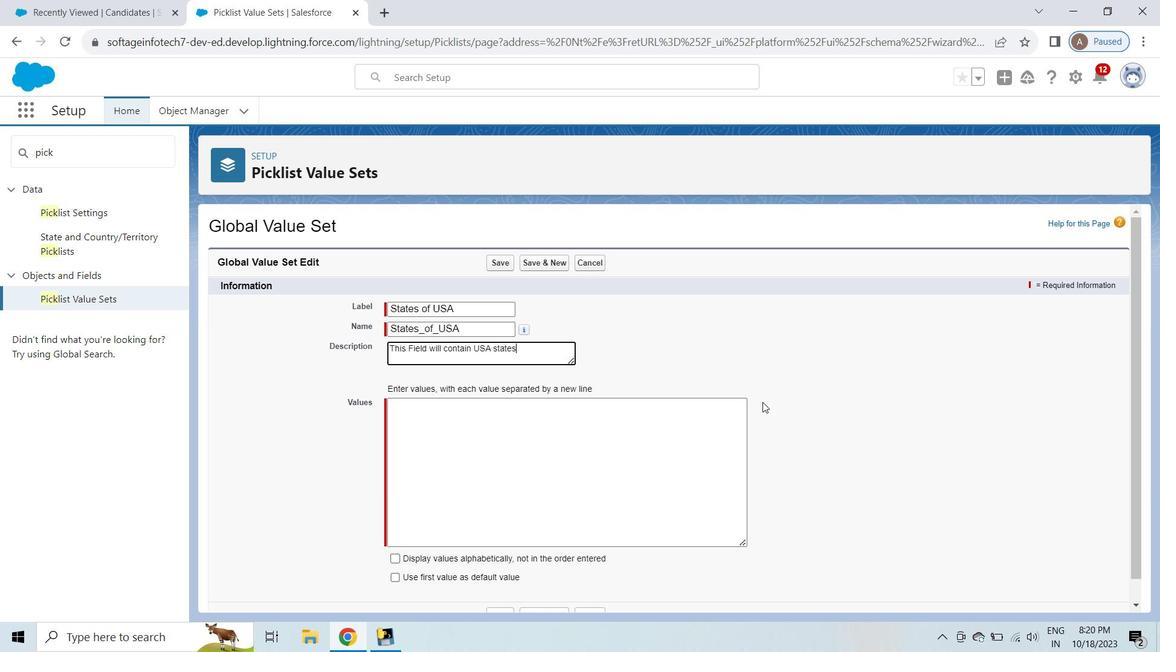 
Action: Mouse moved to (536, 435)
Screenshot: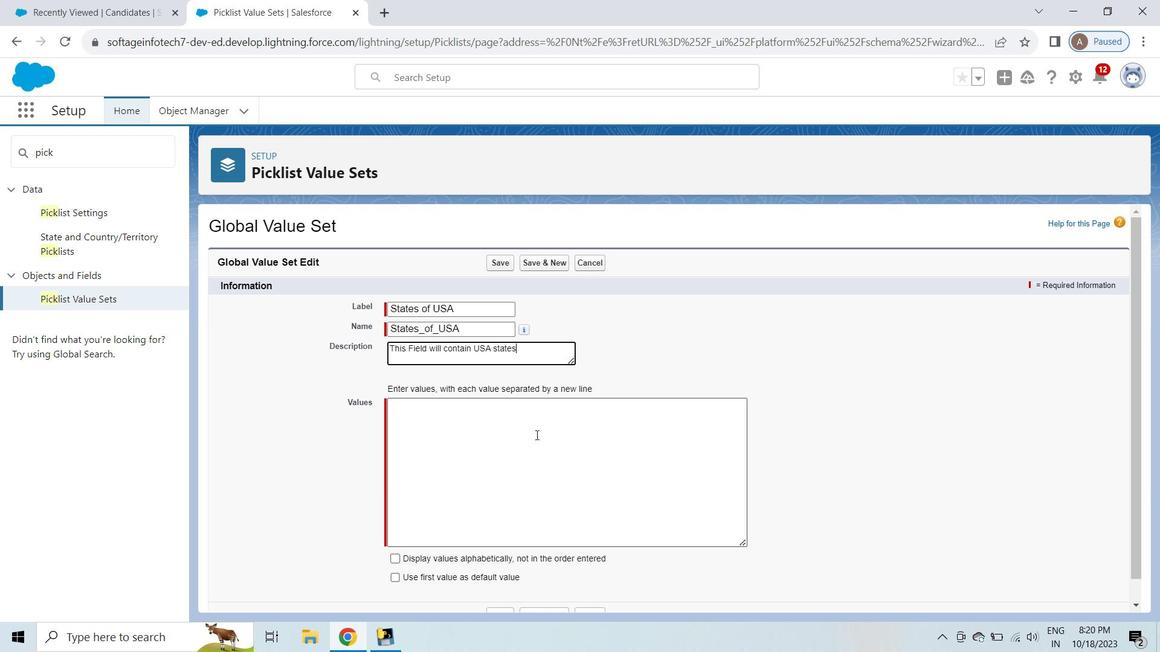 
Action: Mouse pressed left at (536, 435)
Screenshot: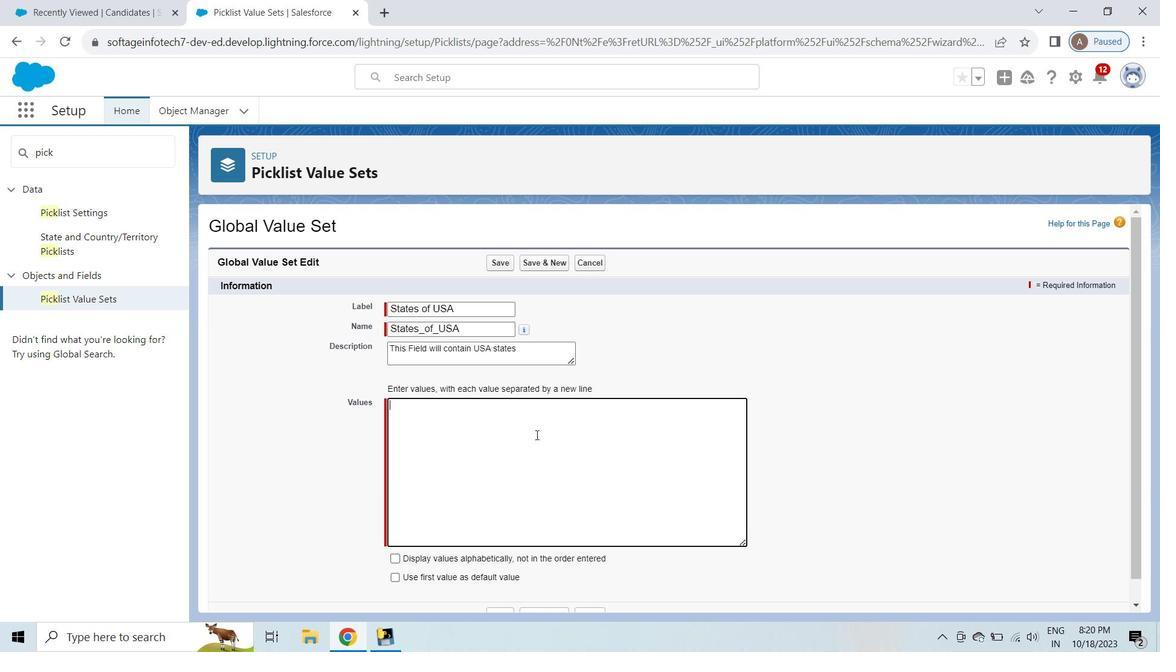
Action: Mouse moved to (520, 348)
Screenshot: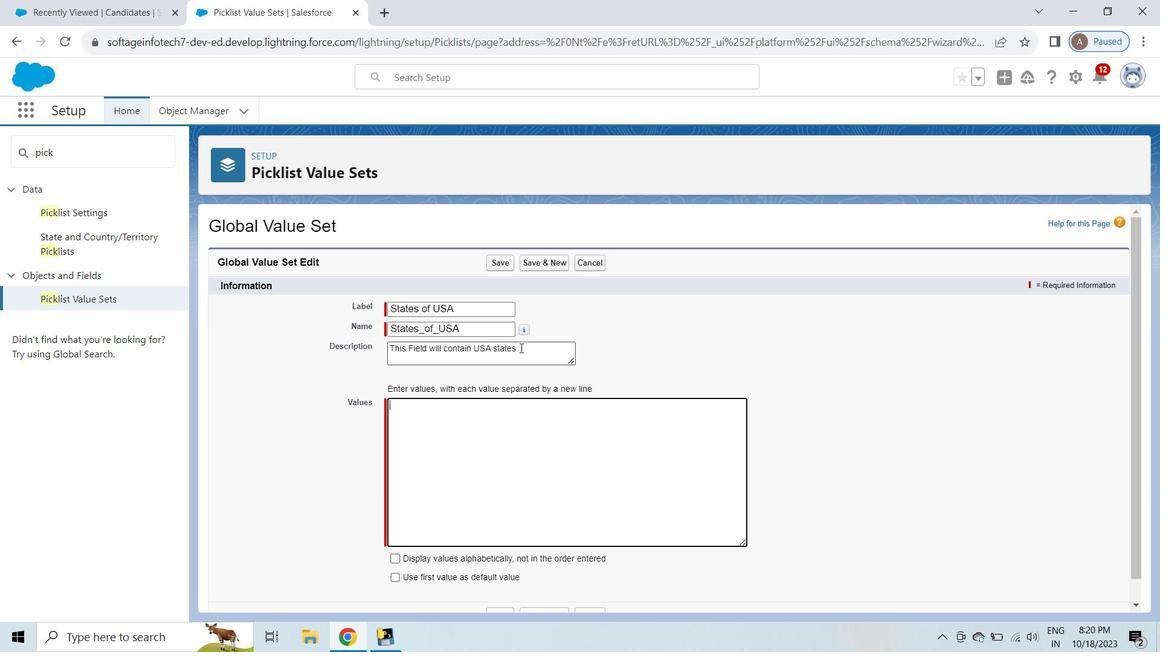 
Action: Mouse pressed left at (520, 348)
Screenshot: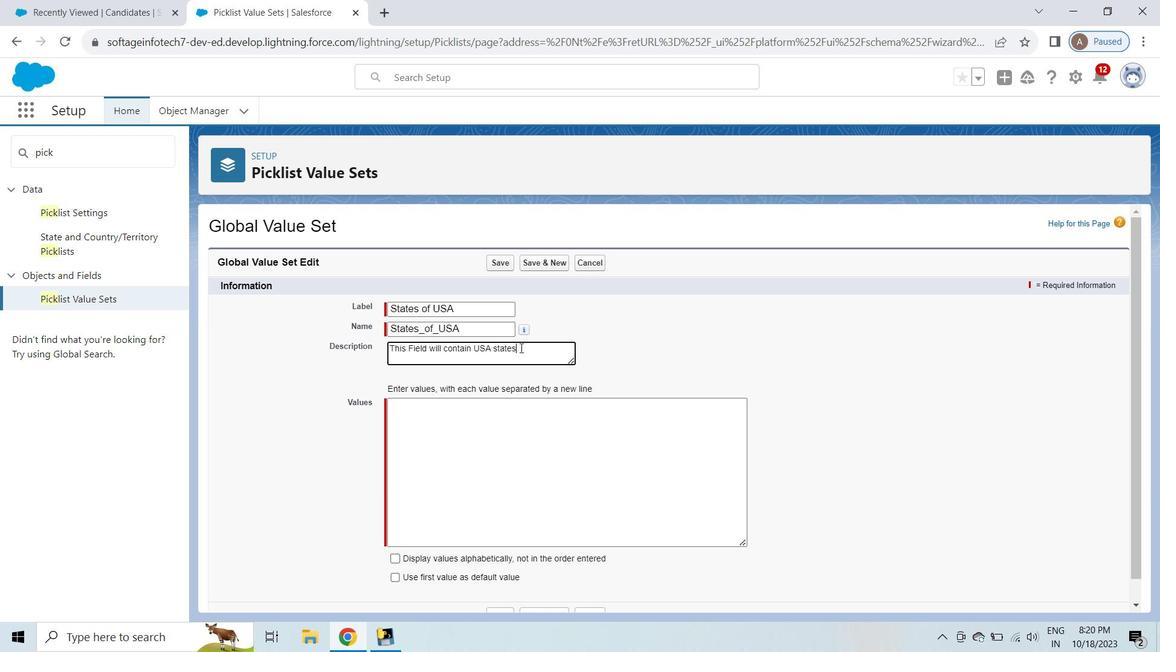 
Action: Key pressed .
Screenshot: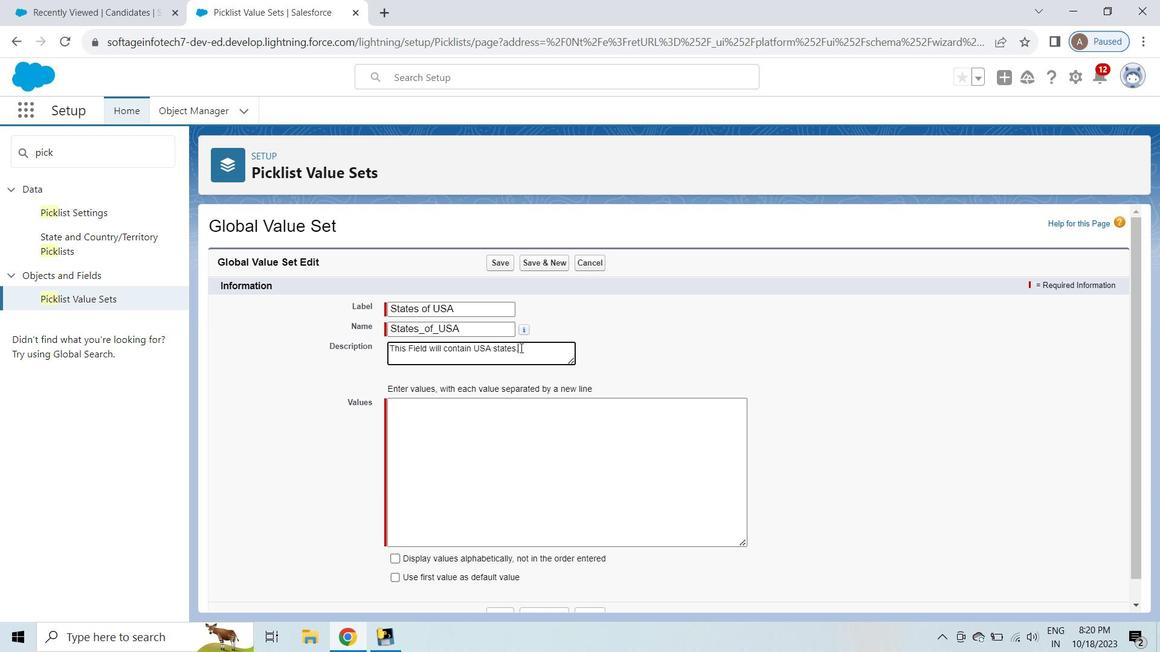 
Action: Mouse moved to (457, 450)
Screenshot: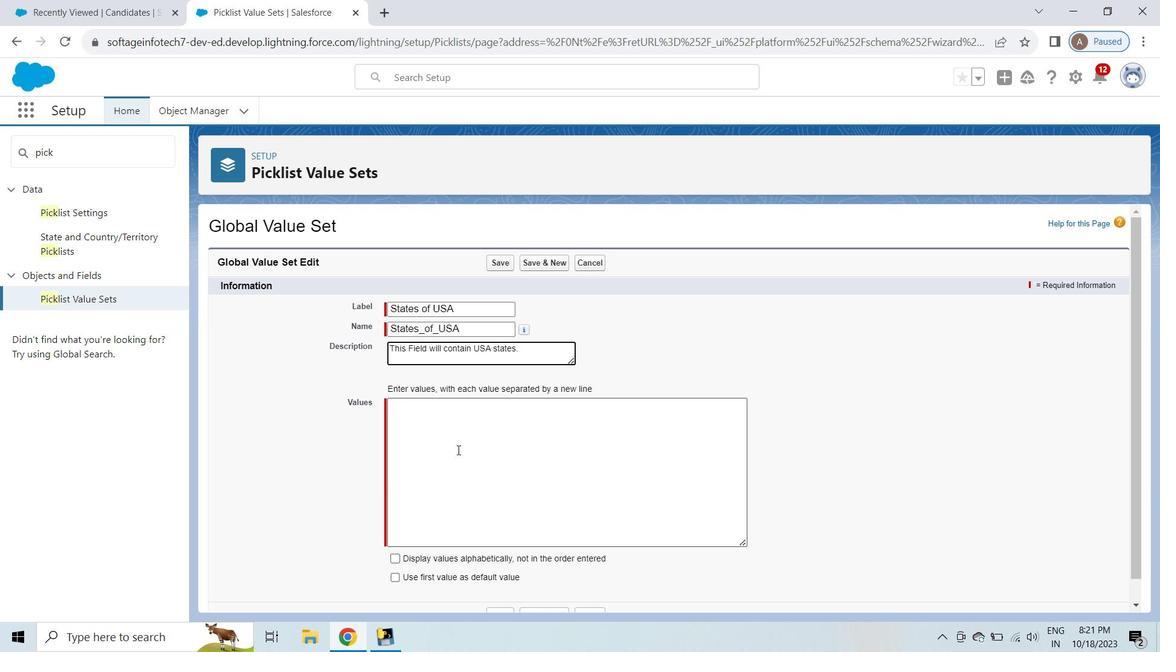 
Action: Mouse pressed left at (457, 450)
Screenshot: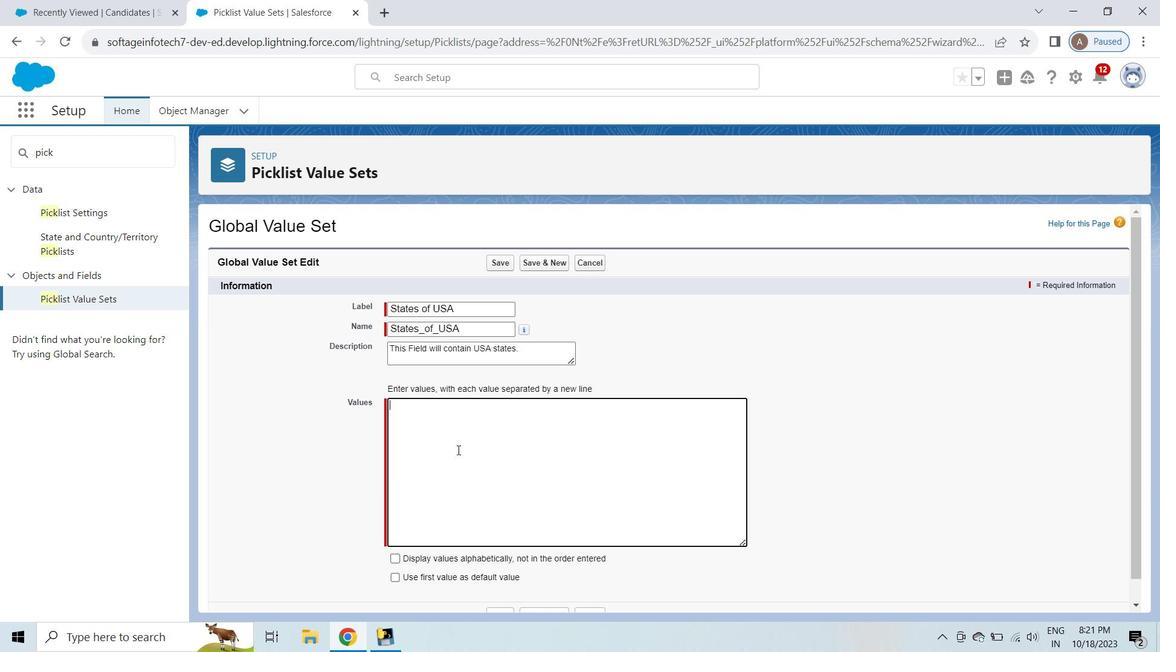 
Action: Mouse moved to (592, 468)
Screenshot: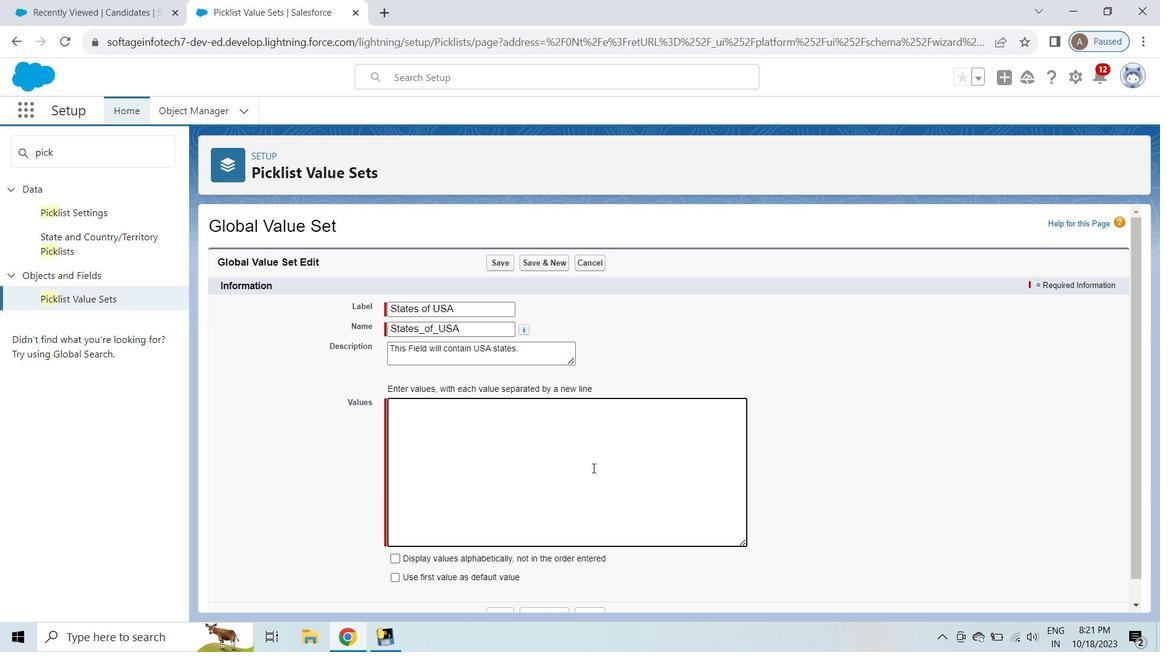 
Action: Key pressed <Key.shift><Key.shift><Key.shift><Key.shift><Key.shift><Key.shift><Key.shift><Key.shift><Key.shift><Key.shift><Key.shift><Key.shift><Key.shift><Key.shift><Key.shift><Key.shift><Key.shift><Key.shift><Key.shift><Key.shift><Key.shift><Key.shift><Key.shift><Key.shift><Key.shift><Key.shift><Key.shift><Key.shift><Key.shift><Key.shift><Key.shift><Key.shift><Key.shift><Key.shift><Key.shift><Key.shift><Key.shift><Key.shift><Key.shift><Key.shift><Key.shift><Key.shift><Key.shift><Key.shift><Key.shift><Key.shift><Key.shift><Key.shift><Key.shift><Key.shift><Key.shift>Alabama<Key.enter><Key.shift>Alaska<Key.enter><Key.shift><Key.shift><Key.shift><Key.shift><Key.shift><Key.shift><Key.shift><Key.shift><Key.shift><Key.shift><Key.shift>Arizona<Key.enter><Key.shift>Arkansas<Key.enter><Key.shift>California<Key.enter><Key.shift>Colorado<Key.enter><Key.shift><Key.shift><Key.shift><Key.shift><Key.shift><Key.shift><Key.shift><Key.shift>Connecticut<Key.enter><Key.shift><Key.shift><Key.shift><Key.shift><Key.shift><Key.shift><Key.shift><Key.shift><Key.shift><Key.shift><Key.shift>Delaware<Key.enter><Key.shift><Key.shift><Key.shift><Key.shift><Key.shift><Key.shift><Key.shift><Key.shift><Key.shift><Key.shift><Key.shift><Key.shift><Key.shift><Key.shift>Florida<Key.enter><Key.shift><Key.shift><Key.shift><Key.shift><Key.shift><Key.shift><Key.shift><Key.shift><Key.shift><Key.shift><Key.shift><Key.shift><Key.shift>Georgia<Key.enter><Key.shift><Key.shift>Hawaii<Key.enter><Key.shift><Key.shift><Key.shift><Key.shift><Key.shift><Key.shift><Key.shift><Key.shift><Key.shift><Key.shift><Key.shift><Key.shift><Key.shift><Key.shift><Key.shift><Key.shift><Key.shift><Key.shift><Key.shift><Key.shift><Key.shift><Key.shift><Key.shift><Key.shift><Key.shift><Key.shift><Key.shift><Key.shift><Key.shift><Key.shift><Key.shift><Key.shift><Key.shift><Key.shift><Key.shift><Key.shift><Key.shift><Key.shift><Key.shift><Key.shift><Key.shift>Idaho<Key.enter><Key.shift><Key.shift><Key.shift><Key.shift><Key.shift><Key.shift><Key.shift><Key.shift><Key.shift><Key.shift><Key.shift><Key.shift><Key.shift><Key.shift><Key.shift><Key.shift>Illinois<Key.enter><Key.shift><Key.shift><Key.shift><Key.shift><Key.shift><Key.shift><Key.shift><Key.shift>Indiana<Key.down><Key.enter><Key.shift><Key.shift><Key.shift><Key.shift><Key.shift><Key.shift><Key.shift><Key.shift><Key.shift><Key.shift><Key.shift><Key.shift><Key.shift><Key.shift><Key.shift><Key.shift><Key.shift><Key.shift><Key.shift><Key.shift><Key.shift><Key.shift><Key.shift><Key.shift><Key.shift><Key.shift><Key.shift><Key.shift><Key.shift>Lowa<Key.backspace><Key.backspace><Key.backspace><Key.backspace><Key.shift><Key.shift><Key.shift><Key.shift><Key.shift><Key.shift><Key.shift><Key.shift>Iowa<Key.enter><Key.shift>Kansas<Key.enter><Key.shift><Key.shift><Key.shift><Key.shift><Key.shift><Key.shift><Key.shift><Key.shift><Key.shift><Key.shift><Key.shift><Key.shift><Key.shift><Key.shift><Key.shift><Key.shift><Key.shift><Key.shift><Key.shift><Key.shift><Key.shift><Key.shift><Key.shift><Key.shift><Key.shift><Key.shift><Key.shift><Key.shift><Key.shift><Key.shift><Key.shift><Key.shift><Key.shift><Key.shift><Key.shift><Key.shift><Key.shift><Key.shift>Kentucky<Key.enter><Key.shift><Key.shift><Key.shift><Key.shift><Key.shift><Key.shift><Key.shift><Key.shift><Key.shift><Key.shift>Louisiana<Key.enter><Key.shift><Key.shift><Key.shift><Key.shift>Maine<Key.enter><Key.shift>Maryland<Key.enter><Key.shift><Key.shift><Key.shift><Key.shift><Key.shift><Key.shift><Key.shift><Key.shift><Key.shift><Key.shift><Key.shift><Key.shift><Key.shift><Key.shift><Key.shift><Key.shift><Key.shift><Key.shift><Key.shift>Massachusetts<Key.enter><Key.shift><Key.shift><Key.shift><Key.shift><Key.shift><Key.shift>Michigan
Screenshot: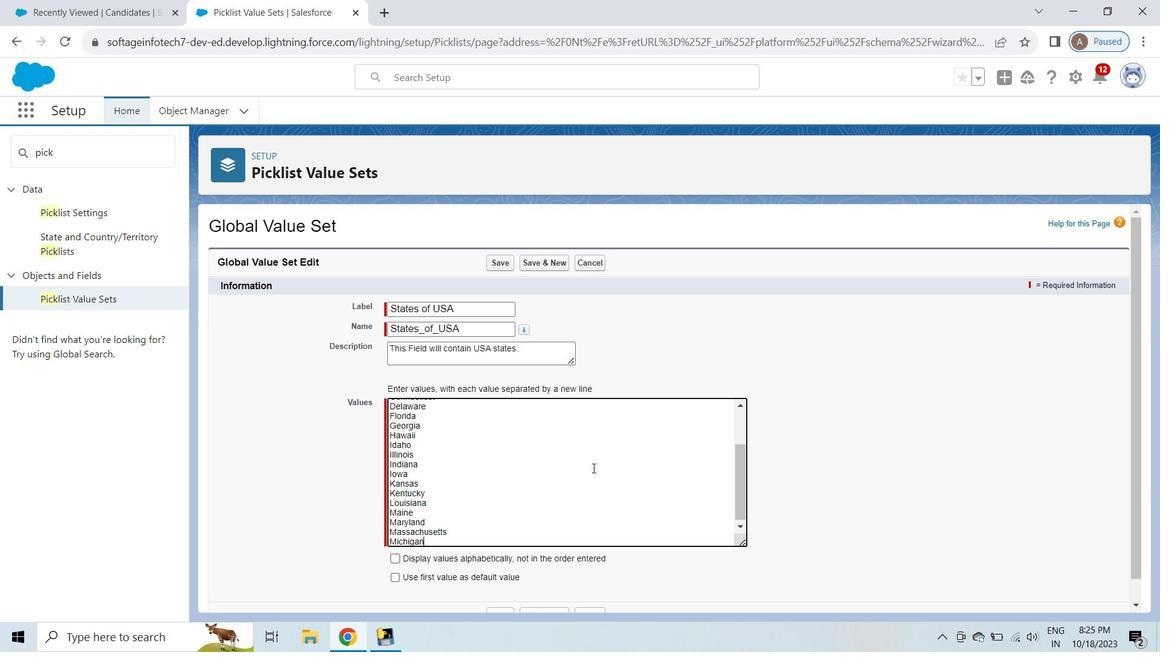 
Action: Mouse moved to (606, 474)
Screenshot: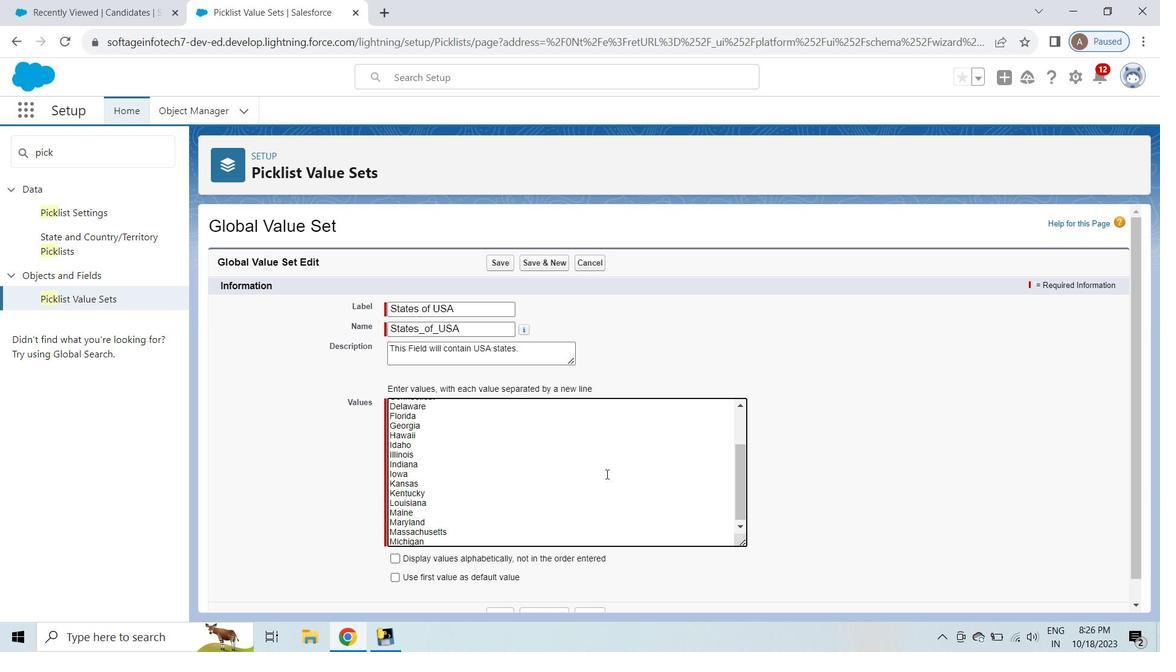 
Action: Key pressed <Key.enter><Key.shift>Minne
Screenshot: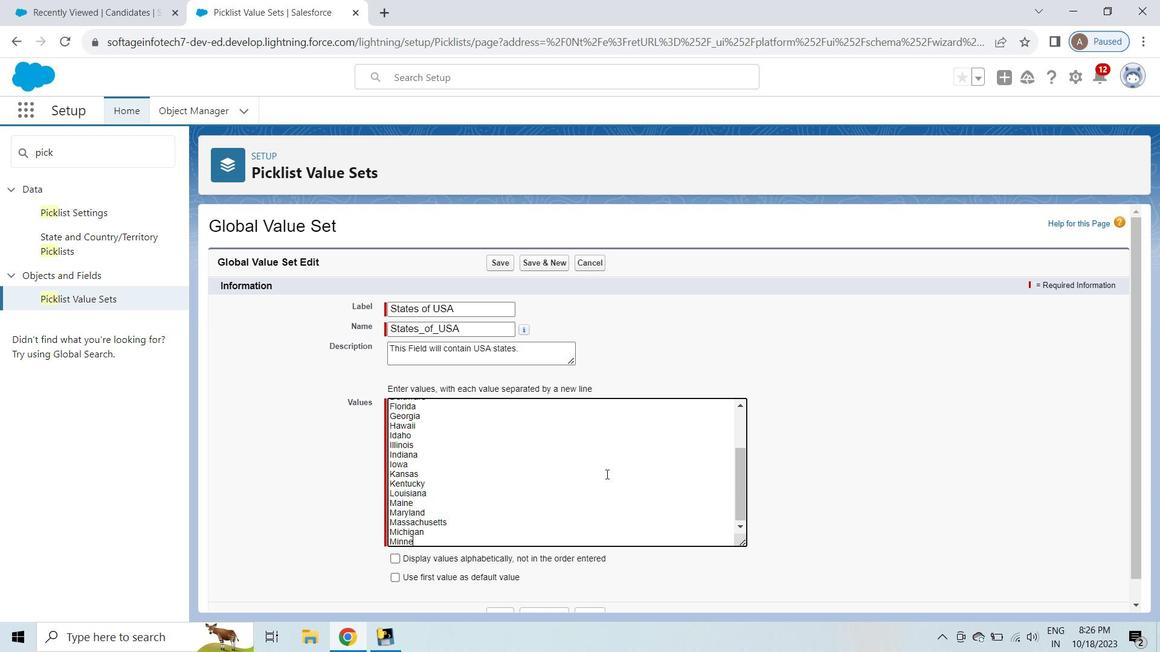 
Action: Mouse moved to (675, 550)
Screenshot: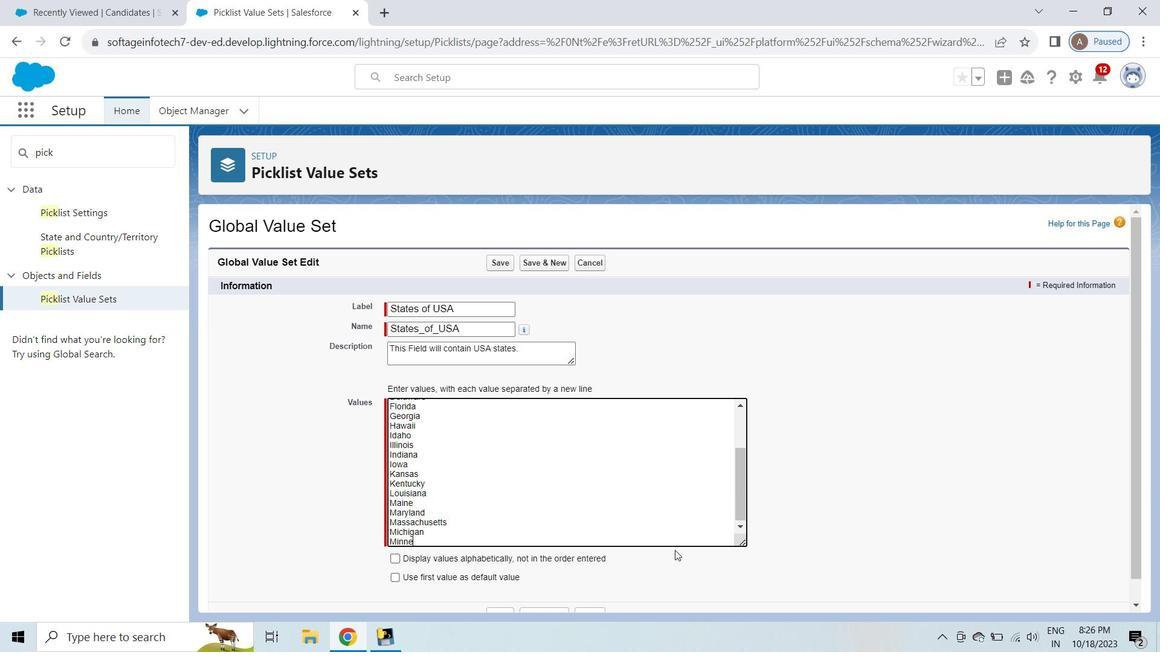 
Action: Key pressed sota<Key.enter><Key.shift><Key.shift><Key.shift><Key.shift><Key.shift><Key.shift><Key.shift><Key.shift><Key.shift><Key.shift><Key.shift><Key.shift><Key.shift>Mississippi<Key.enter><Key.shift>Missouri<Key.enter><Key.shift><Key.shift><Key.shift><Key.shift><Key.shift><Key.shift>Montana<Key.enter><Key.shift><Key.shift><Key.shift>Nebraska<Key.enter><Key.shift>Nevada<Key.enter><Key.shift><Key.shift><Key.shift><Key.shift><Key.shift><Key.shift><Key.shift><Key.shift><Key.shift><Key.shift><Key.shift><Key.shift><Key.shift><Key.shift><Key.shift><Key.shift><Key.shift><Key.shift><Key.shift><Key.shift><Key.shift><Key.shift><Key.shift><Key.shift><Key.shift><Key.shift><Key.shift><Key.shift><Key.shift><Key.shift><Key.shift><Key.shift><Key.shift><Key.shift>New<Key.space><Key.shift>Hampa<Key.backspace>shire<Key.enter><Key.shift><Key.shift>New<Key.space><Key.shift><Key.shift><Key.shift><Key.shift><Key.shift><Key.shift><Key.shift><Key.shift><Key.shift><Key.shift>Jersey<Key.enter><Key.shift><Key.shift><Key.shift><Key.shift><Key.shift>New<Key.space><Key.shift><Key.shift><Key.shift><Key.shift><Key.shift><Key.shift><Key.shift><Key.shift><Key.shift><Key.shift><Key.shift><Key.shift><Key.shift><Key.shift><Key.shift><Key.shift><Key.shift><Key.shift><Key.shift><Key.shift><Key.shift><Key.shift><Key.shift><Key.shift><Key.shift><Key.shift><Key.shift><Key.shift><Key.shift><Key.shift><Key.shift><Key.shift><Key.shift><Key.shift><Key.shift><Key.shift><Key.shift><Key.shift>Mexico<Key.enter><Key.shift><Key.shift><Key.shift><Key.shift><Key.shift><Key.shift><Key.shift>New<Key.space><Key.shift><Key.shift><Key.shift><Key.shift><Key.shift><Key.shift>York<Key.enter><Key.shift><Key.shift><Key.shift><Key.shift><Key.shift><Key.shift><Key.shift><Key.shift><Key.shift><Key.shift><Key.shift><Key.shift><Key.shift><Key.shift><Key.shift><Key.shift><Key.shift><Key.shift><Key.shift><Key.shift><Key.shift><Key.shift><Key.shift><Key.shift><Key.shift><Key.shift><Key.shift><Key.shift><Key.shift><Key.shift>North<Key.space><Key.shift><Key.shift><Key.shift><Key.shift><Key.shift>Carolina<Key.enter><Key.shift>North<Key.space><Key.shift>Dakota<Key.enter><Key.shift>Ohio<Key.enter><Key.shift><Key.shift><Key.shift><Key.shift><Key.shift><Key.shift>Oklahama<Key.left><Key.left><Key.backspace>o<Key.right><Key.right><Key.right><Key.right><Key.enter><Key.shift><Key.shift><Key.shift><Key.shift><Key.shift><Key.shift><Key.shift><Key.shift><Key.shift><Key.shift><Key.shift><Key.shift><Key.shift><Key.shift><Key.shift><Key.shift><Key.shift><Key.shift><Key.shift><Key.shift><Key.shift><Key.shift><Key.shift><Key.shift>Oregon<Key.enter><Key.shift><Key.shift><Key.shift>Pennyslvania<Key.enter>
Screenshot: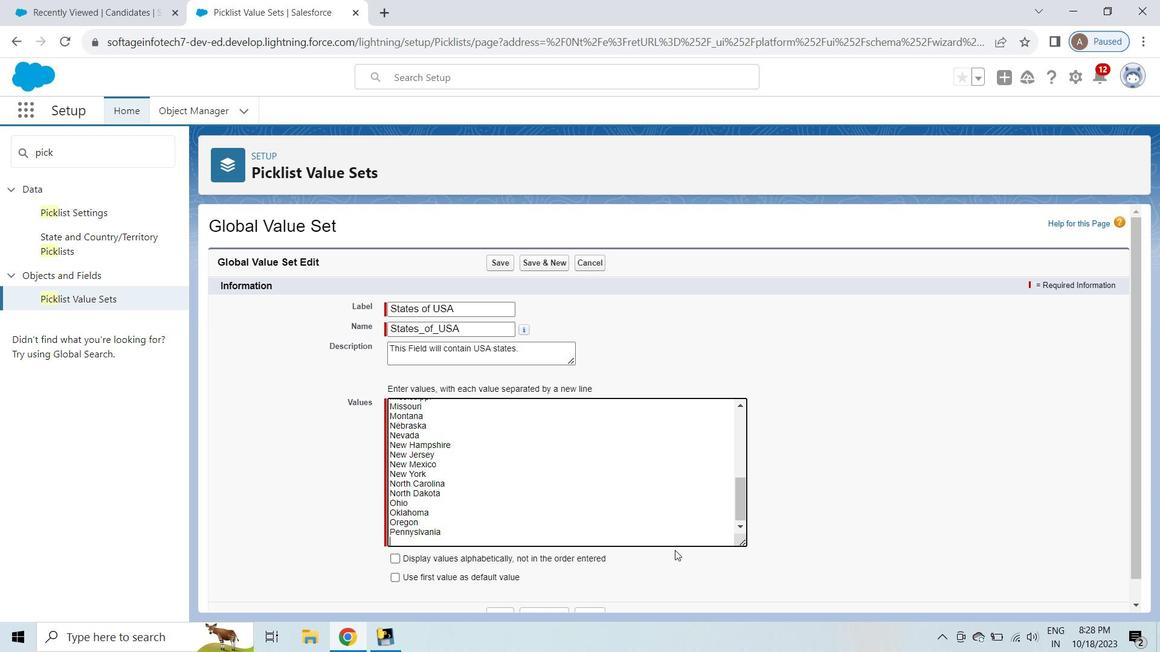 
Action: Mouse moved to (813, 582)
Screenshot: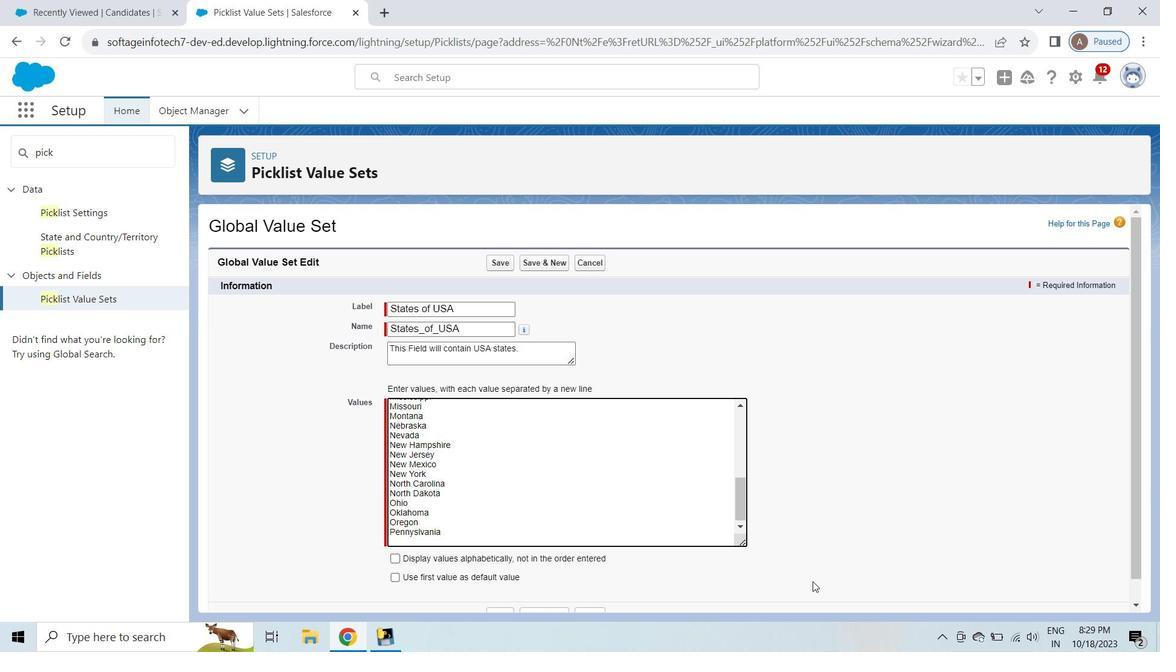
Action: Key pressed <Key.shift>Rhode<Key.space><Key.shift><Key.shift><Key.shift><Key.shift><Key.shift><Key.shift><Key.shift><Key.shift><Key.shift><Key.shift><Key.shift><Key.shift><Key.shift><Key.shift>Island<Key.enter><Key.shift><Key.shift><Key.shift>South<Key.space><Key.shift><Key.shift><Key.shift><Key.shift><Key.shift><Key.shift><Key.shift><Key.shift><Key.shift><Key.shift><Key.shift><Key.shift><Key.shift><Key.shift><Key.shift><Key.shift><Key.shift><Key.shift><Key.shift><Key.shift><Key.shift><Key.shift><Key.shift><Key.shift><Key.shift><Key.shift><Key.shift><Key.shift><Key.shift><Key.shift><Key.shift><Key.shift><Key.shift><Key.shift><Key.shift><Key.shift><Key.shift><Key.shift><Key.shift><Key.shift><Key.shift><Key.shift><Key.shift><Key.shift><Key.shift><Key.shift><Key.shift><Key.shift><Key.shift><Key.shift><Key.shift>Carolina<Key.enter><Key.shift><Key.shift><Key.shift><Key.shift><Key.shift><Key.shift><Key.shift><Key.shift><Key.shift><Key.shift><Key.shift><Key.shift><Key.shift><Key.shift><Key.shift><Key.shift><Key.shift><Key.shift><Key.shift><Key.shift><Key.shift><Key.shift><Key.shift><Key.shift><Key.shift><Key.shift><Key.shift><Key.shift><Key.shift><Key.shift><Key.shift><Key.shift>South<Key.space><Key.shift>Dakota<Key.enter><Key.shift><Key.shift><Key.shift><Key.shift><Key.shift><Key.shift><Key.shift><Key.shift><Key.shift><Key.shift><Key.shift>Tennessee<Key.enter><Key.shift><Key.shift><Key.shift><Key.shift>Texas<Key.enter><Key.shift>Utah<Key.enter><Key.shift>Vermount<Key.left><Key.left><Key.backspace><Key.right><Key.right><Key.right><Key.enter><Key.shift>Virginia<Key.enter><Key.shift>Washington<Key.enter><Key.shift>West<Key.space><Key.shift>Virgiinia<Key.enter><Key.shift>Wisconsin<Key.enter><Key.shift>Wyoming
Screenshot: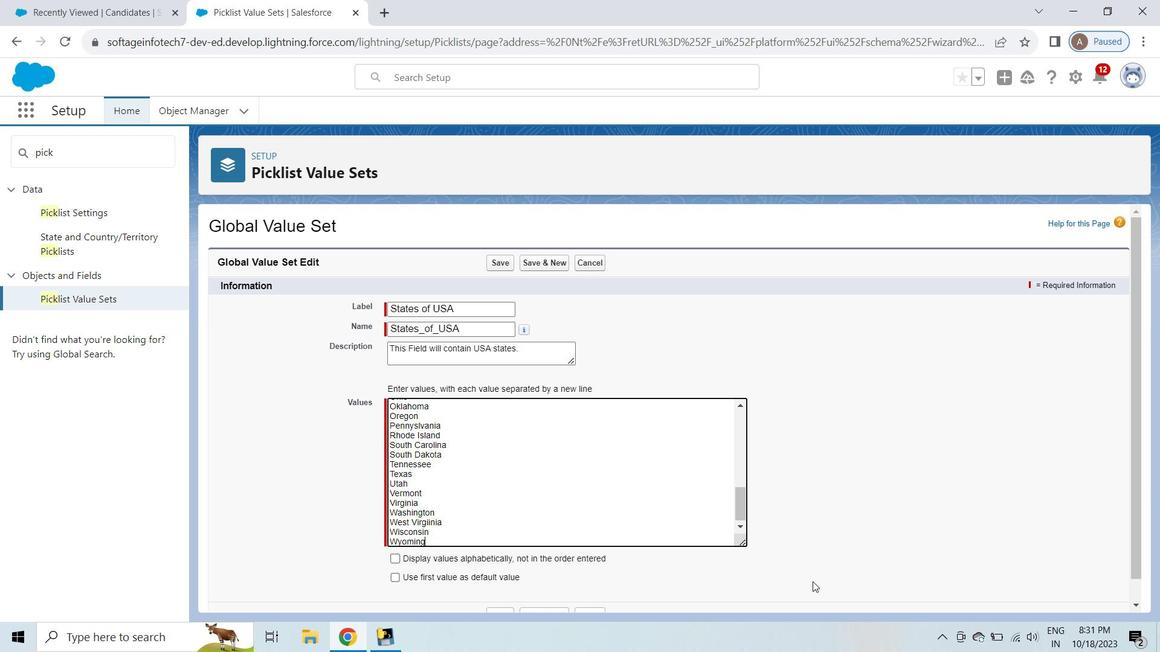 
Action: Mouse moved to (737, 529)
Screenshot: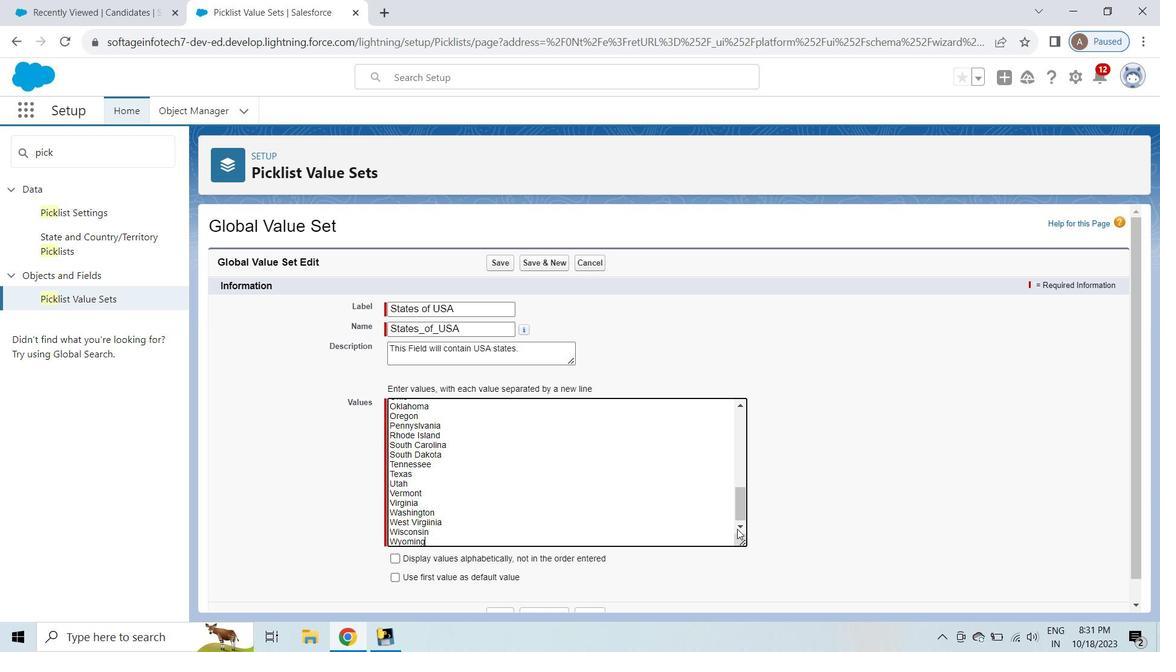 
Action: Mouse pressed left at (737, 529)
Screenshot: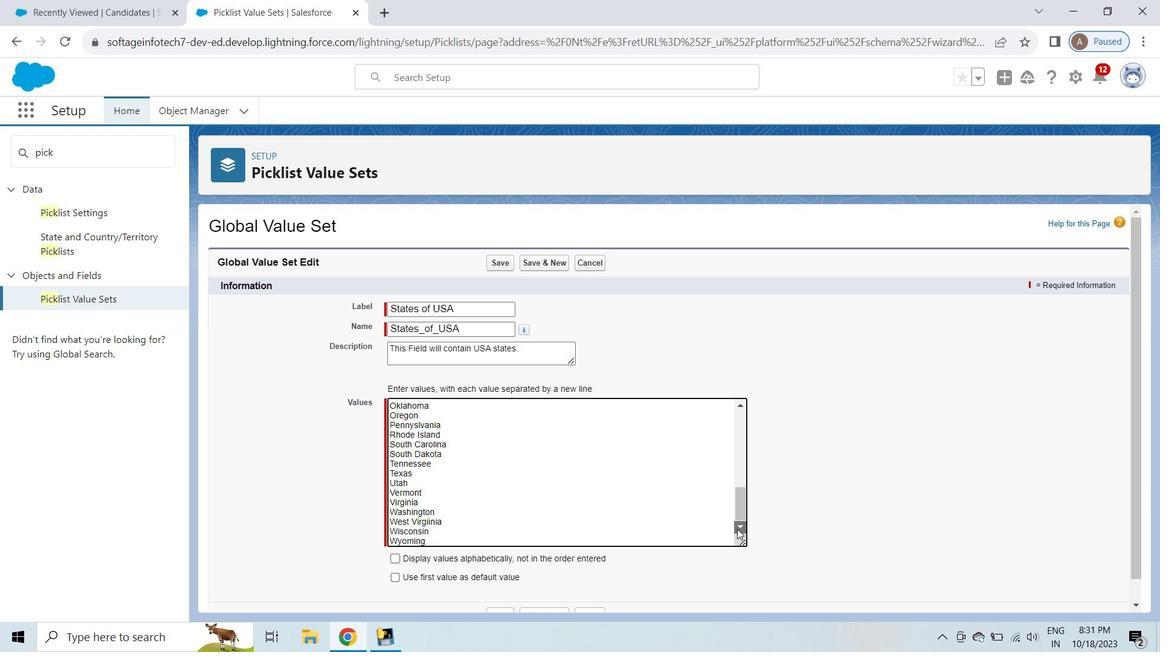 
Action: Mouse pressed left at (737, 529)
Screenshot: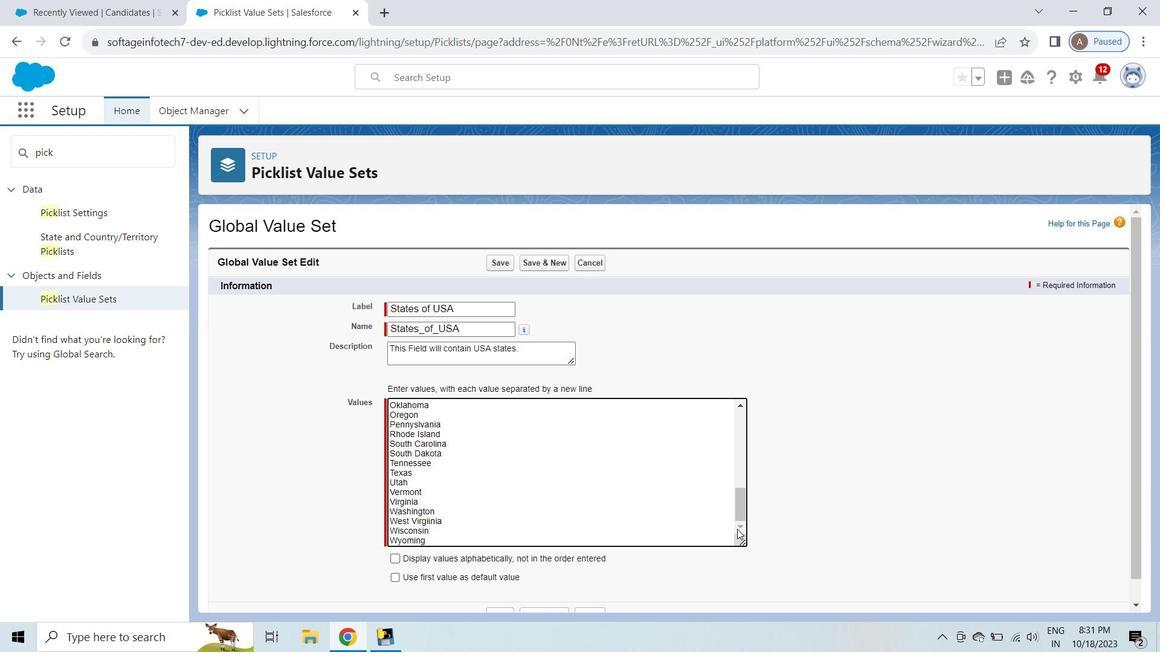 
Action: Mouse pressed left at (737, 529)
Screenshot: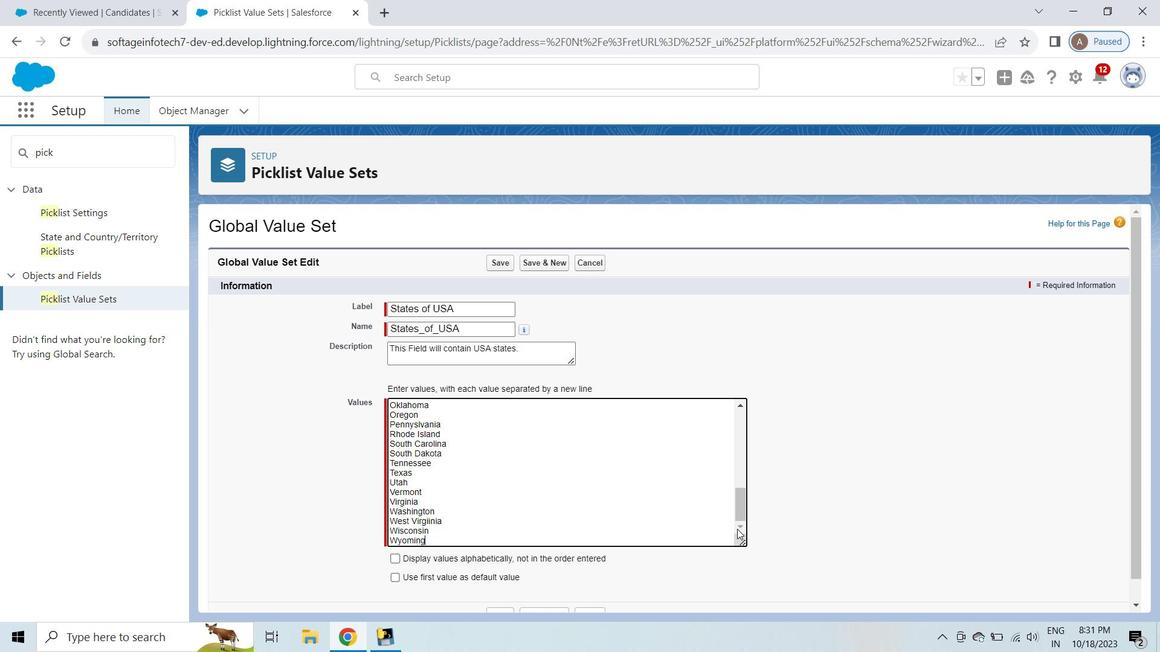 
Action: Mouse pressed left at (737, 529)
Screenshot: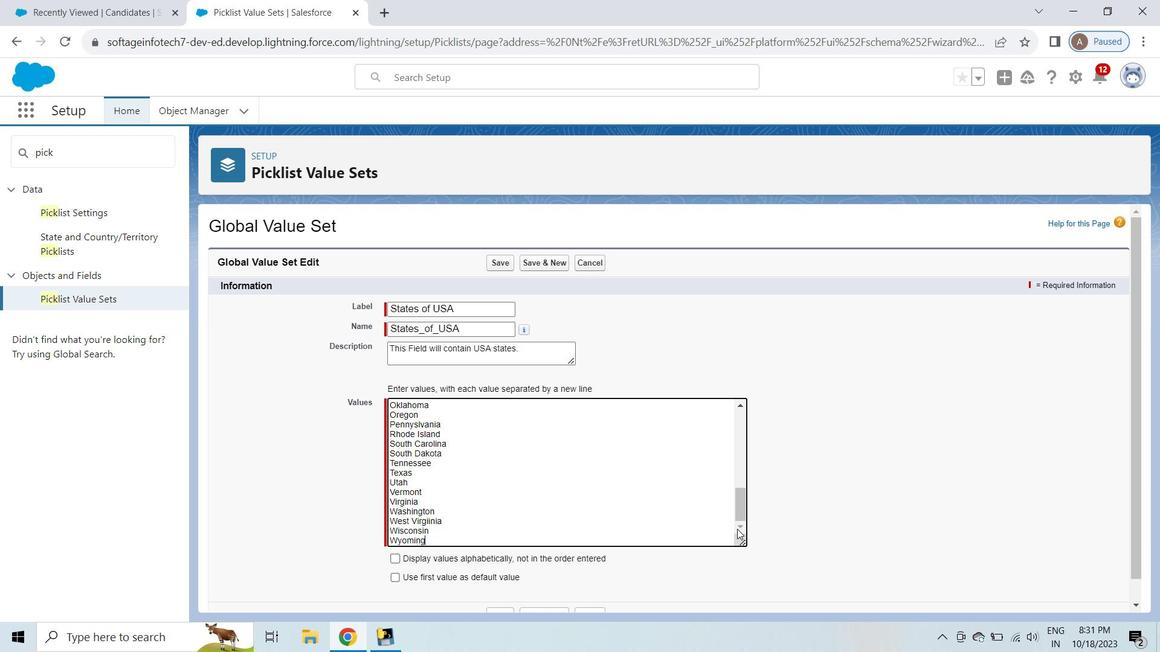 
Action: Mouse pressed left at (737, 529)
Screenshot: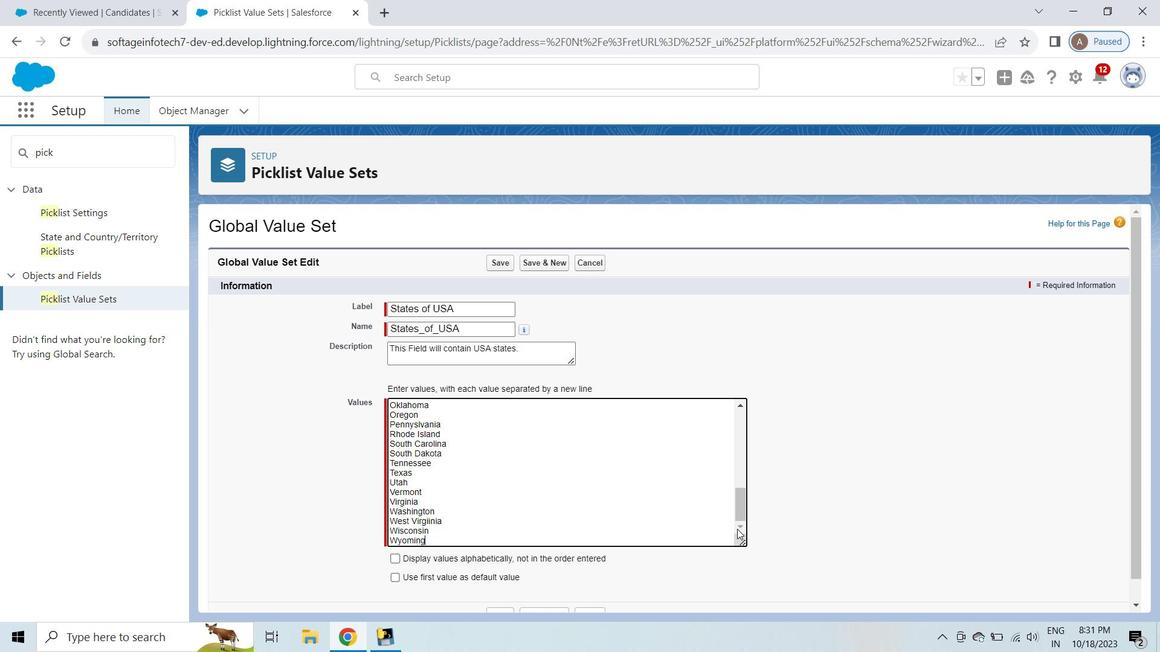 
Action: Mouse pressed left at (737, 529)
Screenshot: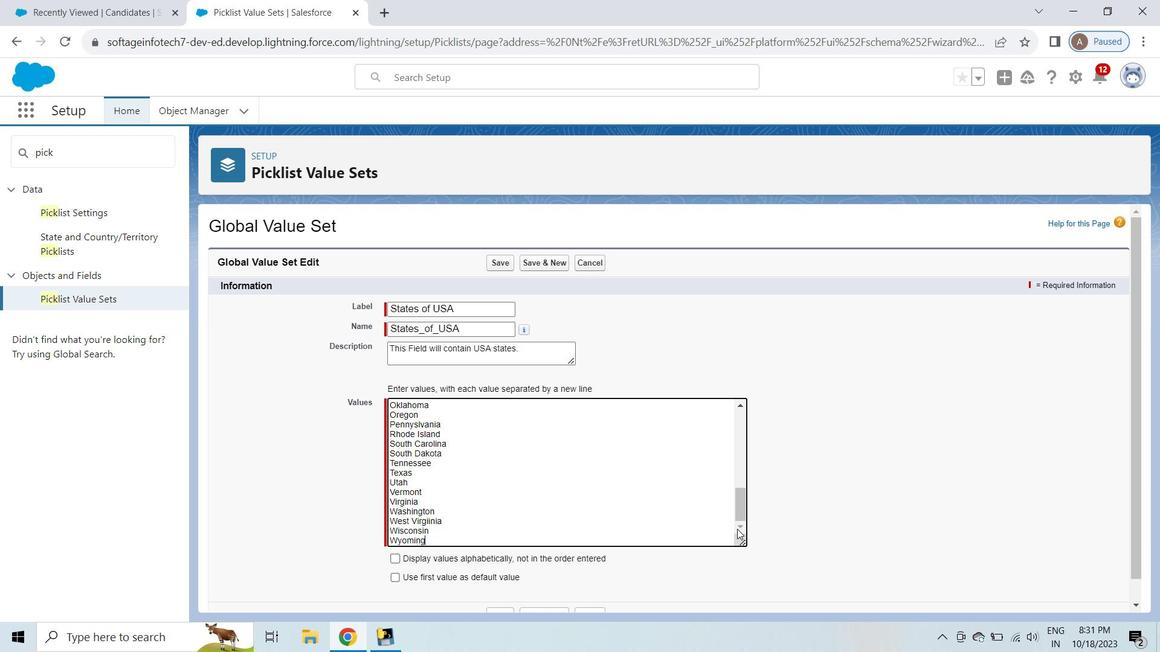 
Action: Mouse pressed left at (737, 529)
Screenshot: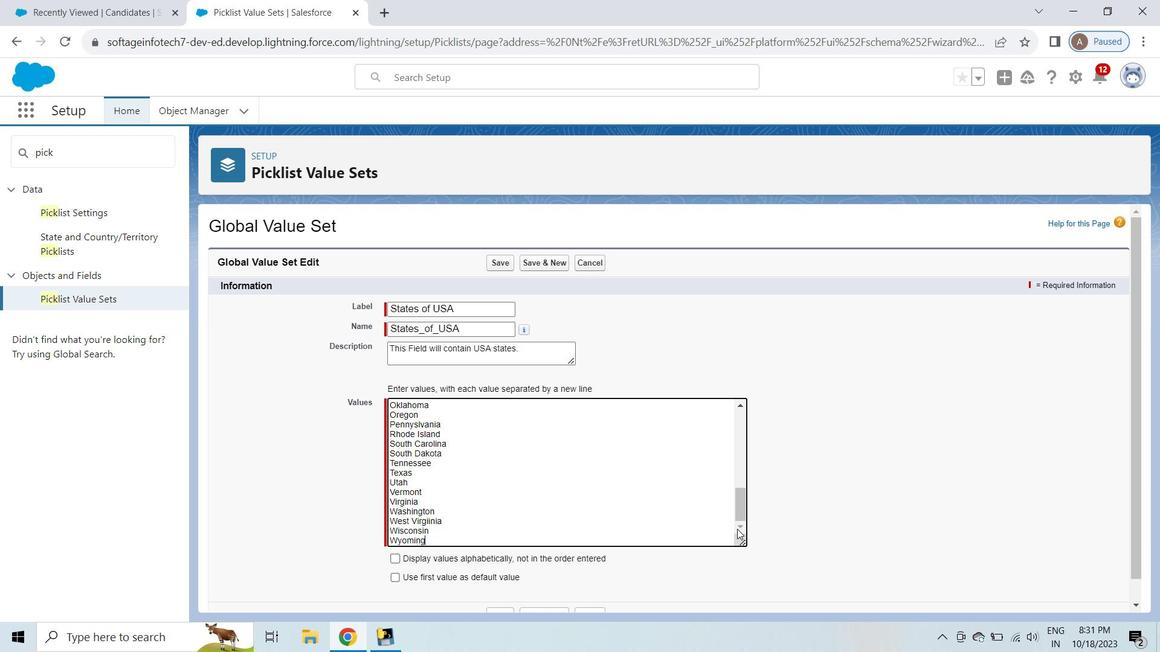 
Action: Mouse moved to (397, 559)
Screenshot: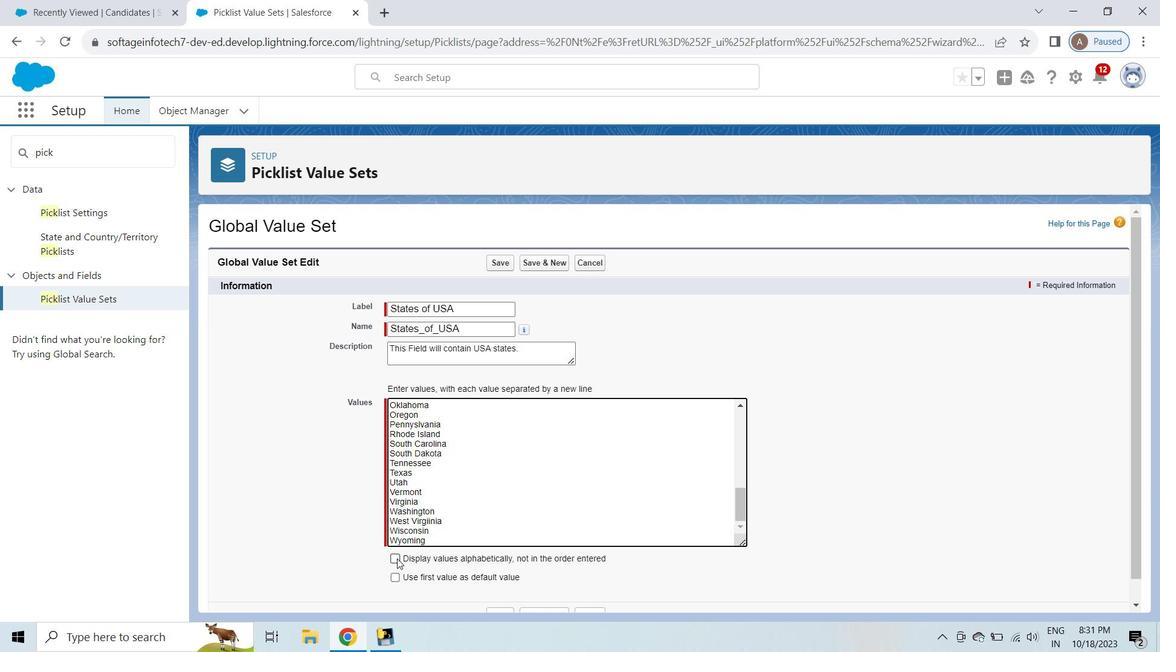 
Action: Mouse pressed left at (397, 559)
Screenshot: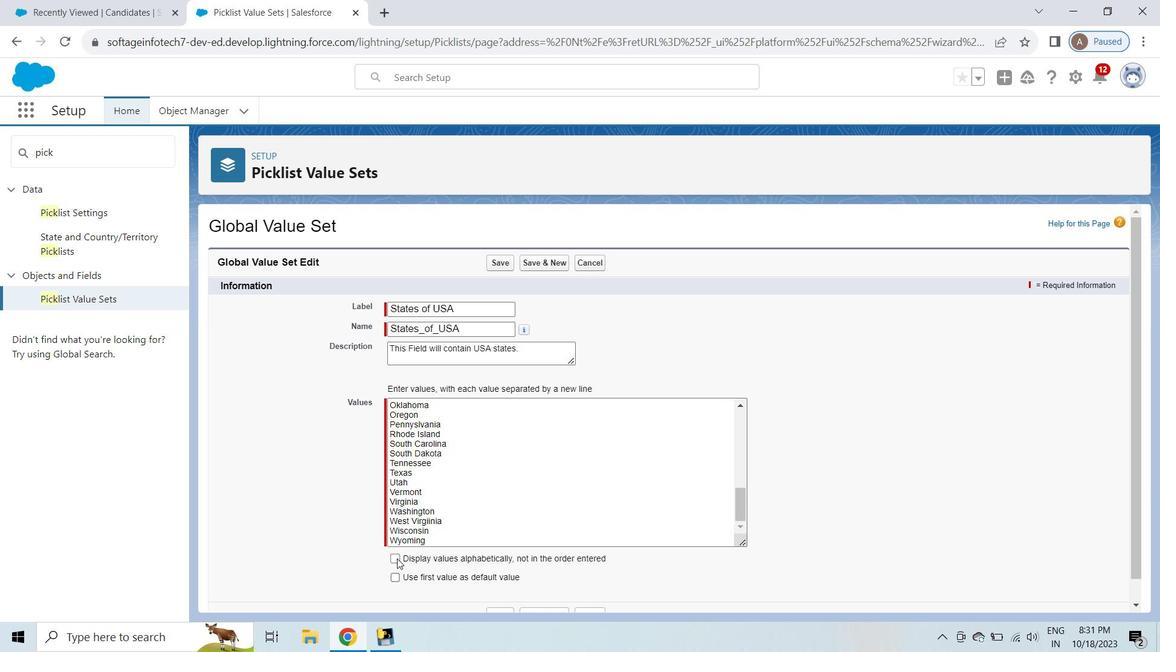 
Action: Mouse moved to (1132, 340)
Screenshot: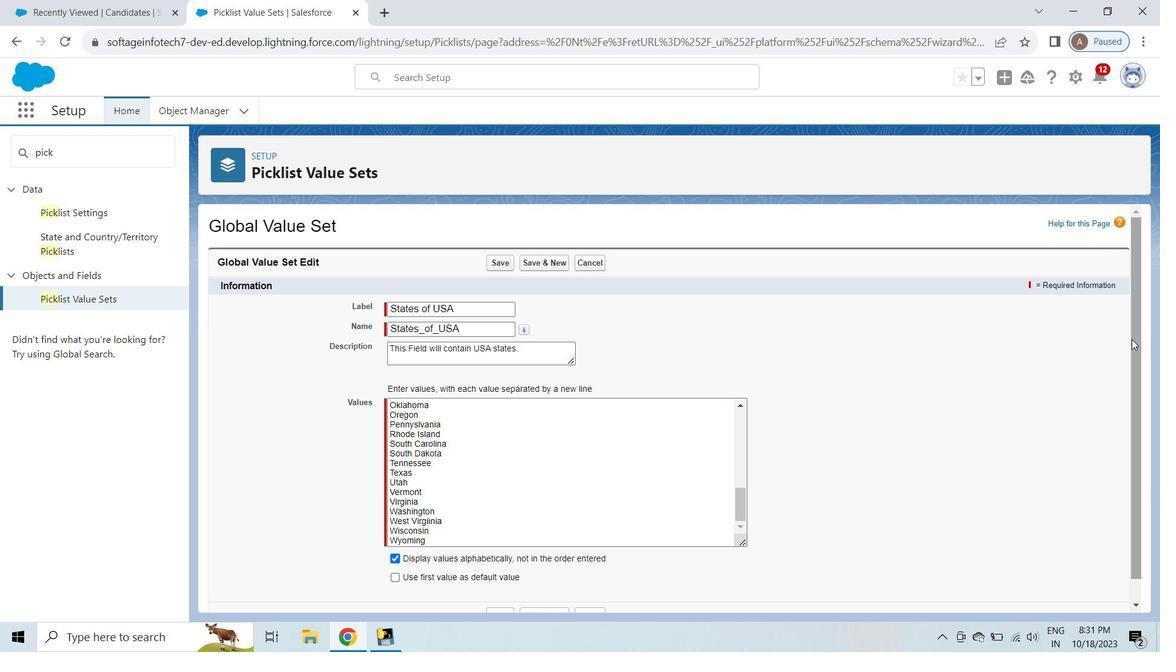 
Action: Mouse pressed left at (1132, 340)
Screenshot: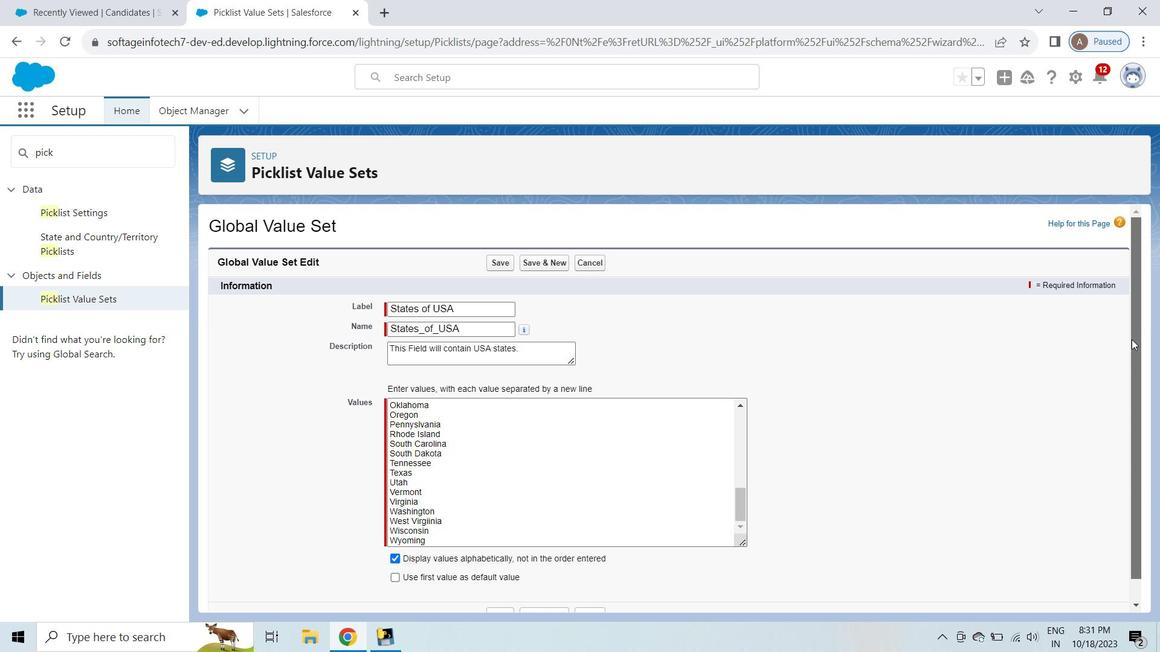 
Action: Mouse moved to (500, 594)
Screenshot: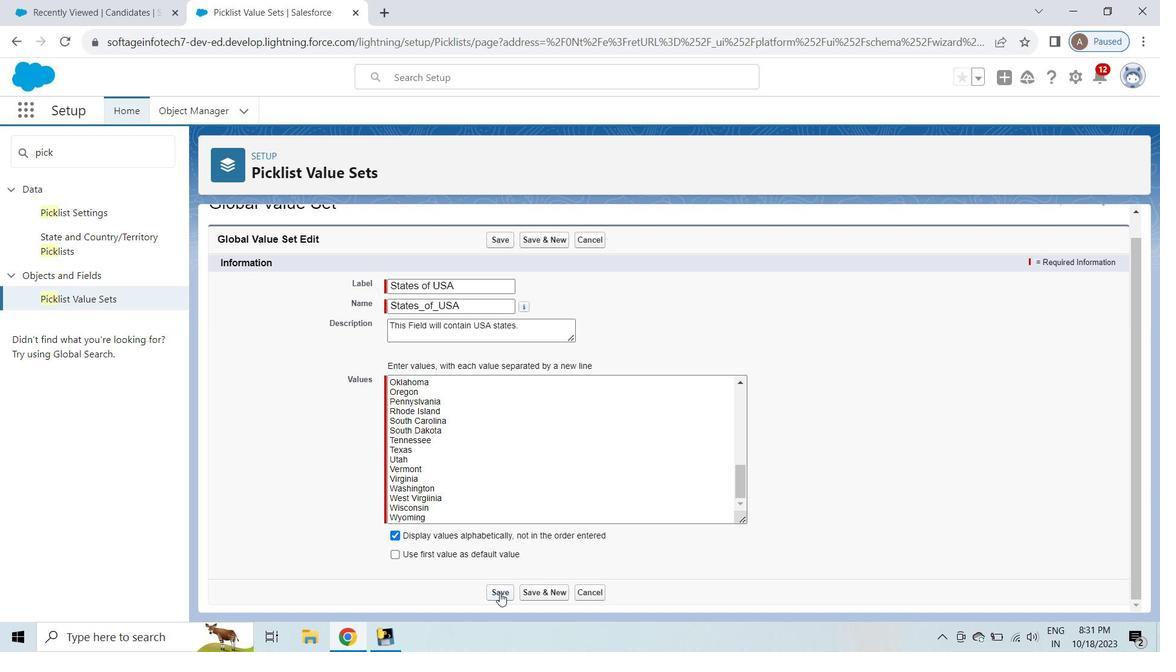 
Action: Mouse pressed left at (500, 594)
Screenshot: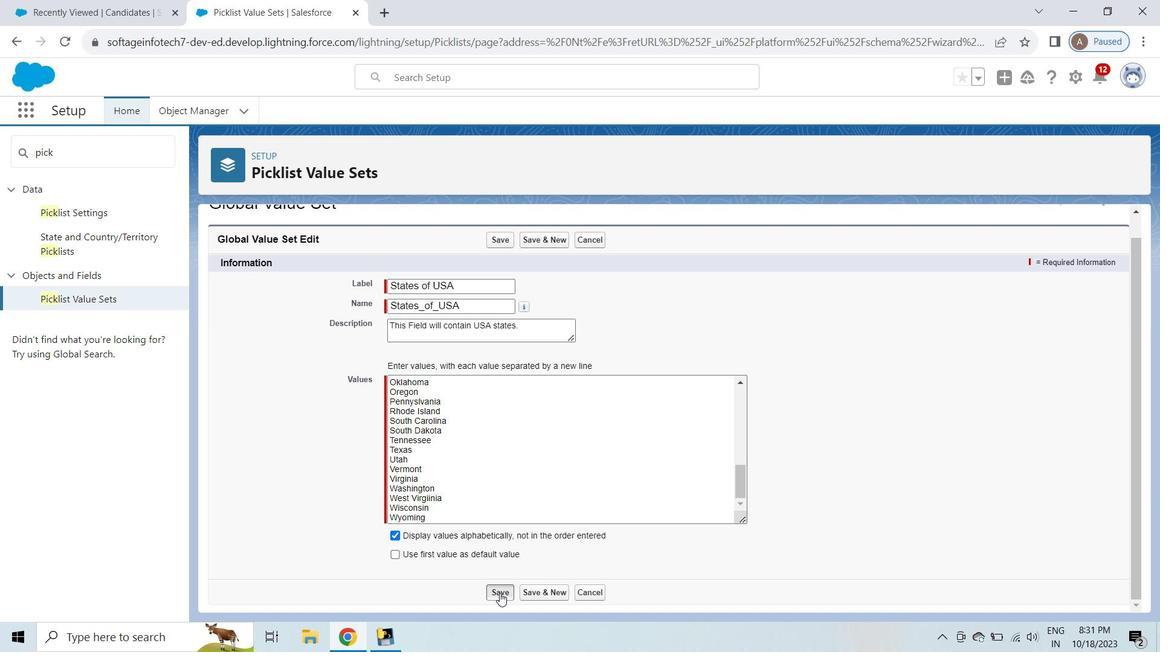 
Action: Mouse moved to (1138, 319)
Screenshot: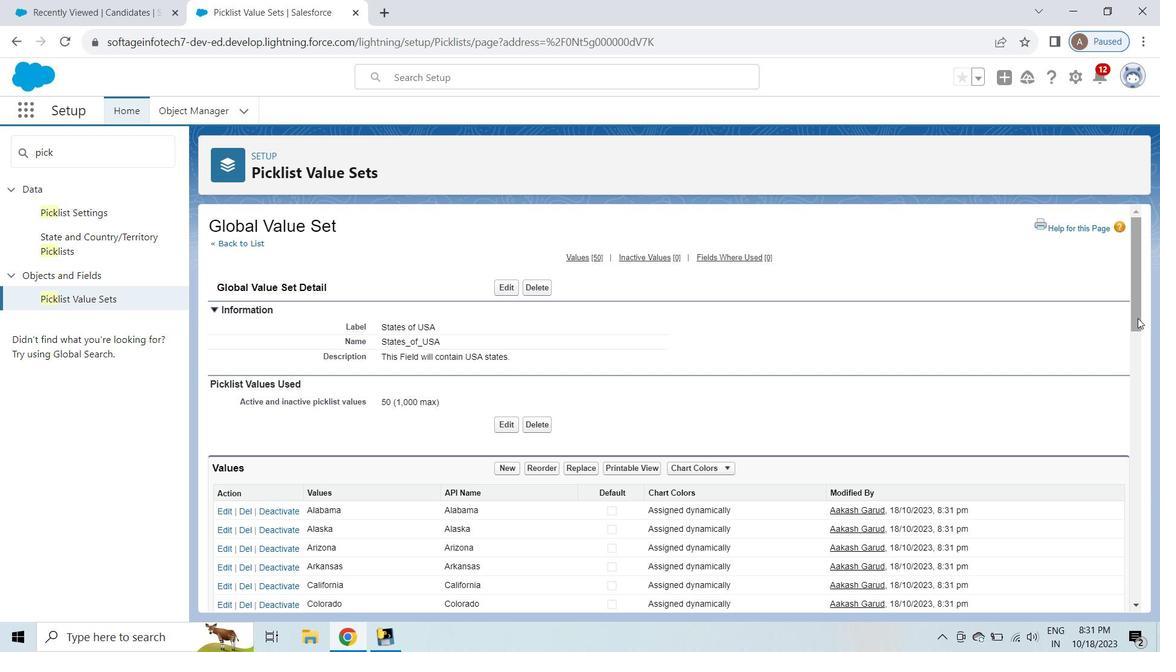 
Action: Mouse pressed left at (1138, 319)
Screenshot: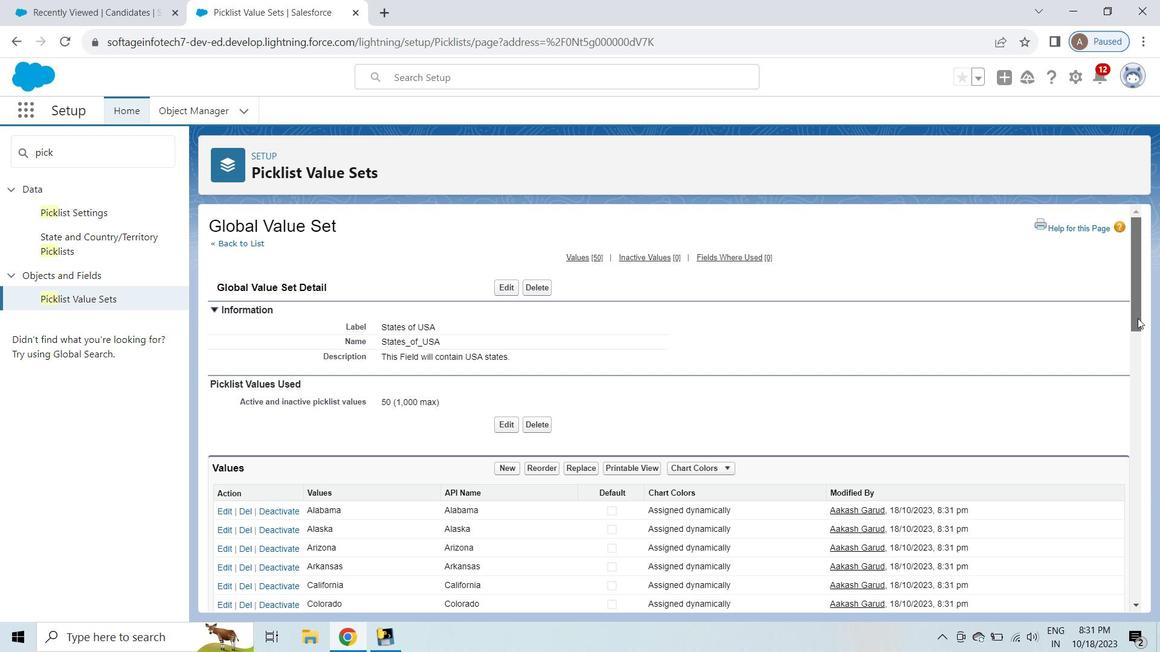 
Action: Mouse moved to (1138, 549)
Screenshot: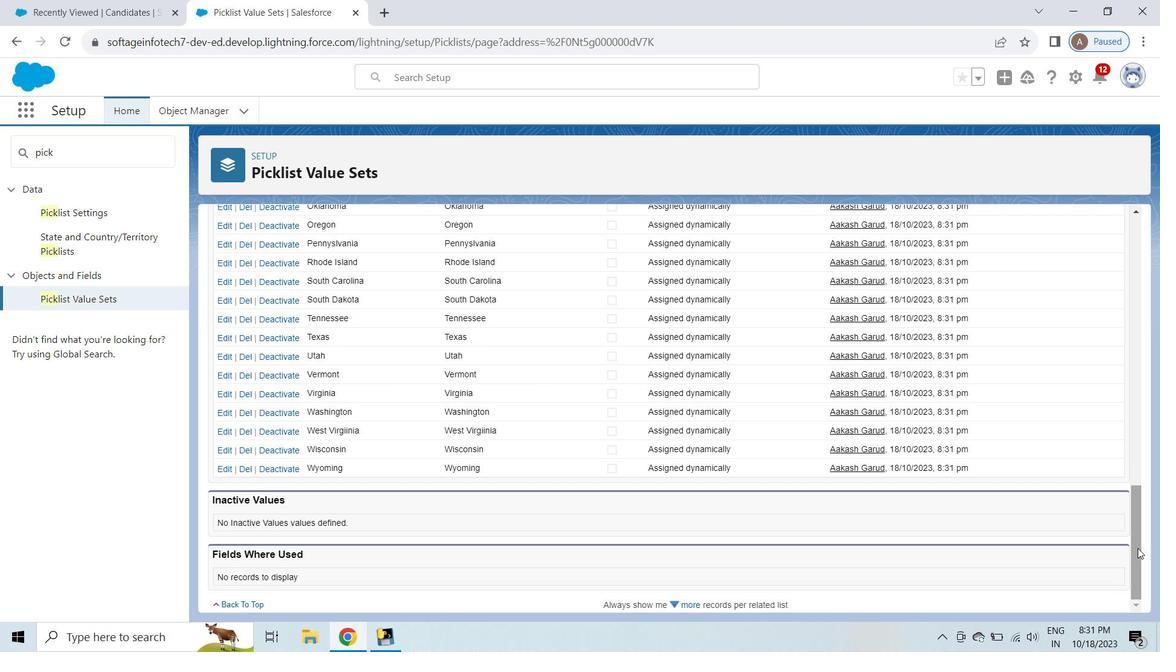 
Action: Mouse pressed left at (1138, 549)
Screenshot: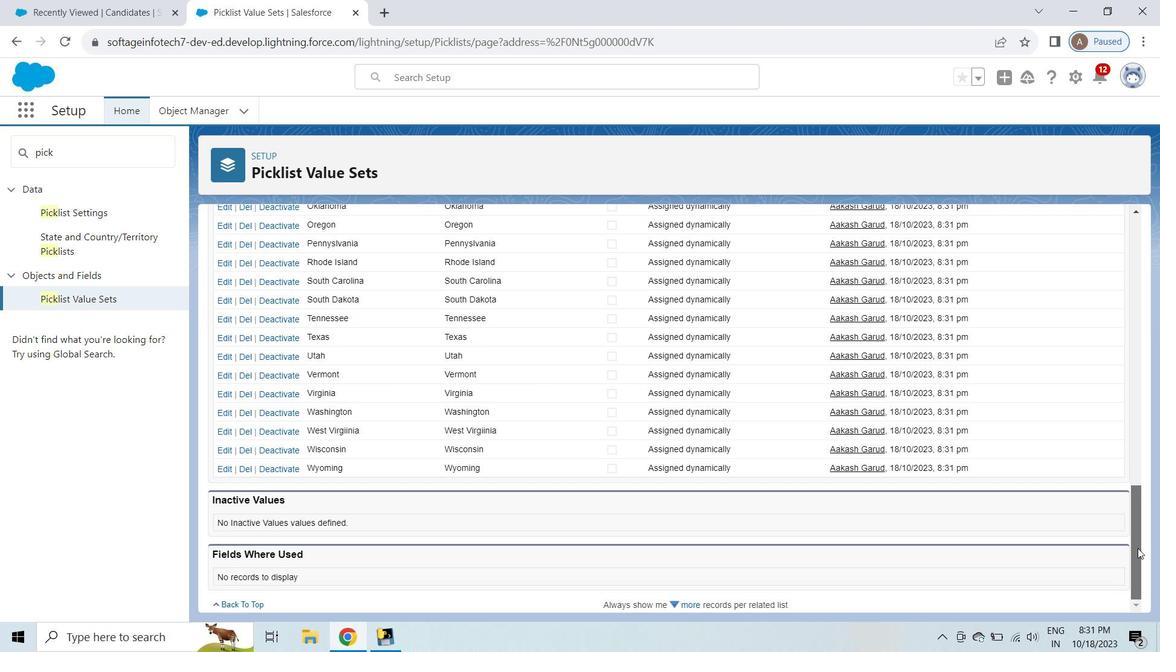 
Action: Mouse moved to (1134, 293)
Screenshot: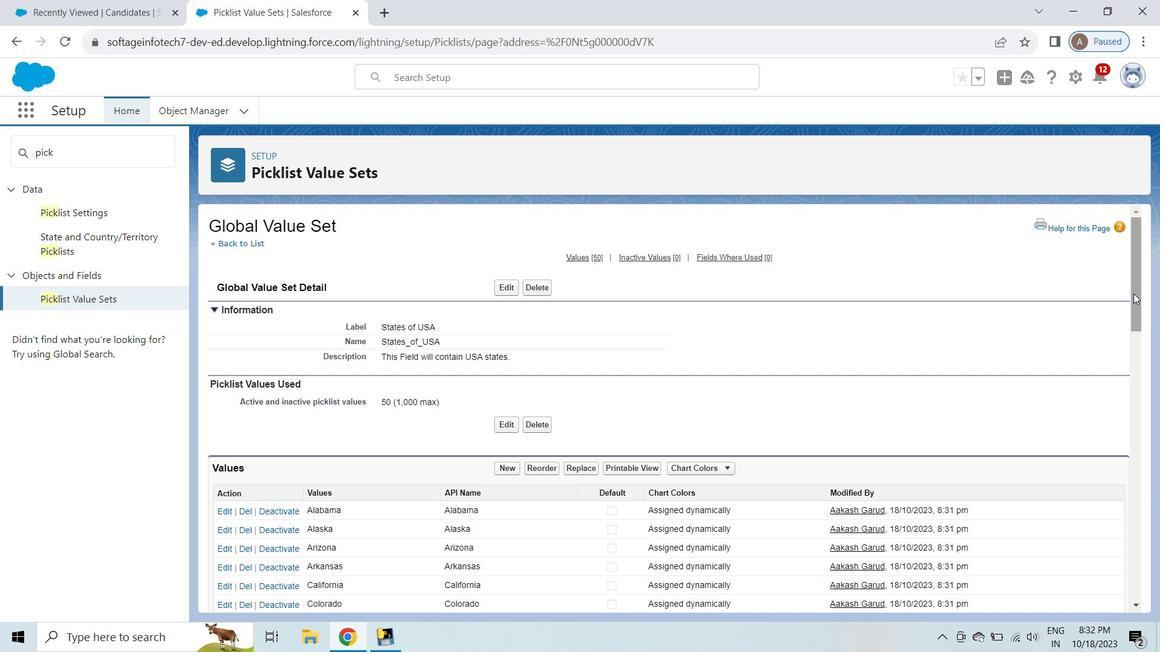 
Action: Mouse pressed left at (1134, 293)
Screenshot: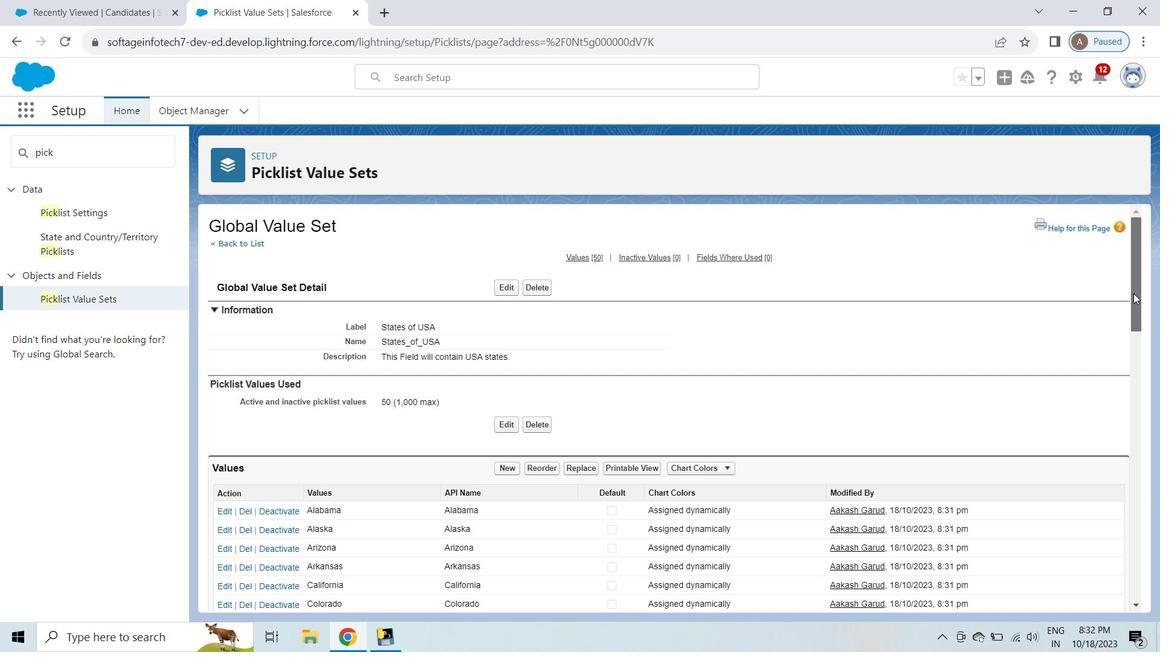 
Action: Mouse moved to (81, 300)
Screenshot: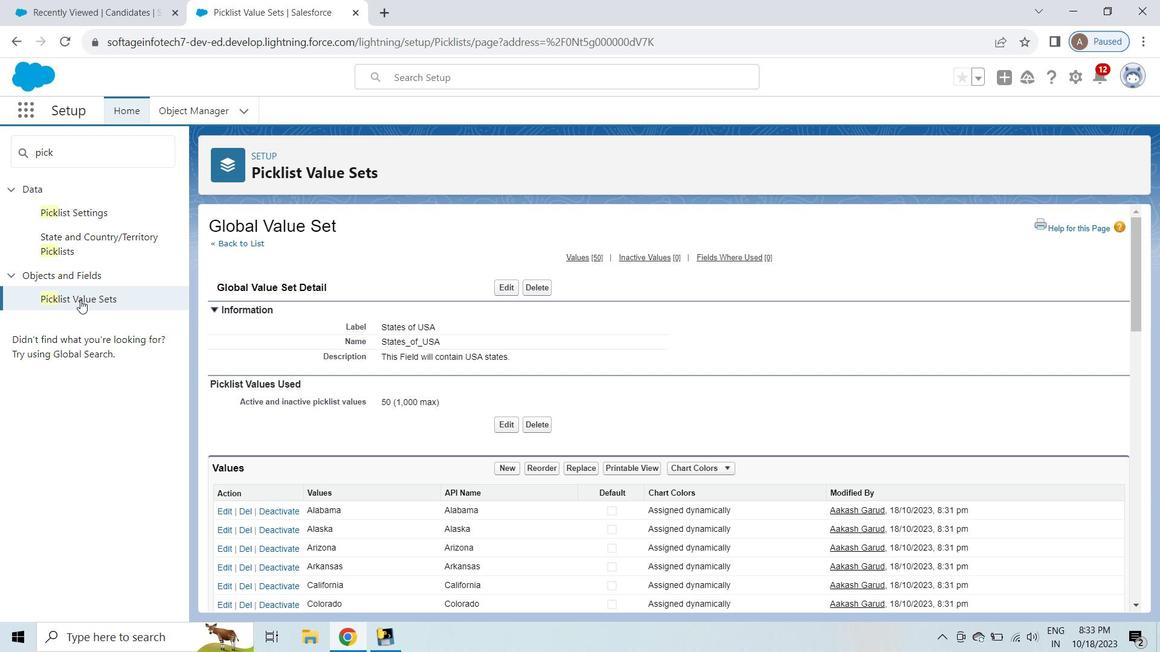 
Action: Mouse pressed left at (81, 300)
Screenshot: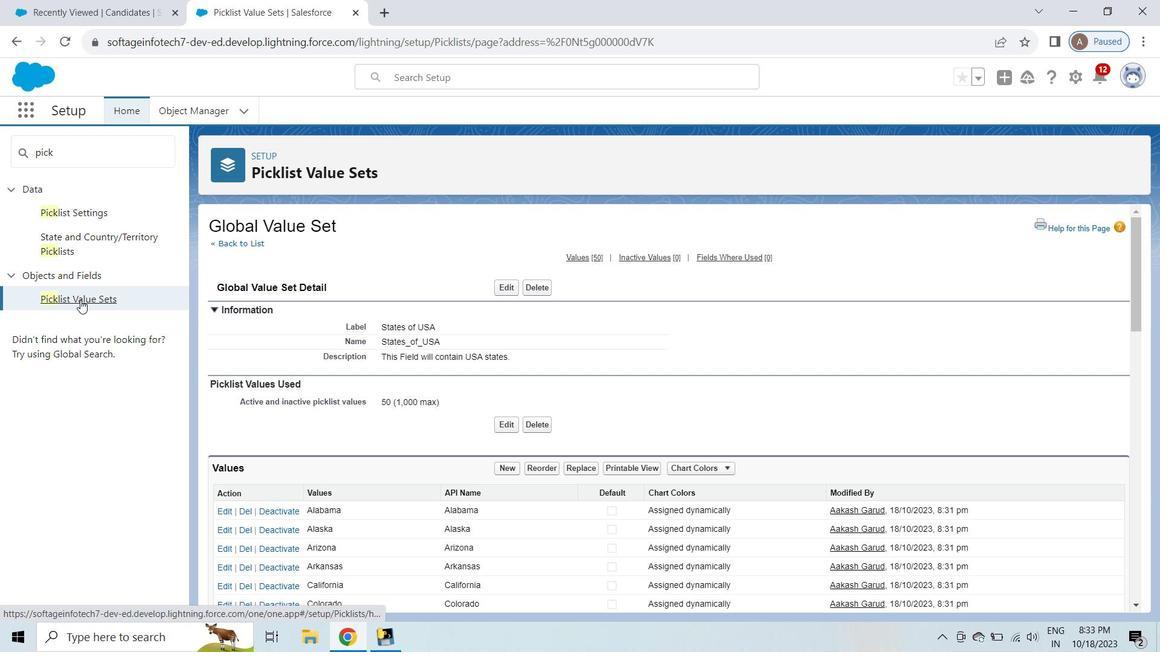 
Action: Mouse moved to (196, 114)
Screenshot: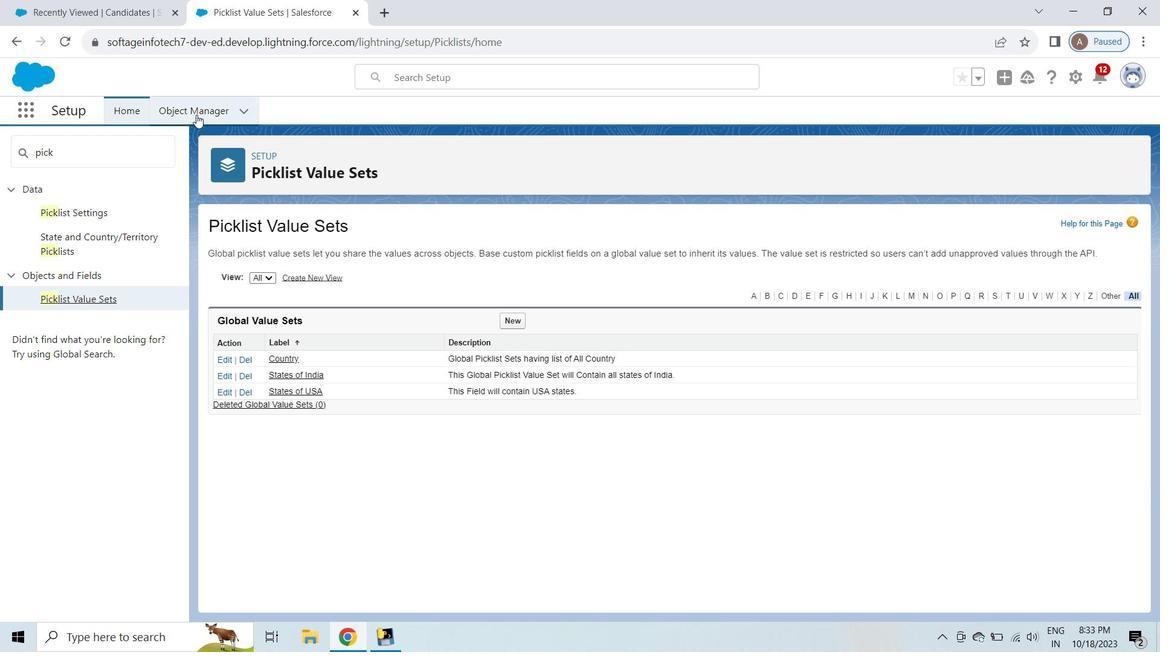 
Action: Mouse pressed left at (196, 114)
Screenshot: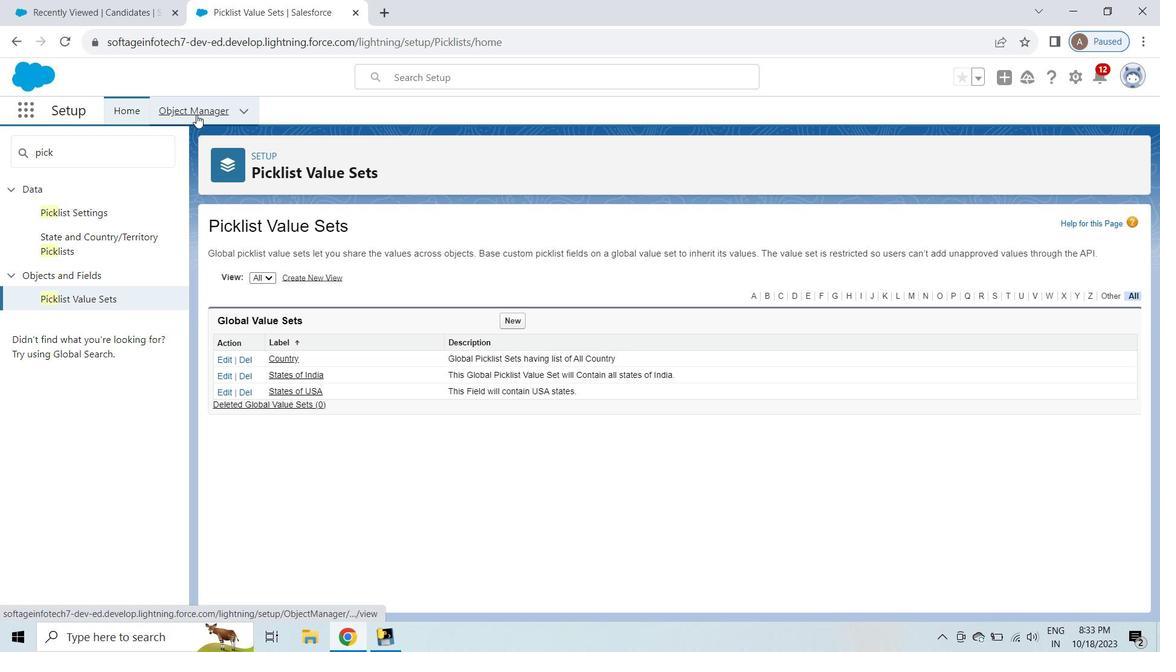 
Action: Mouse moved to (878, 169)
Screenshot: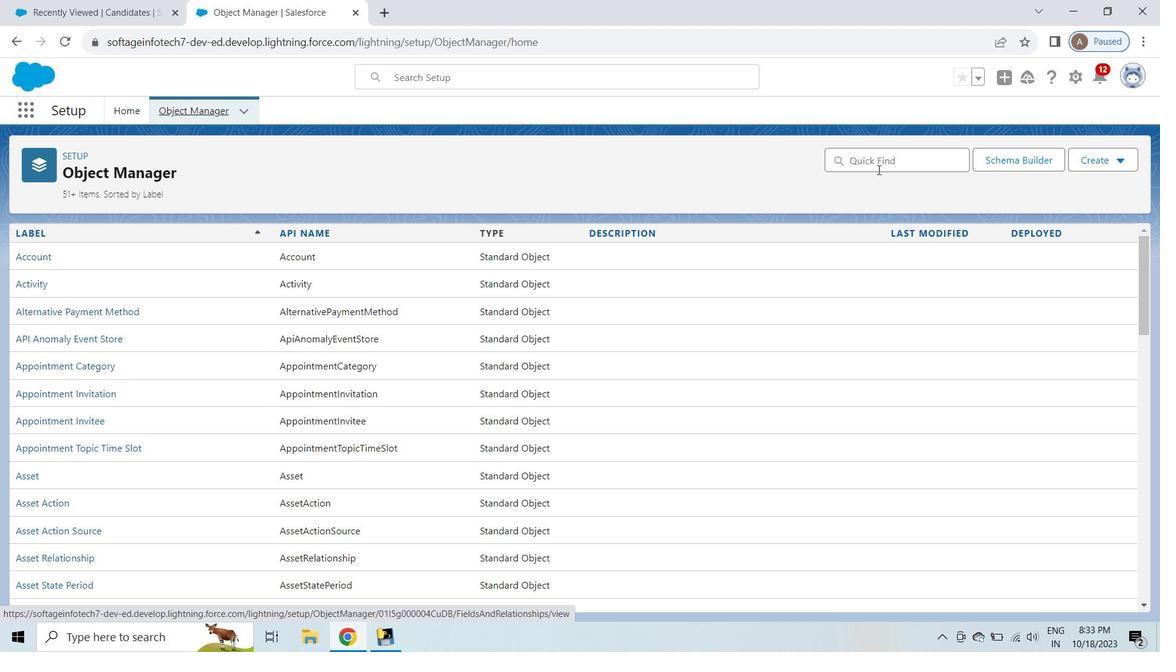 
Action: Mouse pressed left at (878, 169)
Screenshot: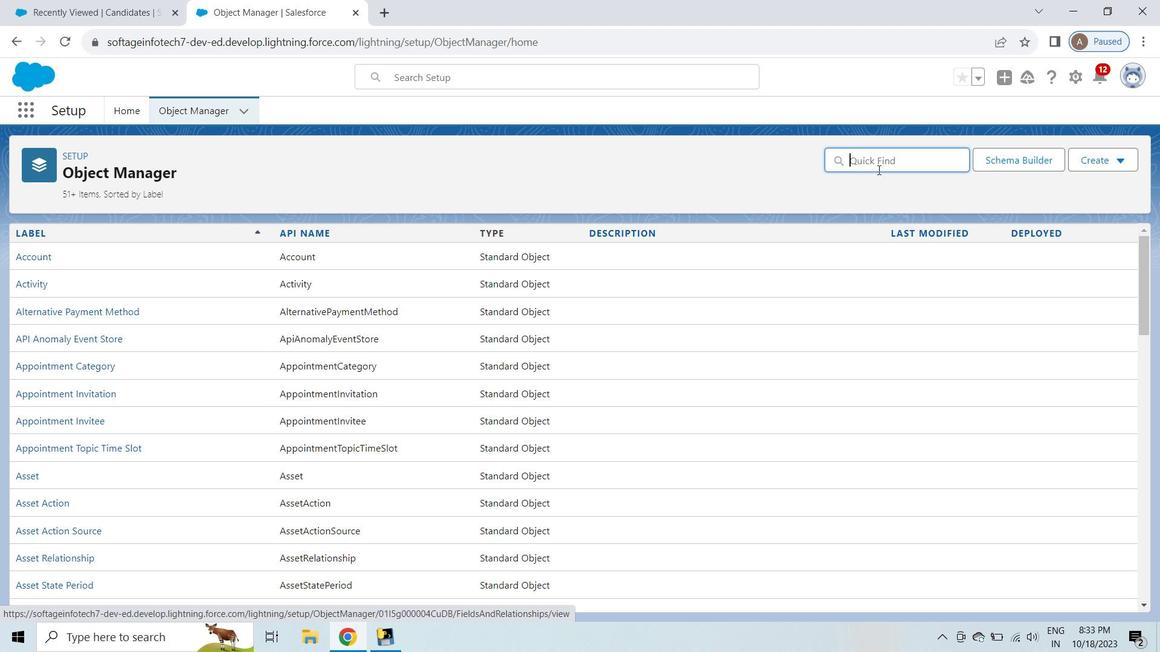 
Action: Key pressed <Key.shift>Can
Screenshot: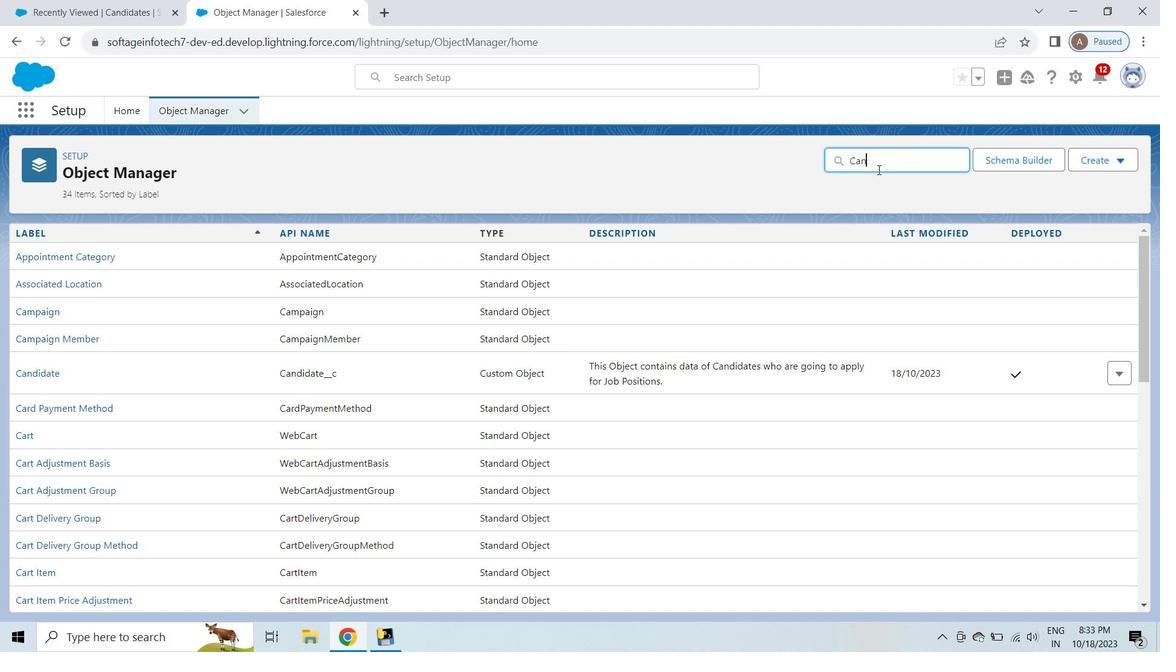 
Action: Mouse moved to (26, 267)
Screenshot: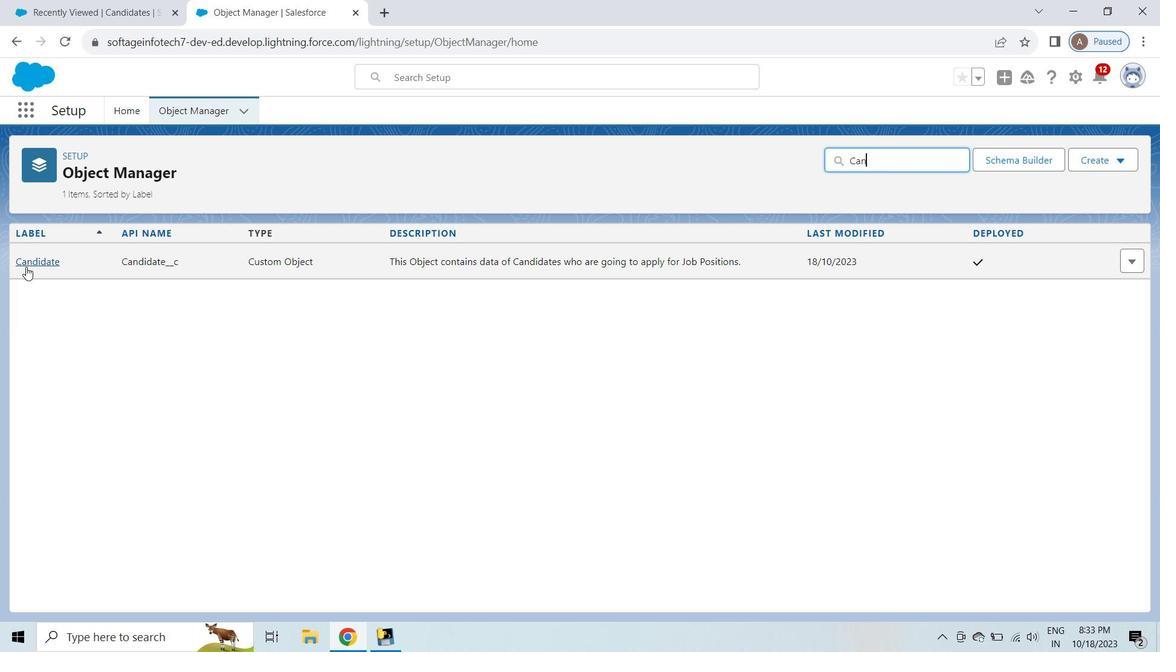 
Action: Mouse pressed left at (26, 267)
Screenshot: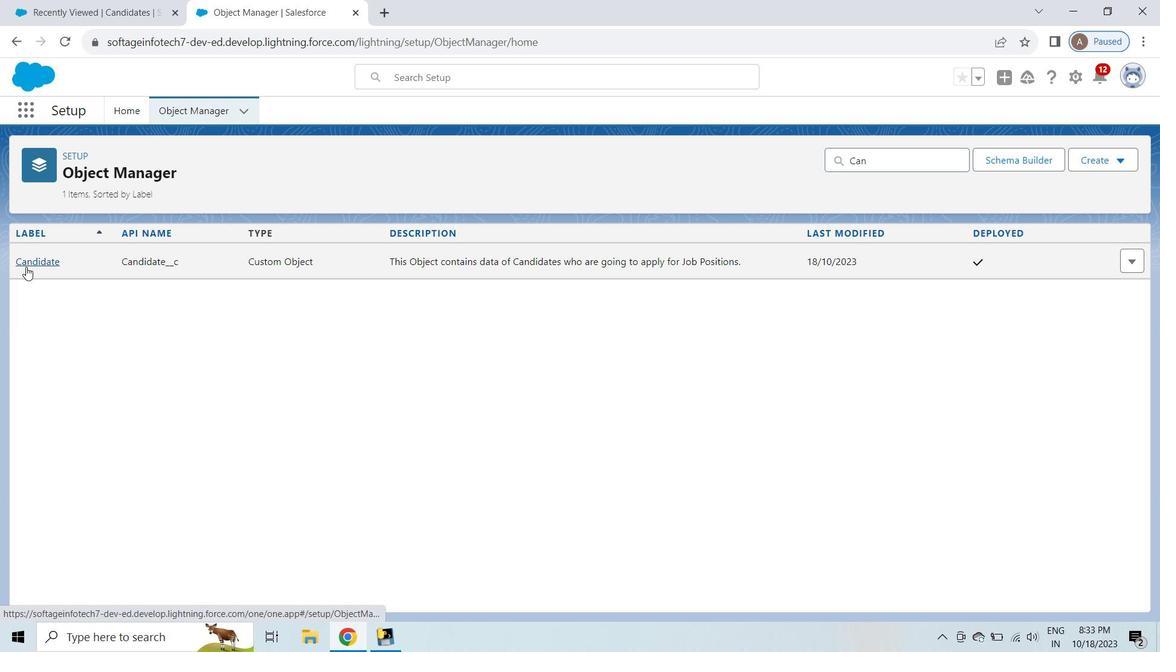 
Action: Mouse moved to (185, 536)
Screenshot: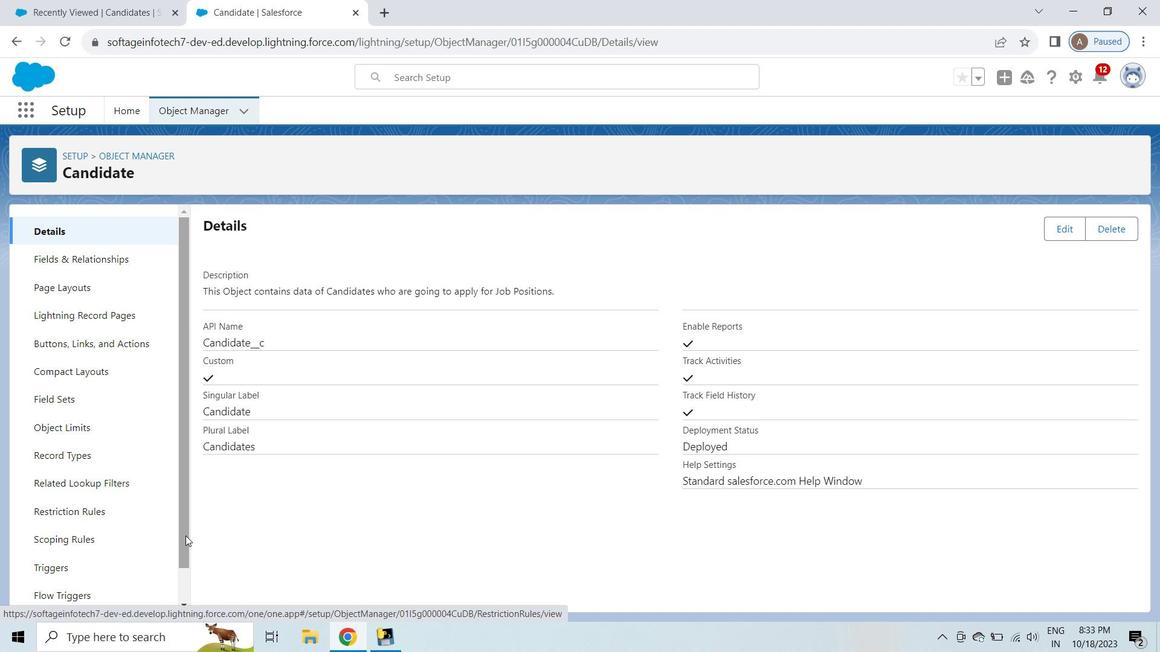 
Action: Mouse pressed left at (185, 536)
Screenshot: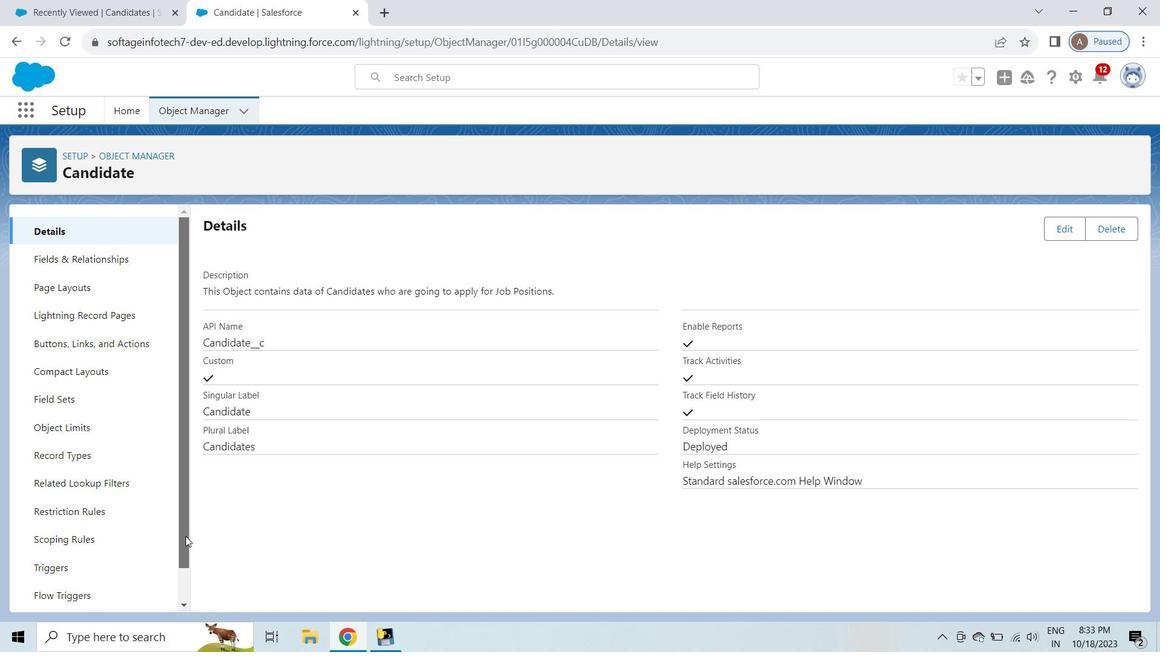 
Action: Mouse moved to (64, 288)
Screenshot: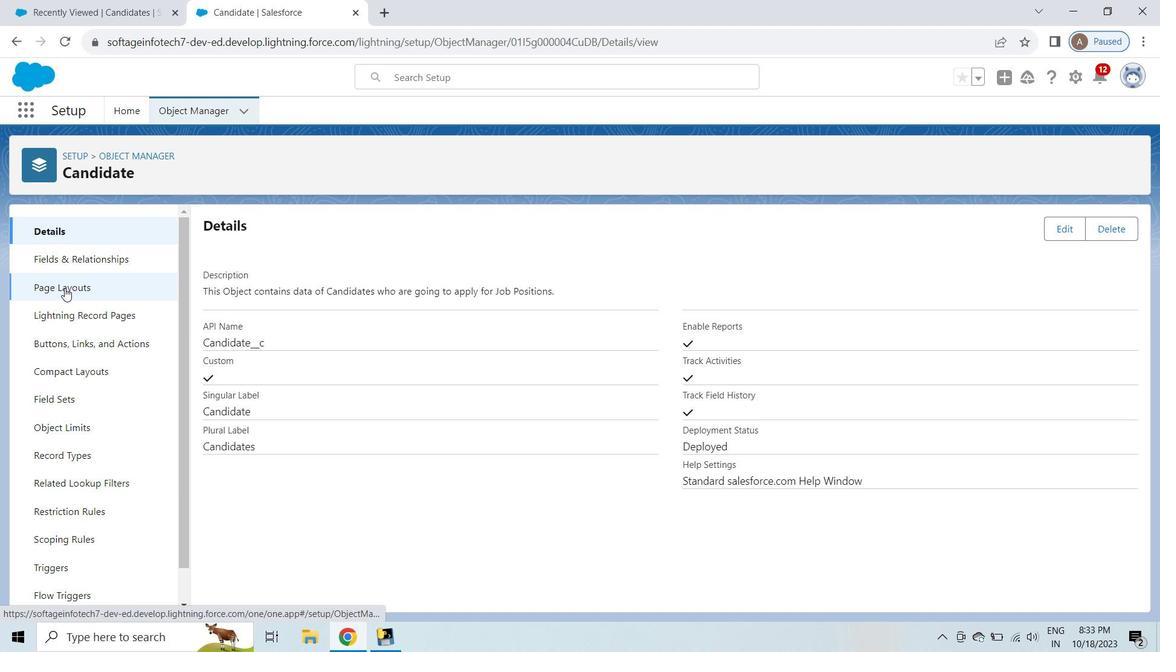 
Action: Mouse pressed left at (64, 288)
Screenshot: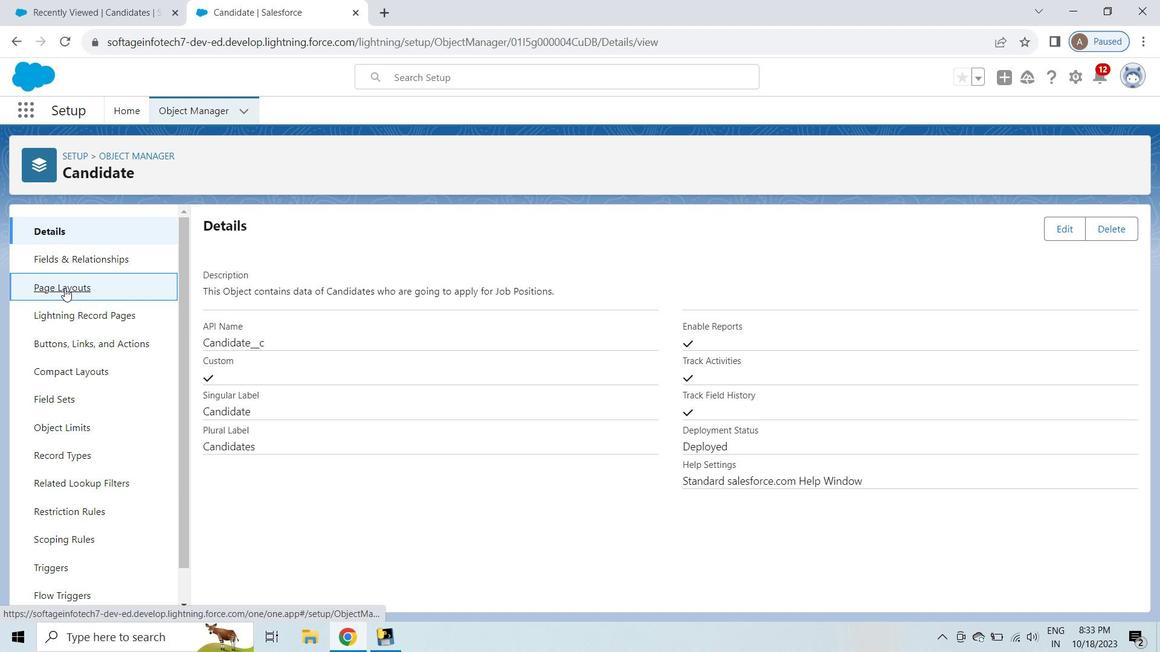 
Action: Mouse moved to (257, 299)
Screenshot: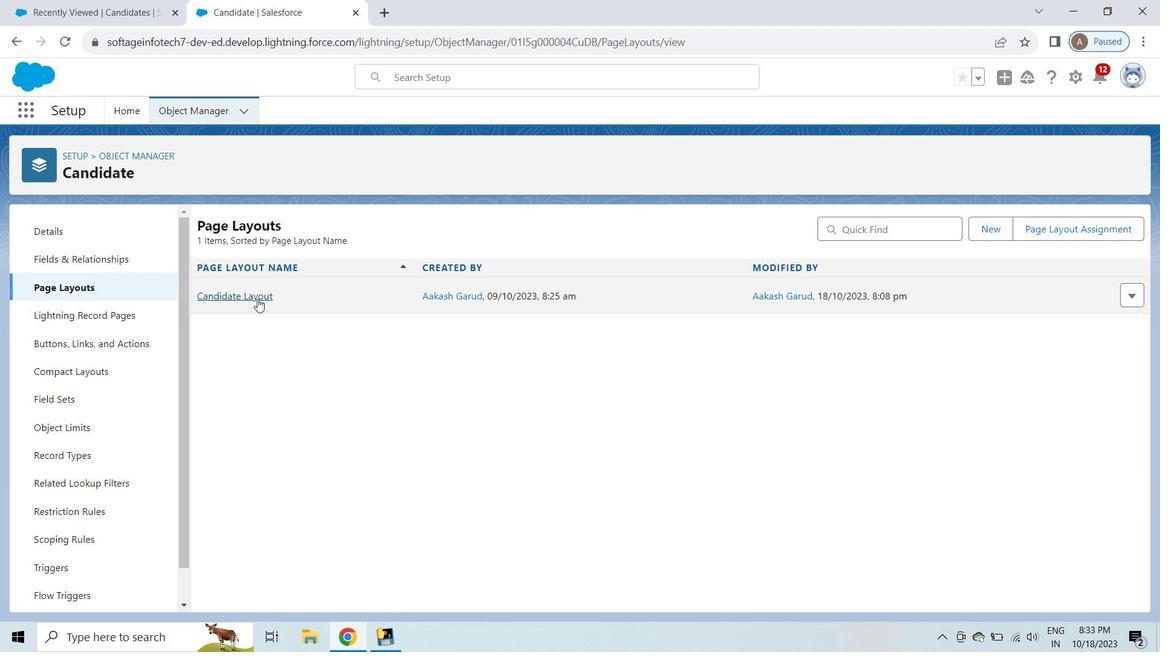 
Action: Mouse pressed left at (257, 299)
Screenshot: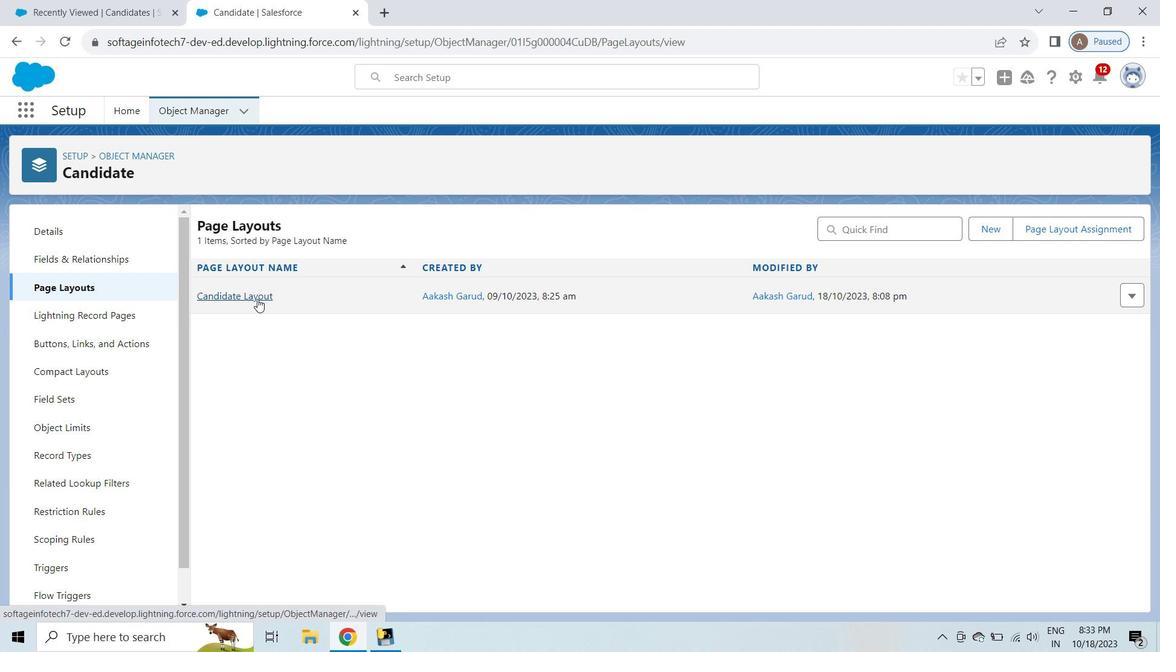 
Action: Mouse moved to (1137, 302)
Screenshot: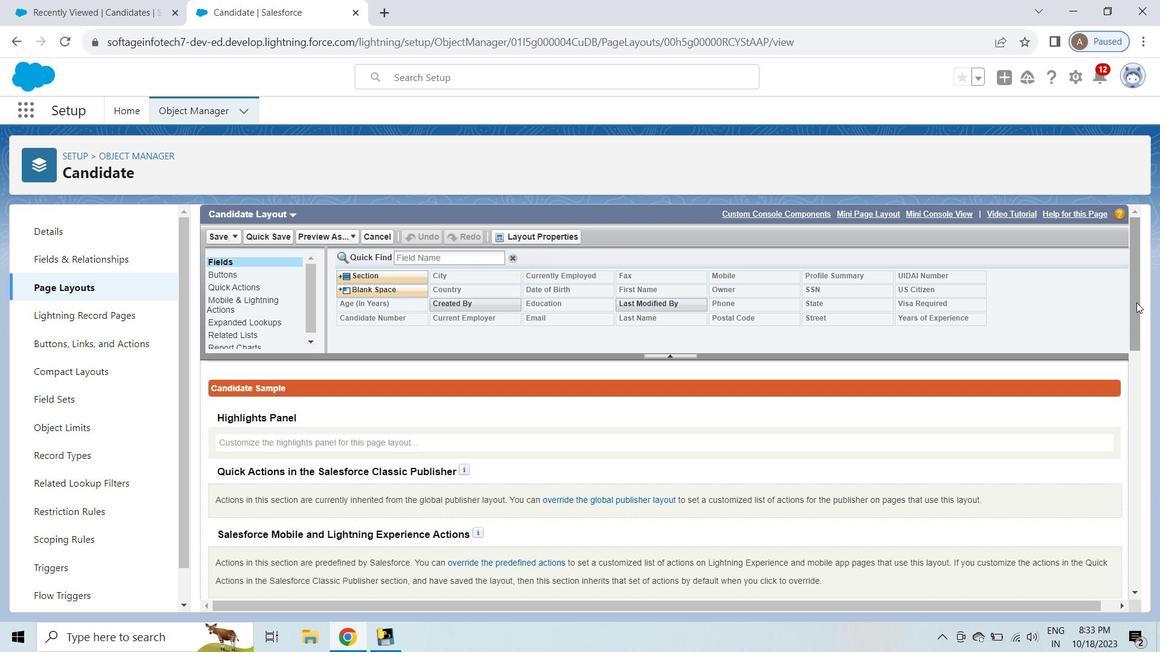 
Action: Mouse pressed left at (1137, 302)
Screenshot: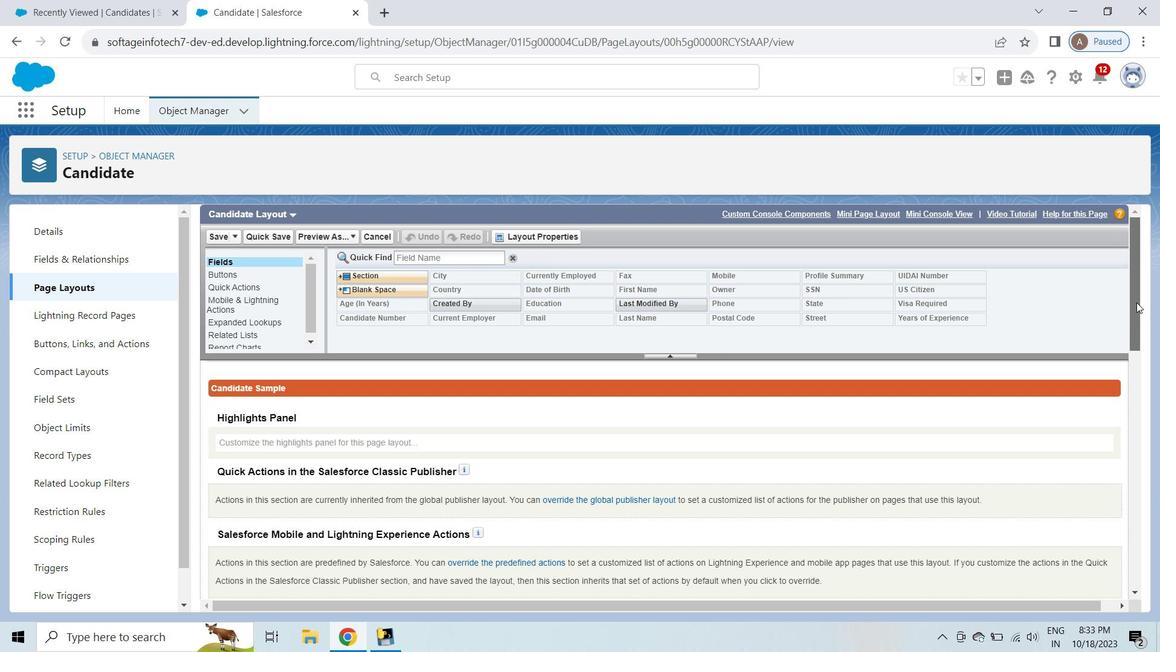 
Action: Mouse moved to (91, 10)
Screenshot: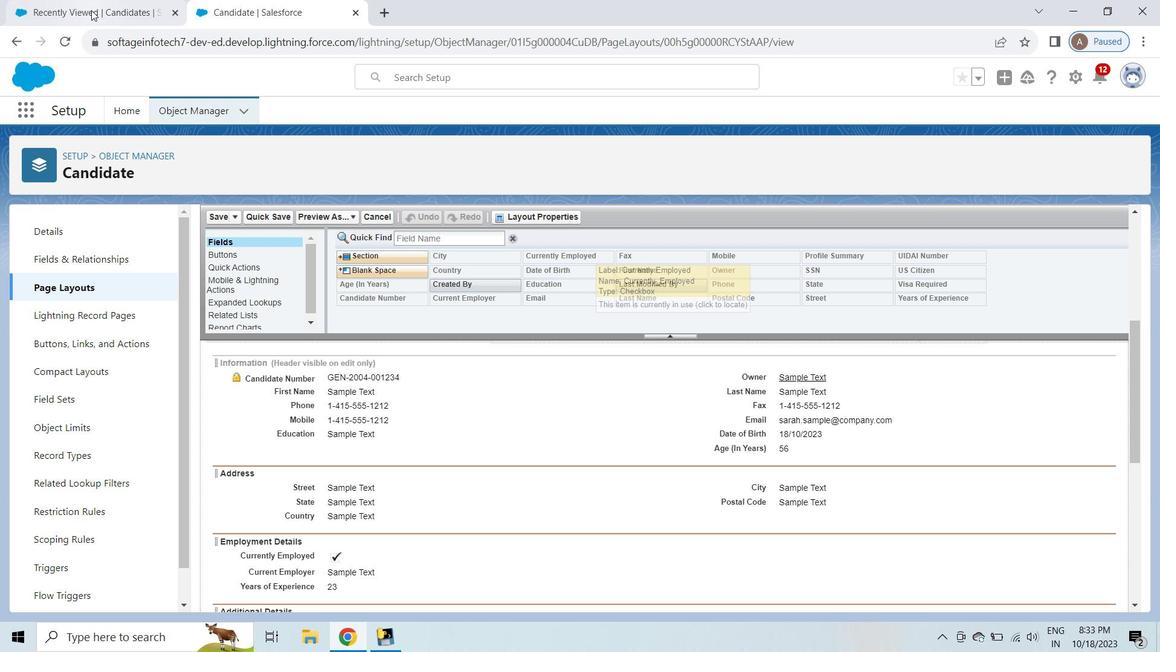 
Action: Mouse pressed left at (91, 10)
Screenshot: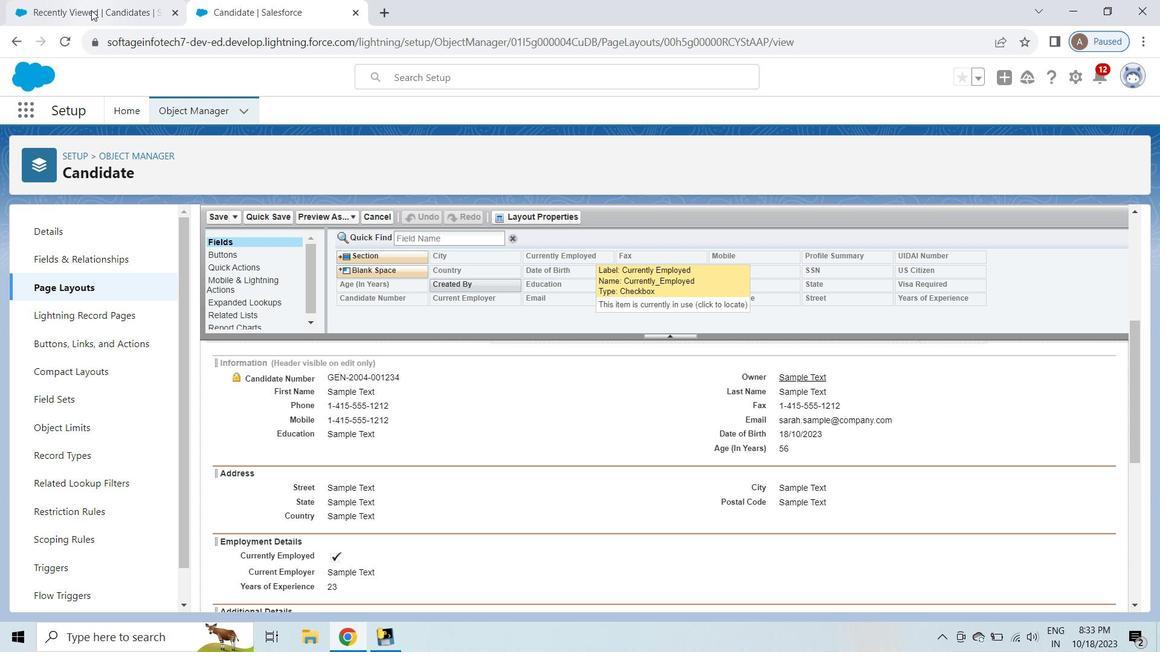 
Action: Mouse moved to (68, 35)
Screenshot: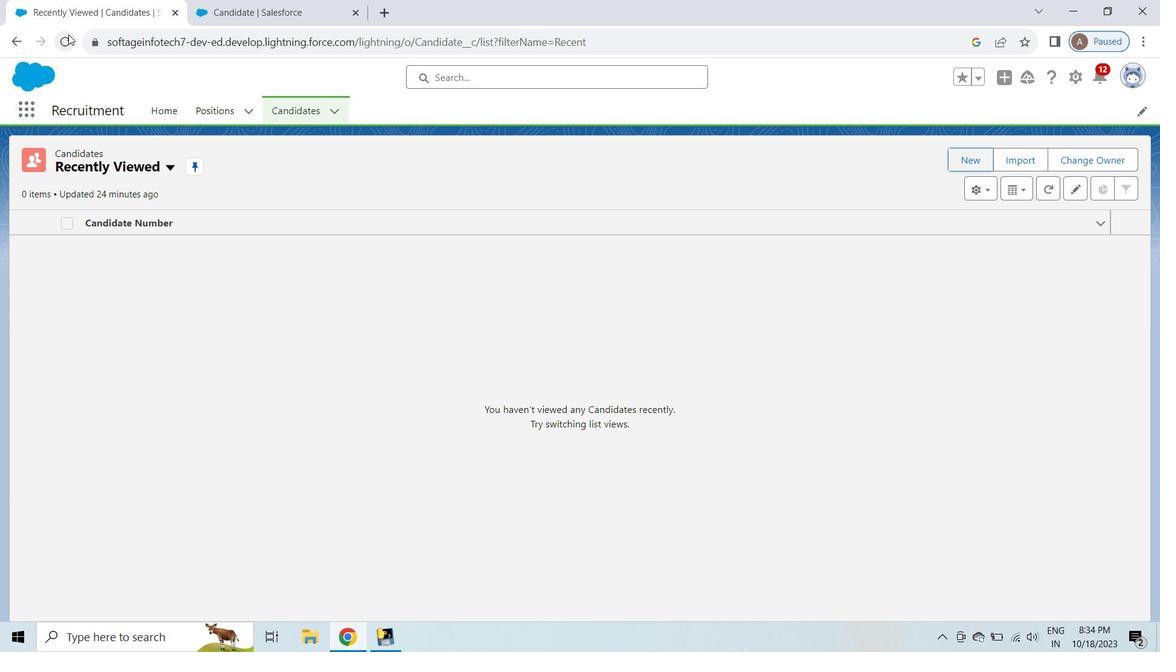 
Action: Mouse pressed left at (68, 35)
Screenshot: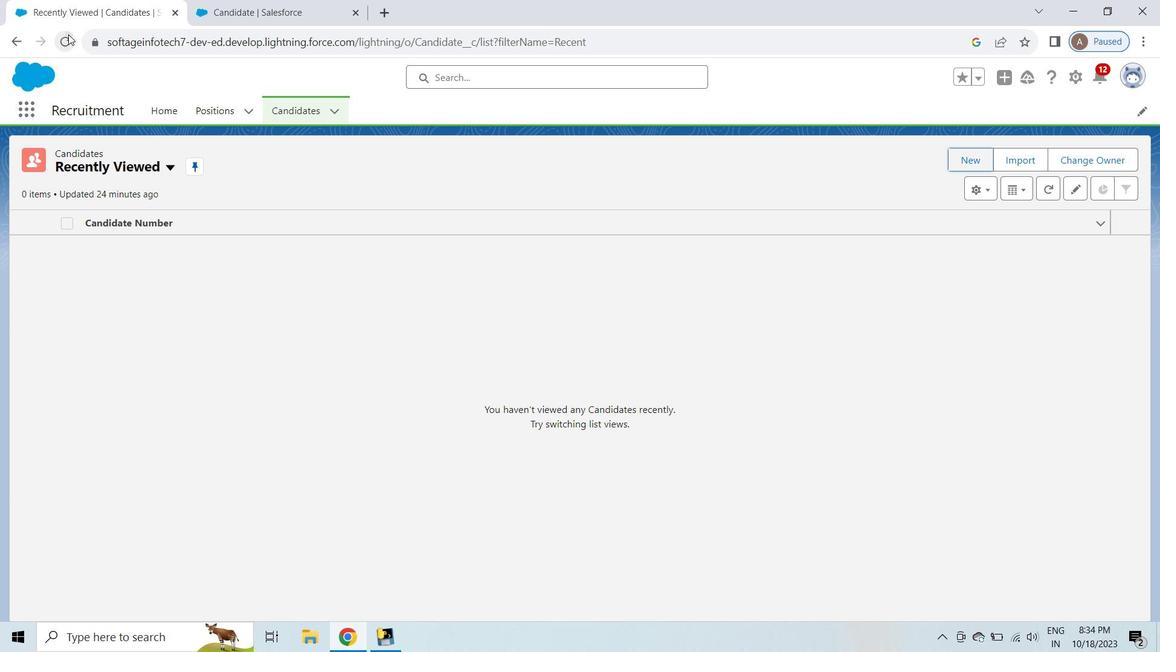 
Action: Mouse moved to (964, 160)
Screenshot: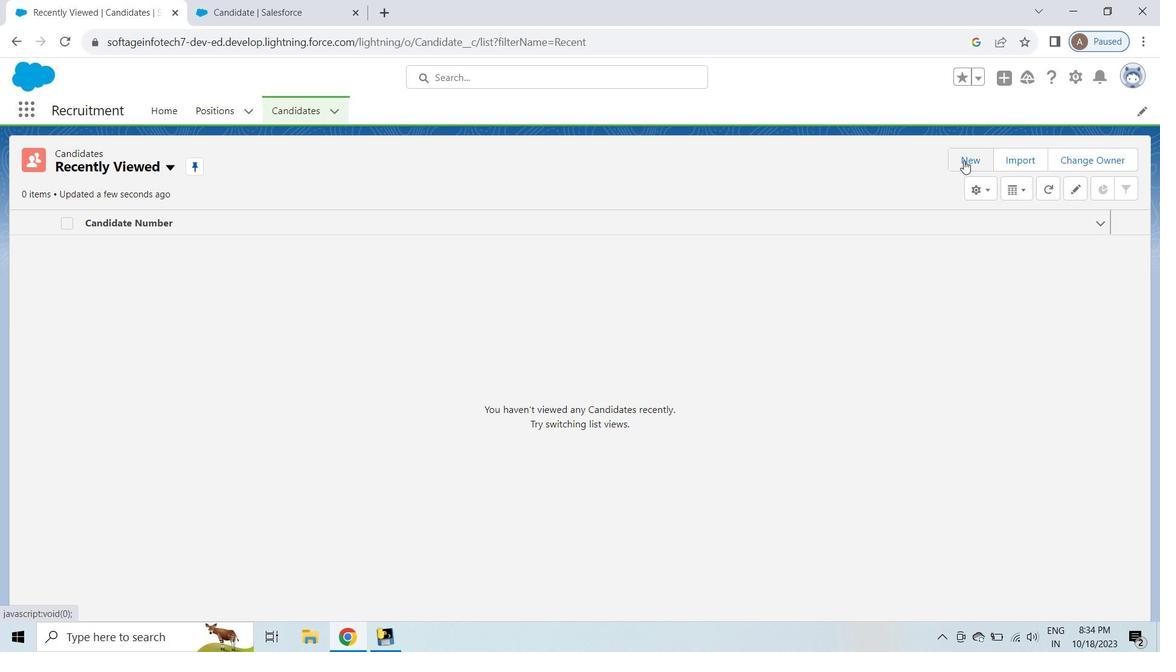
Action: Mouse pressed left at (964, 160)
Screenshot: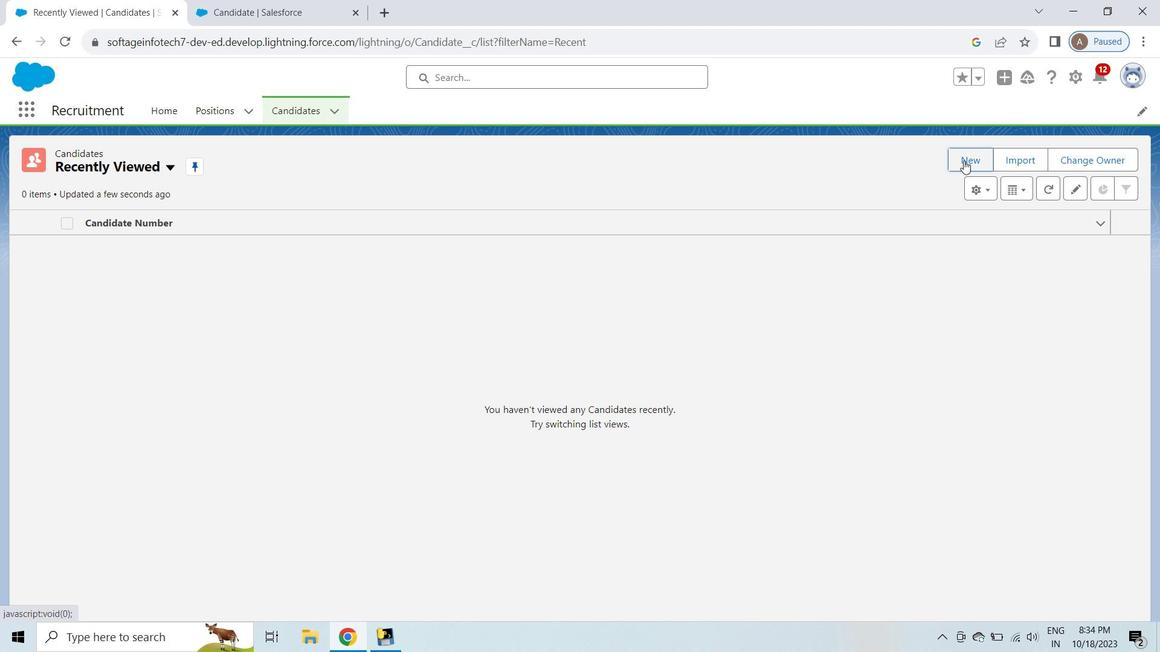 
Action: Mouse moved to (890, 229)
Screenshot: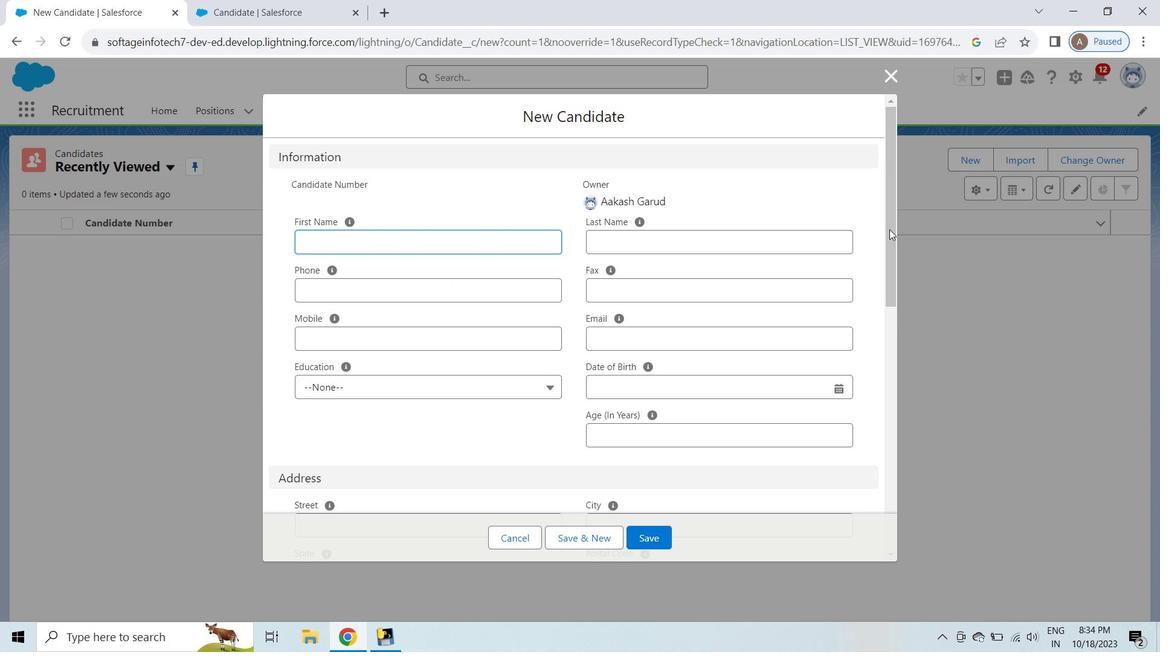 
Action: Mouse pressed left at (890, 229)
Screenshot: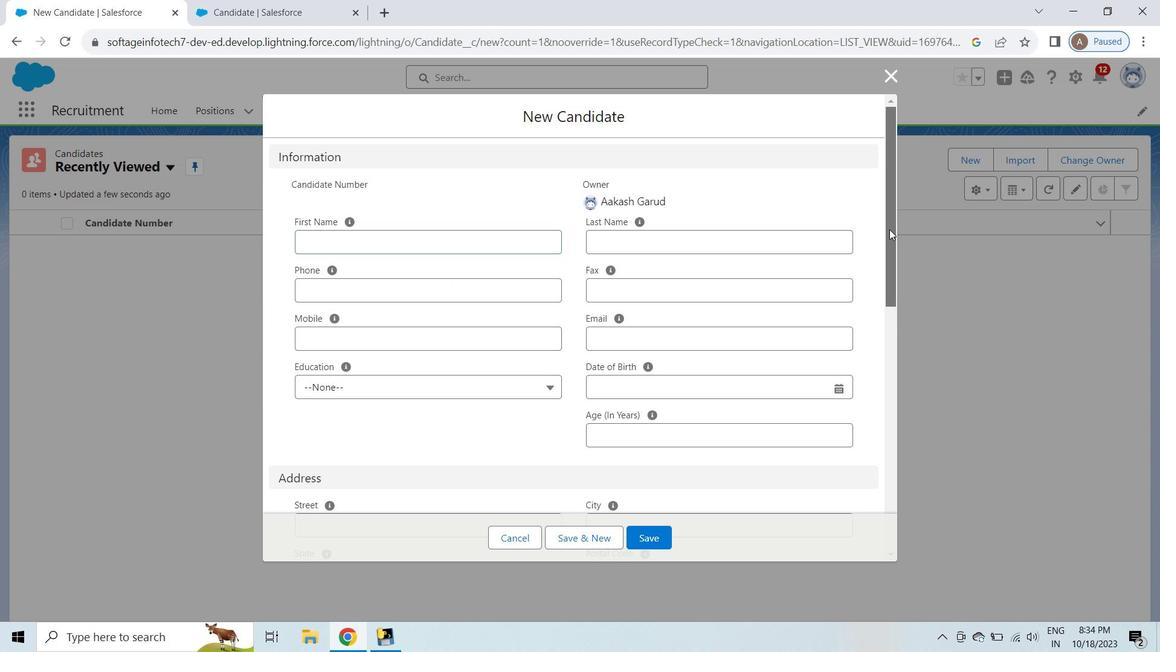 
Action: Mouse moved to (534, 360)
Screenshot: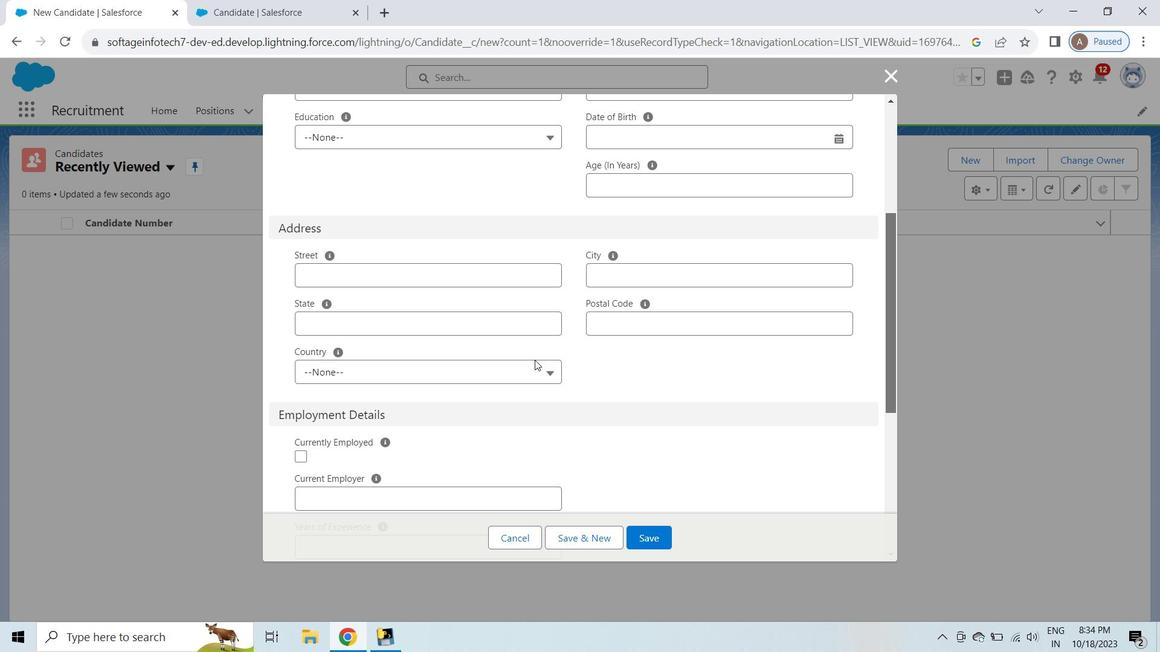 
Action: Mouse pressed left at (534, 360)
Screenshot: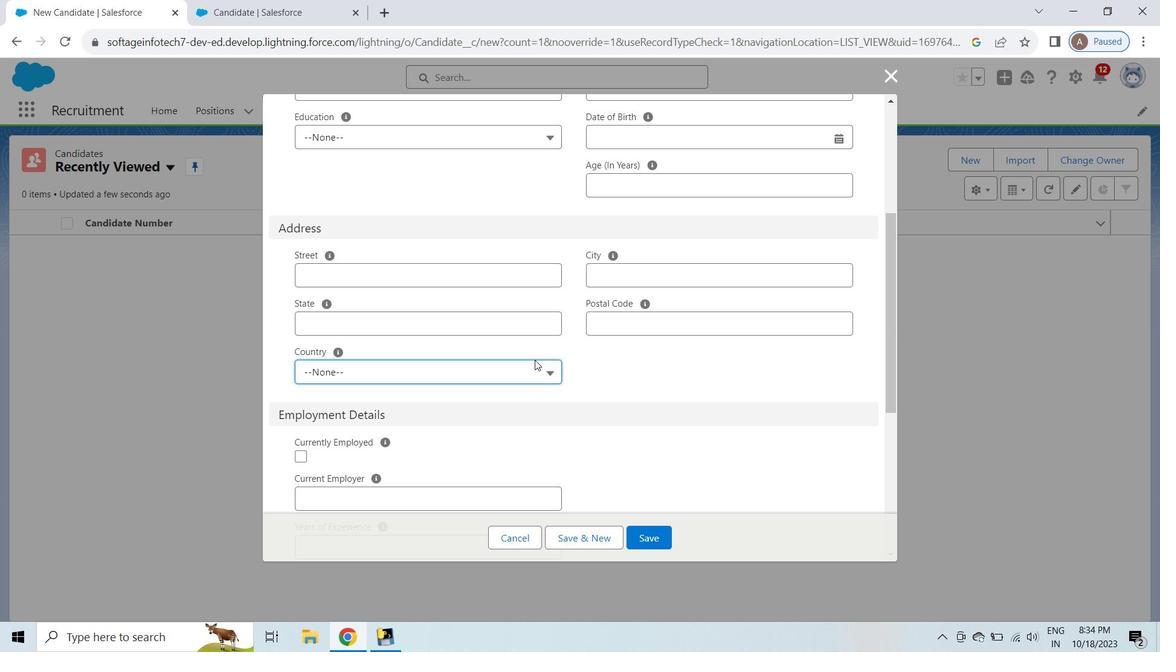 
Action: Mouse pressed left at (534, 360)
Screenshot: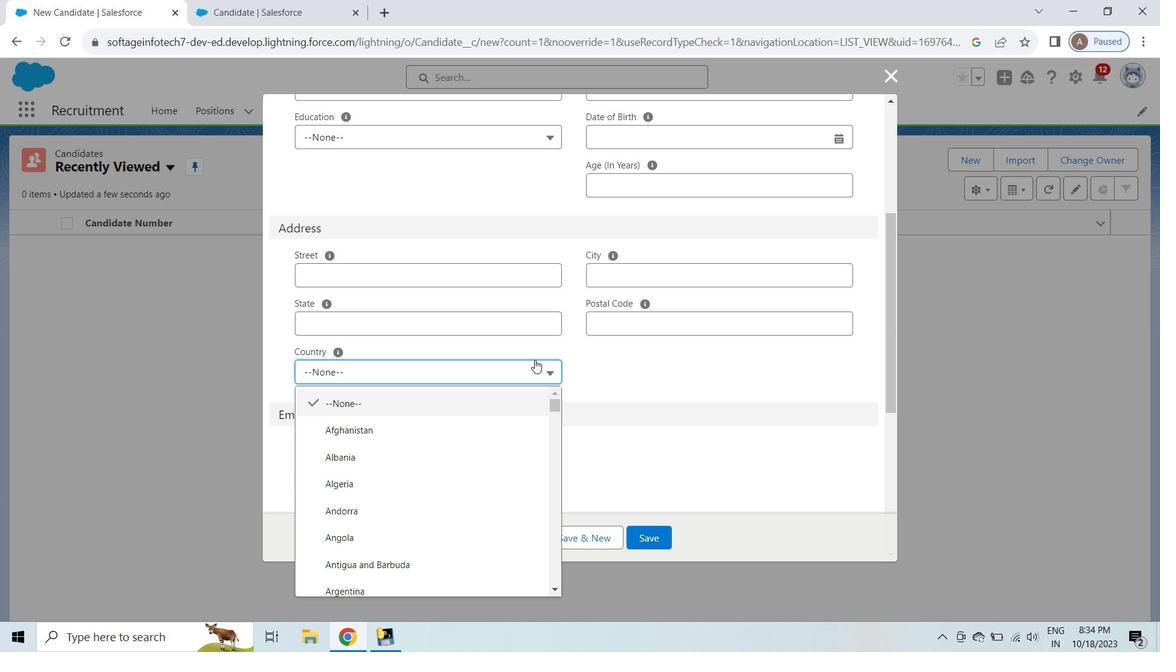 
Action: Mouse moved to (501, 536)
Screenshot: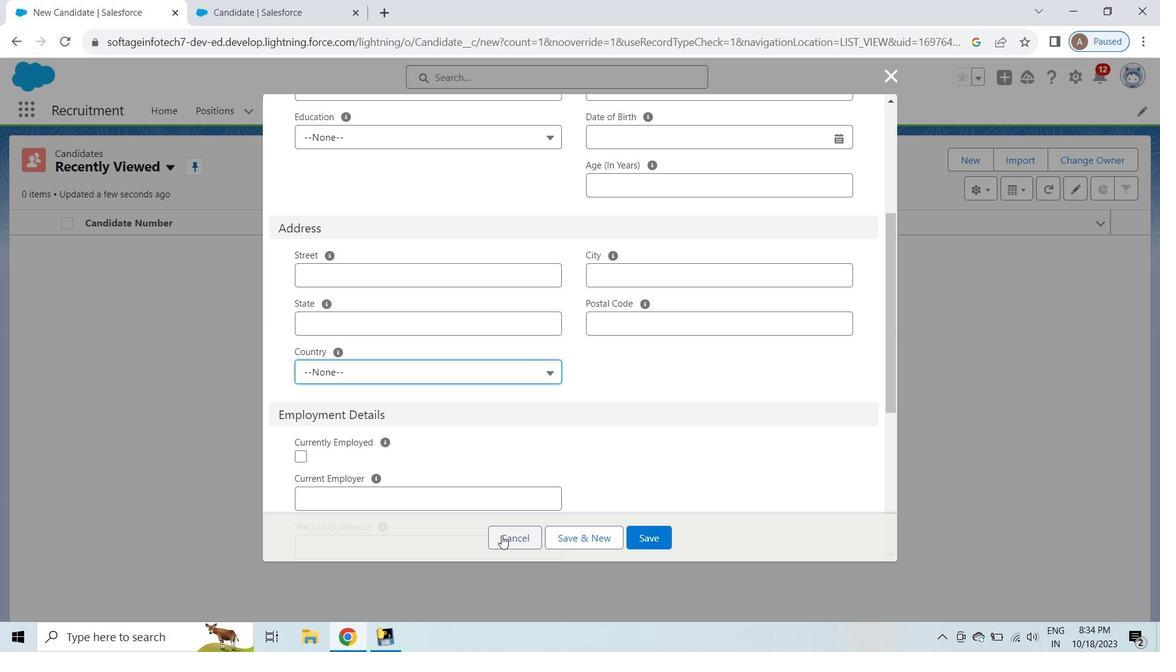 
Action: Mouse pressed left at (501, 536)
Screenshot: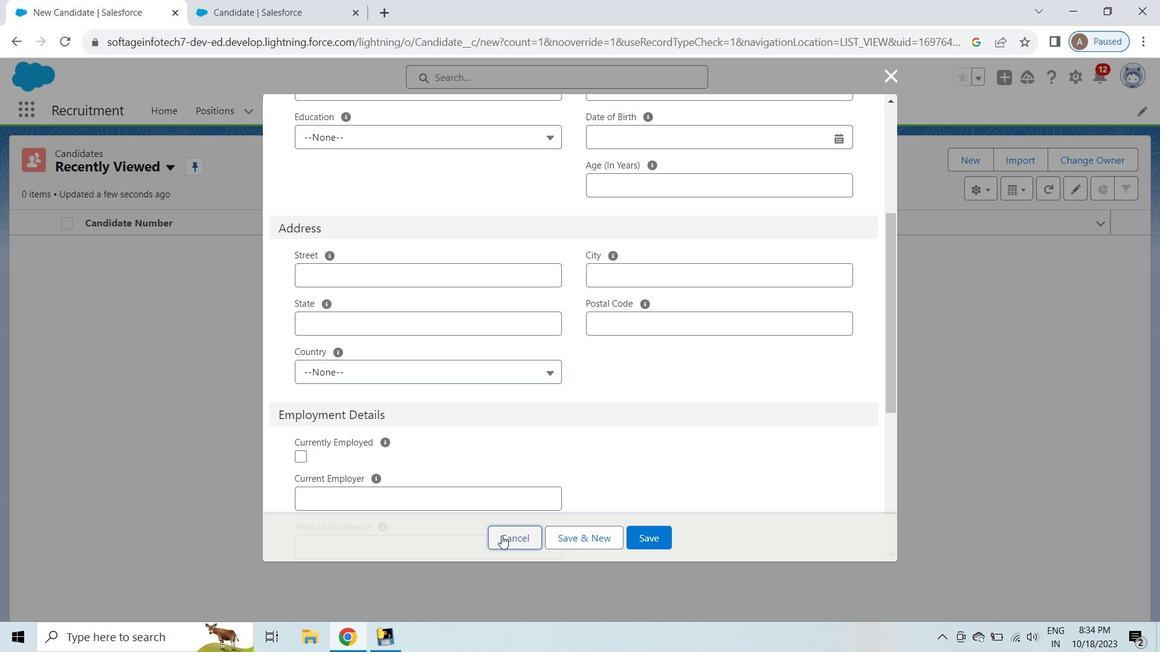 
Action: Mouse moved to (490, 441)
Screenshot: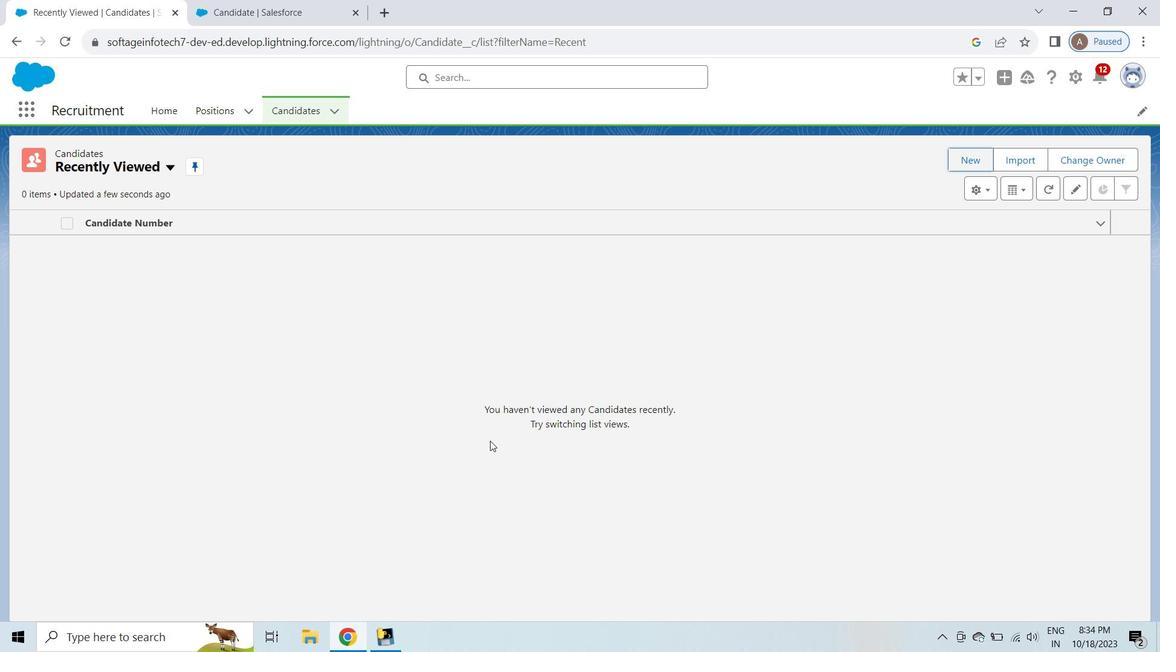 
